 Task: Track and compare experiments with varying exploration rates in reinforcement learning.
Action: Mouse moved to (226, 173)
Screenshot: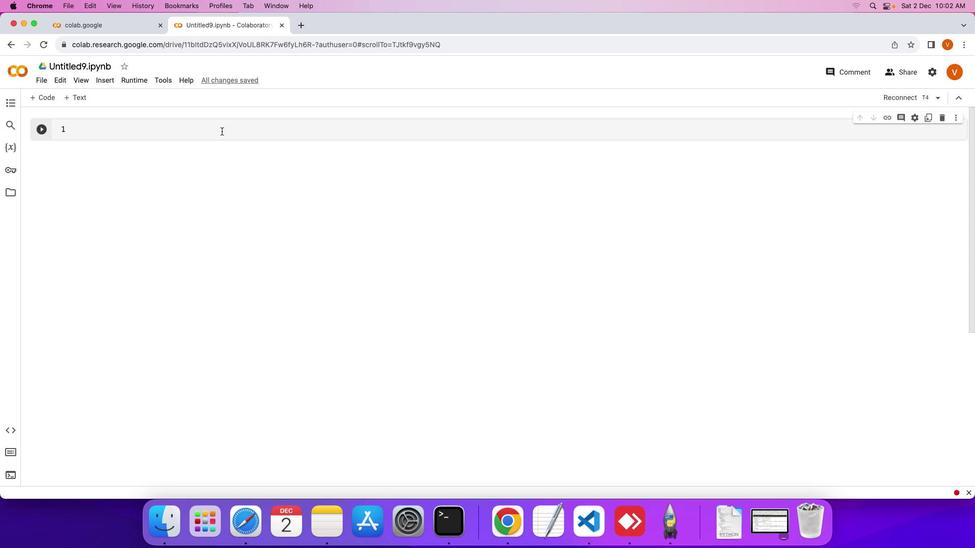 
Action: Mouse pressed left at (226, 173)
Screenshot: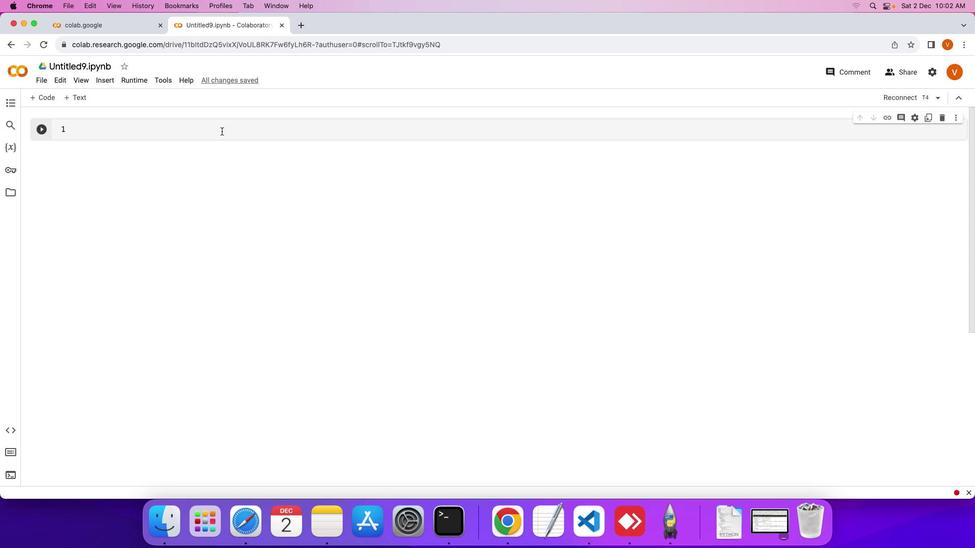 
Action: Mouse moved to (226, 173)
Screenshot: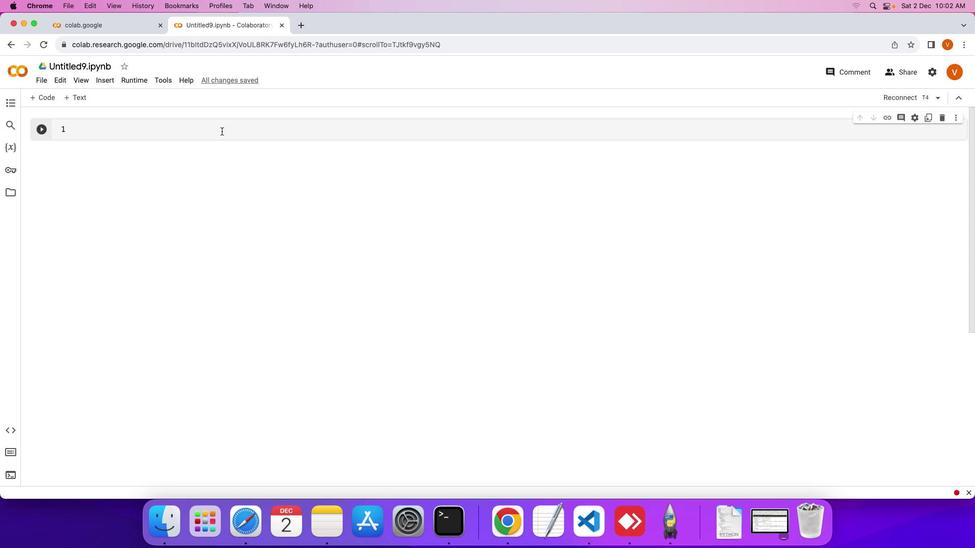 
Action: Mouse pressed left at (226, 173)
Screenshot: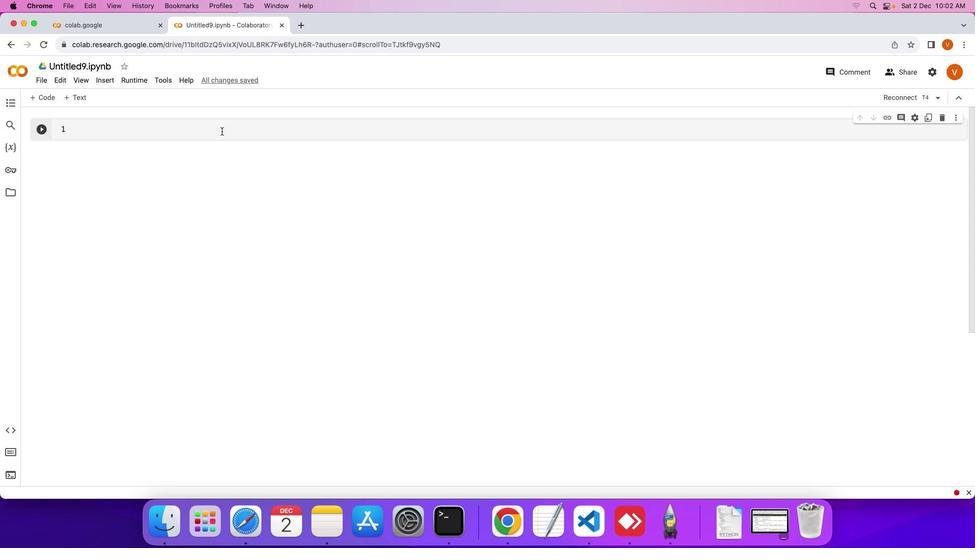 
Action: Key pressed 'p''i''p'
Screenshot: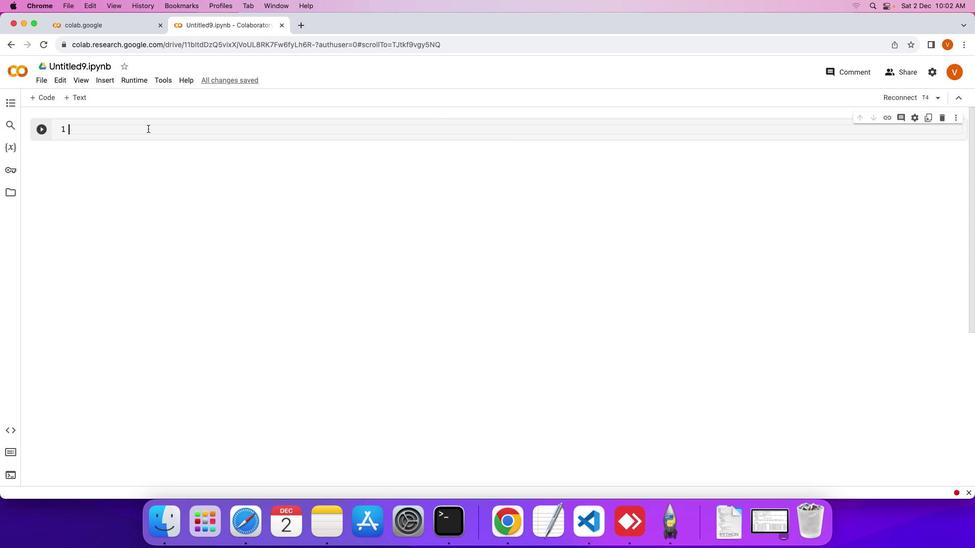 
Action: Mouse moved to (218, 172)
Screenshot: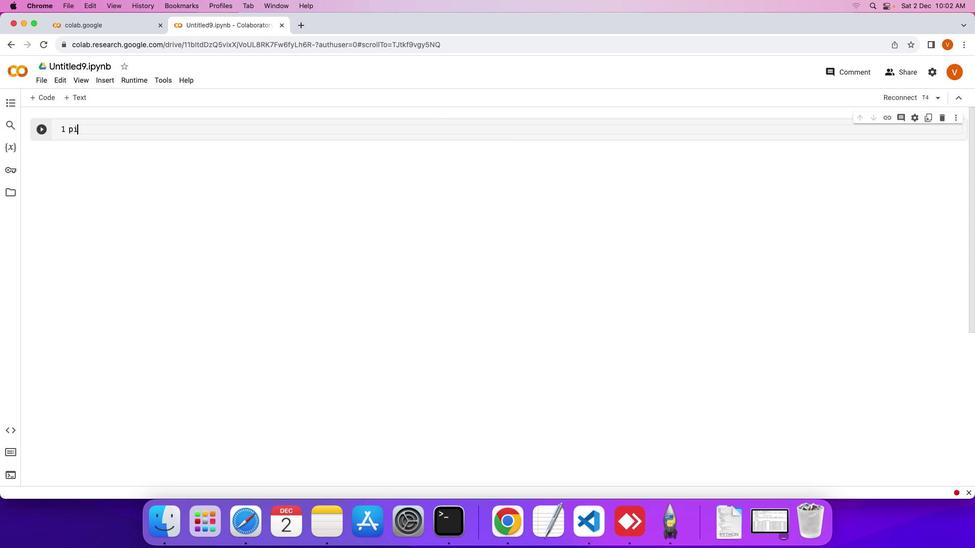 
Action: Mouse pressed left at (218, 172)
Screenshot: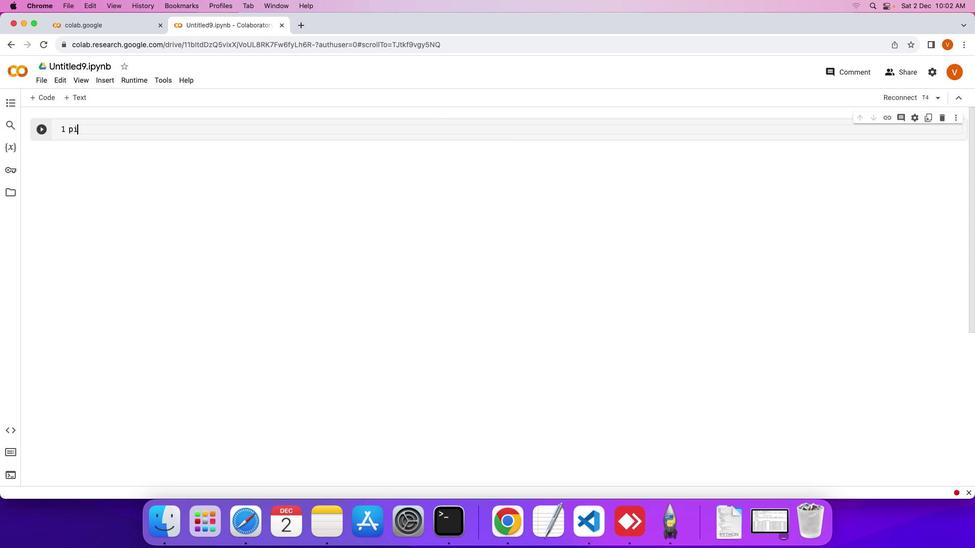 
Action: Mouse moved to (218, 172)
Screenshot: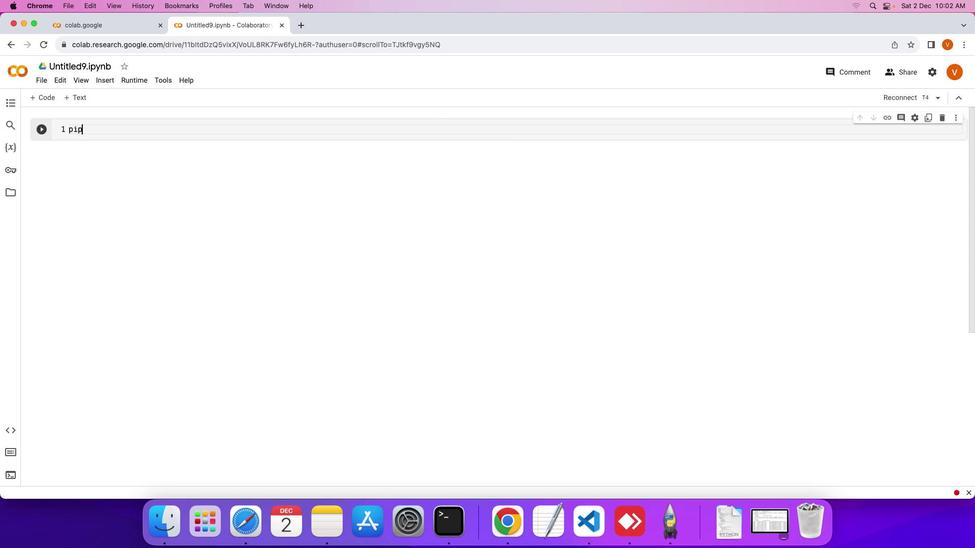 
Action: Key pressed 'p''i''p'Key.space'i''n''t''s''a''l''l'Key.space'g''y''m'Key.space'w''a''n''d''b'Key.enterKey.shift_rKey.enter'i''m''p''o''r''t'Key.space'g''y''m'Key.enter'i''m''p''o''r''t'Key.space't''o''r''c''h'Key.enter'i''m''p''o''r''t'Key.space't''o''r''c''h''.''n''n'Key.space'a''s'Key.space'n''n'Key.enter'i''m''p''o''r''t'Key.space't''o''r''c''h''.''o''p''t''i''m'Key.spaceKey.space'a''s'Key.space'o''p''t''i''m'Key.enter'i'
Screenshot: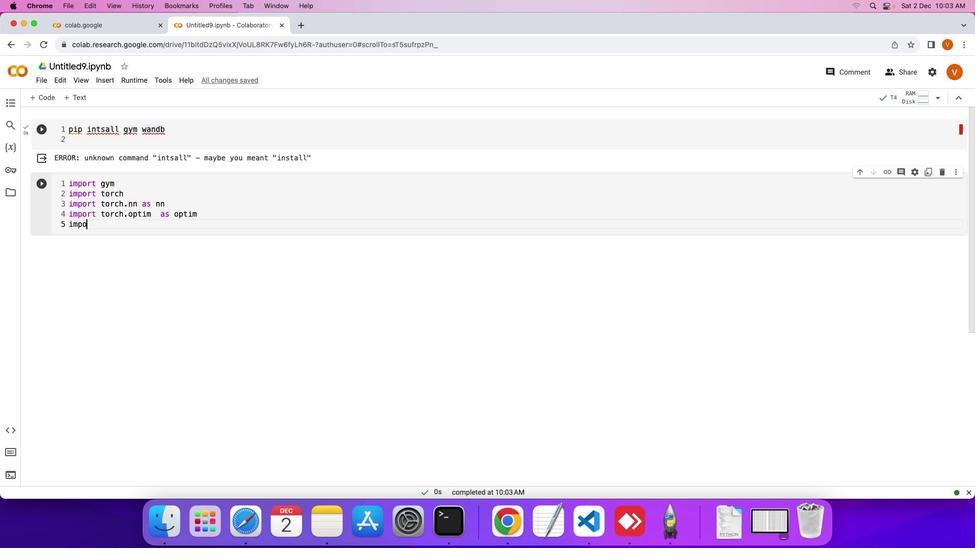 
Action: Mouse moved to (218, 172)
Screenshot: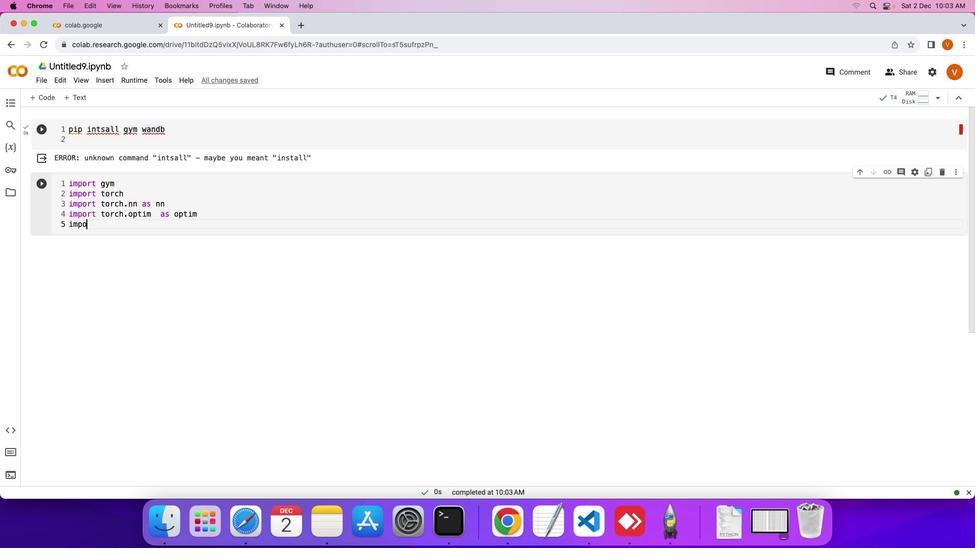 
Action: Key pressed 'm''p''o''r''t'Key.space'n''u''m''p''y'Key.space'a''s'Key.space'n''p'Key.enter'i''m''p''o''r''t'Key.spaceKey.upKey.down'n''u''m''p''y'Key.spaceKey.backspaceKey.backspaceKey.backspaceKey.backspaceKey.backspaceKey.backspace'w''a''n''d''b'Key.upKey.upKey.upKey.upKey.upKey.up
Screenshot: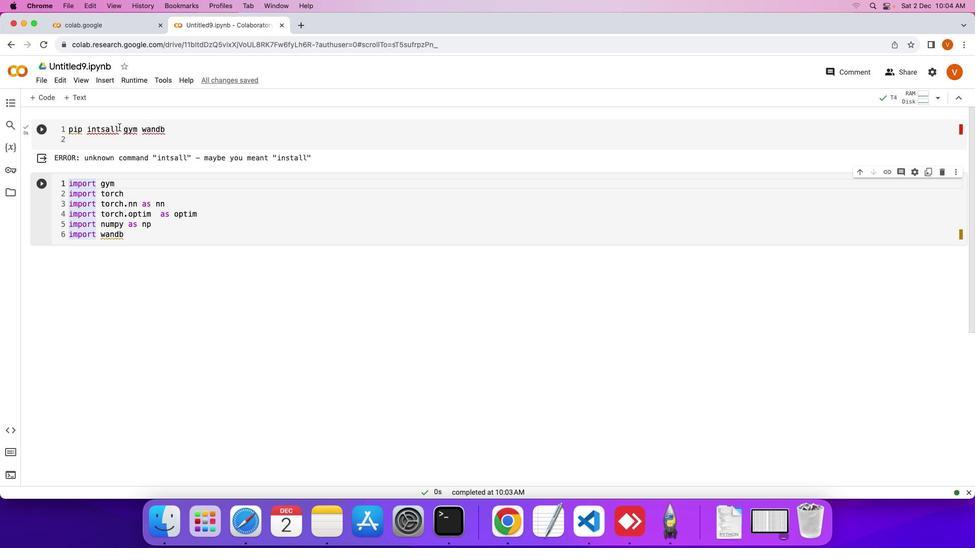 
Action: Mouse moved to (215, 172)
Screenshot: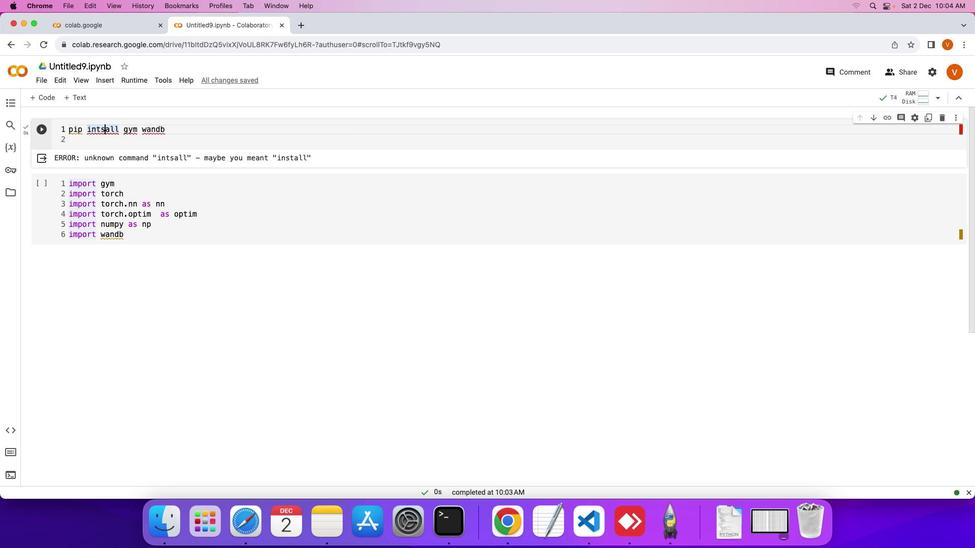 
Action: Mouse pressed left at (215, 172)
Screenshot: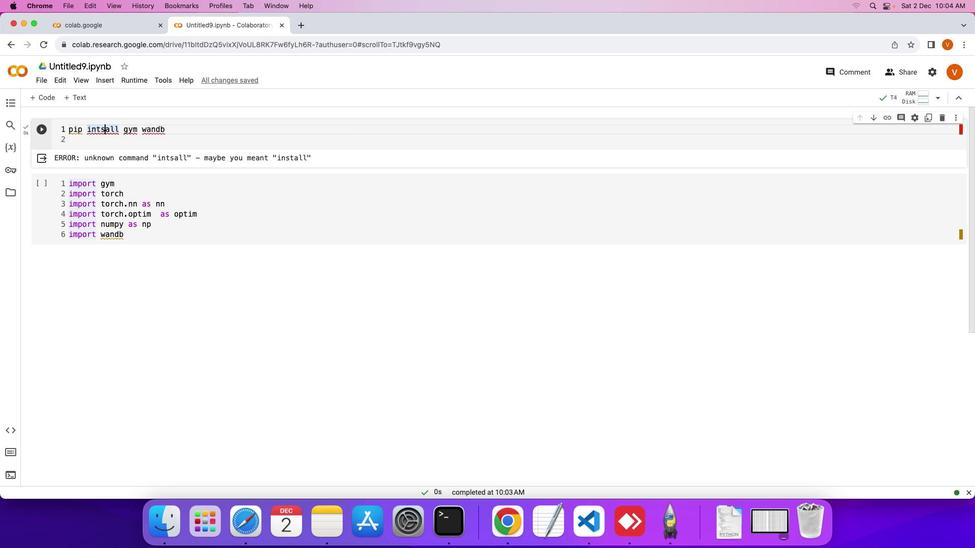 
Action: Mouse moved to (215, 172)
Screenshot: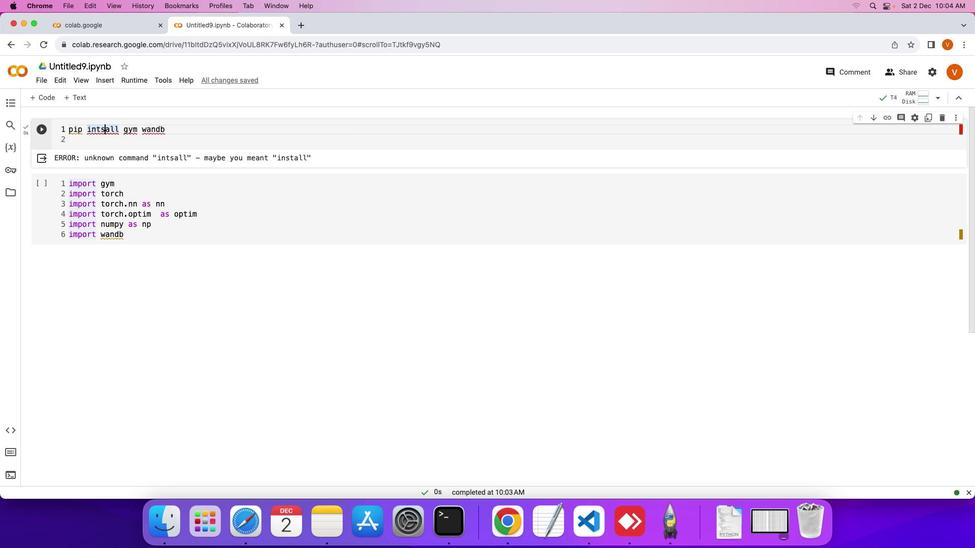 
Action: Key pressed Key.leftKey.leftKey.left'\\'Key.backspaceKey.backspaceKey.left's'Key.shift_rKey.enter
Screenshot: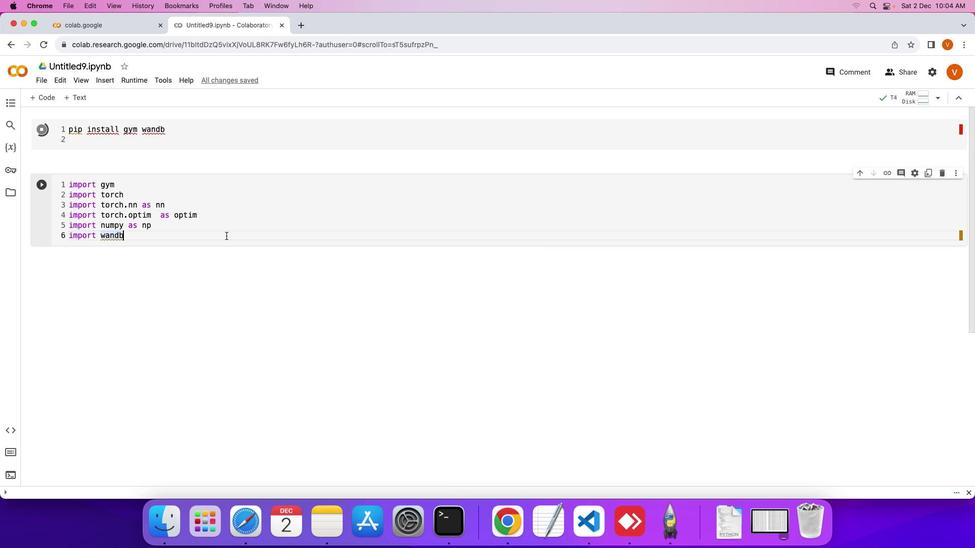 
Action: Mouse moved to (226, 181)
Screenshot: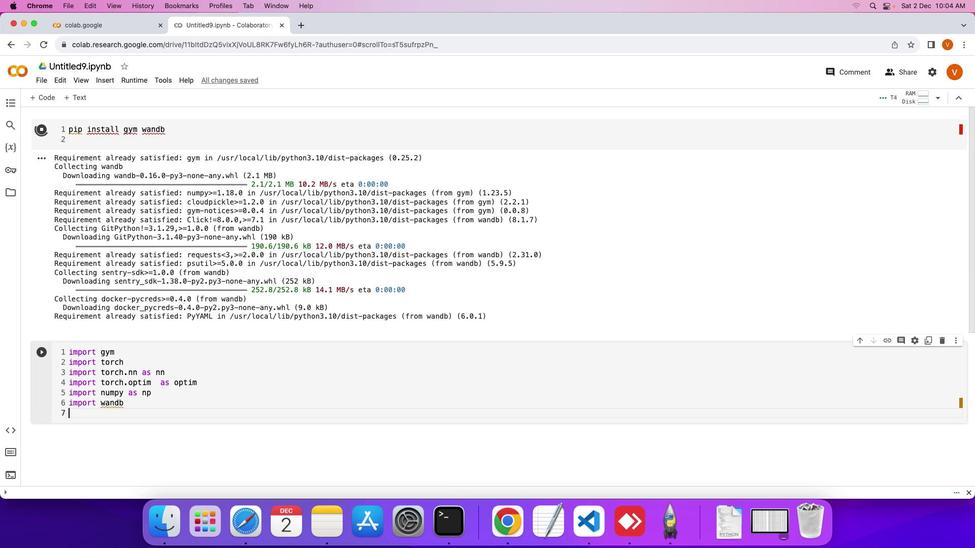 
Action: Mouse pressed left at (226, 181)
Screenshot: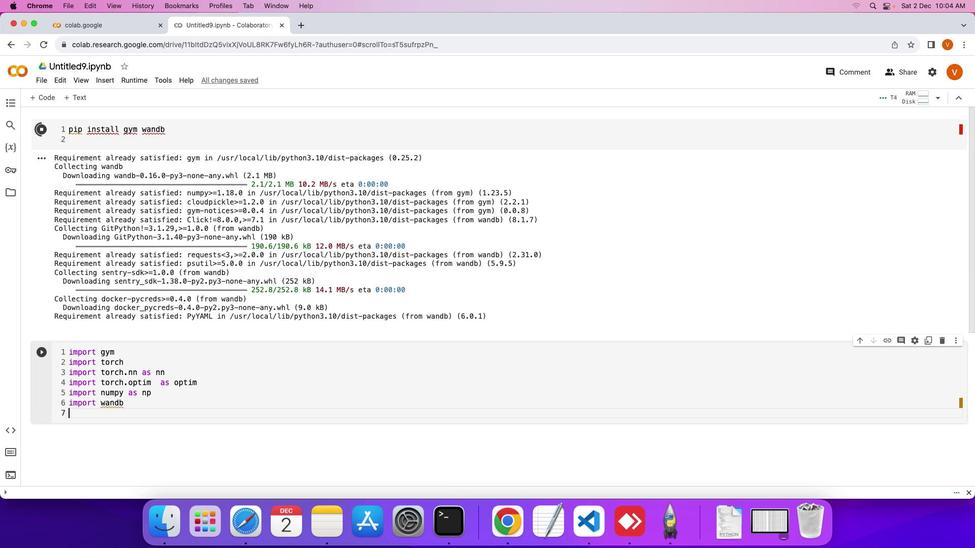 
Action: Key pressed Key.enterKey.enter
Screenshot: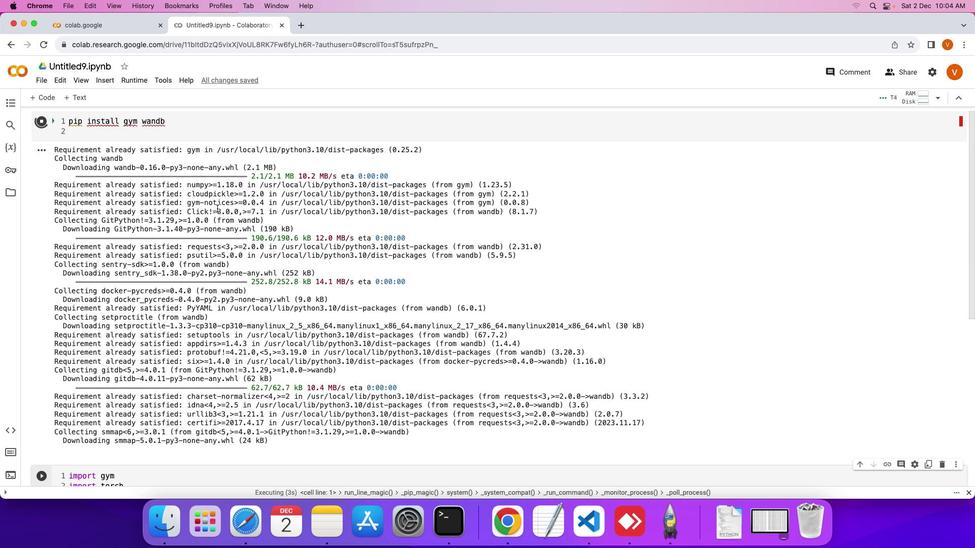 
Action: Mouse moved to (226, 178)
Screenshot: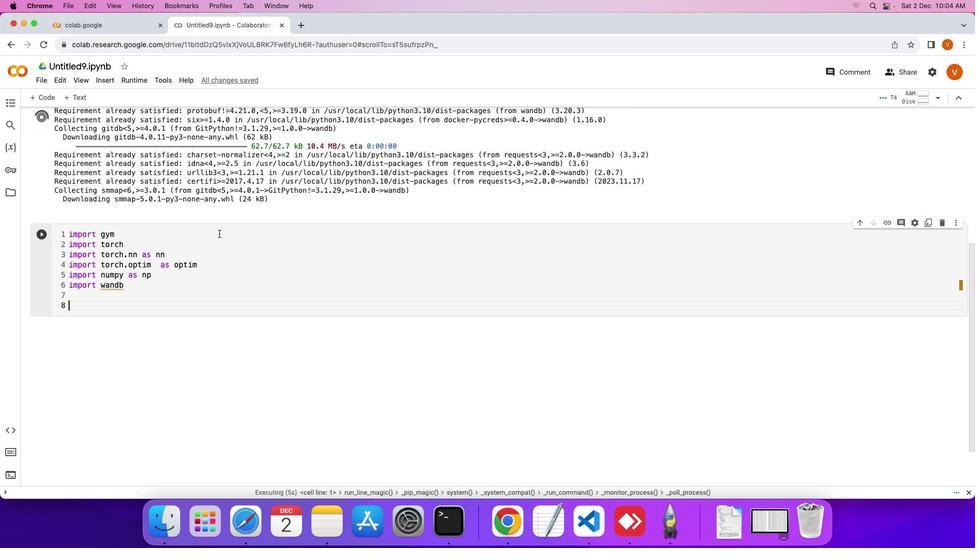 
Action: Mouse scrolled (226, 178) with delta (203, 162)
Screenshot: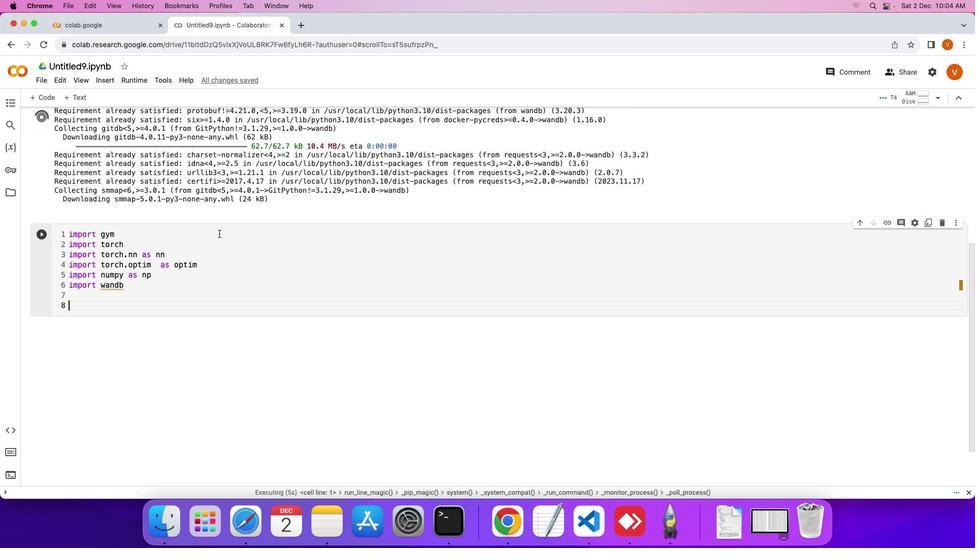 
Action: Mouse moved to (226, 178)
Screenshot: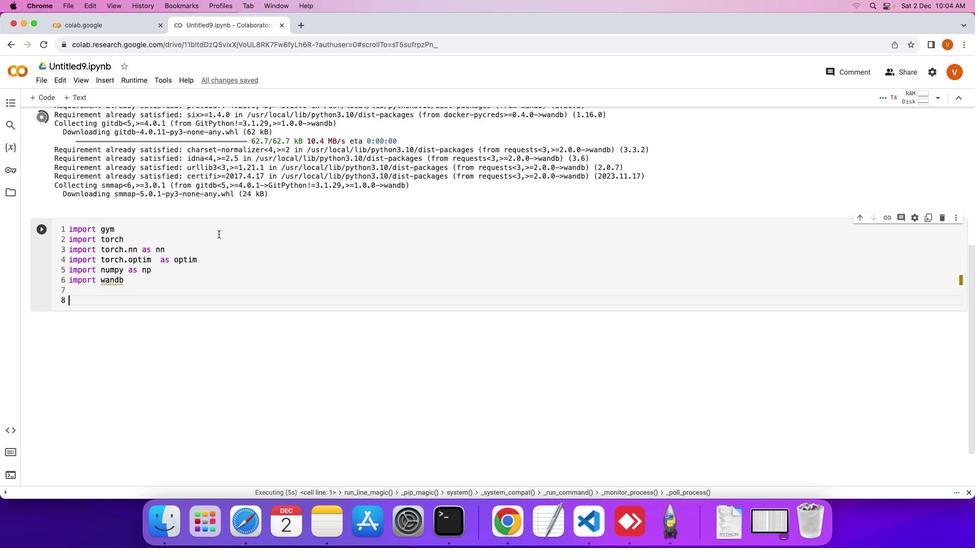 
Action: Mouse scrolled (226, 178) with delta (203, 162)
Screenshot: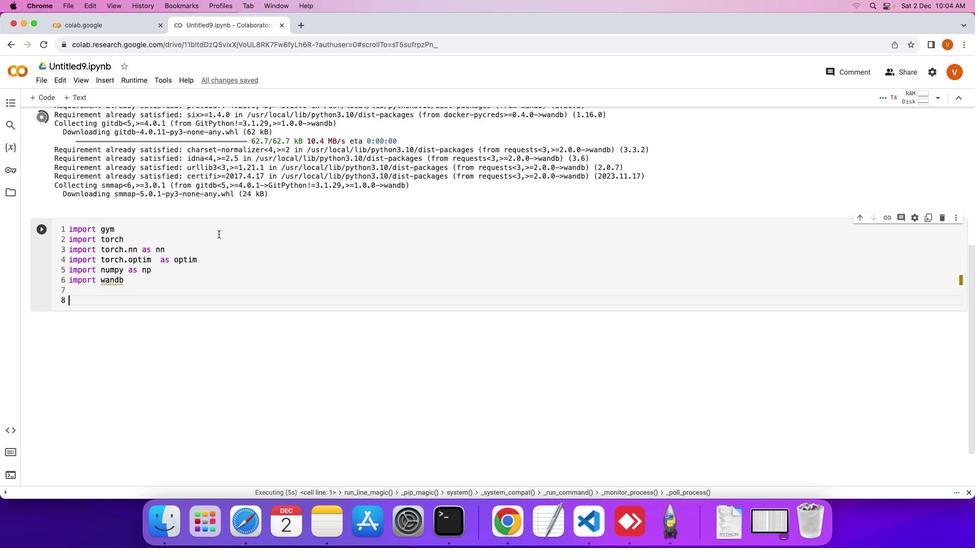 
Action: Mouse moved to (225, 179)
Screenshot: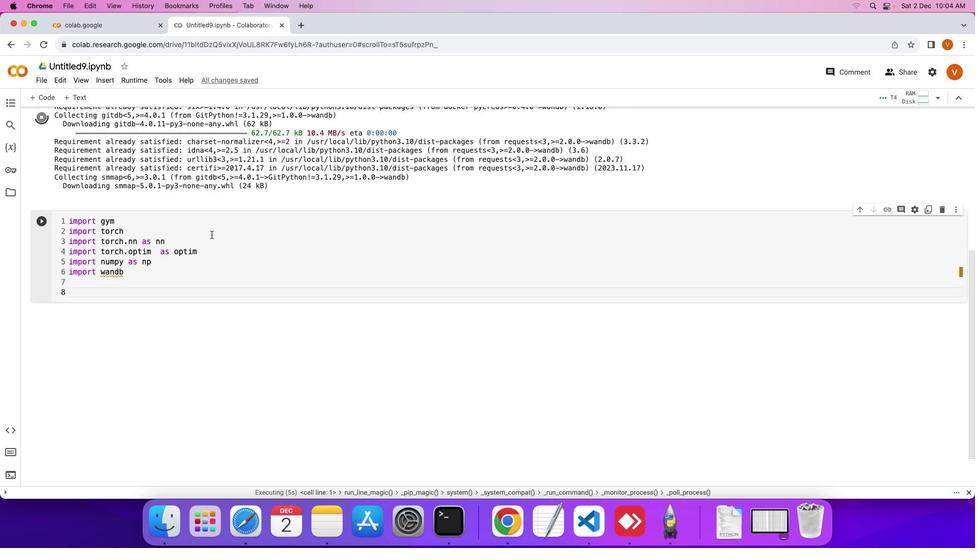 
Action: Mouse scrolled (225, 179) with delta (203, 162)
Screenshot: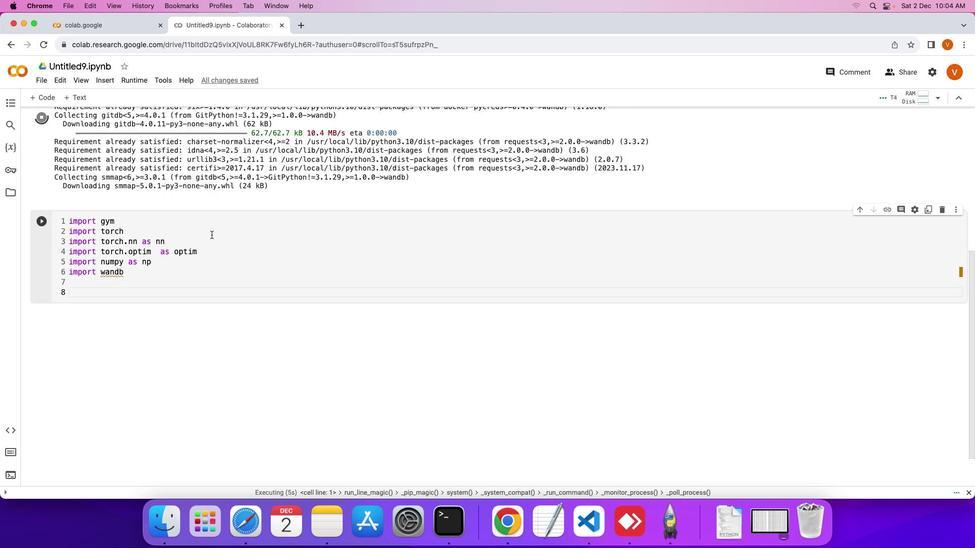 
Action: Mouse moved to (225, 179)
Screenshot: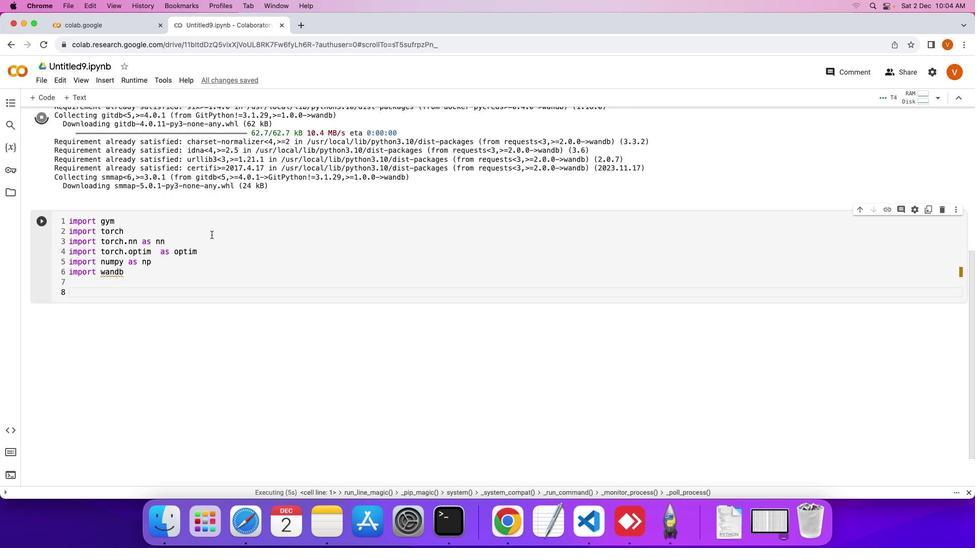 
Action: Mouse scrolled (225, 179) with delta (203, 162)
Screenshot: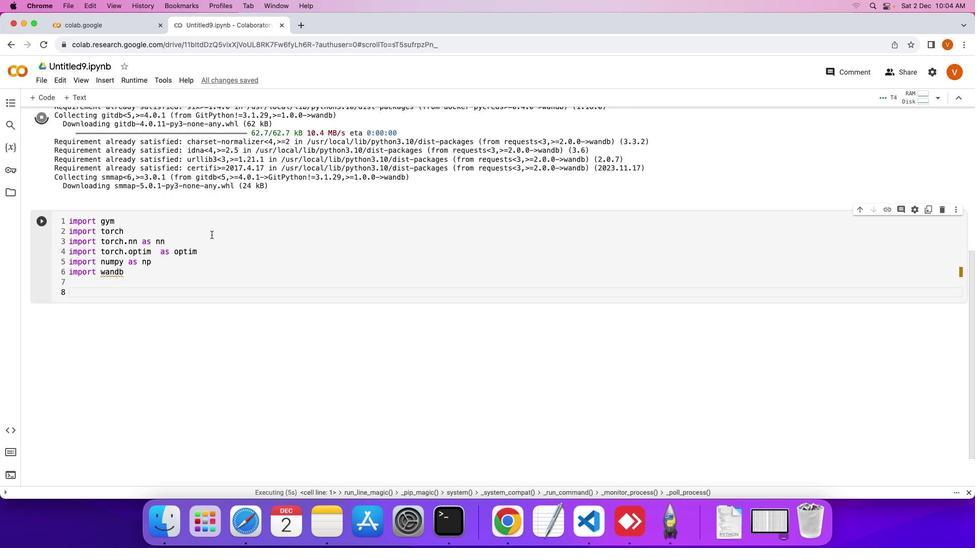 
Action: Mouse moved to (225, 179)
Screenshot: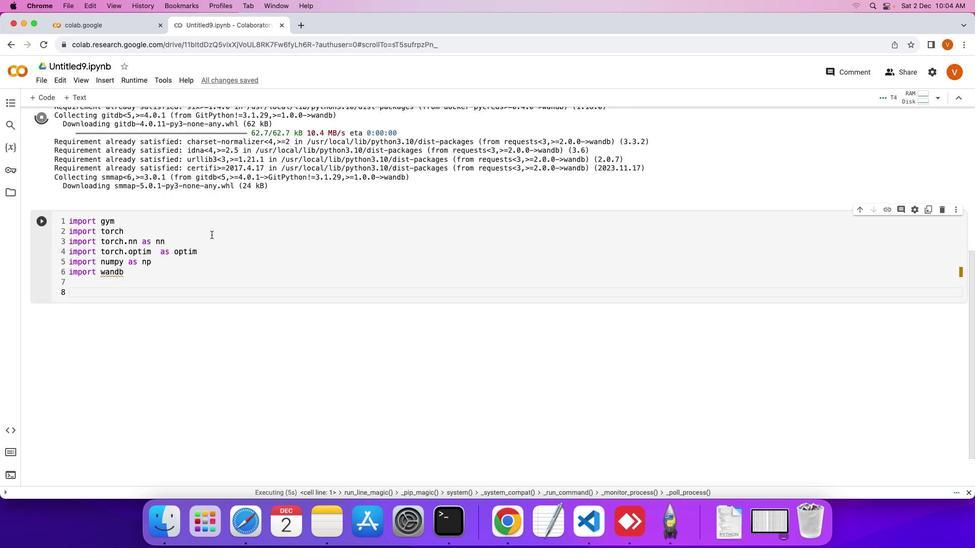
Action: Mouse scrolled (225, 179) with delta (203, 162)
Screenshot: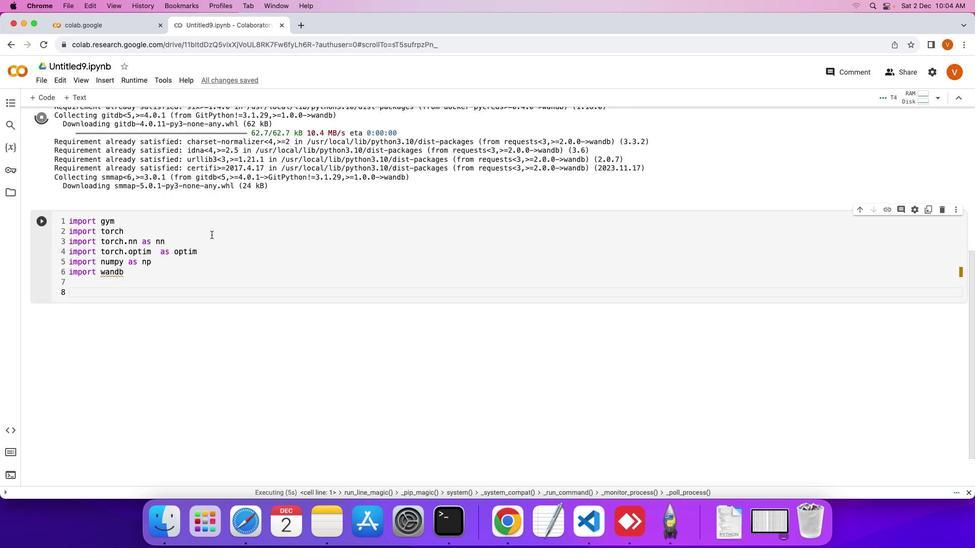 
Action: Mouse scrolled (225, 179) with delta (203, 162)
Screenshot: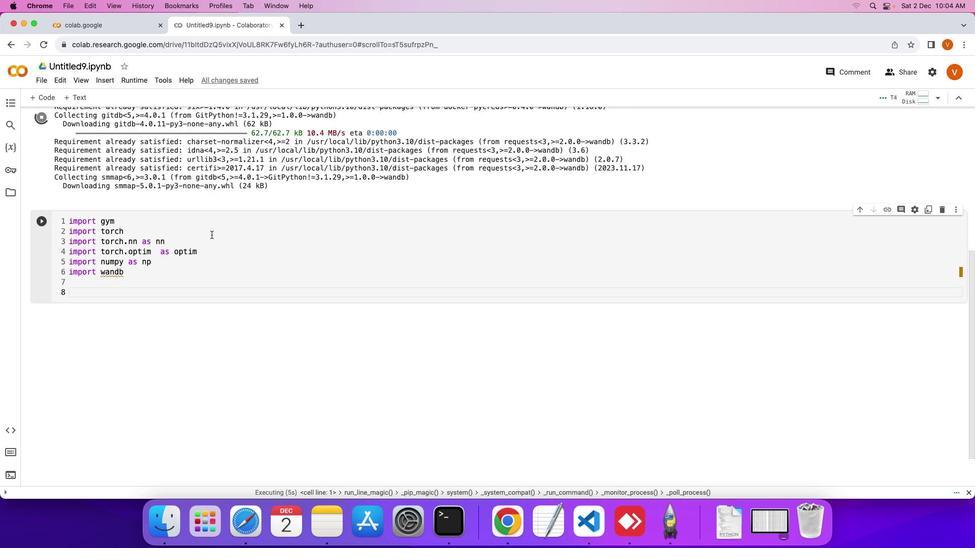 
Action: Mouse moved to (225, 180)
Screenshot: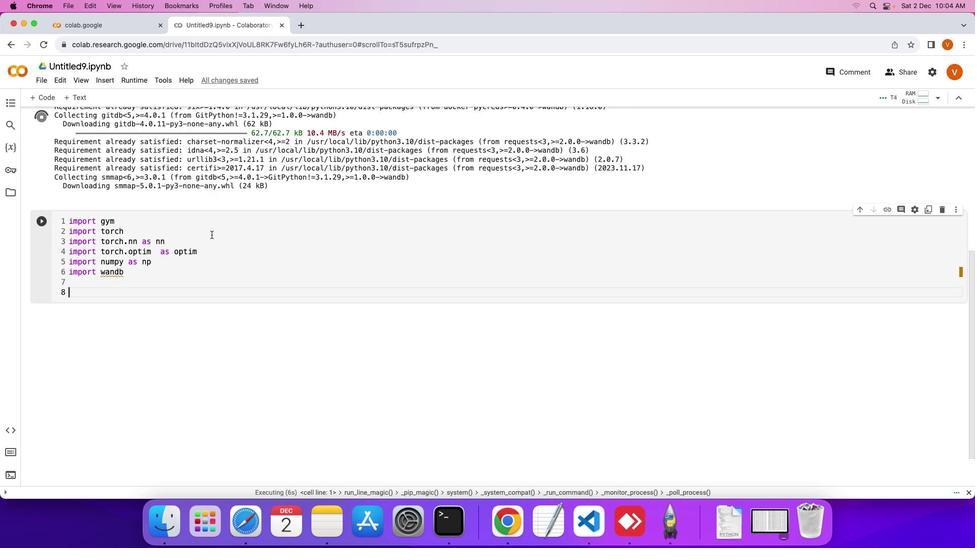 
Action: Mouse scrolled (225, 180) with delta (203, 162)
Screenshot: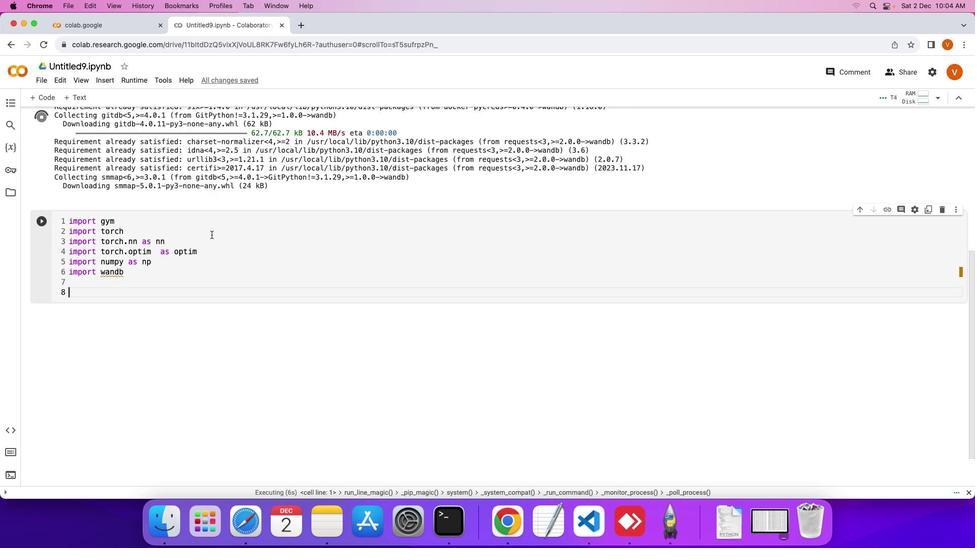 
Action: Mouse moved to (225, 180)
Screenshot: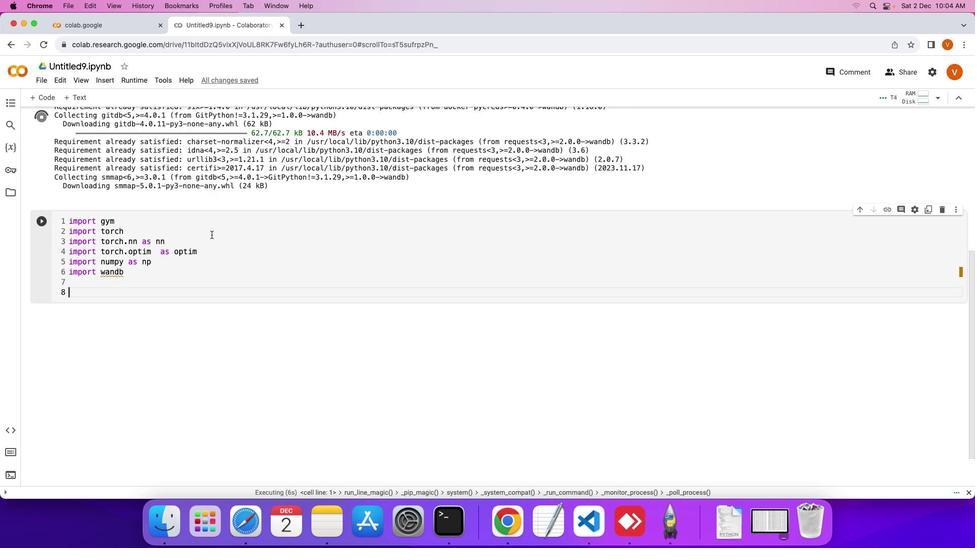 
Action: Mouse scrolled (225, 180) with delta (203, 162)
Screenshot: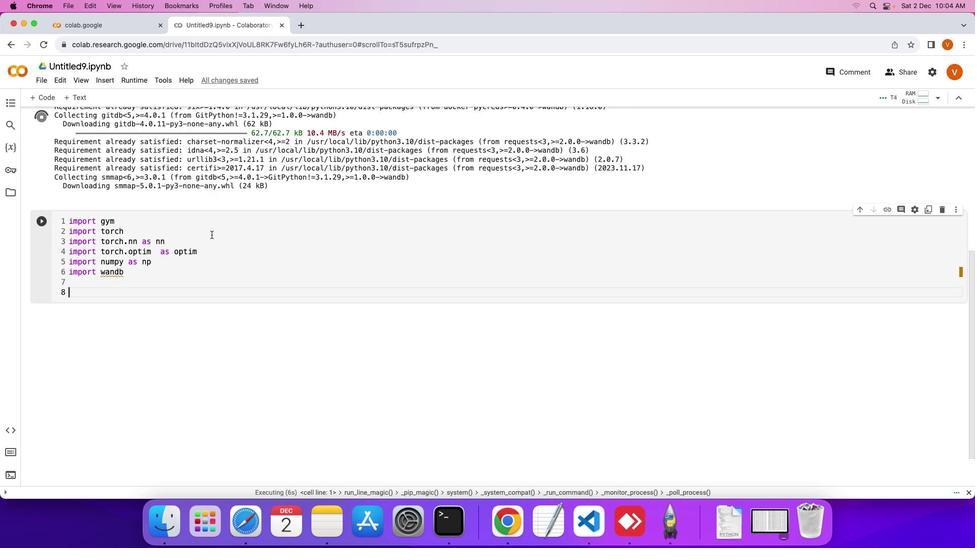 
Action: Mouse moved to (225, 180)
Screenshot: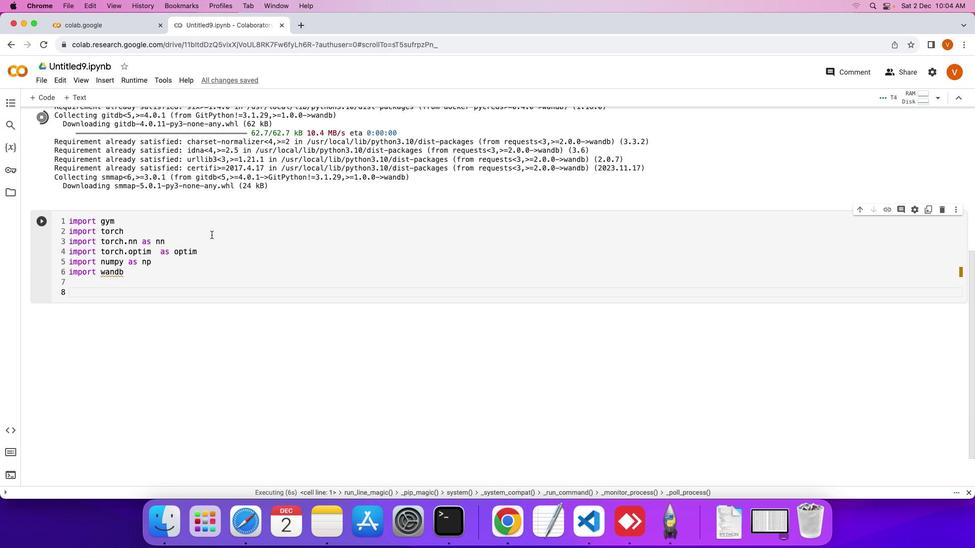 
Action: Mouse scrolled (225, 180) with delta (203, 162)
Screenshot: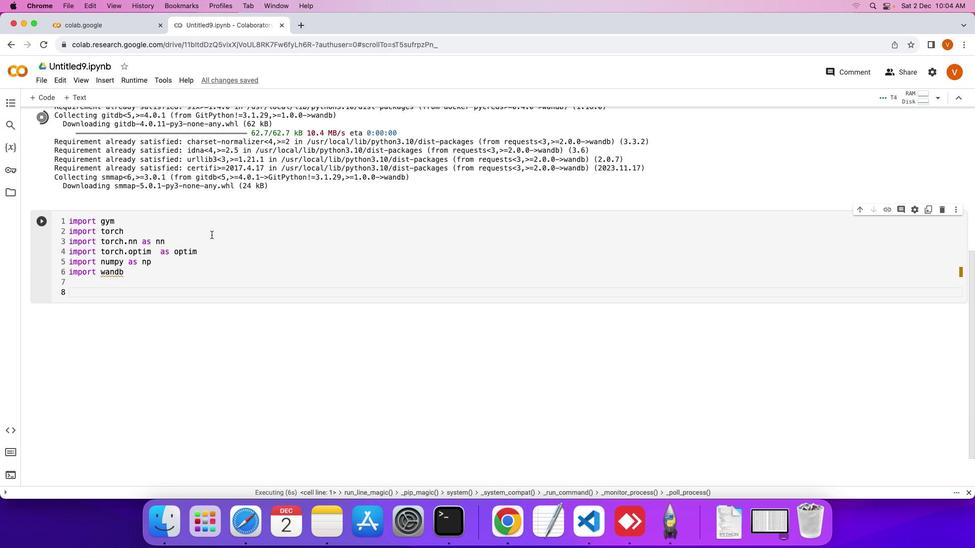 
Action: Mouse moved to (225, 180)
Screenshot: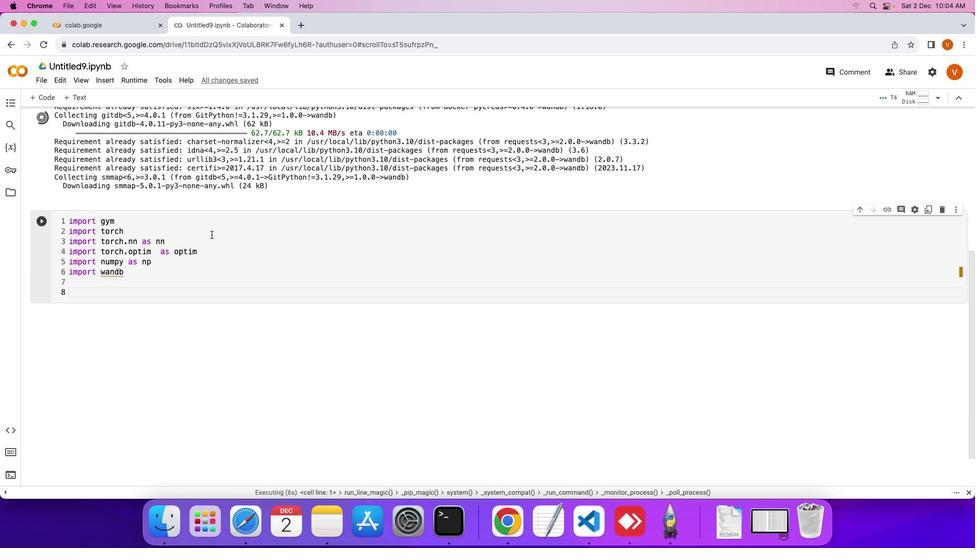 
Action: Mouse scrolled (225, 180) with delta (203, 162)
Screenshot: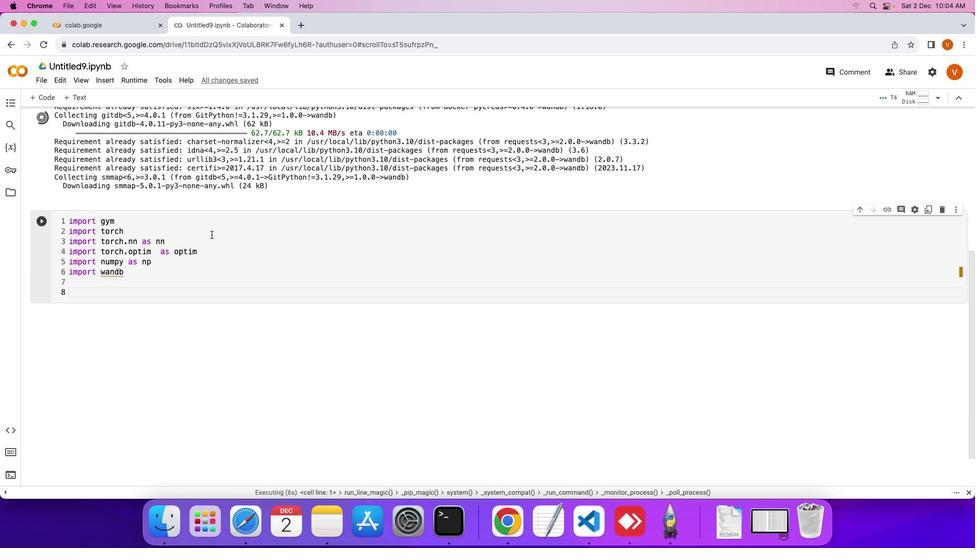 
Action: Mouse scrolled (225, 180) with delta (203, 162)
Screenshot: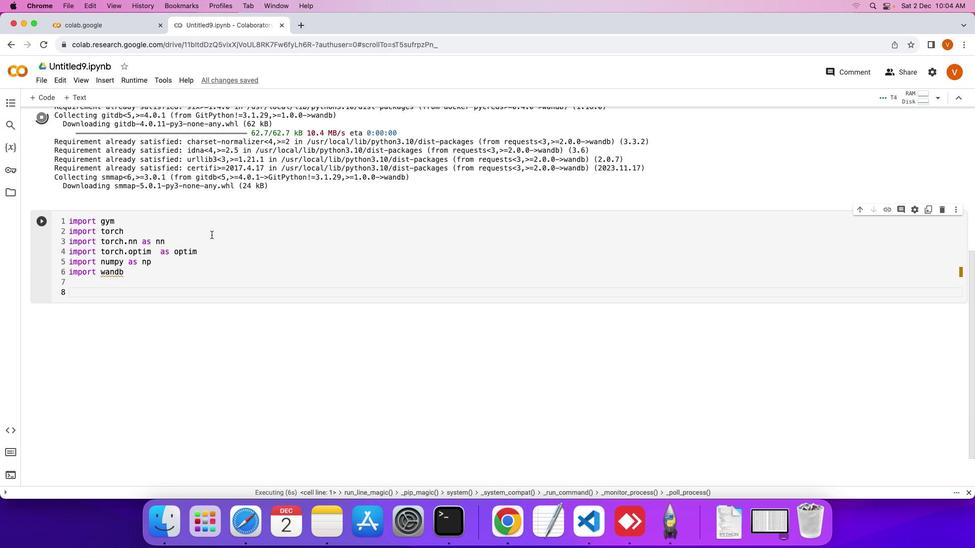 
Action: Mouse moved to (225, 181)
Screenshot: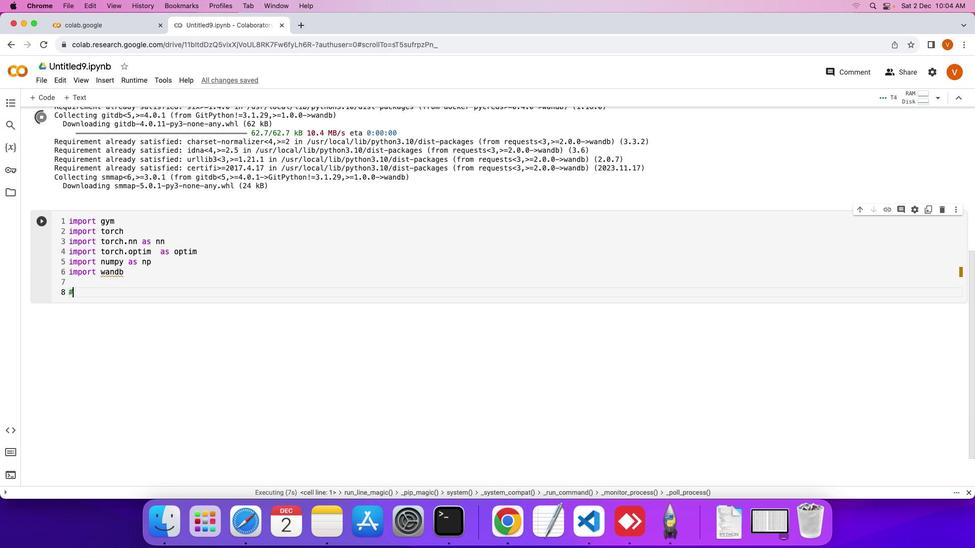 
Action: Mouse scrolled (225, 181) with delta (203, 162)
Screenshot: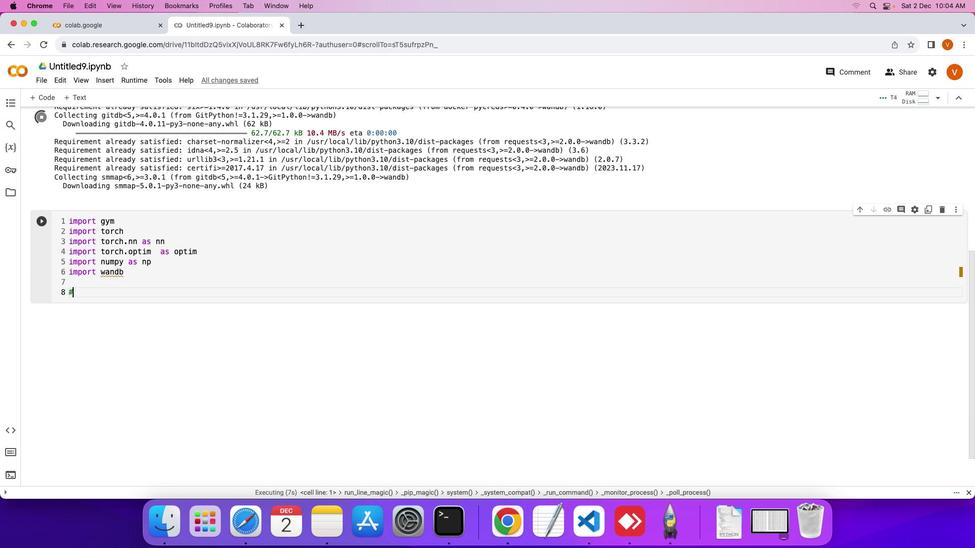 
Action: Mouse scrolled (225, 181) with delta (203, 162)
Screenshot: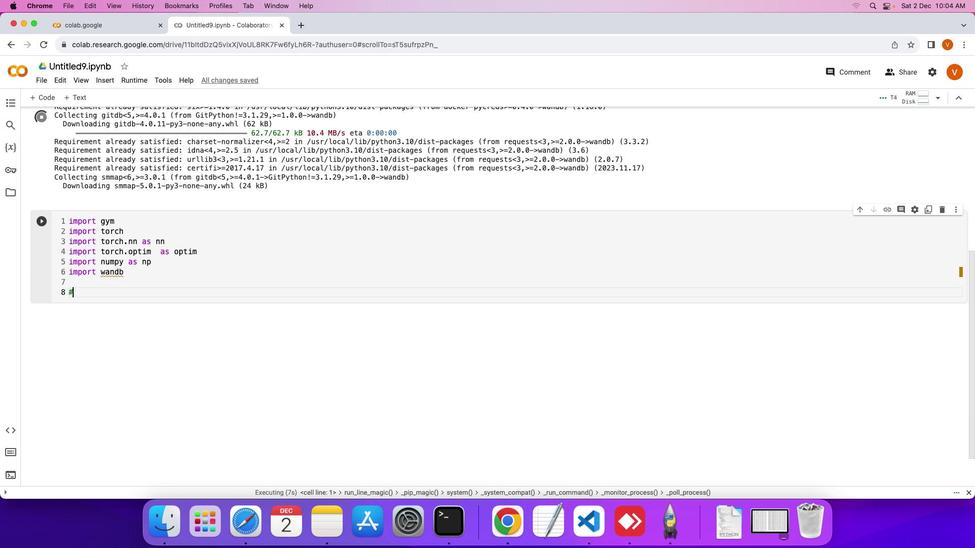 
Action: Mouse moved to (225, 181)
Screenshot: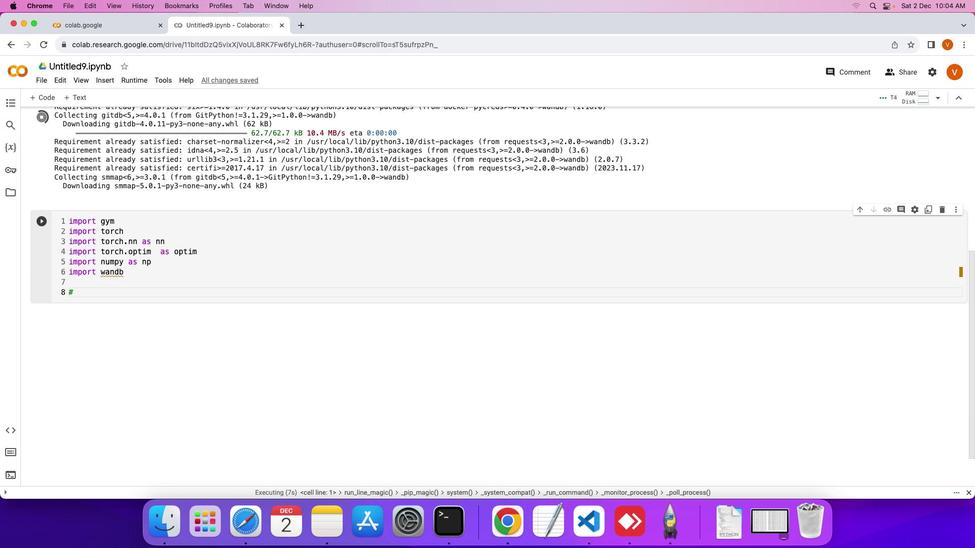 
Action: Key pressed Key.shift'#'Key.spaceKey.shift'I''n''i''t''i''a''l''i''z''e'Key.spaceKey.shift'W''&''B'Key.enter'c''l''a''s''s'Key.spaceKey.shift'Q''N''e''t''w''o''r''k'Key.shift'(''n''n''.'Key.shift'M''o''d''u''l''e'Key.rightKey.shift_r':'Key.enter'd''e''f'Key.spaceKey.shift_r'_''_''i''n''i''t'Key.shift_r'_''_'Key.shift_r'(''s''e''l''f'','Key.space's''t''a''t''e'Key.shift_r'_''s''i''z''e'','Key.space'a''c''t''i''o''n'Key.shift_r'_''s''i''z''e'Key.rightKey.shift_r':'Key.enter's''u''p''e''r'Key.shift_r'('Key.shift'Q''N''e''t''w''o''r''k'','Key.space's''e''l''f'Key.right'.'Key.shift'_''_''i''n''i''t'Key.shift'_''_'Key.shift_r'('Key.rightKey.enter's''e''l''f''.''f''c'Key.space'='Key.space'n''n''.'Key.shift'L''i''n''e''a''r'Key.shift_r'(''s''t''a''t''e'Key.shift_r'_''s''i''z''e'','Key.spaceKey.shift'a''c''t''i''o''n'Key.shift_r'_''s''i''z''e'Key.rightKey.enterKey.enterKey.backspace'd''e''g'Key.backspace'f'Key.space'f''o''r''w''a''r''d'Key.shift_r'(''s''e''l''f'','Key.space's''t''a''t''e'Key.rightKey.shift_r':'Key.enter'r''e''t''u''r''n'Key.space's''e''l''f''.''f''c'Key.shift_r'(''s''t''a''t''e'Key.rightKey.enterKey.enterKey.backspaceKey.enterKey.shift'#'Key.spaceKey.shift'E''x''p''l''o''r''a''t''i''o''n'Key.space'r''a''t''e'Key.space's''c''h''e''d''u''l''e''r'Key.enter'c''l''a''s''s'Key.spaceKey.shift'E''x''p''l''o''r''a''t''i''o''n'Key.shift'S''c''h''e''d''u''l''a'Key.backspace'e''r'Key.shift_r':'Key.enter'd''e''f'Key.spaceKey.shift_r'_''_''i''n''i''t'Key.shift_r'_''_'Key.shift_r'(''s''e''l''f'','Key.space'i''n''i''t''i''a''l'Key.shift_r'_''r''a''t''e'','Key.space'f''i''n''a''l'Key.shift_r'_''r''a''t''e'','Key.space'd''e''c''a''y'Key.shift_r'_''s''t''e''p''s'Key.rightKey.shift_r':'Key.enter's''e''l''f''.''i''n''i''t''i''a''l'Key.shift_r'_''r''a''t''e'Key.space'='Key.space'i''n''i''t''i''a''l'Key.shift_r'_''r''a''t''e'Key.enter's''e''l''f''.''f''i''n''a''l'Key.shift_r'_''r''a''t''e'Key.space'f'Key.backspace'='Key.space'f''i''n''a''l'Key.shift_r'_''r''a''t''e'Key.enter's''e''l''f''.''d''e''c''a''y'Key.shift_r'_''s''t''e''p''s'Key.space'='Key.space'd''e''c''a''y'Key.spaceKey.backspaceKey.shift_r'_'
Screenshot: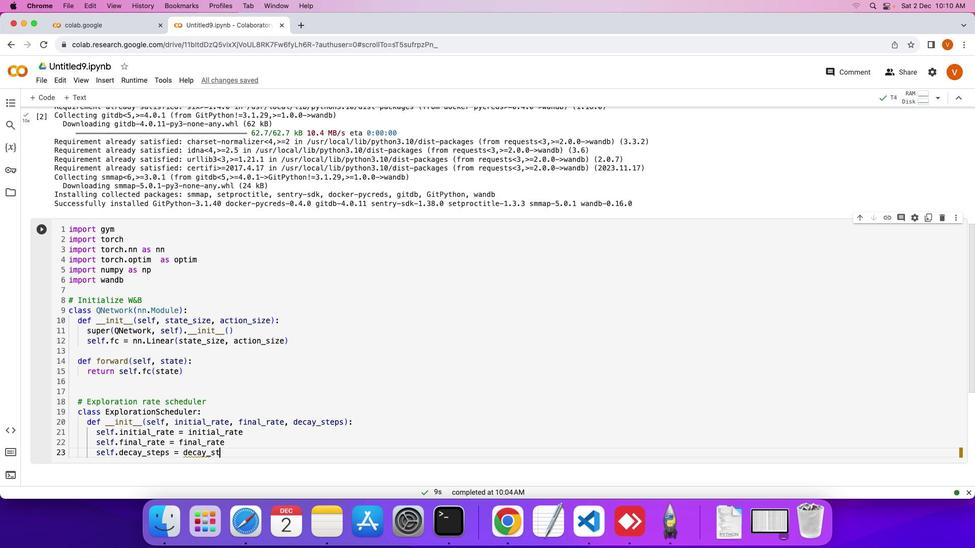 
Action: Mouse moved to (224, 181)
Screenshot: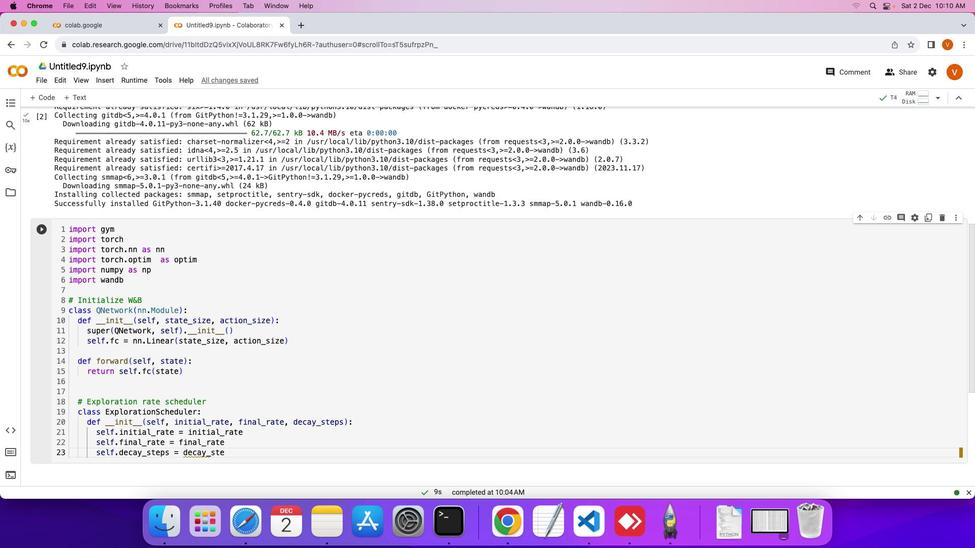 
Action: Key pressed 's''t''e''p''s'Key.enter's''e'
Screenshot: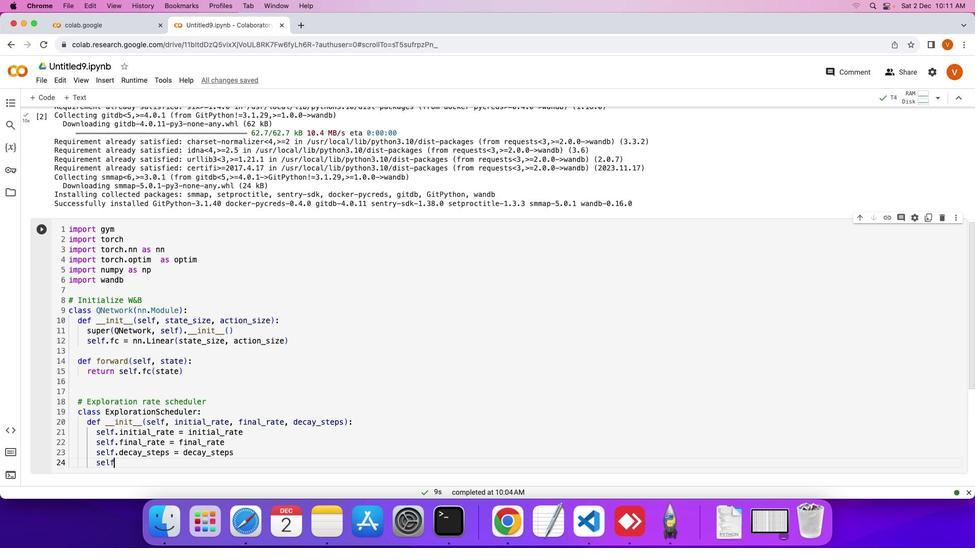 
Action: Mouse moved to (223, 181)
Screenshot: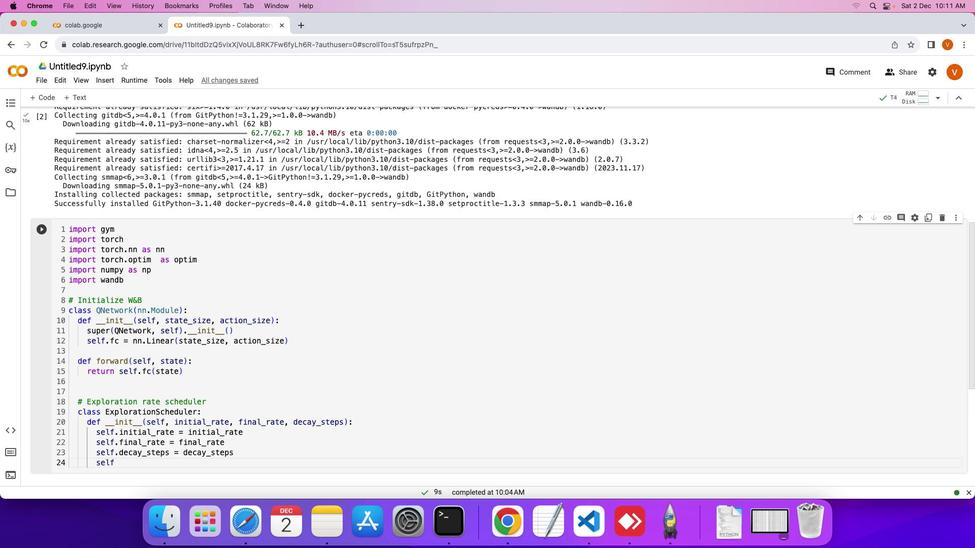 
Action: Key pressed 'l''f''.''s''t''e''p'Key.shift_r'_'
Screenshot: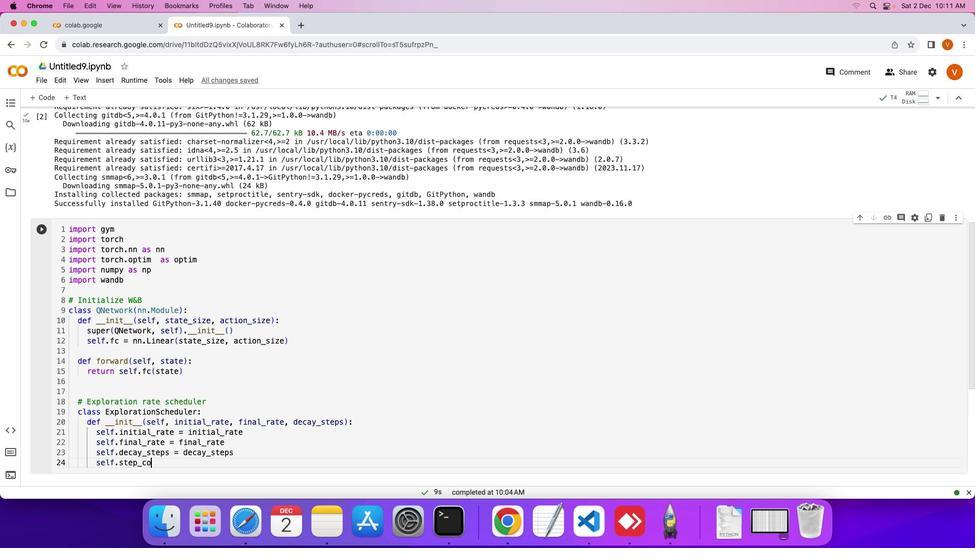 
Action: Mouse moved to (223, 181)
Screenshot: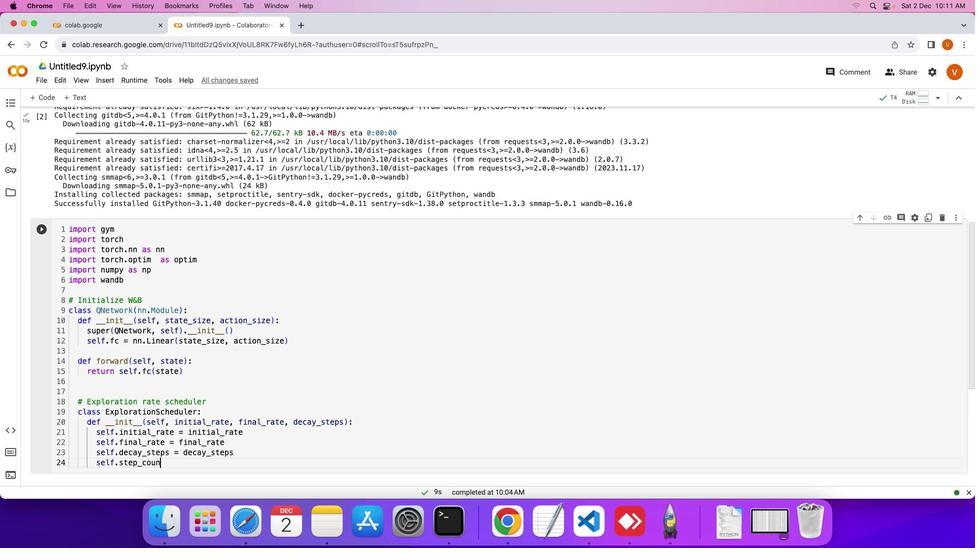 
Action: Key pressed 'c'
Screenshot: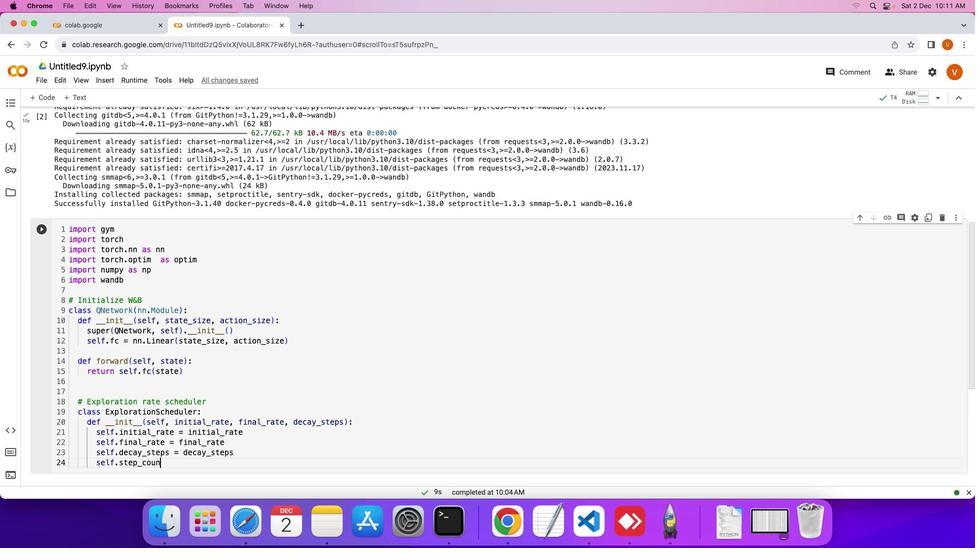 
Action: Mouse moved to (222, 181)
Screenshot: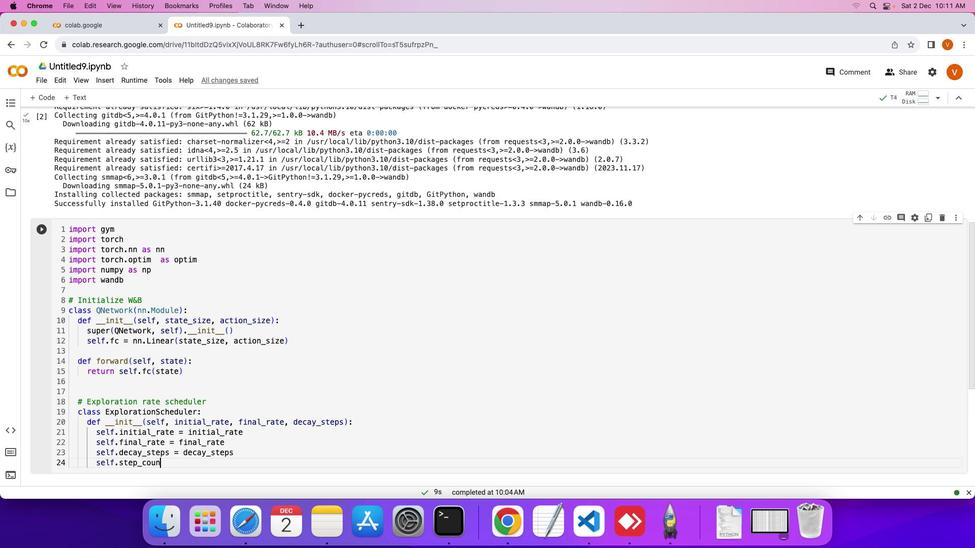 
Action: Key pressed 'o''u'
Screenshot: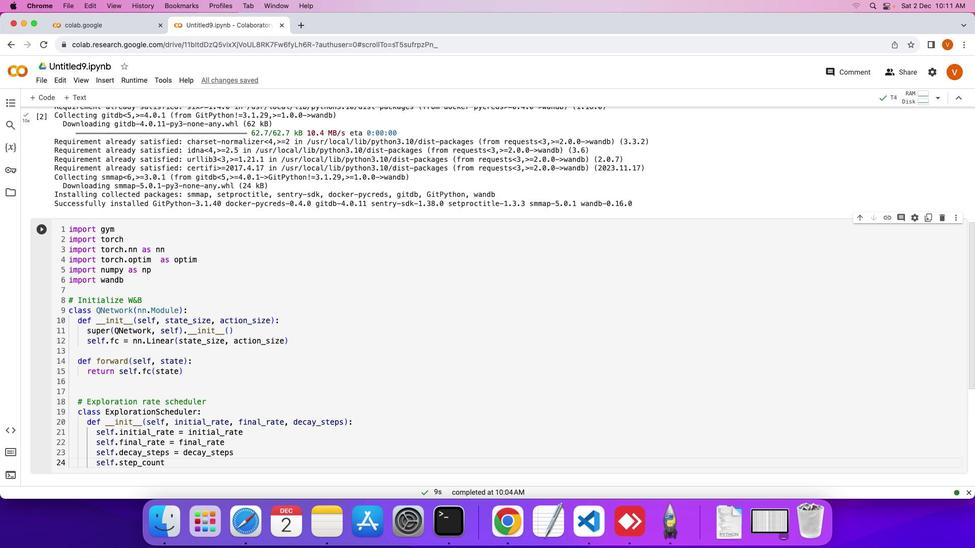 
Action: Mouse moved to (222, 181)
Screenshot: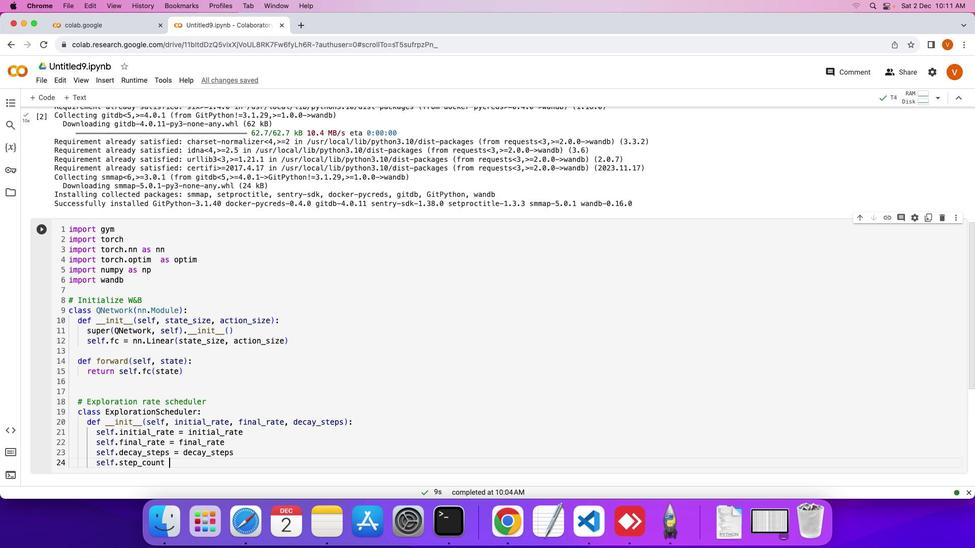 
Action: Key pressed 'n''t'Key.space'='Key.space'0'Key.enterKey.enterKey.enterKey.backspace'd''e''f'Key.space'g''e''t'Key.shift_r'_''r''a''t''e'Key.shift_r'(''s''e''l''f'Key.rightKey.shift_r':'Key.enter'r''a''t''e'Key.space'-'Key.backspace'='Key.space's''l''f''.'Key.backspaceKey.backspaceKey.backspaceKey.backspace's''e''l''f''.''f''i''n''a''l'Key.shift_r'_''r''a''t''e'Key.spaceKey.shift_r'+'Key.spaceKey.shift_r'(''s''e''l''f''.''i''n''i''t''i''a''l'Key.shift_r'_''r''a''t''e'Key.space'-'Key.space's''e''l''f''.''f''i''n''a''l'Key.shift_r'_''e'Key.backspace'r''a''t''e'Key.spaceKey.backspaceKey.rightKey.upKey.downKey.rightKey.spaceKey.shift_r'*'Key.space'n''p''.''e''x''p'Key.shift_r'('Key.enter'r'Key.backspace'-''s''e''l''f''.'
Screenshot: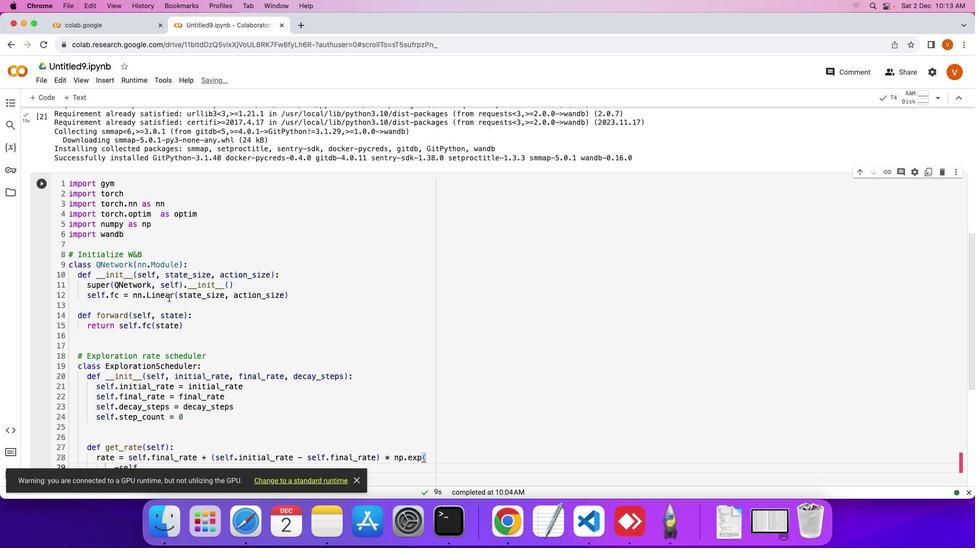 
Action: Mouse moved to (220, 186)
Screenshot: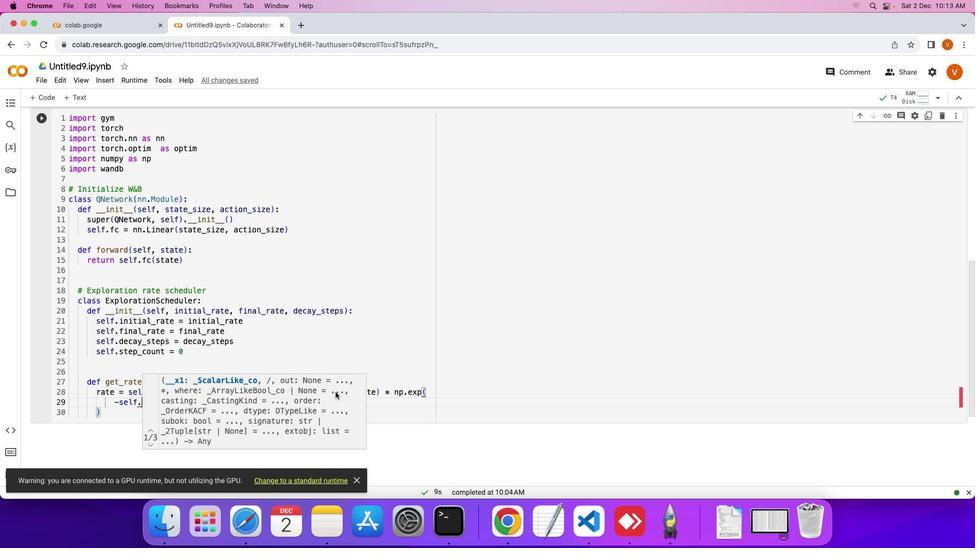 
Action: Mouse scrolled (220, 186) with delta (203, 162)
Screenshot: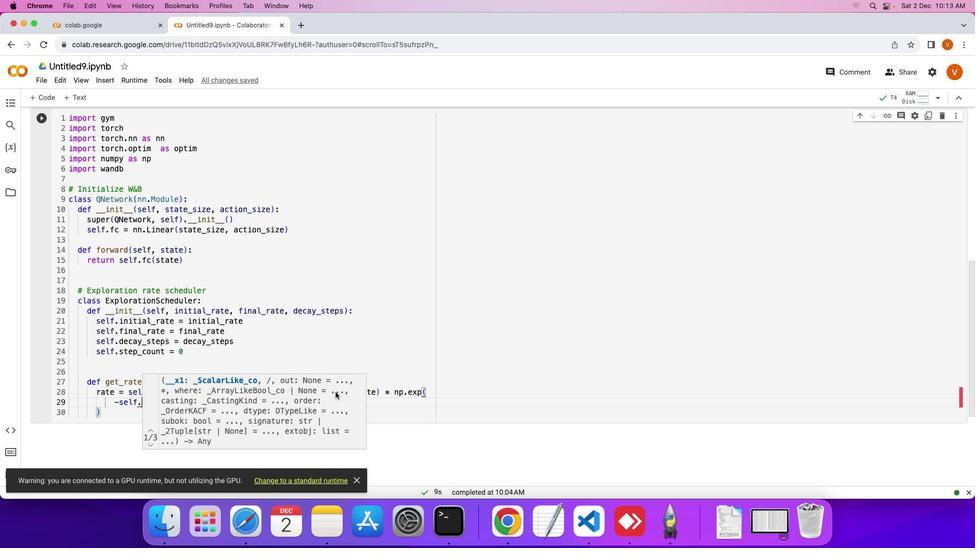 
Action: Mouse scrolled (220, 186) with delta (203, 162)
Screenshot: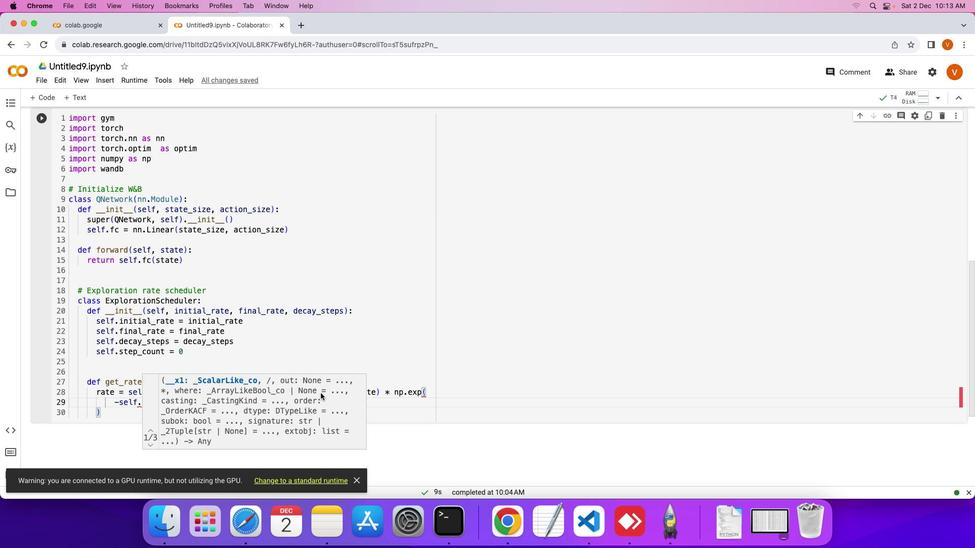 
Action: Mouse moved to (221, 186)
Screenshot: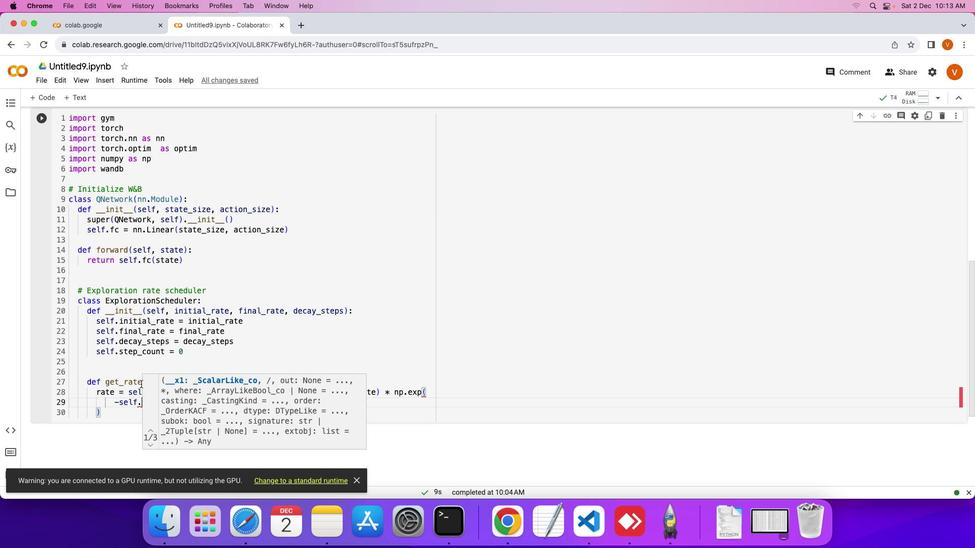 
Action: Mouse scrolled (221, 186) with delta (203, 162)
Screenshot: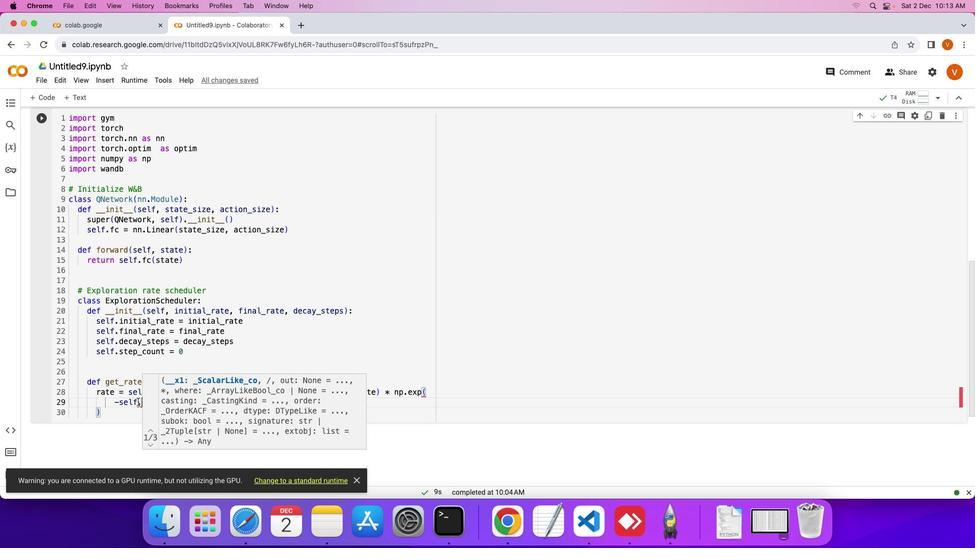 
Action: Mouse scrolled (221, 186) with delta (203, 162)
Screenshot: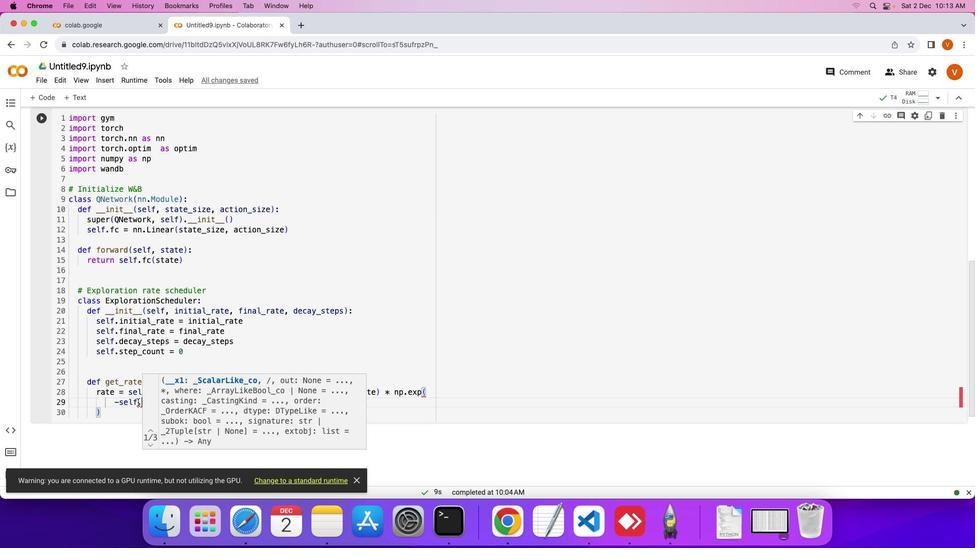 
Action: Mouse moved to (221, 187)
Screenshot: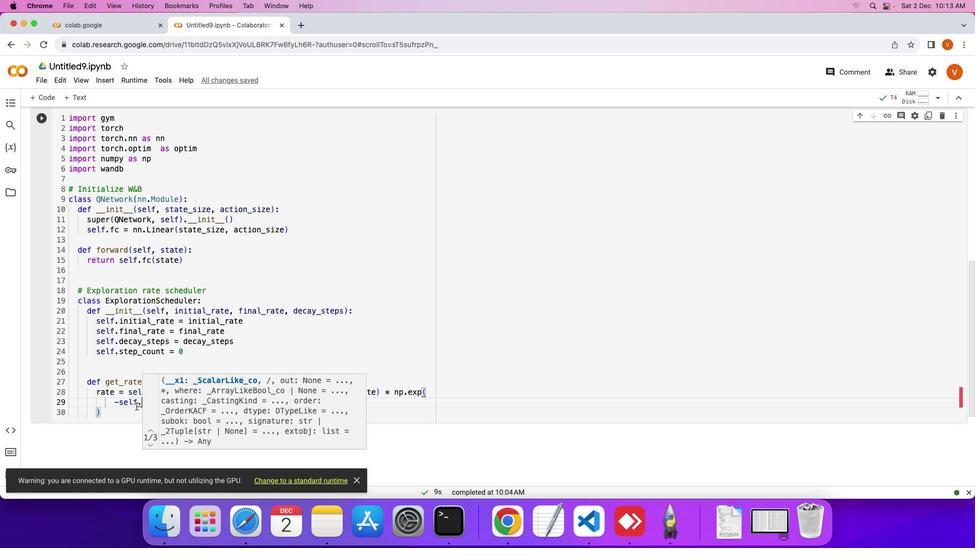 
Action: Mouse scrolled (221, 187) with delta (203, 162)
Screenshot: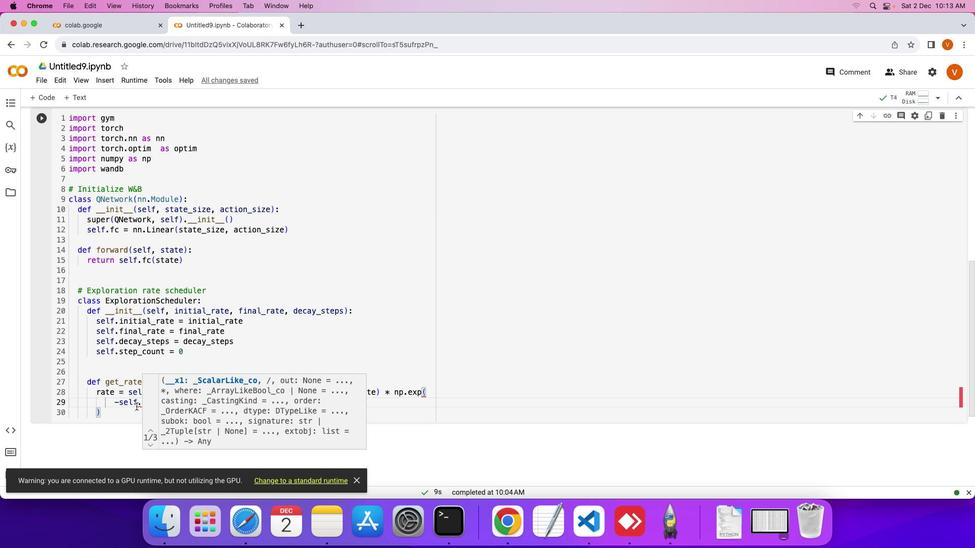 
Action: Mouse scrolled (221, 187) with delta (203, 162)
Screenshot: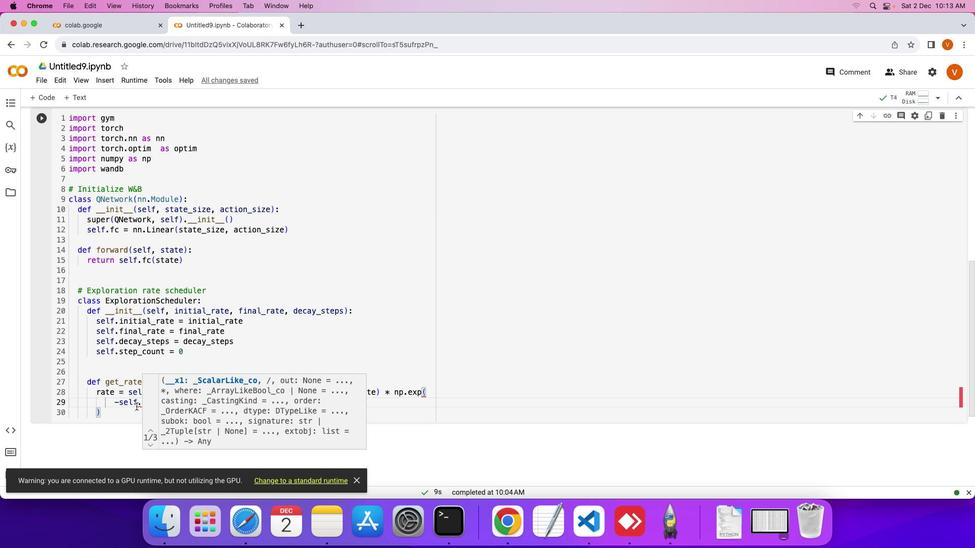 
Action: Mouse moved to (221, 187)
Screenshot: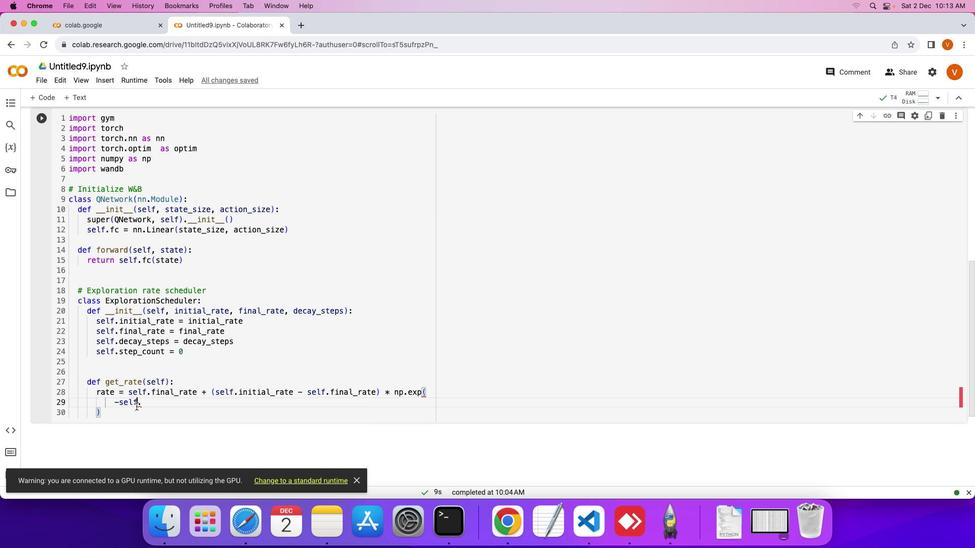 
Action: Mouse scrolled (221, 187) with delta (203, 162)
Screenshot: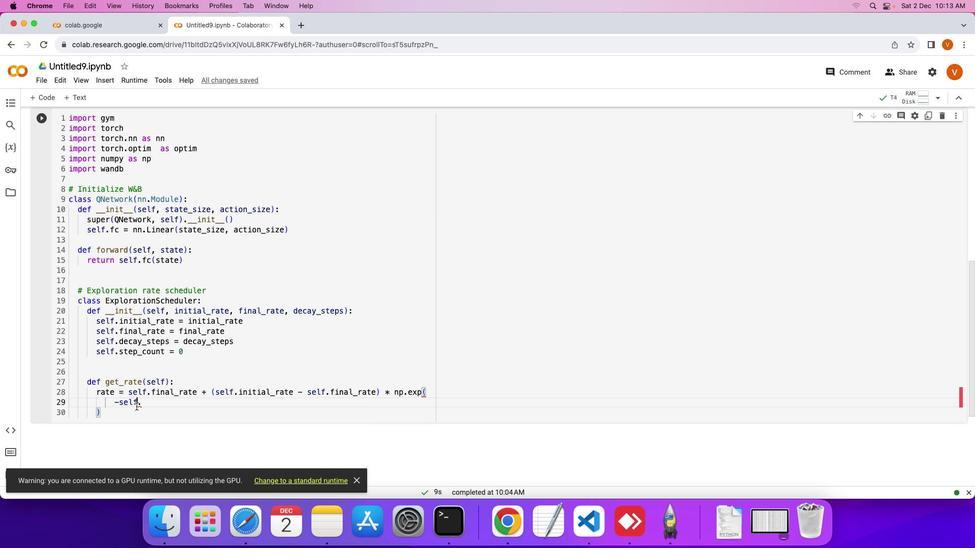 
Action: Mouse scrolled (221, 187) with delta (203, 162)
Screenshot: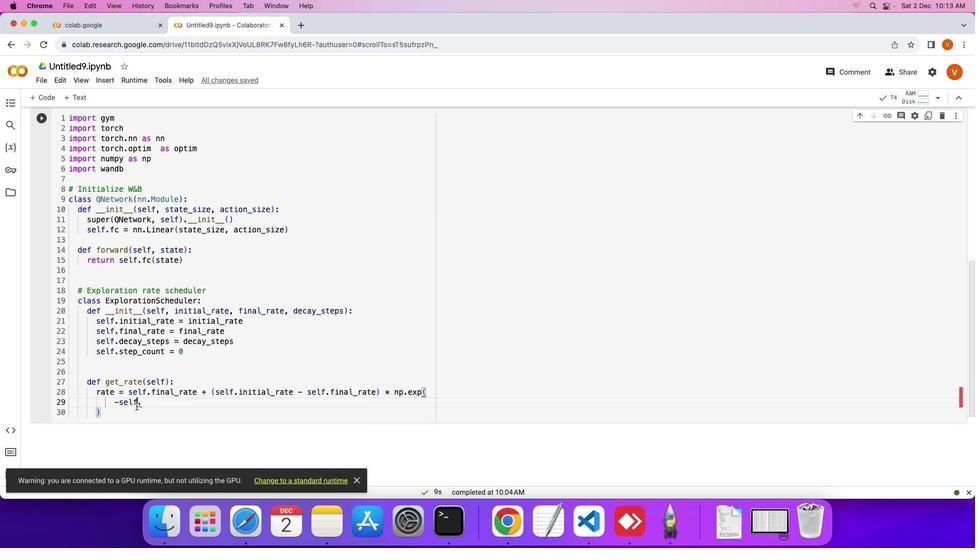 
Action: Mouse moved to (217, 196)
Screenshot: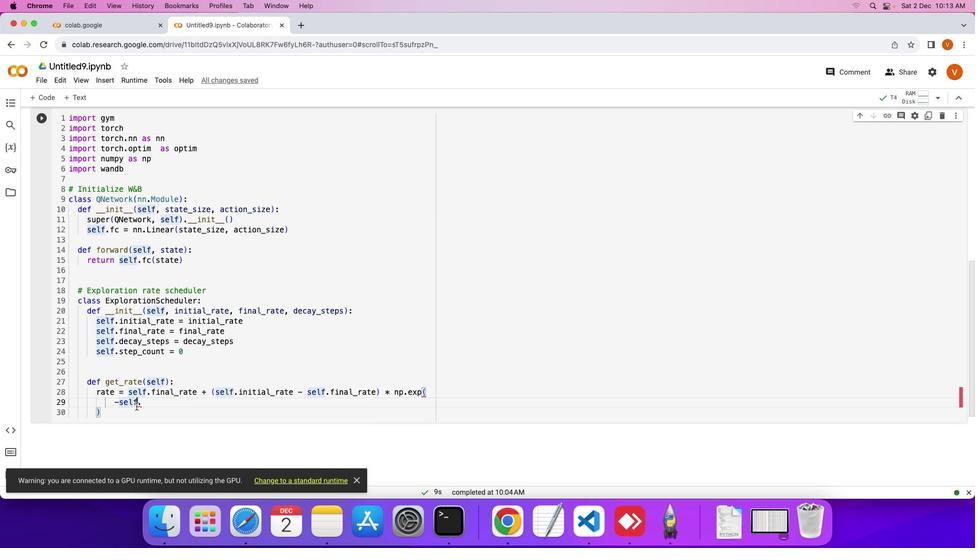 
Action: Mouse pressed left at (217, 196)
Screenshot: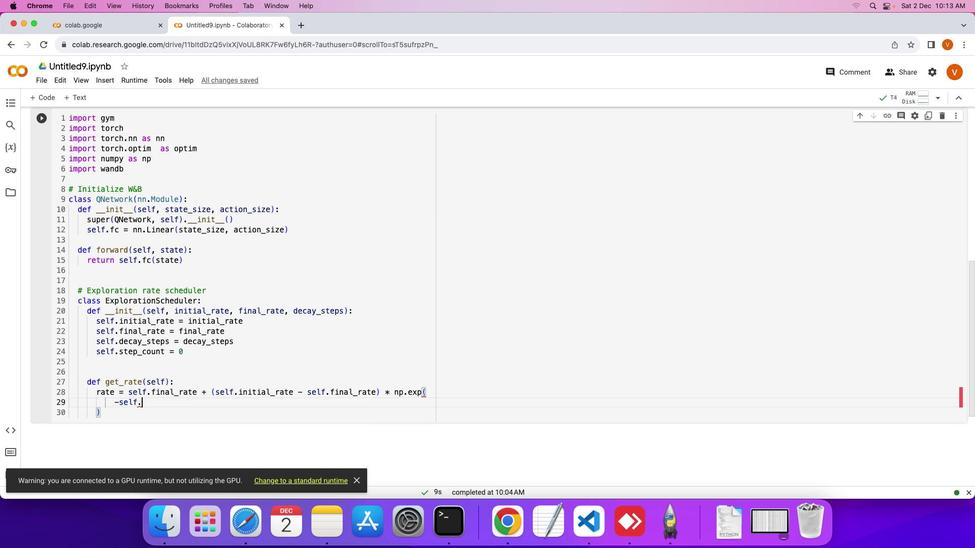 
Action: Key pressed Key.right'f''i''n''a''l'Key.shift_r'_''r''a''t''e'Key.leftKey.leftKey.leftKey.leftKey.leftKey.leftKey.leftKey.leftKey.leftKey.rightKey.rightKey.rightKey.rightKey.leftKey.leftKey.backspaceKey.leftKey.backspace'i''n''i''t'Key.rightKey.rightKey.rightKey.rightKey.rightKey.rightKey.rightKey.rightKey.space'='Key.space'i''n''i''t''i''a''l'Key.leftKey.rightKey.backspaceKey.backspaceKey.backspaceKey.backspaceKey.backspaceKey.backspaceKey.backspaceKey.backspaceKey.backspaceKey.backspaceKey.backspaceKey.backspaceKey.backspaceKey.backspaceKey.backspaceKey.backspaceKey.backspaceKey.backspaceKey.backspaceKey.backspaceKey.backspaceKey.backspace's''t''e''p'Key.shift_r'_''c''o''u''n''t'Key.space'/'Key.space's''e''l''f''.''d''e''c''a''y'Key.shift_r'_''s''t''e''p''s'Key.leftKey.leftKey.downKey.downKey.downKey.downKey.downKey.downKey.upKey.upKey.leftKey.leftKey.leftKey.leftKey.leftKey.leftKey.rightKey.rightKey.rightKey.rightKey.rightKey.rightKey.rightKey.rightKey.rightKey.rightKey.rightKey.rightKey.rightKey.rightKey.rightKey.backspaceKey.backspaceKey.backspaceKey.backspaceKey.leftKey.leftKey.leftKey.leftKey.leftKey.leftKey.leftKey.leftKey.leftKey.leftKey.leftKey.leftKey.leftKey.leftKey.leftKey.leftKey.leftKey.leftKey.leftKey.leftKey.leftKey.leftKey.leftKey.leftKey.leftKey.leftKey.leftKey.leftKey.leftKey.leftKey.leftKey.leftKey.leftKey.leftKey.leftKey.backspaceKey.backspaceKey.backspaceKey.backspaceKey.backspaceKey.backspaceKey.rightKey.rightKey.rightKey.rightKey.rightKey.rightKey.rightKey.rightKey.rightKey.rightKey.rightKey.rightKey.rightKey.rightKey.rightKey.rightKey.rightKey.rightKey.rightKey.rightKey.rightKey.rightKey.rightKey.rightKey.rightKey.rightKey.rightKey.rightKey.rightKey.rightKey.rightKey.rightKey.rightKey.rightKey.rightKey.rightKey.rightKey.enter's''e''l''f''.''s''t''e''p'Key.shift_r'_''c''o''u''n''t'Key.spaceKey.shift_r'+''='Key.space'1'Key.enter'r''e''t''u''r''n'Key.space'r''a''t''e'Key.enterKey.enterKey.enterKey.backspaceKey.backspaceKey.backspaceKey.shift'#'Key.spaceKey.shift'T''r''a''i''n''i''n''h'Key.backspace'g'Key.space'l''o''o''p'Key.enter'd''e''f'Key.space't''r''a''i''n'Key.shift_r'_''a''g''e''n''t'Key.shift_r'(''e''n''v'','Key.space'q'Key.shift_r'_''n''e''t''w''o''r''k'','Key.space'o''p''t''i''m''i''z''e''r'','Key.space'e''x''p''l''o''a''t''i''o''n'Key.shift_r'_''r''a''t''e'Key.shift_r'_''s''c''h''e''d''u''l''e''r'','Key.space'u'Key.backspace'n''u''m'Key.shift_r'_''e''p''i''s''i'Key.backspace'o''d''e''s'Key.rightKey.shift_r':'
Screenshot: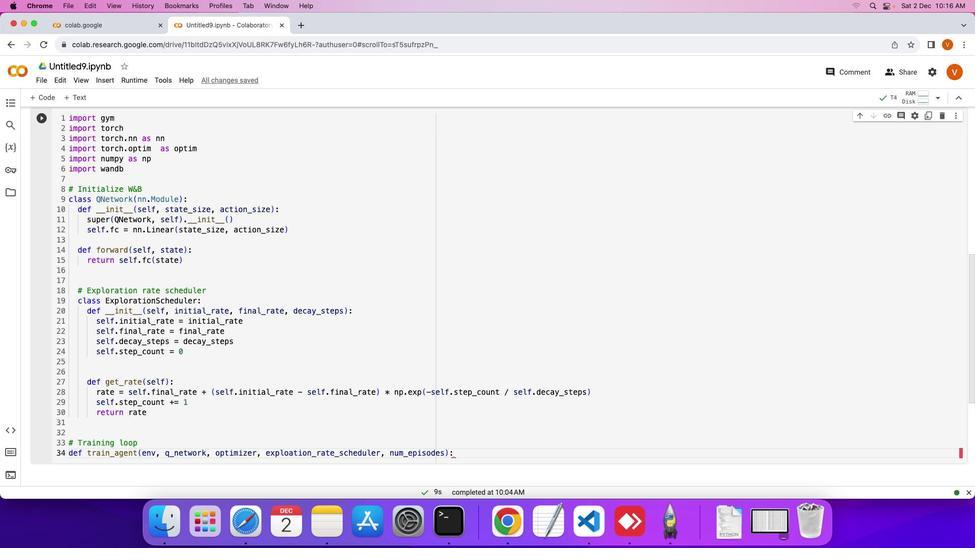 
Action: Mouse moved to (324, 188)
Screenshot: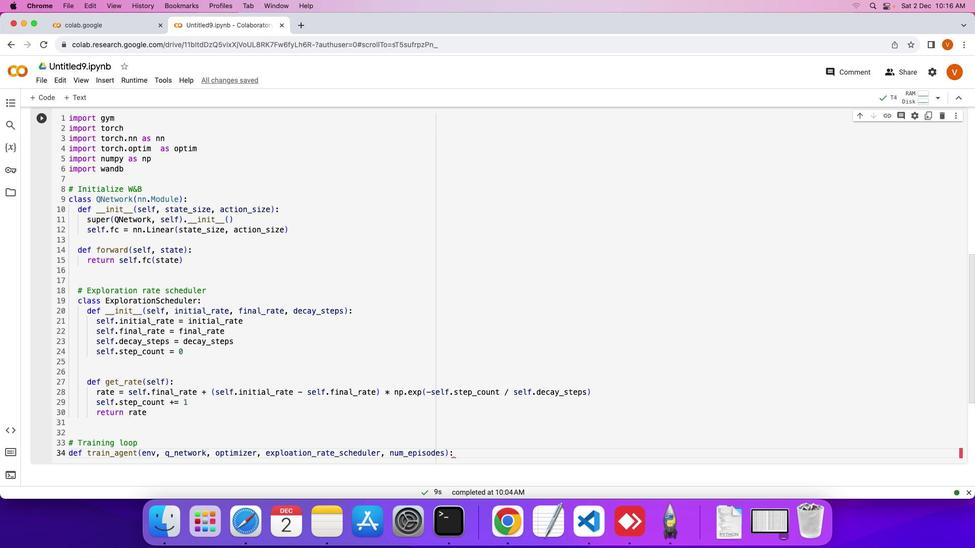 
Action: Mouse scrolled (324, 188) with delta (203, 162)
Screenshot: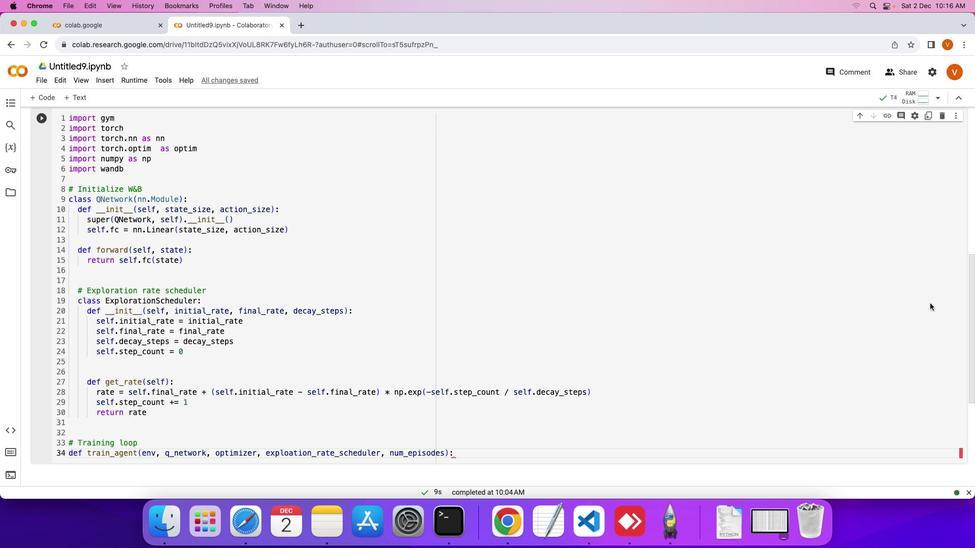 
Action: Mouse scrolled (324, 188) with delta (203, 162)
Screenshot: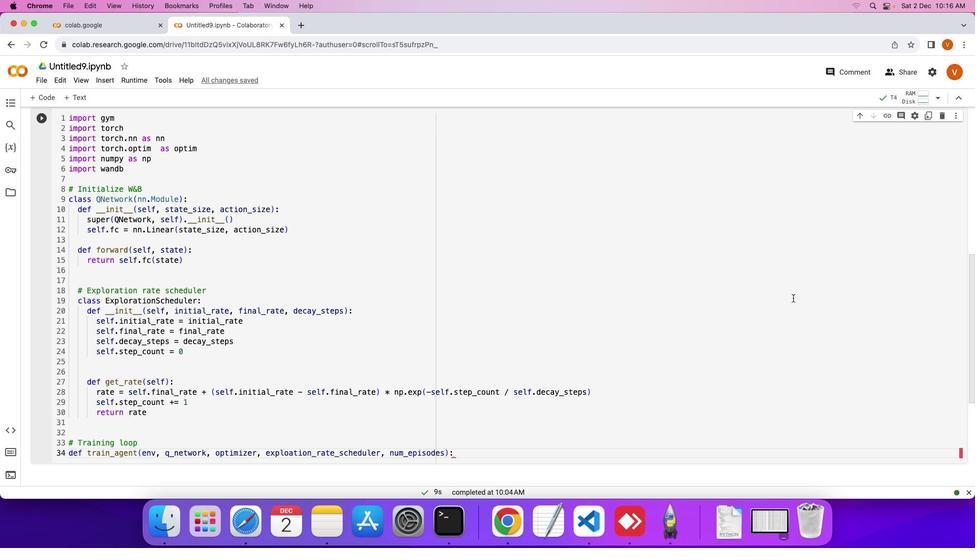 
Action: Mouse scrolled (324, 188) with delta (203, 162)
Screenshot: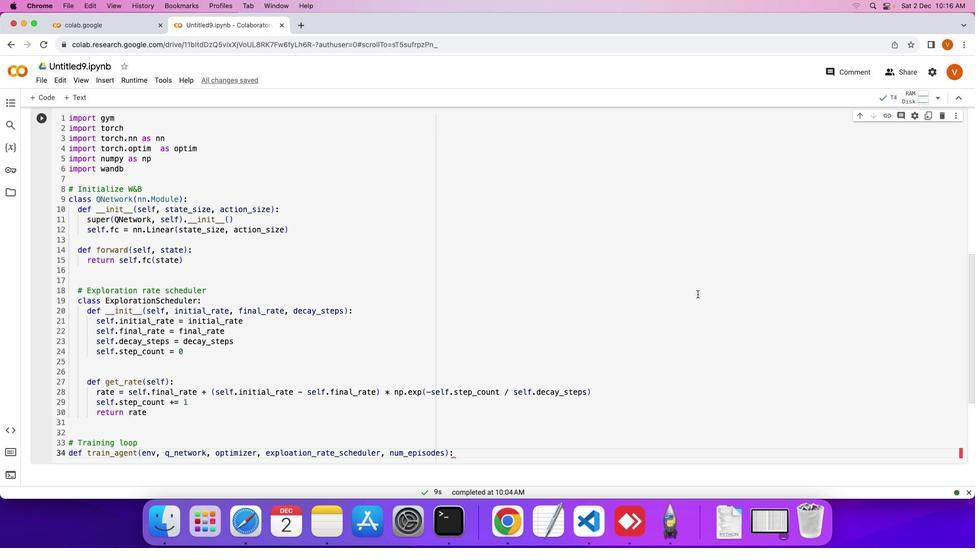 
Action: Mouse scrolled (324, 188) with delta (203, 162)
Screenshot: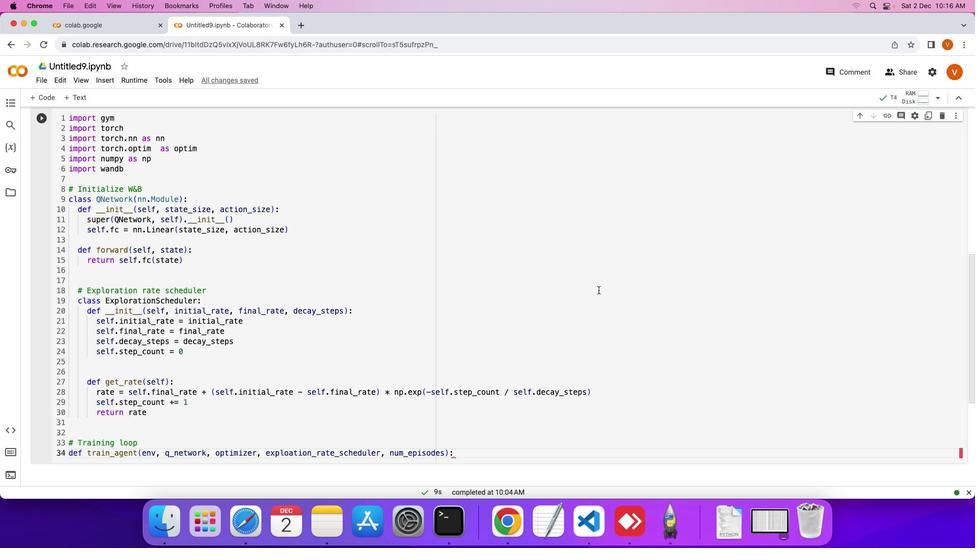 
Action: Mouse moved to (324, 188)
Screenshot: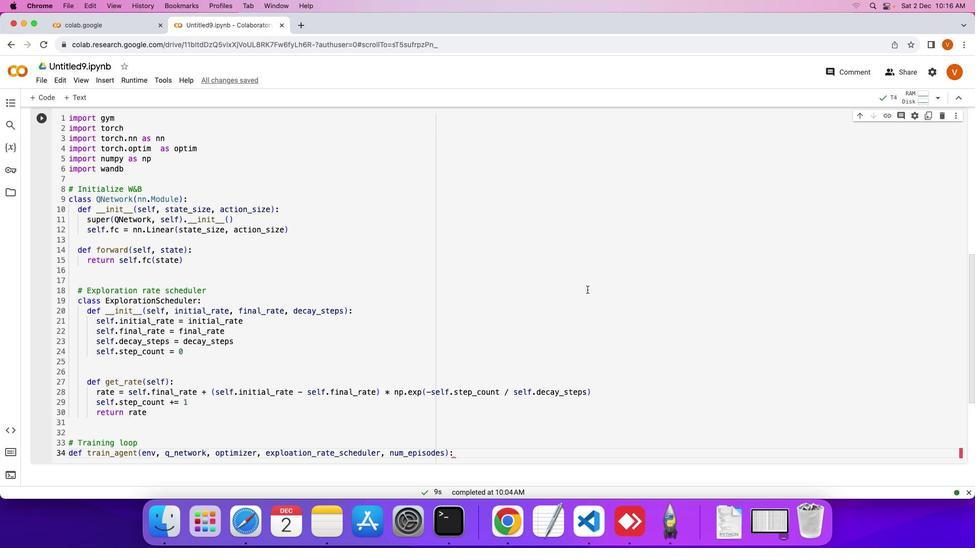
Action: Mouse scrolled (324, 188) with delta (203, 162)
Screenshot: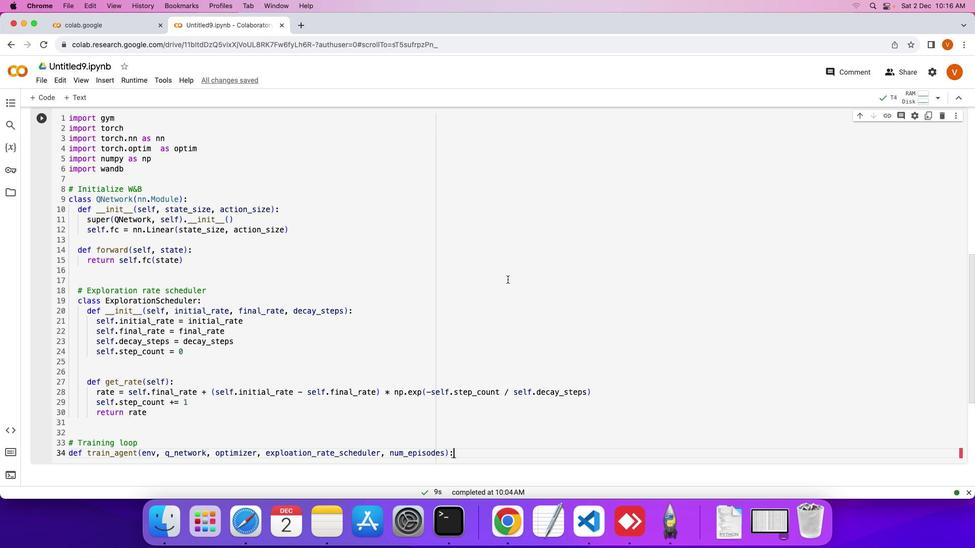 
Action: Mouse scrolled (324, 188) with delta (203, 162)
Screenshot: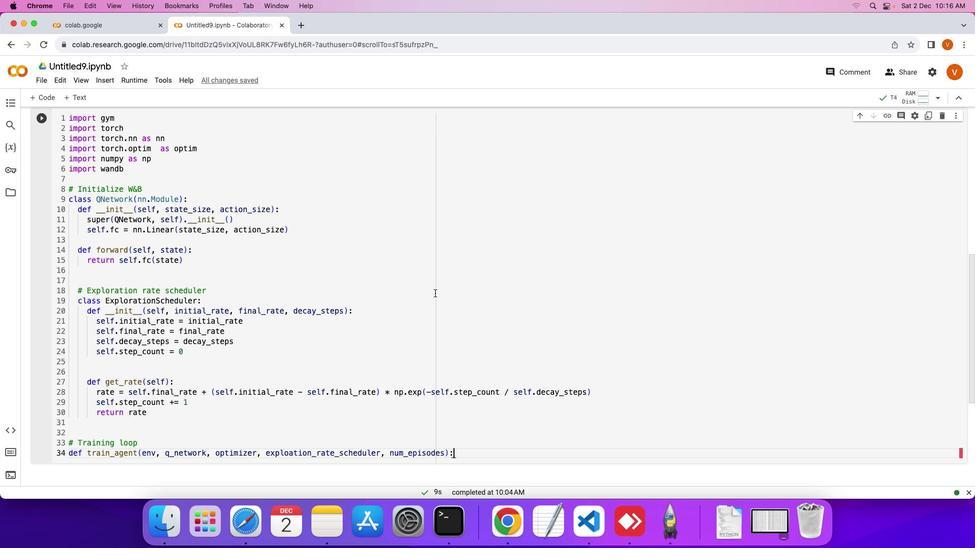 
Action: Mouse scrolled (324, 188) with delta (203, 162)
Screenshot: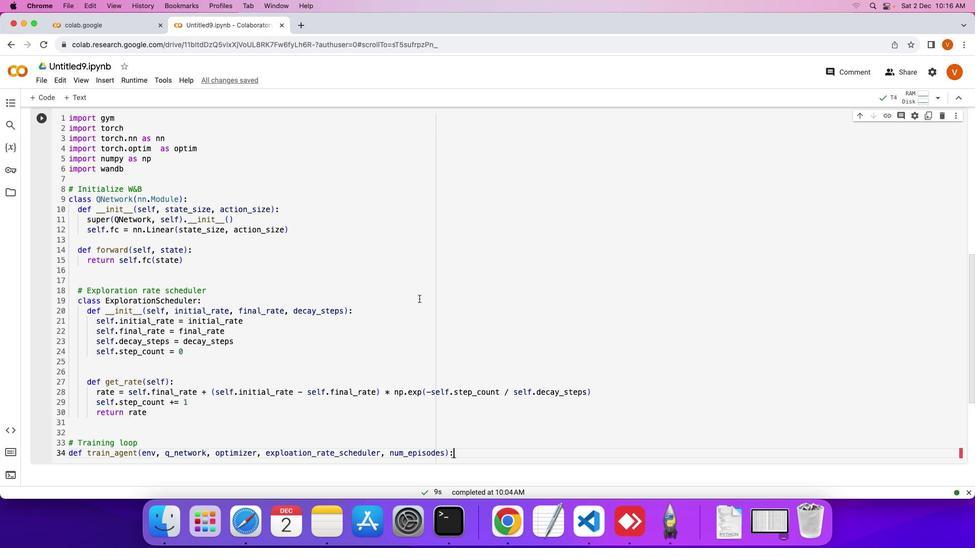 
Action: Mouse scrolled (324, 188) with delta (203, 162)
Screenshot: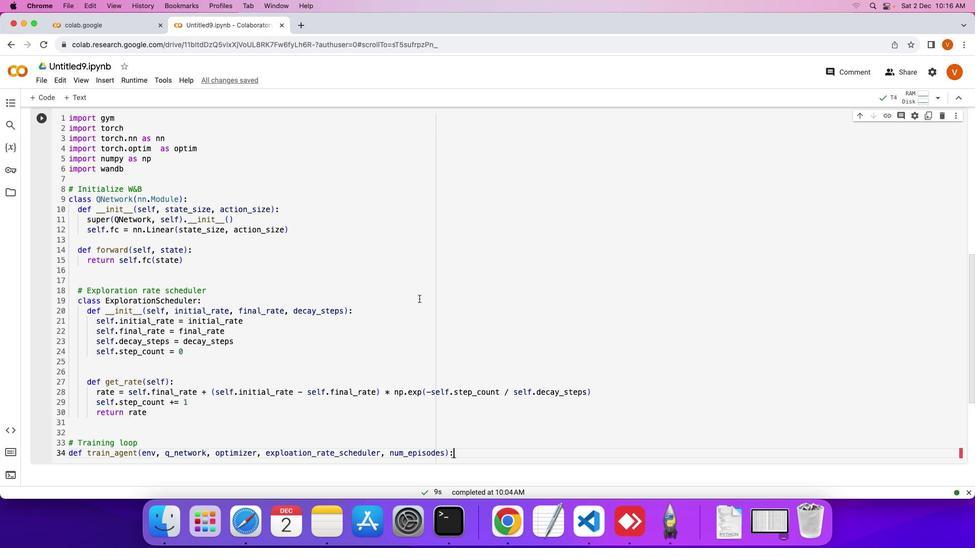 
Action: Mouse moved to (324, 188)
Screenshot: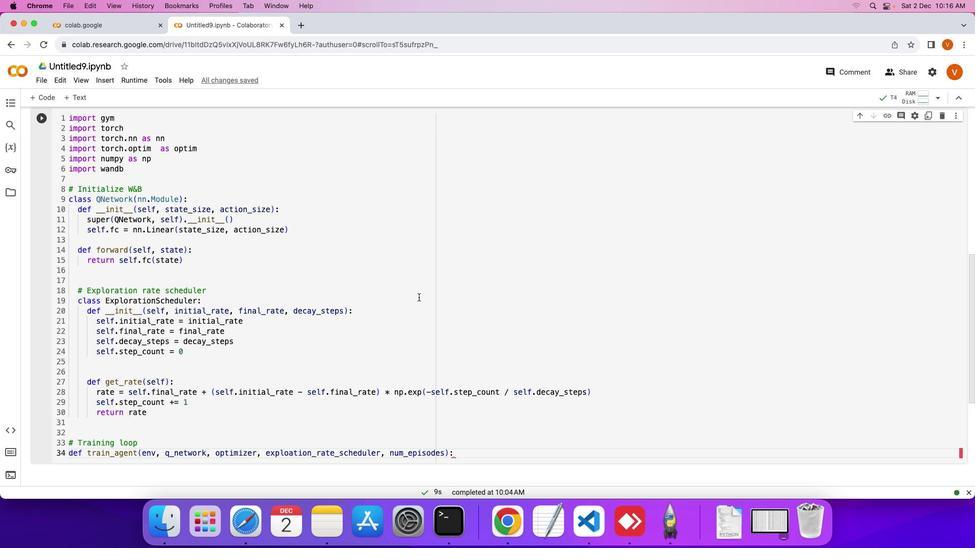 
Action: Mouse scrolled (324, 188) with delta (203, 162)
Screenshot: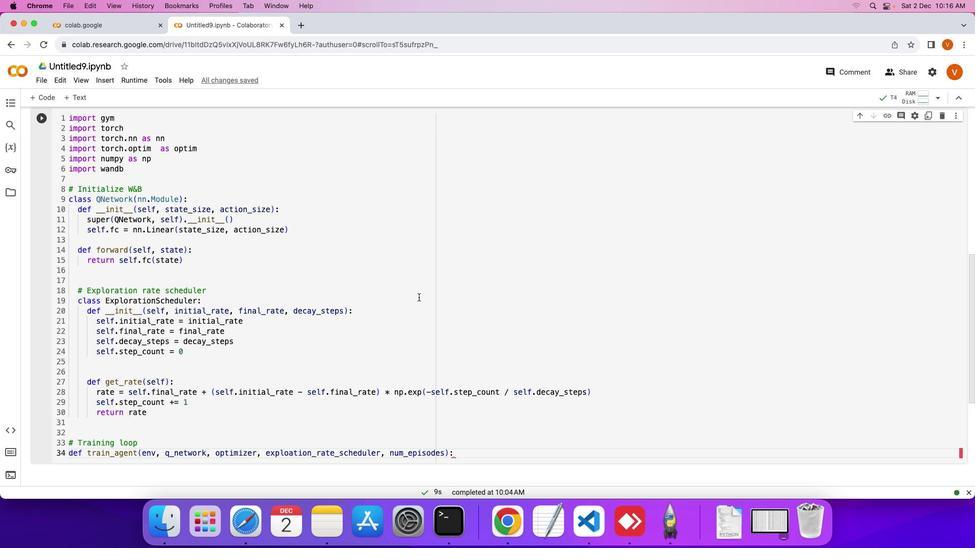 
Action: Mouse moved to (324, 188)
Screenshot: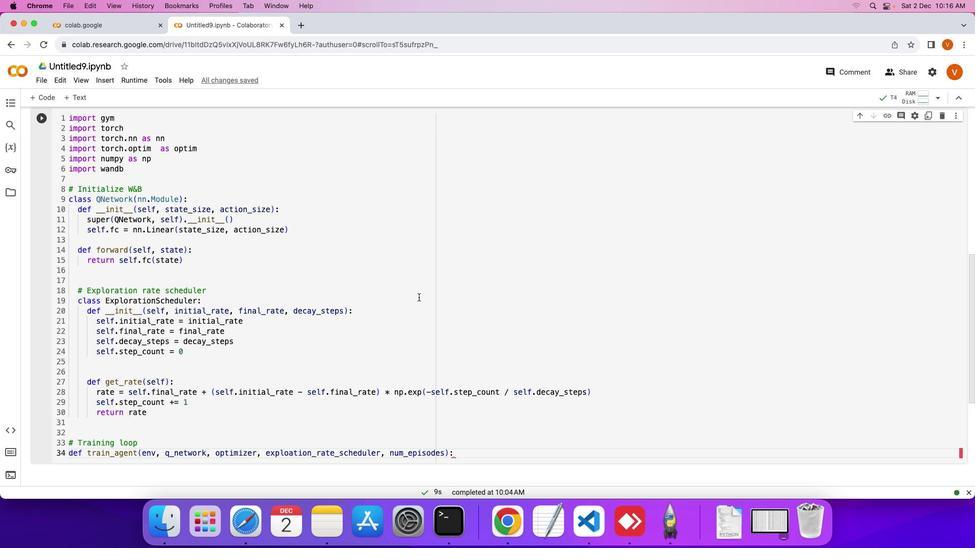 
Action: Mouse scrolled (324, 188) with delta (203, 162)
Screenshot: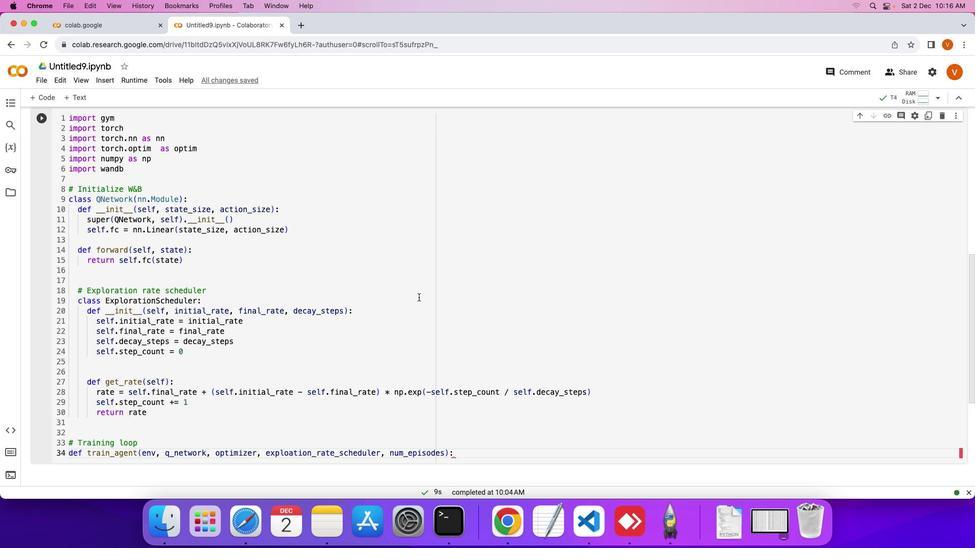 
Action: Mouse scrolled (324, 188) with delta (203, 162)
Screenshot: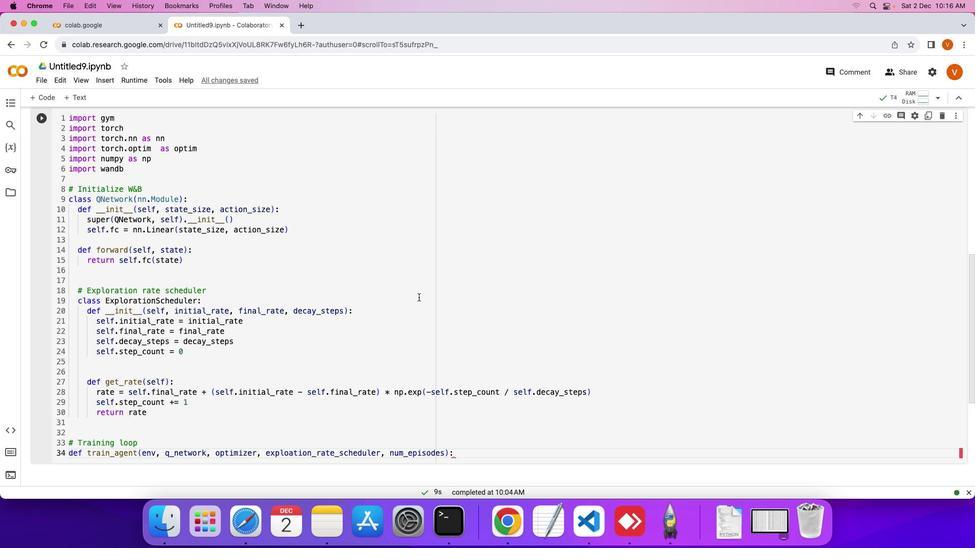 
Action: Mouse scrolled (324, 188) with delta (203, 162)
Screenshot: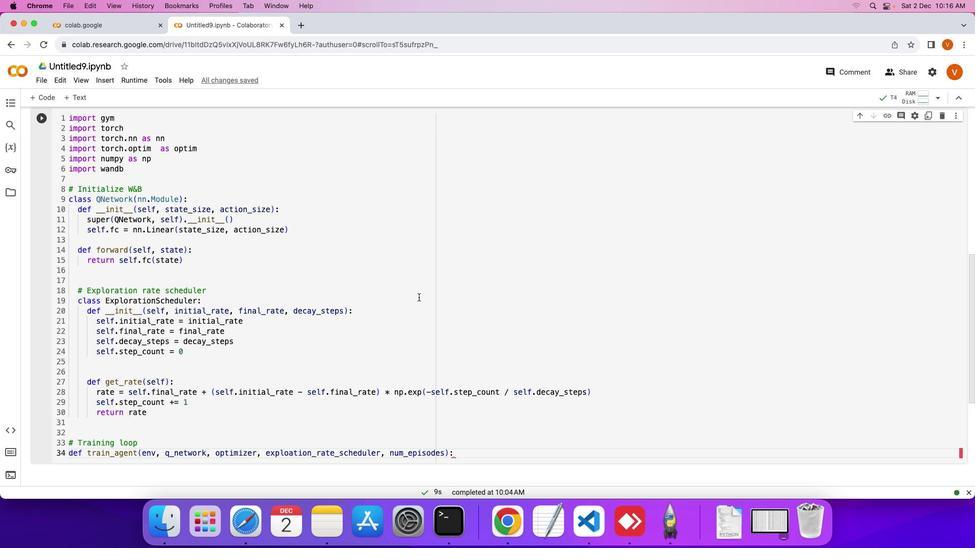 
Action: Mouse scrolled (324, 188) with delta (203, 162)
Screenshot: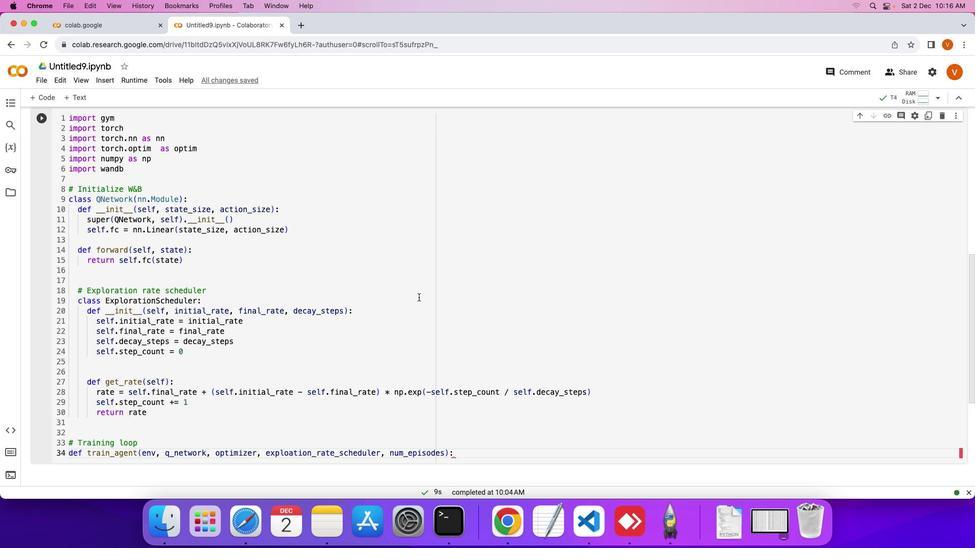 
Action: Mouse moved to (246, 186)
Screenshot: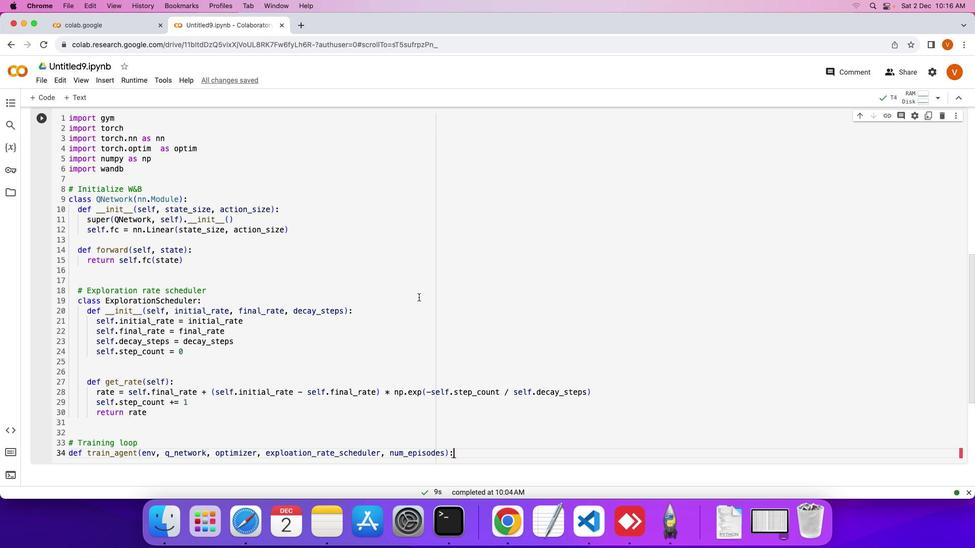 
Action: Key pressed Key.shift_rKey.enter
Screenshot: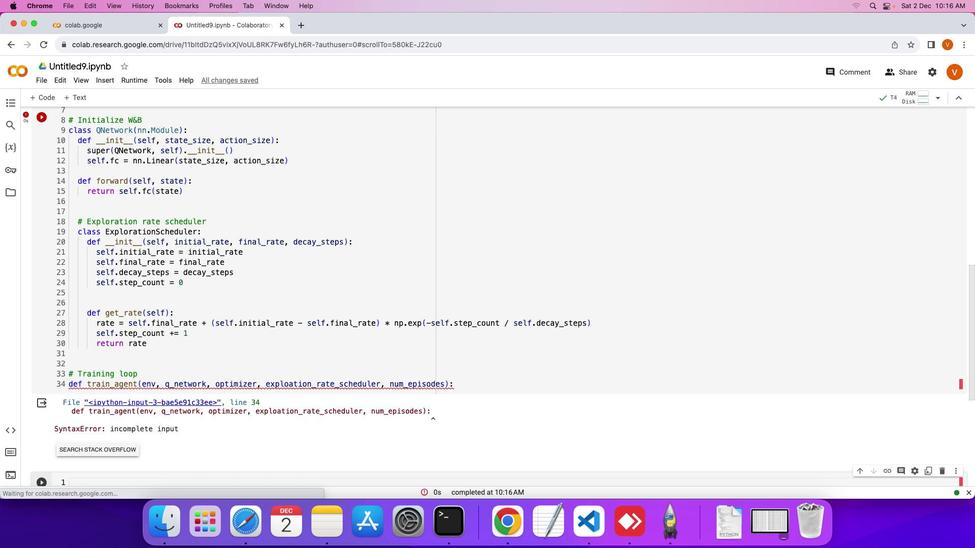
Action: Mouse moved to (252, 194)
Screenshot: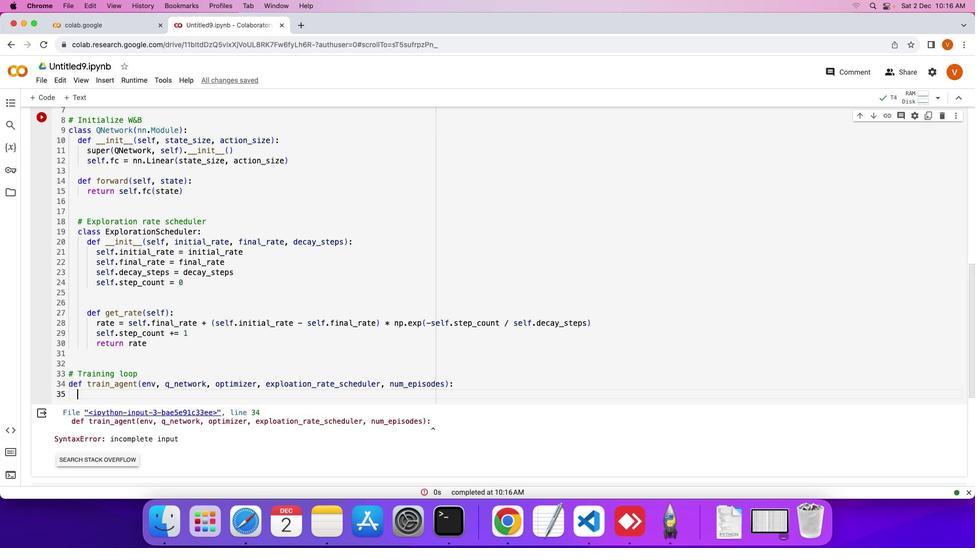 
Action: Mouse pressed left at (252, 194)
Screenshot: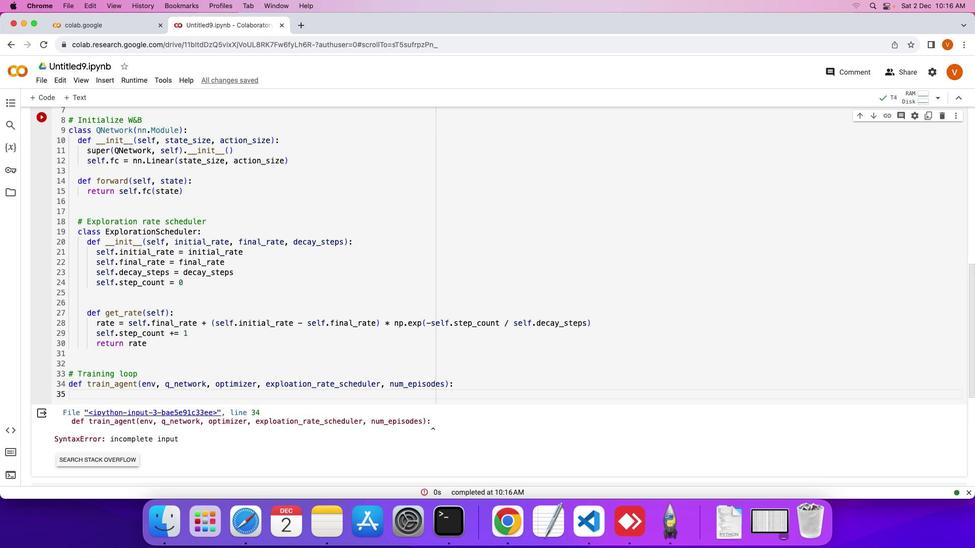 
Action: Key pressed Key.enter'f''o''r'Key.space'e''p''i''s''o''d''e'Key.space'i''n'Key.space'r''a''n''g''e'Key.shift_r'(''n''u''m'Key.shift_r'_''e''p''i''s''o''d''e''s'Key.rightKey.shift_r':'Key.enter's''t''a''t''e'Key.space'='Key.space'e''n''v''.''r''e''s''e''t'Key.shift_r'('Key.rightKey.enter't''o''t''a''l'Key.shift_r'_''r''e''w''a''r''d'Key.space'='Key.space'0'Key.enter'd''o''n''e'Key.space'='Key.space'f'Key.backspaceKey.shift'F''a''l''s''e'Key.enterKey.enterKey.enterKey.shift'W'Key.backspace'w''h''i''l''e'Key.space'n''o''t'Key.space'd''o''n''e'Key.shift_r':'Key.enterKey.shift'#'Key.spaceKey.shift'C''h''o''o''s''e'Key.space'a''c''t''i''o''n'Key.space'u''s''i''n''g'Key.space'e''p''s''i''l''o''n''-''g''r''e''e''d''y'Key.space's''t''r''a''t''e''r''g''y'Key.enter'e''x''p''l''o''r''a''r'Key.backspace't''i''o''n'
Screenshot: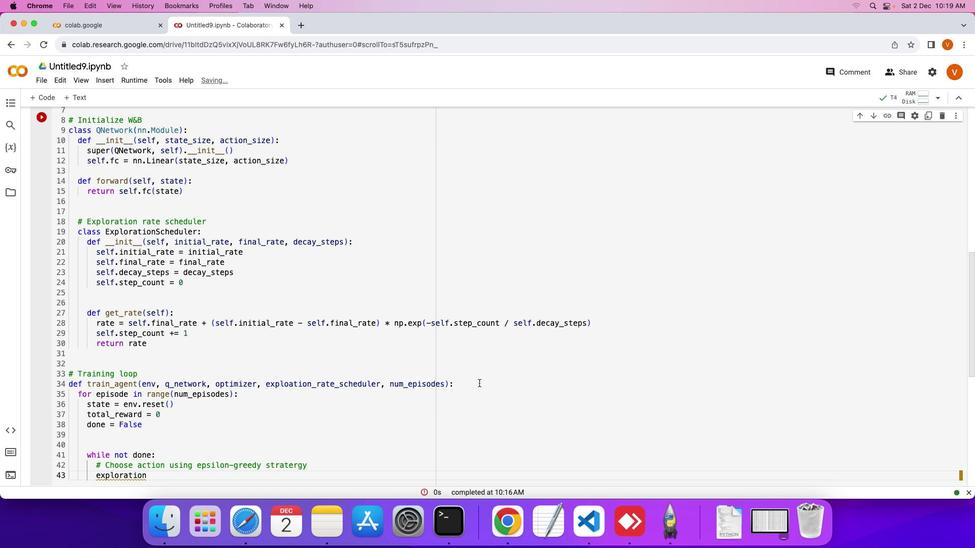 
Action: Mouse moved to (252, 194)
Screenshot: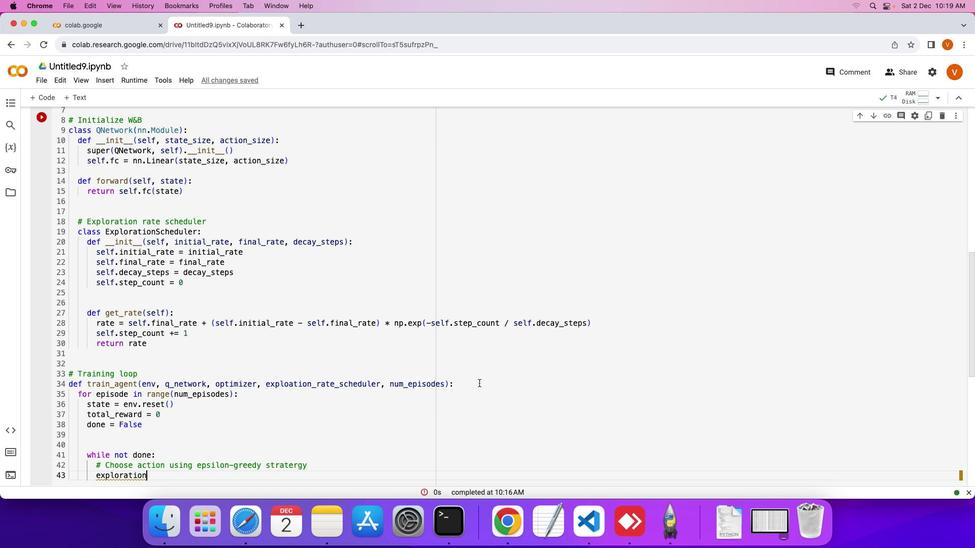 
Action: Key pressed Key.spaceKey.backspaceKey.shift_r'_''r''a''t''e'Key.space'='Key.space'e''x''p''l''o''r''a''t''i''o''n'Key.shift_r'_''r''a''t''e'Key.shift_r'_''s''c''h''e''d''u''l''e''r''.''g''e''t'Key.shift_r'_''r''a''t''e'Key.shift_r'('Key.rightKey.enter'i''f'Key.shift_rKey.space'n''p''.''r''a''n''d''o''m''.''r''a''n''d'Key.shift_r'('Key.rightKey.spaceKey.shift_r'<'Key.space'e''x''p''l''o''r''a''t''i''o''n'Key.shift_r'_''r''a''t''e'Key.shift_r':'Key.enter'a''c''t''i''o''n'Key.space'='Key.space'e''n''v''.''a''c''t''i''o''n'Key.shift_r'_''s''p''a''c''e''.''s''a''m''p''l''e'Key.shift_r'('Key.rightKey.enterKey.backspace'e''l''s''e'Key.shift_r':'Key.enter'q'Key.shift_r'_''v''a''l''u''e''s'Key.space'='Key.space'q'Key.shift_r'_''n''e''t''w''o''r''k'Key.shift_r'(''t''o''r''c''h''.''t''e''n''s''o''r'Key.shift_r'(''s''t''a''t''e'','Key.space'd''t''y''p''e''=''t''o''r''c''h''.''f''l''o''a''t''3''2'Key.rightKey.rightKey.enter'a''c''t''i''o''n'Key.space'='Key.space't''o''r''c''h'Key.spaceKey.backspace'.''a''r''g''m''a''x'Key.shift_r'(''q'Key.shift'_''v''a''l''u''e''s'Key.right'.''i''t''e''m''s'Key.rightKey.spaceKey.backspaceKey.backspaceKey.shift_r'('Key.rightKey.enterKey.enterKey.backspaceKey.shift'#'Key.spaceKey.shift'T''a''c'Key.backspace'k''e'Key.space'a''c''t''i''o''n'Key.enter'n''e''x''t'Key.shift_r'_''s''t''a''t''e'','Key.space'r''e''w''a''r''d'','Key.space'd''o''n''e'Key.spaceKey.backspace','Key.spaceKey.shift_r'_'Key.space'='Key.space'e''n''v''.''s''t''e''p'Key.shift_r'(''a''c''t''i''o''n'Key.rightKey.enter
Screenshot: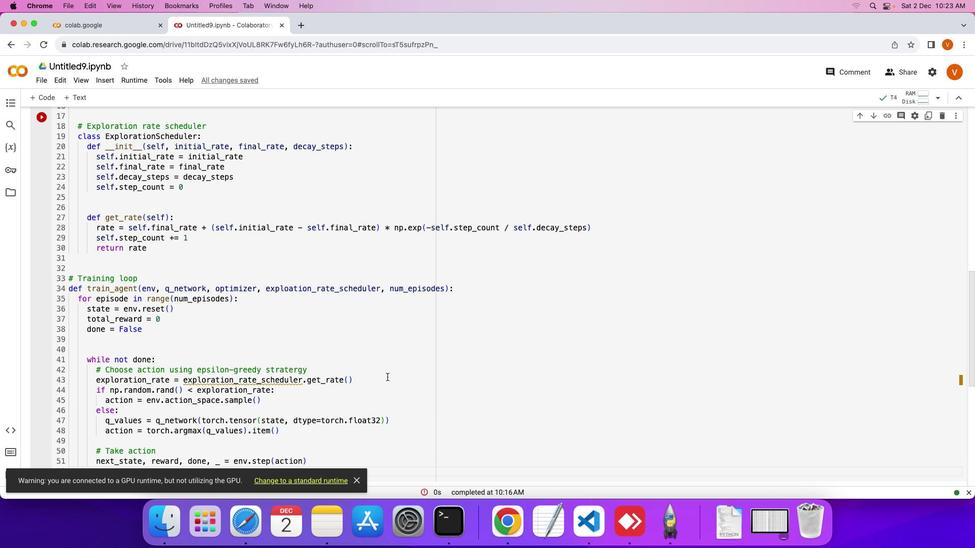 
Action: Mouse moved to (237, 185)
Screenshot: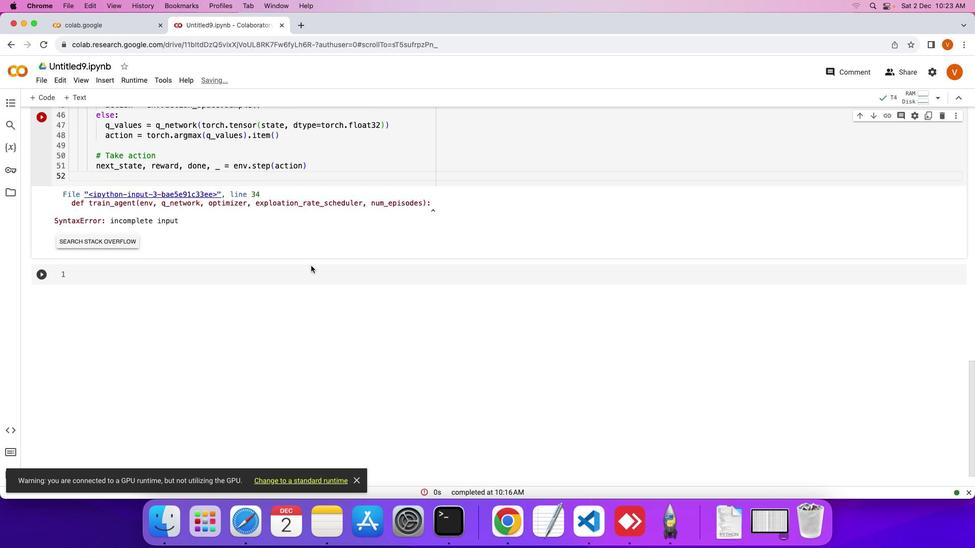 
Action: Mouse scrolled (237, 185) with delta (203, 162)
Screenshot: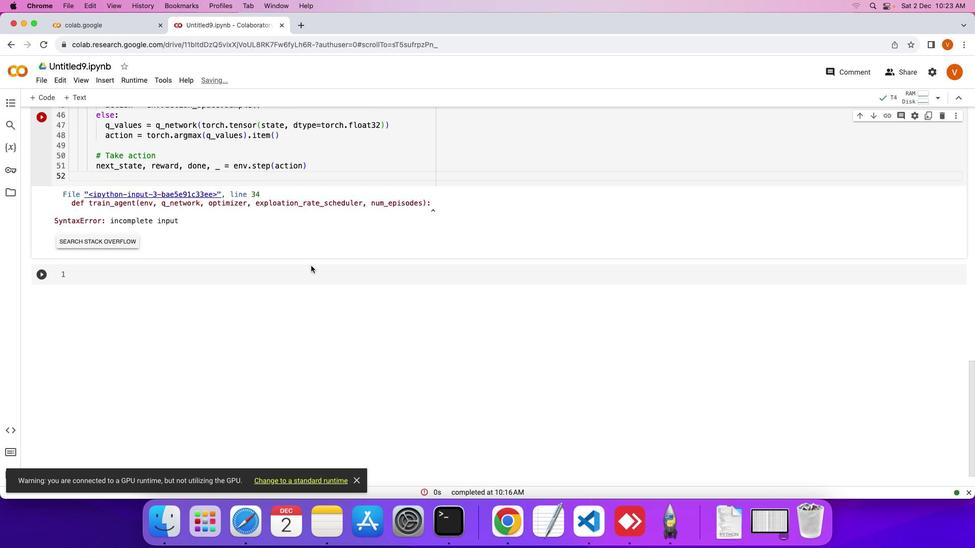 
Action: Mouse moved to (237, 187)
Screenshot: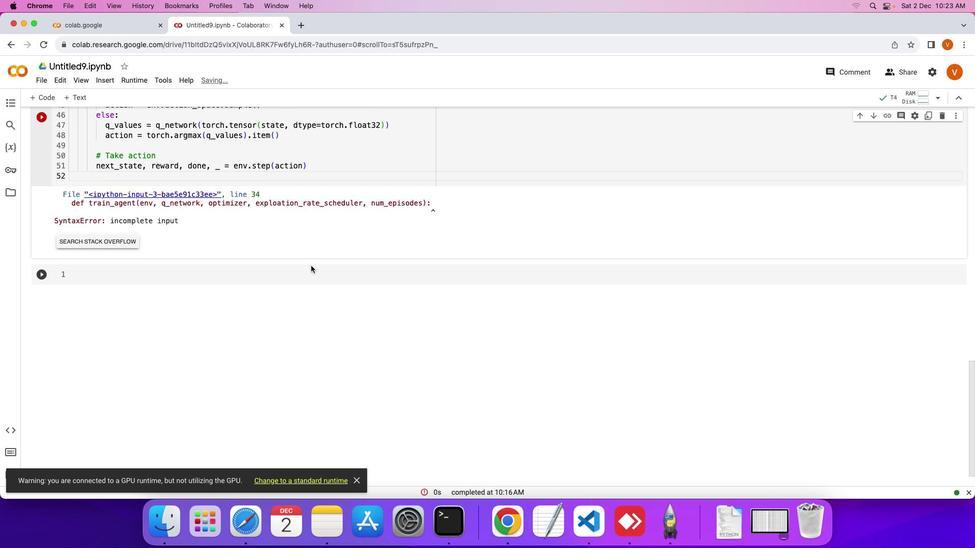 
Action: Mouse scrolled (237, 187) with delta (203, 162)
Screenshot: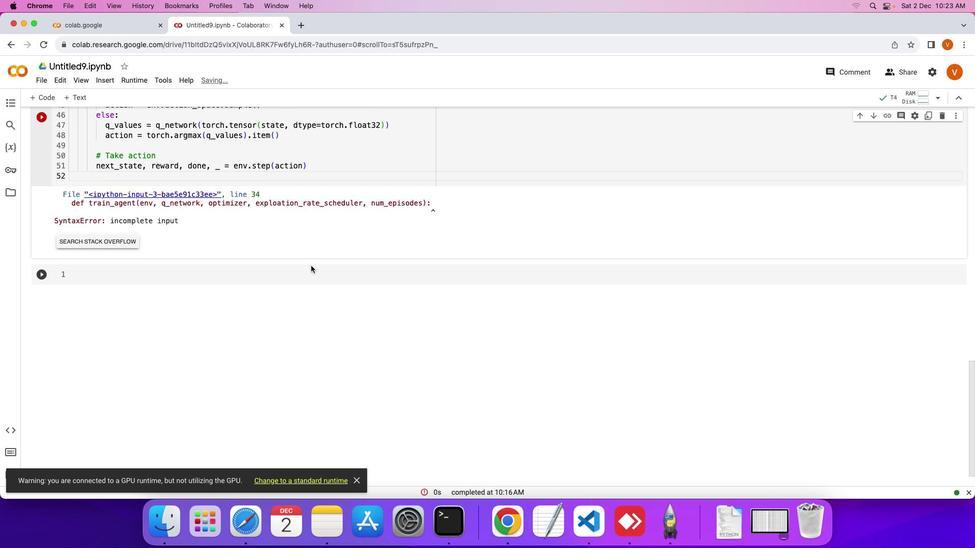 
Action: Mouse moved to (236, 188)
Screenshot: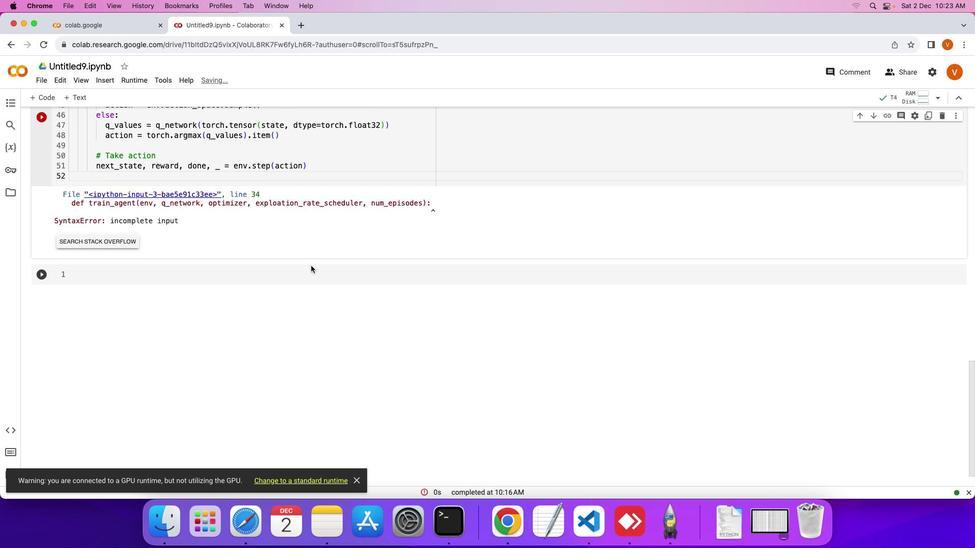 
Action: Mouse scrolled (236, 188) with delta (203, 162)
Screenshot: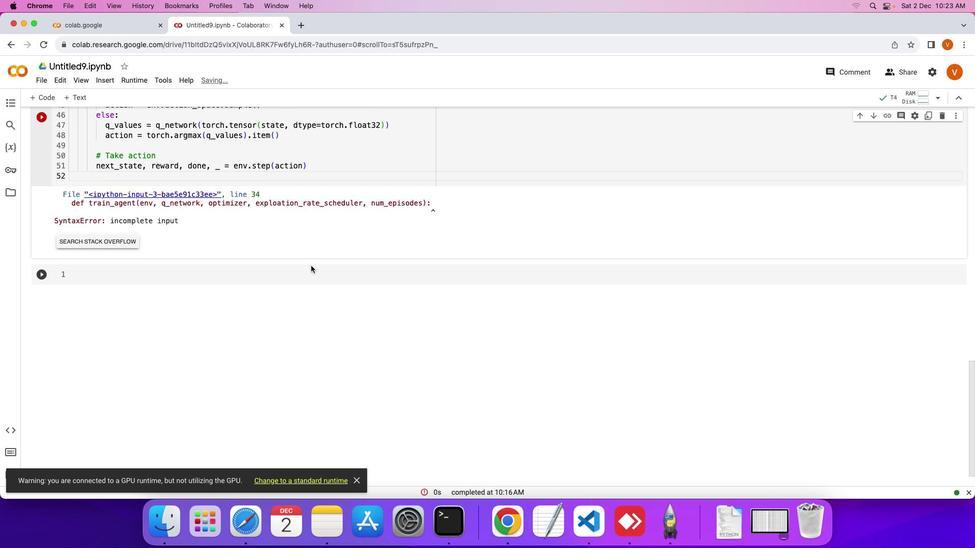
Action: Mouse moved to (236, 188)
Screenshot: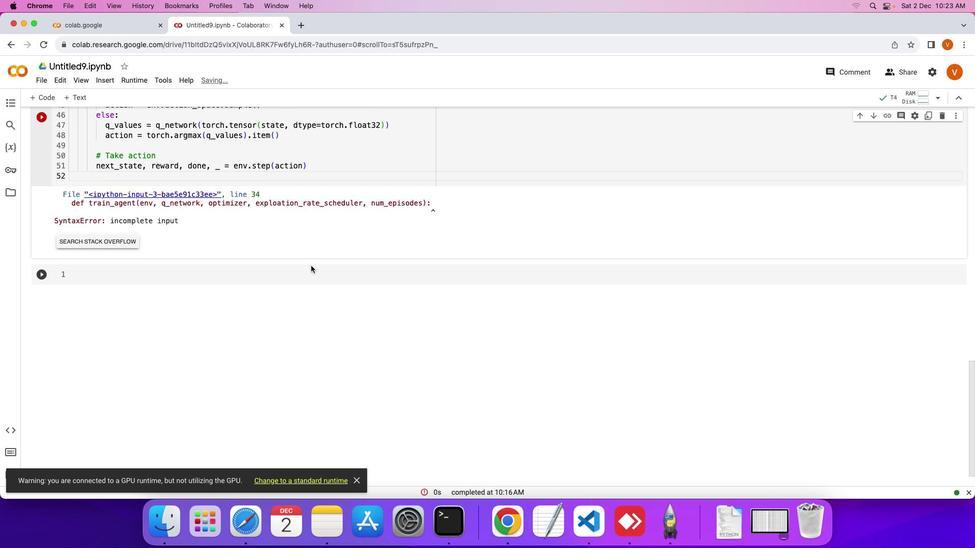 
Action: Mouse scrolled (236, 188) with delta (203, 161)
Screenshot: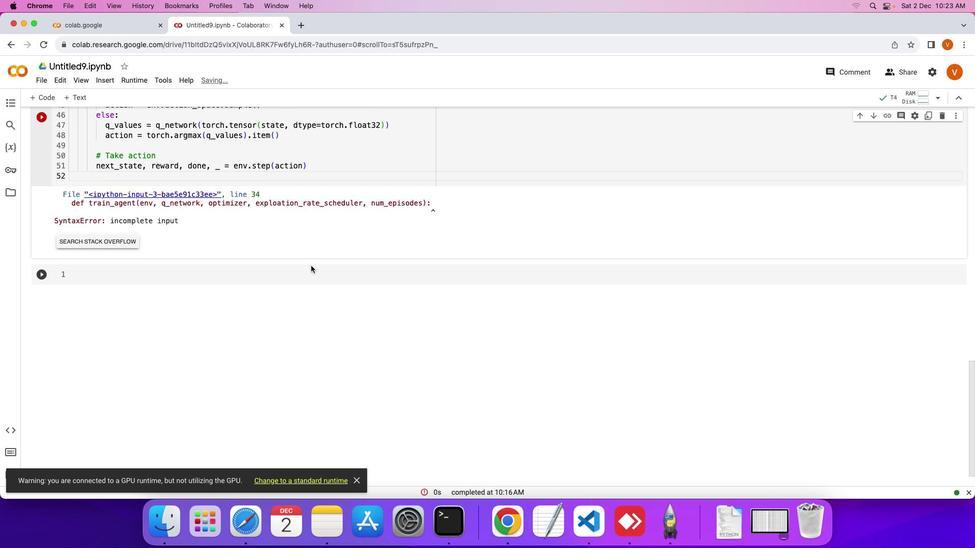 
Action: Mouse scrolled (236, 188) with delta (203, 161)
Screenshot: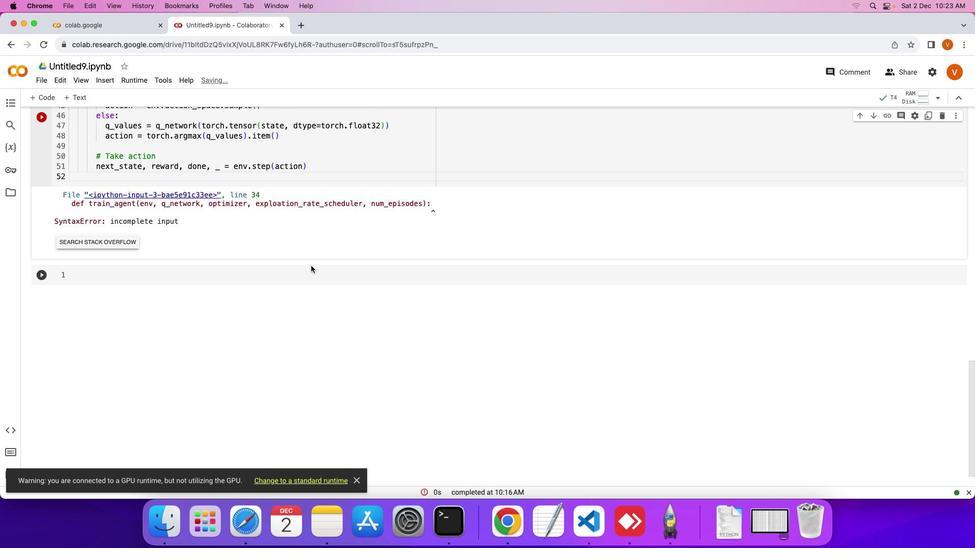 
Action: Mouse moved to (236, 188)
Screenshot: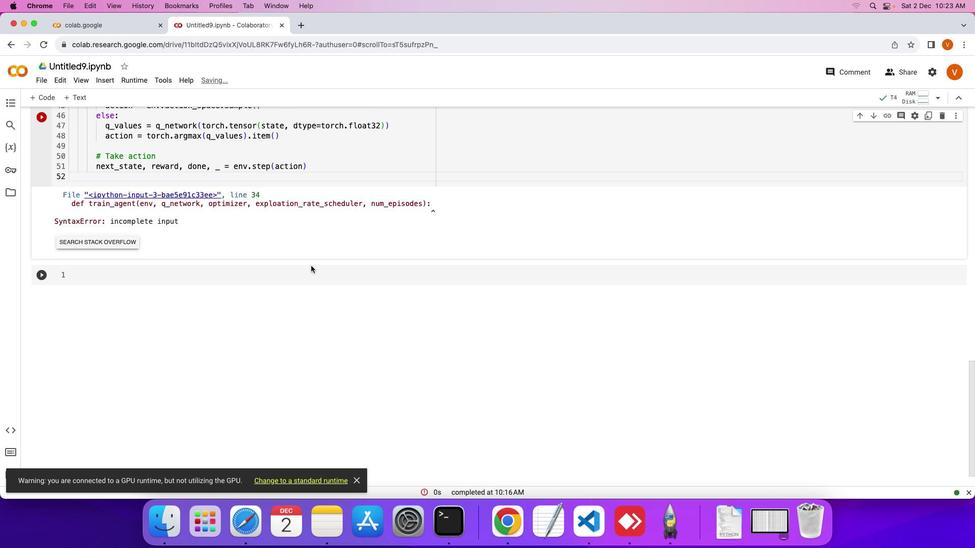 
Action: Mouse scrolled (236, 188) with delta (203, 161)
Screenshot: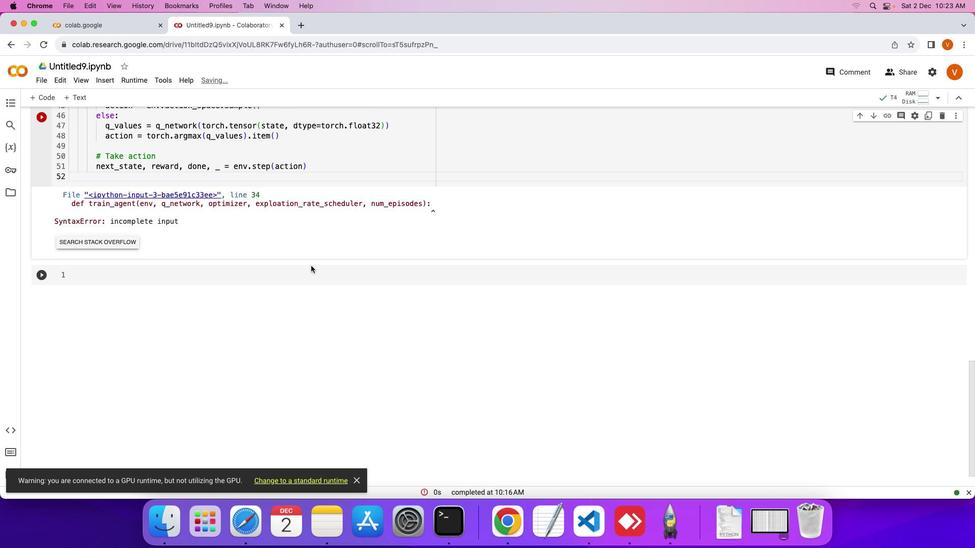 
Action: Mouse moved to (237, 186)
Screenshot: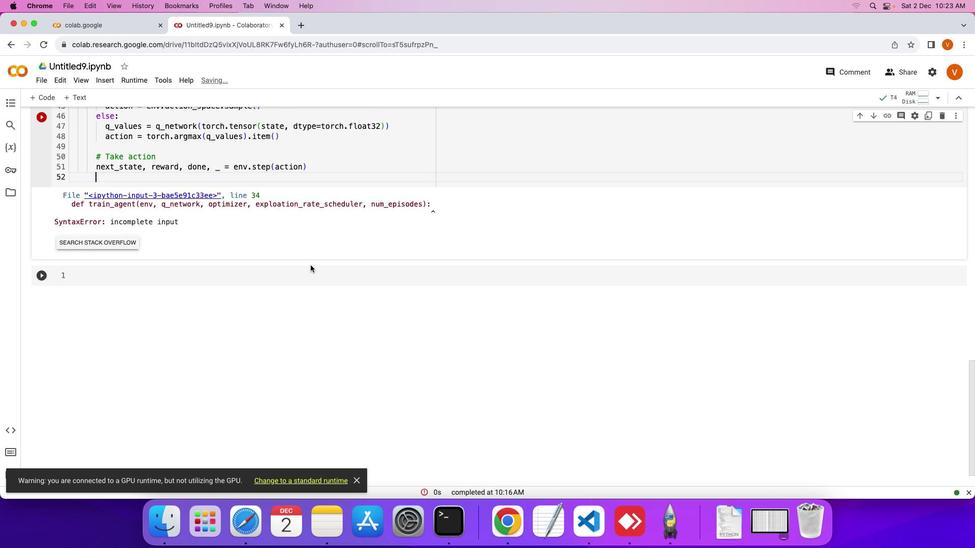 
Action: Mouse scrolled (237, 186) with delta (203, 162)
Screenshot: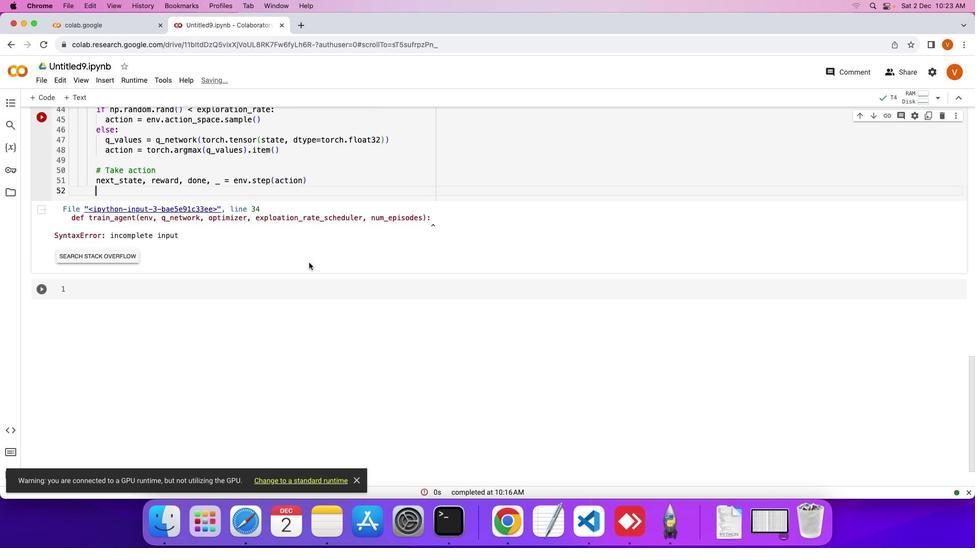 
Action: Mouse scrolled (237, 186) with delta (203, 162)
Screenshot: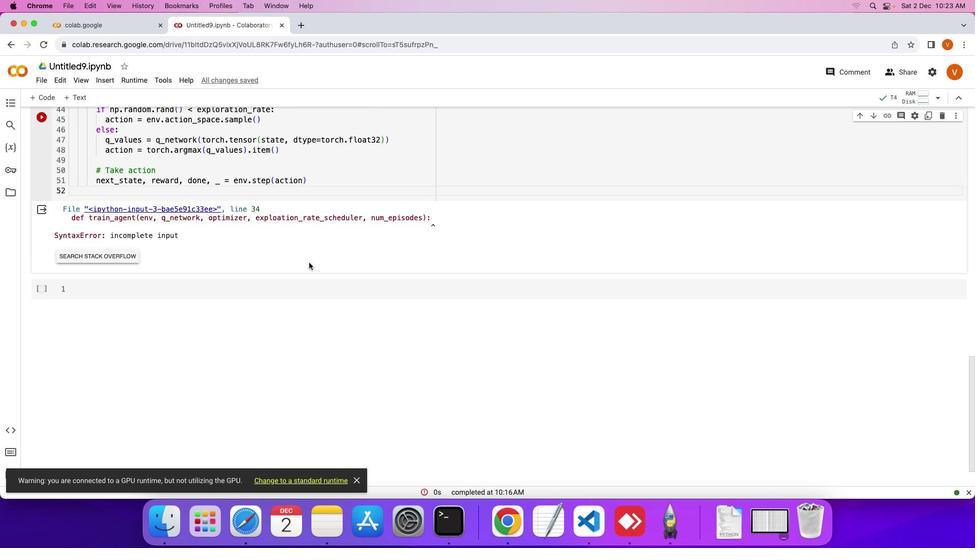 
Action: Mouse moved to (237, 186)
Screenshot: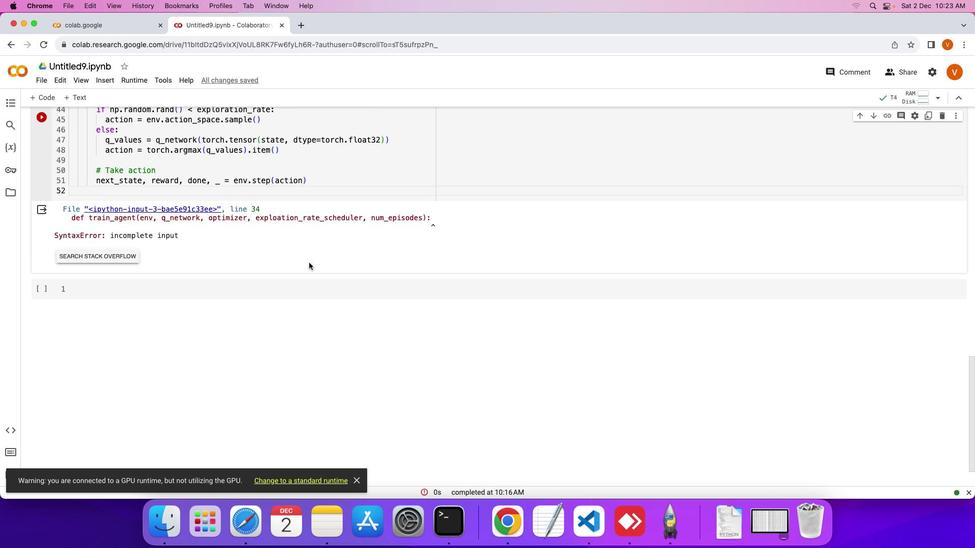 
Action: Mouse scrolled (237, 186) with delta (203, 162)
Screenshot: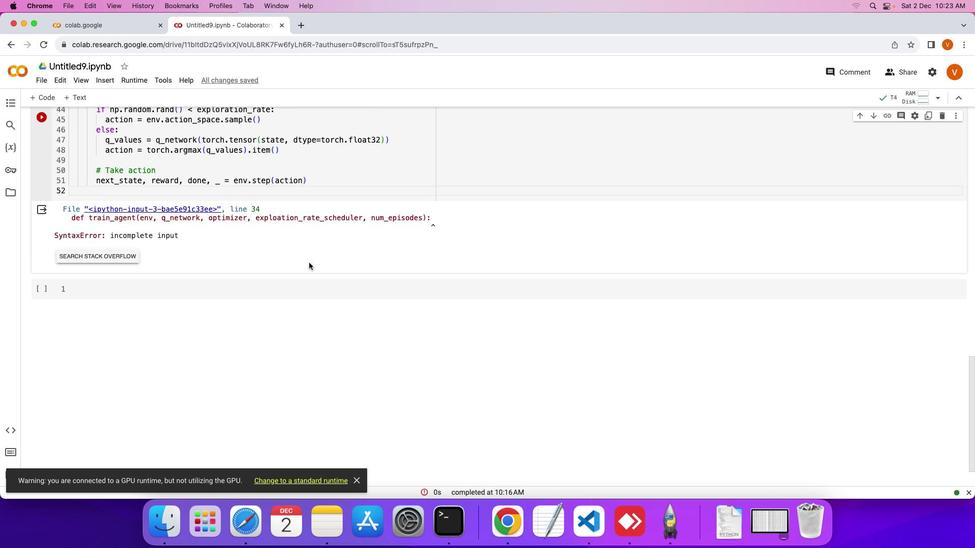 
Action: Mouse moved to (235, 184)
Screenshot: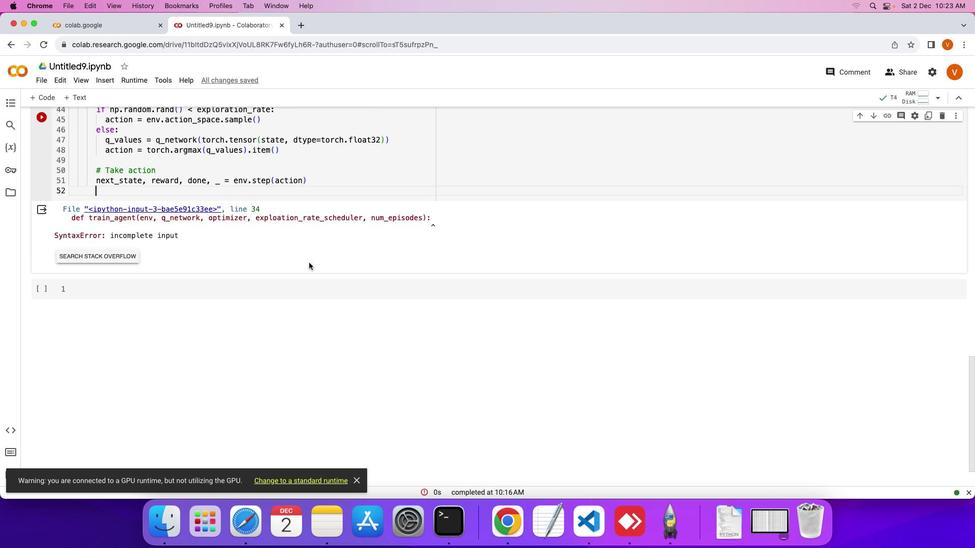 
Action: Mouse scrolled (235, 184) with delta (203, 162)
Screenshot: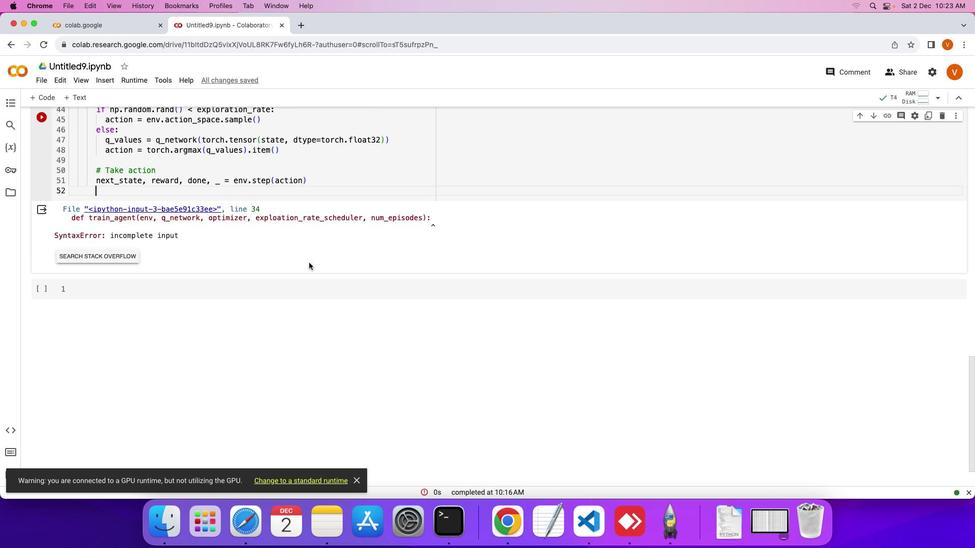 
Action: Mouse scrolled (235, 184) with delta (203, 162)
Screenshot: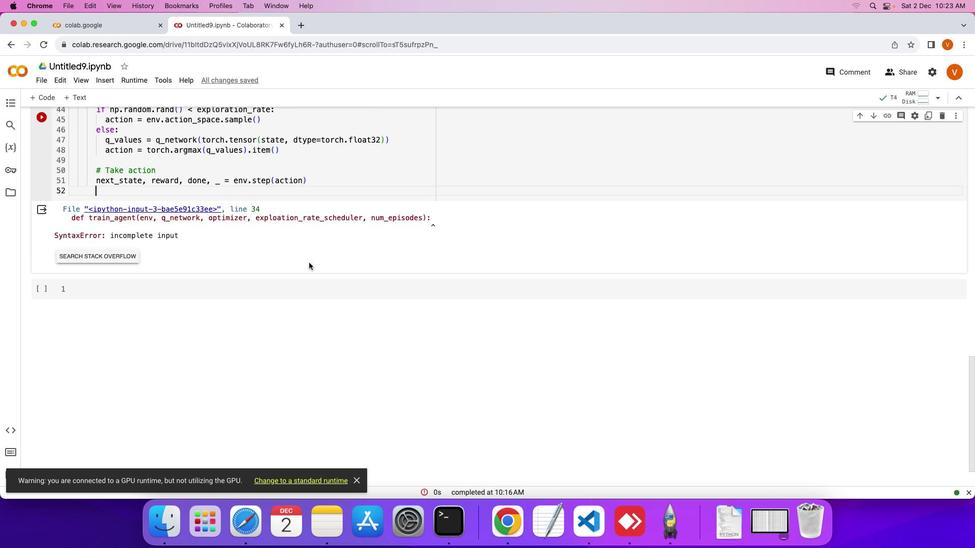 
Action: Mouse moved to (235, 184)
Screenshot: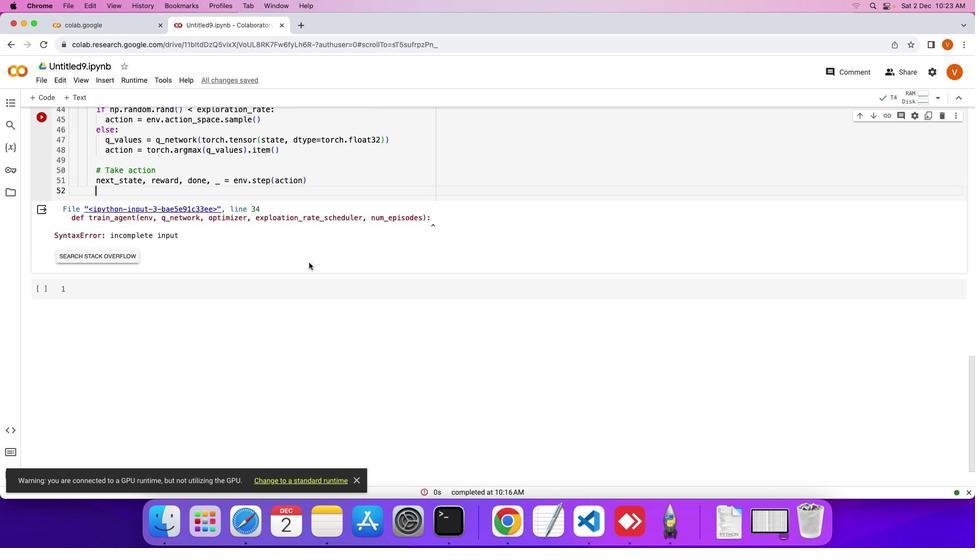 
Action: Mouse scrolled (235, 184) with delta (203, 162)
Screenshot: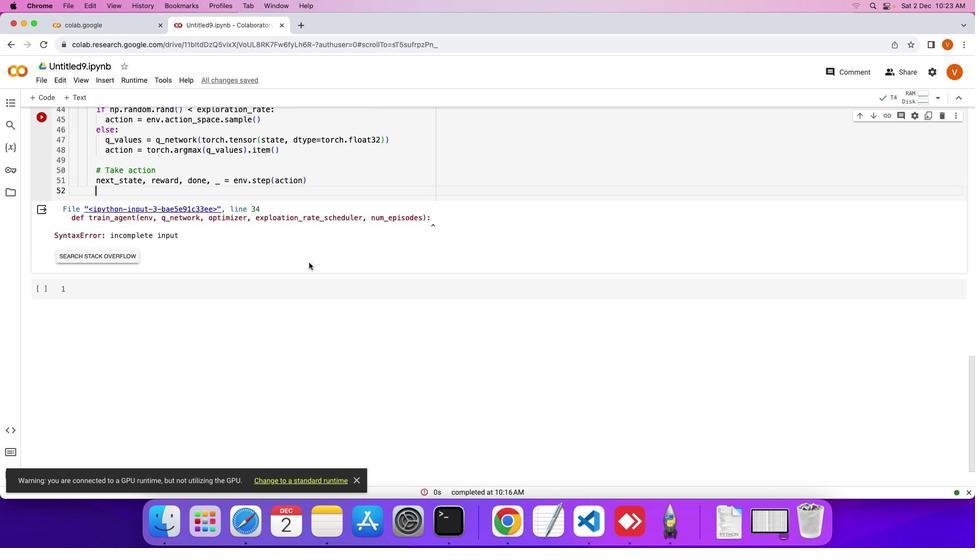 
Action: Mouse moved to (235, 184)
Screenshot: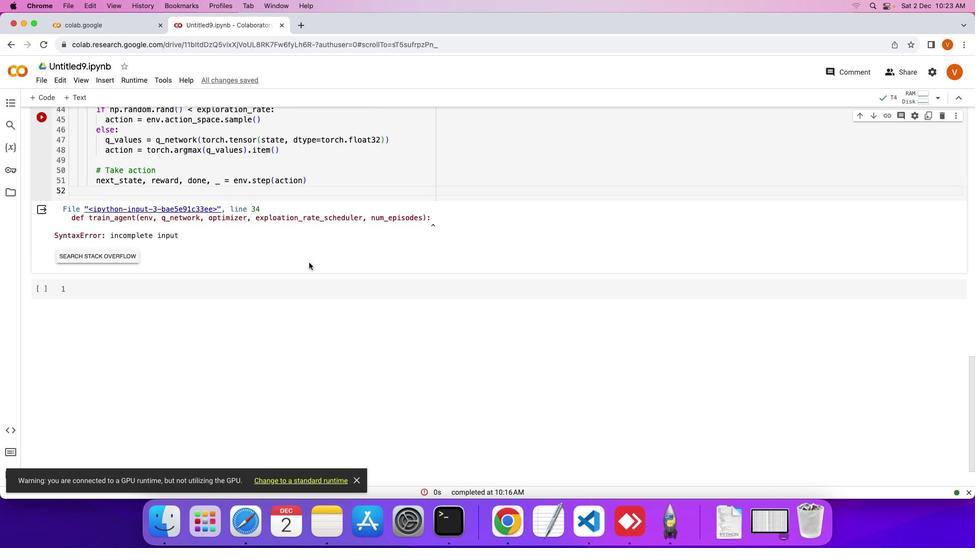 
Action: Mouse scrolled (235, 184) with delta (203, 162)
Screenshot: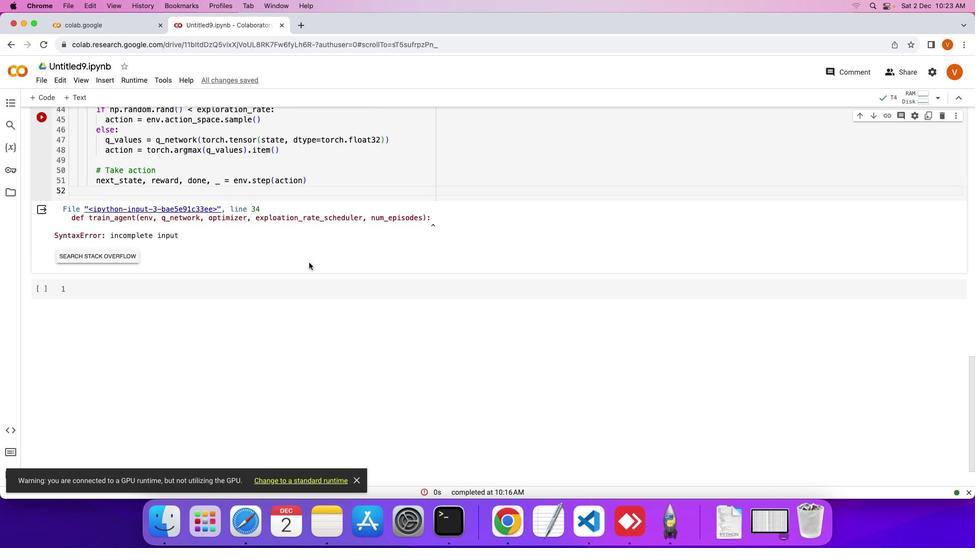 
Action: Mouse scrolled (235, 184) with delta (203, 162)
Screenshot: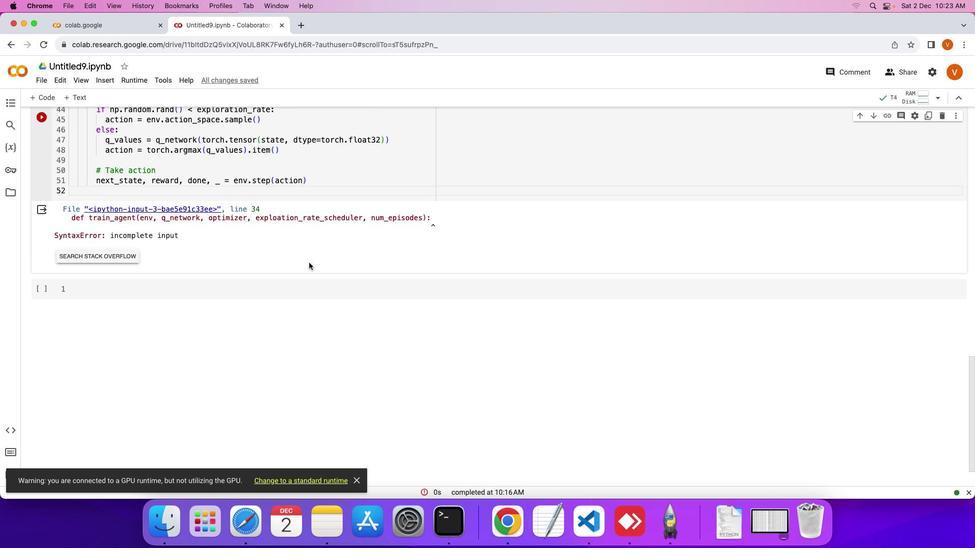 
Action: Mouse moved to (235, 183)
Screenshot: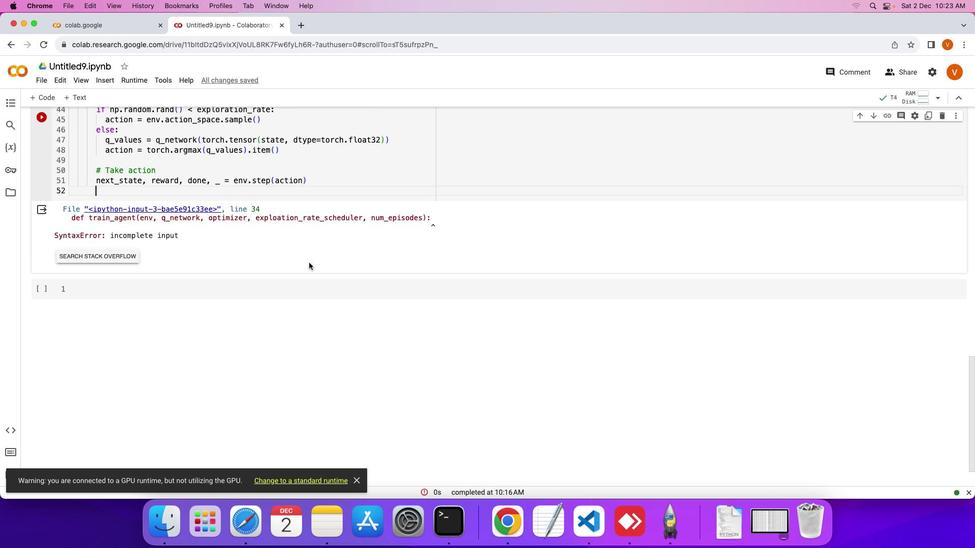
Action: Key pressed Key.enterKey.enterKey.shift'#'Key.spaceKey.shift'U''p''d''a''t''e'Key.spaceKey.shift'Q''-''n''e''t''w''o''r''k'Key.enter'o''p''t''i''m''i''z''e''r''.''z''e''r''o''-'Key.backspaceKey.shift_r'_''g''r''a''d'Key.shift_r'('Key.rightKey.shift_rKey.enterKey.shift'Q'Key.backspace'q'Key.shift_r'_''v''a''l''u''e''s'Key.space'='Key.space'q'Key.shift_r'_''n''e''t''w''o''r''k'Key.shift_r'(''t''o''r''c''h''.''t''e''n''s''o''r'Key.shift_r'(''s''t''a''t''e'Key.spaceKey.backspace','Key.space'd''t''y''p''e'Key.space'='Key.space't''o''r''c''h''.''f''l''o''a''t''3''2'Key.rightKey.rightKey.enter't''a''r''g''e''t'Key.shift_r'_''q'Key.shift_r'_''v''a''l''u''e''s'Key.space'='Key.space'q'Key.shift_r'_''v''a''l''u''e''s''.''c''o''l''n''e'Key.shift_r'('Key.leftKey.leftKey.leftKey.leftKey.backspaceKey.right'o'Key.rightKey.rightKey.rightKey.rightKey.rightKey.enter't''a''r''g''e''t'Key.shift_r'_''q'Key.shift_r'_''v''a''l''u''e''s''[''a''c''t''i''o''n'Key.rightKey.space'='Key.space'r''e''w''a''r''d'Key.spaceKey.shift_r'+'Key.space'g''a''m''m''a'Key.spaceKey.shift_r'*'Key.space't''o''r''c''h''.''m''a''x'Key.shift_r'('Key.space'q'Key.shift_r'_'Key.backspaceKey.backspaceKey.backspaceKey.enter'q'Key.shift_r'_''n''e''t''w''o''r''k'Key.spaceKey.spaceKey.backspaceKey.shift_rKey.backspaceKey.shift_r'('Key.spaceKey.backspace't''o''r''c''h''.''t''e''n''s''o''r'Key.shift_r'(''n''e''x''t'Key.shift_r'_''s''t''a''t''e'','Key.space'd''t''y''p''e''=''t''o''r''c''h''.''f''l''o''a''t''3''2'Key.rightKey.rightKey.downKey.enter'l''o''s''s'Key.space'='Key.space'n''n''.'Key.shift'M''S''E'Key.shift'l'Key.backspaceKey.shift'L''o''s''s'Key.shift_r'('Key.rightKey.shift_r'(''q'Key.shift_r'_''v''a''l''e''s'','Key.space't''a''r''g''e''t'Key.shift_r'_''q'Key.shift_r'_''v''a''l''e''s'Key.leftKey.left'u''0'Key.rightKey.leftKey.leftKey.rightKey.backspaceKey.rightKey.rightKey.rightKey.enter'l''o''s''s''.''b''a''c''k''w''a''r''d'Key.shift_r'('Key.rightKey.enter'o''p''t''m''i'Key.leftKey.left'i'Key.rightKey.right'z''e''r''.''s''t''e''p'Key.shift_r'('Key.rightKey.enterKey.enter't''o''t''a''l'Key.shift_r'_''r''e''w''a''r''d'Key.shift_rKey.shift_r')'Key.backspaceKey.spaceKey.shift_r'+''='Key.space'r''e''w''a''r''d'Key.enter's''t''a''t''e'Key.space'='Key.space'n''e''x''t'Key.shift_r'_''s''t''a''t''e'Key.enterKey.enterKey.backspaceKey.backspaceKey.backspaceKey.backspaceKey.enterKey.tabKey.shift'#'Key.shiftKey.spaceKey.shift'L''o''g'Key.space'e''p''i''s''o''d''e'Key.space'i''n''f''o''r''m''a''t''i''o''n'Key.space't''o'Key.spaceKey.shift'W''&''B'Key.enter'w''a''n''d''b''.''l''o''g'Key.shift_r'(''{'Key.shift_r'"''e''p''i''s''o''d''e'Key.rightKey.shift_r':'Key.space'e''p''i''s''o''d''e'','Key.spaceKey.shift_r'"''t''o''t''a''l'Key.shift_r'_''r''e''w''a''r''d'Key.rightKey.shift_r':'Key.space't''o''t''a''l'Key.shift_r'_''r''e''w''a''e'Key.backspace'r''d'Key.rightKey.left','Key.spaceKey.shift_r'"''e''x''p''l''o''r''a''t''i''o''n'Key.shift_r'_''r''a''t''e'Key.rightKey.shift_r':'Key.space'e''x''p''l''o''r''a''t''i''o''n'Key.shift_r'_''r''a''t''e'Key.rightKey.rightKey.enterKey.enterKey.enterKey.backspace
Screenshot: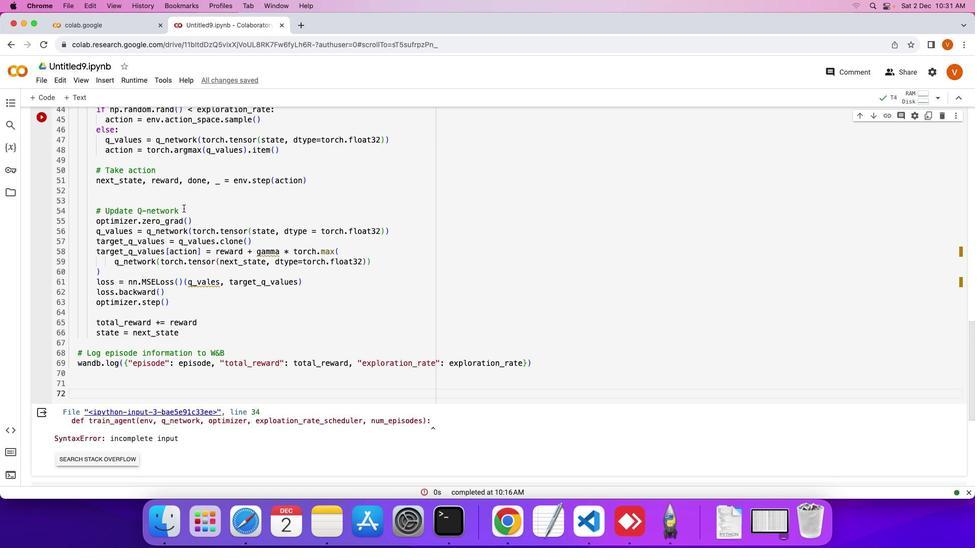 
Action: Mouse moved to (222, 179)
Screenshot: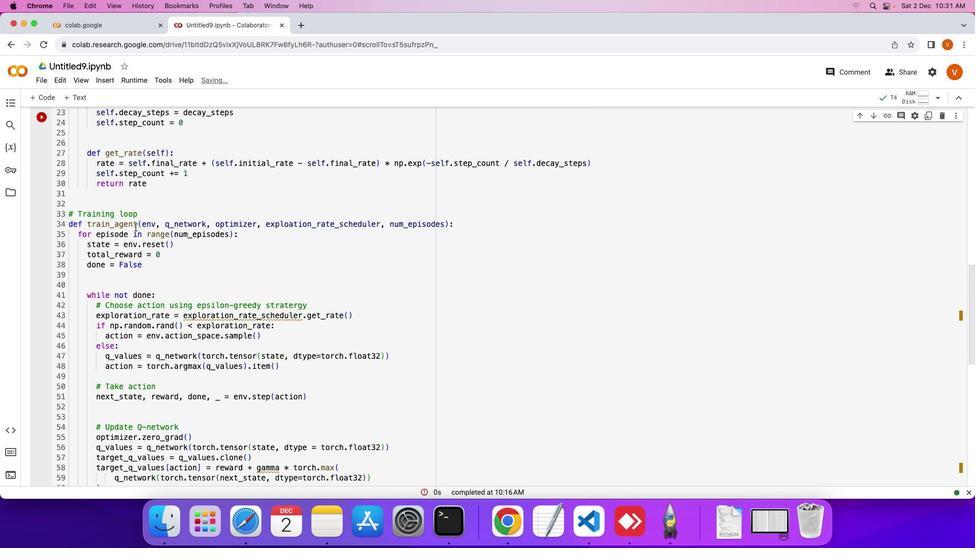 
Action: Mouse scrolled (222, 179) with delta (203, 162)
Screenshot: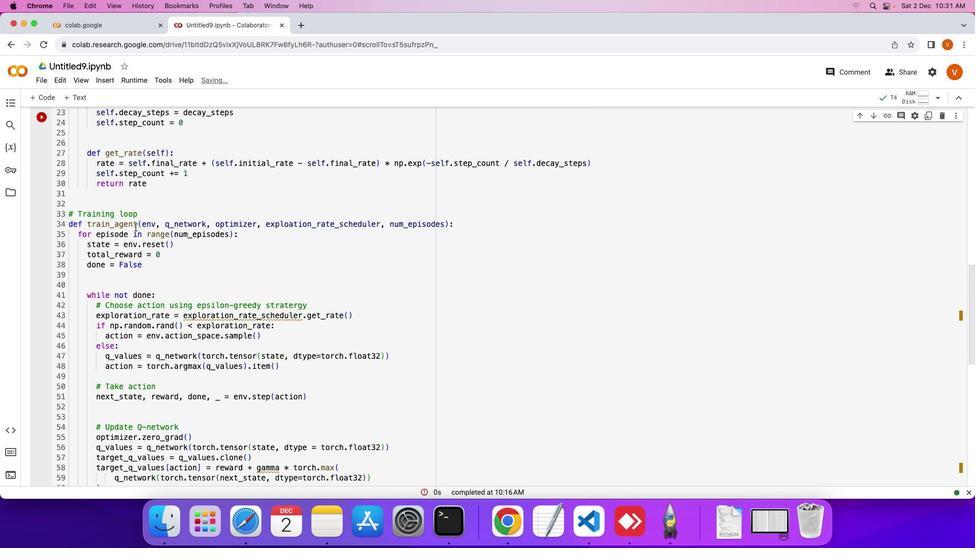 
Action: Mouse moved to (221, 179)
Screenshot: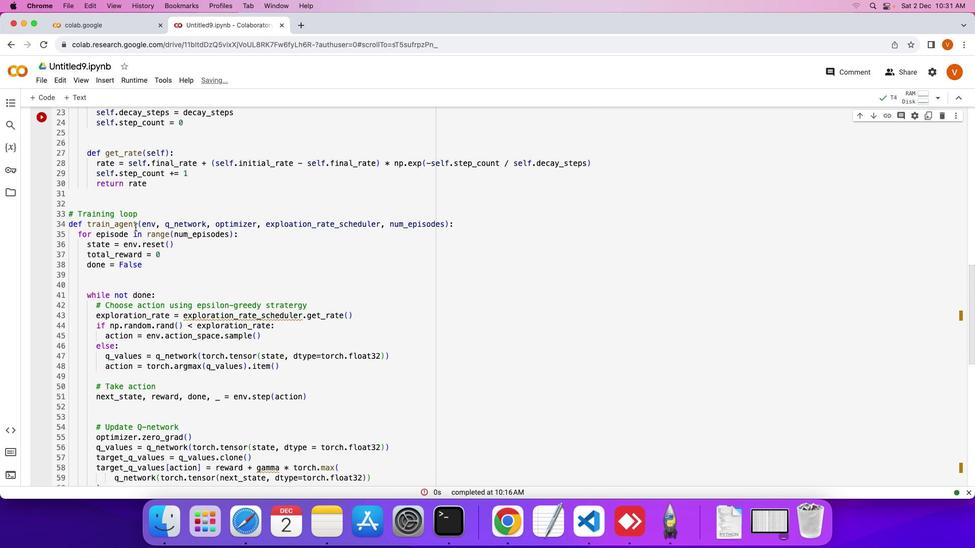 
Action: Mouse scrolled (221, 179) with delta (203, 162)
Screenshot: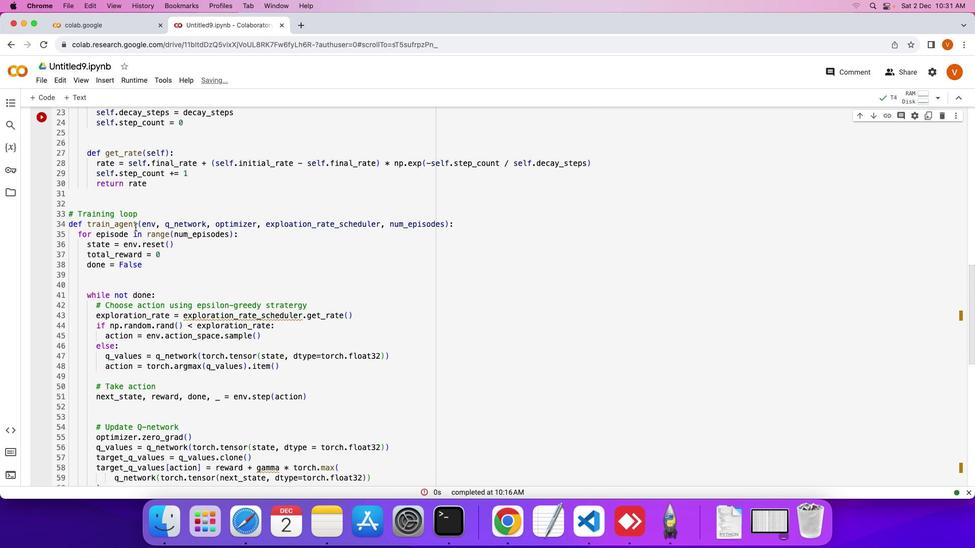 
Action: Mouse moved to (221, 179)
Screenshot: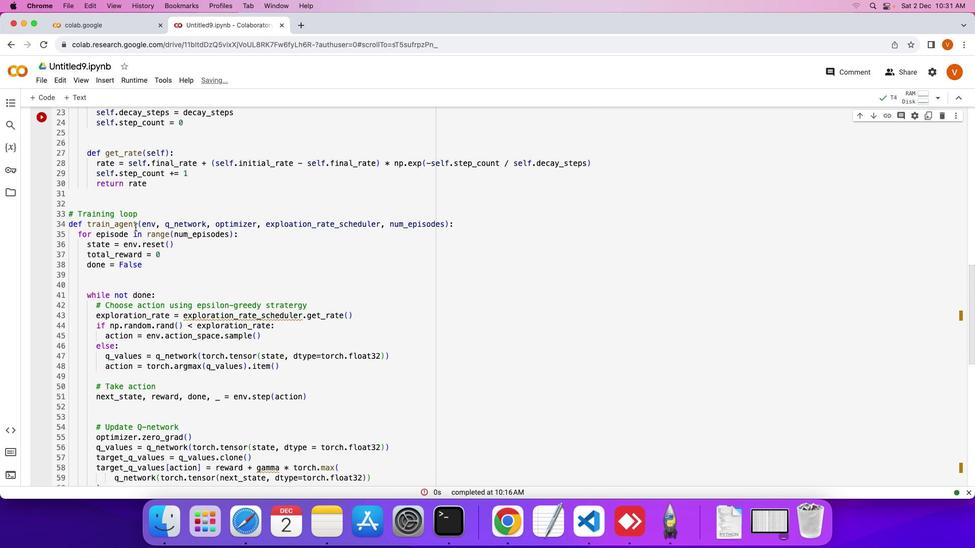 
Action: Mouse scrolled (221, 179) with delta (203, 162)
Screenshot: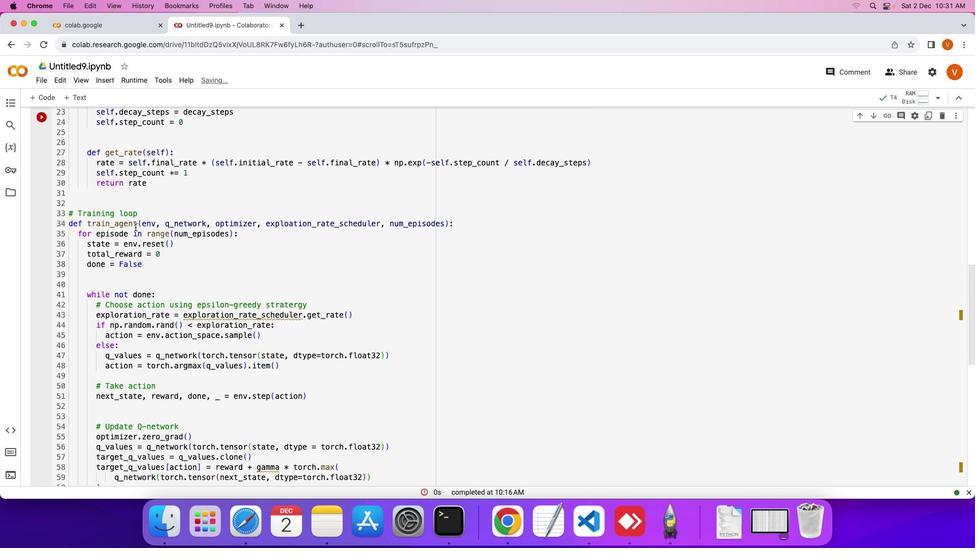 
Action: Mouse moved to (221, 179)
Screenshot: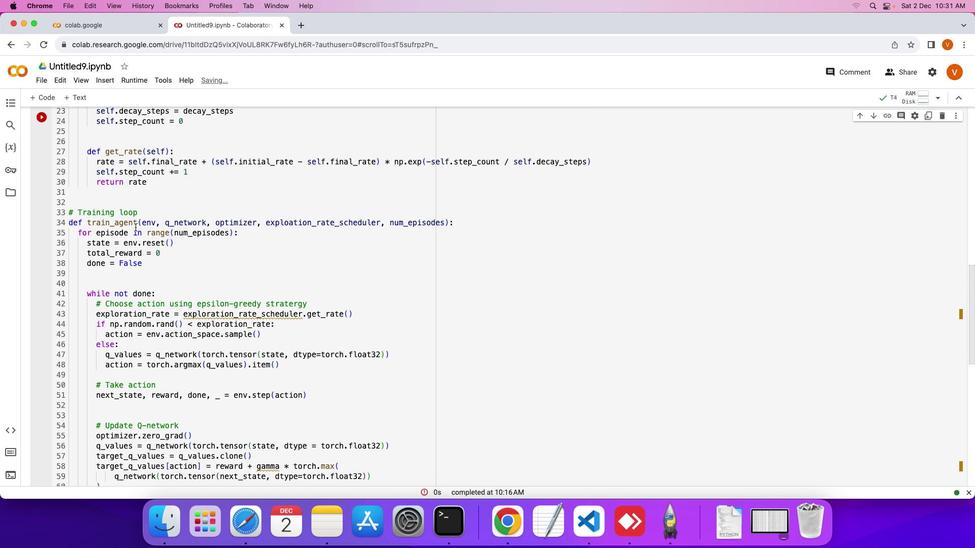 
Action: Mouse scrolled (221, 179) with delta (203, 162)
Screenshot: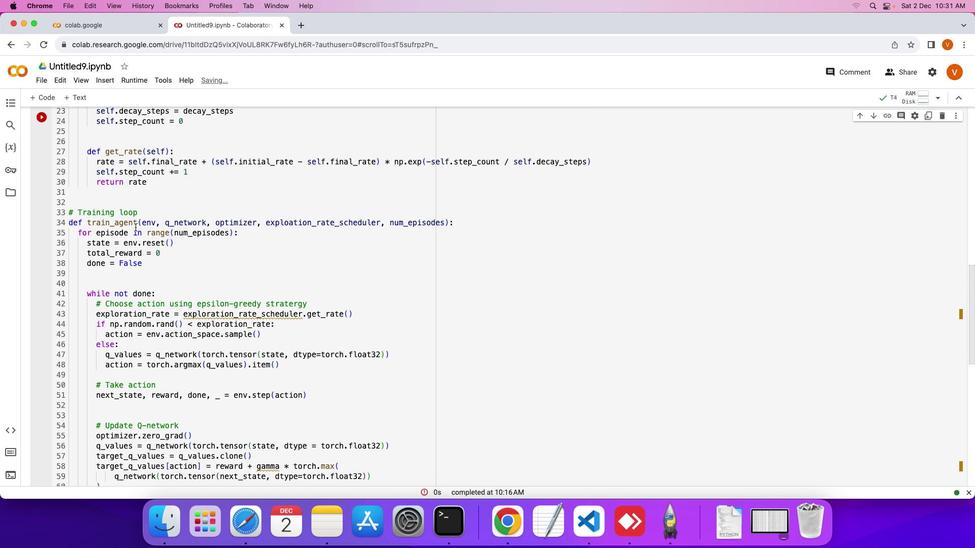 
Action: Mouse moved to (217, 180)
Screenshot: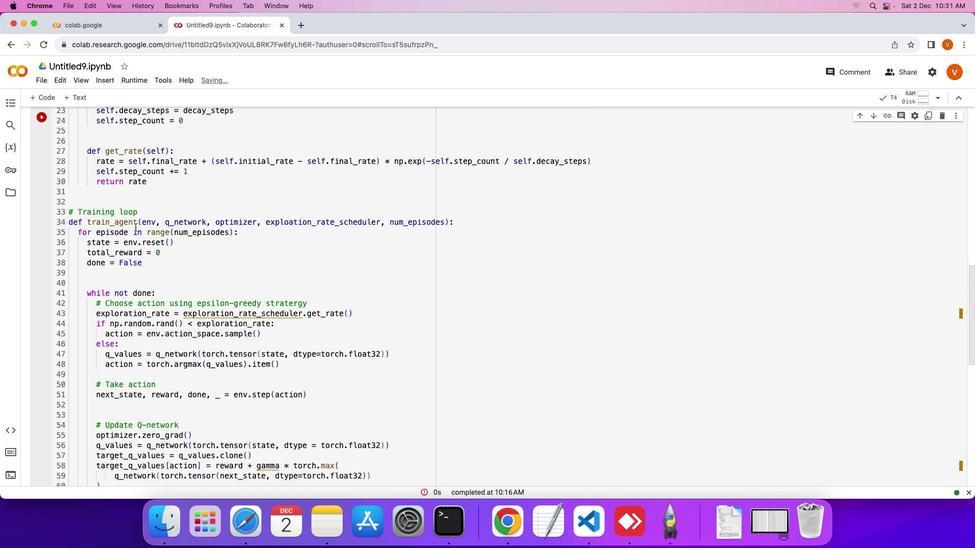 
Action: Mouse scrolled (217, 180) with delta (203, 162)
Screenshot: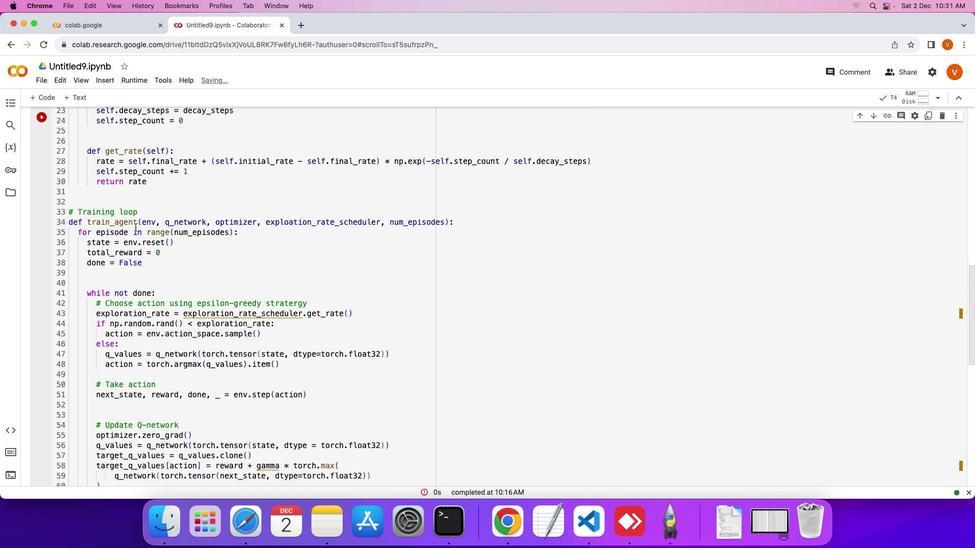 
Action: Mouse scrolled (217, 180) with delta (203, 162)
Screenshot: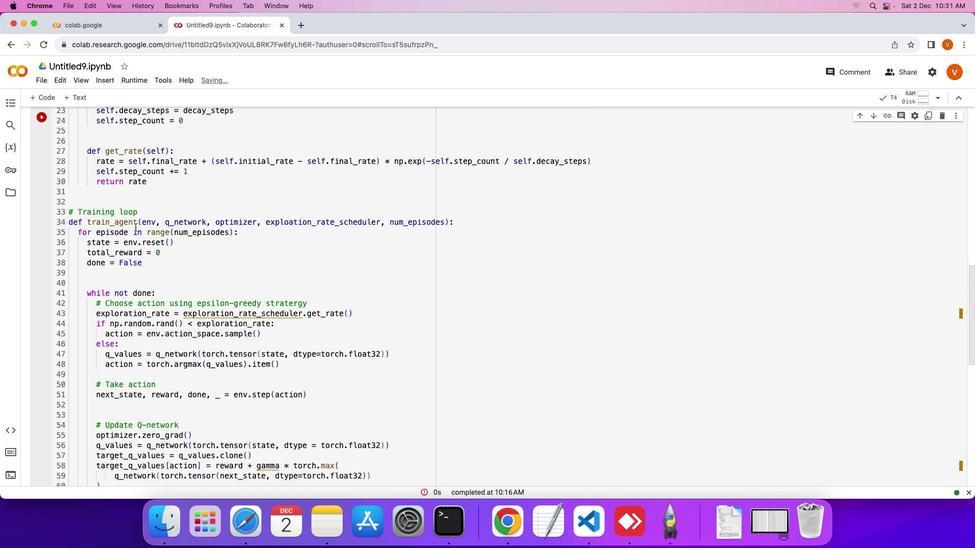 
Action: Mouse moved to (216, 180)
Screenshot: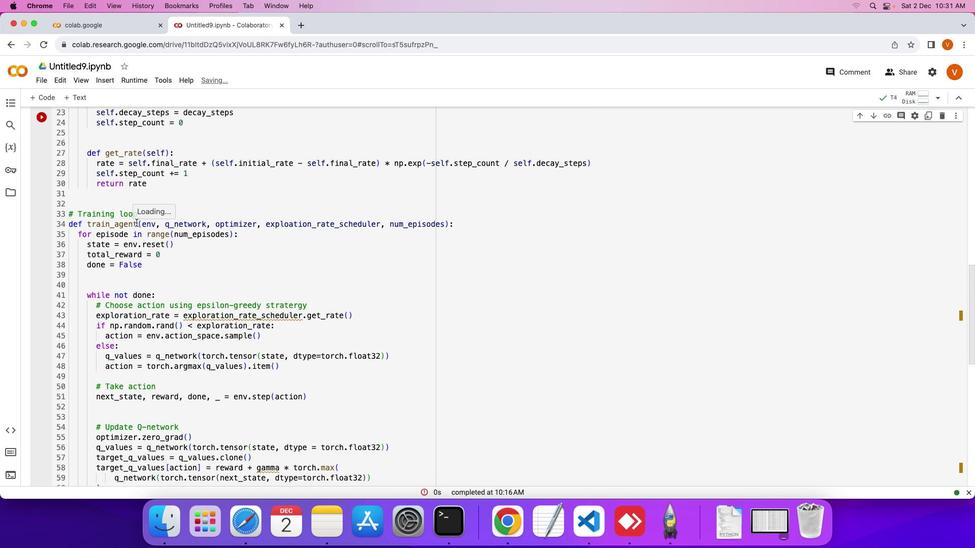 
Action: Mouse scrolled (216, 180) with delta (203, 162)
Screenshot: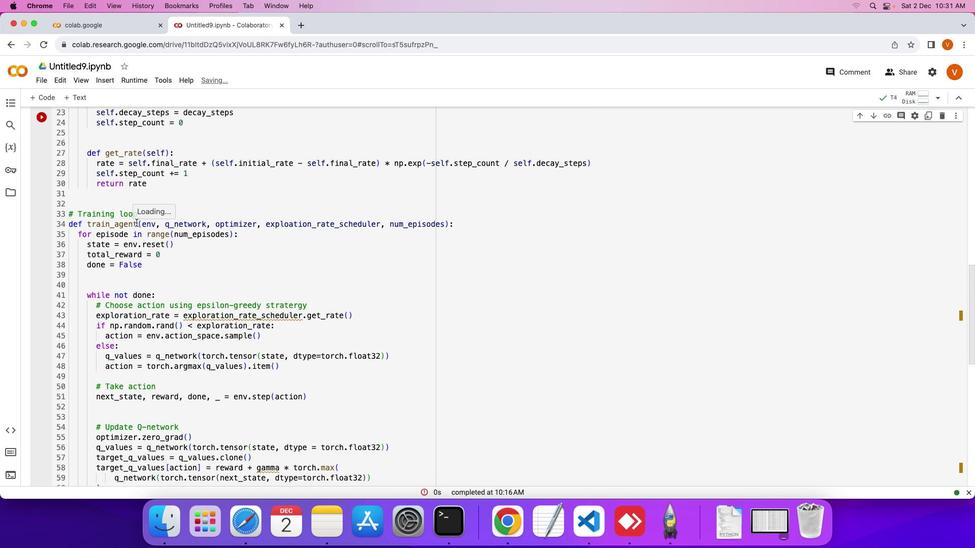 
Action: Mouse moved to (216, 180)
Screenshot: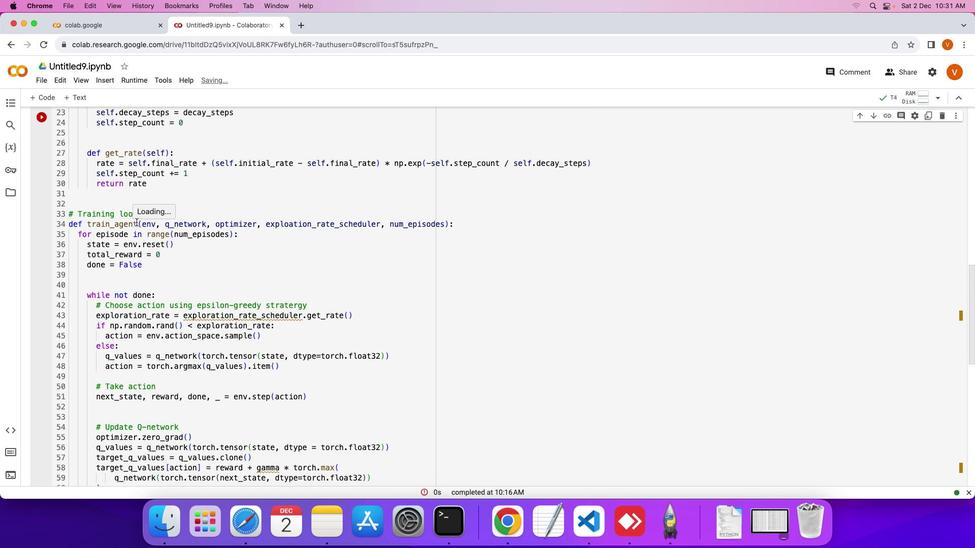 
Action: Mouse scrolled (216, 180) with delta (203, 162)
Screenshot: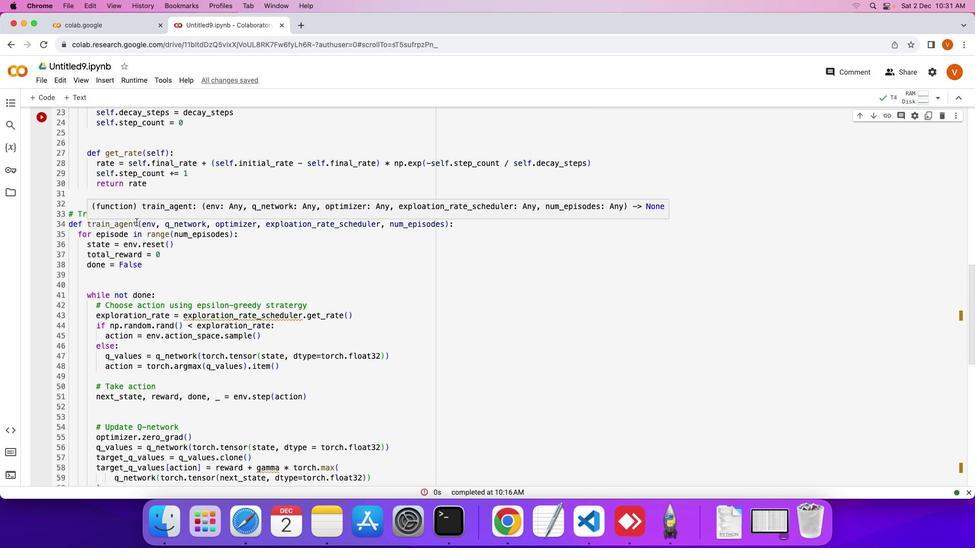 
Action: Mouse scrolled (216, 180) with delta (203, 162)
Screenshot: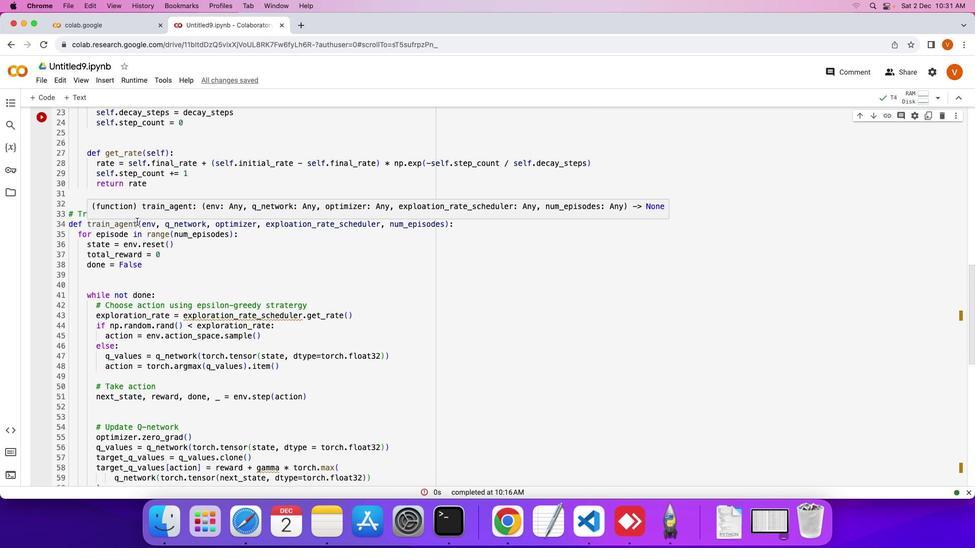 
Action: Mouse scrolled (216, 180) with delta (203, 162)
Screenshot: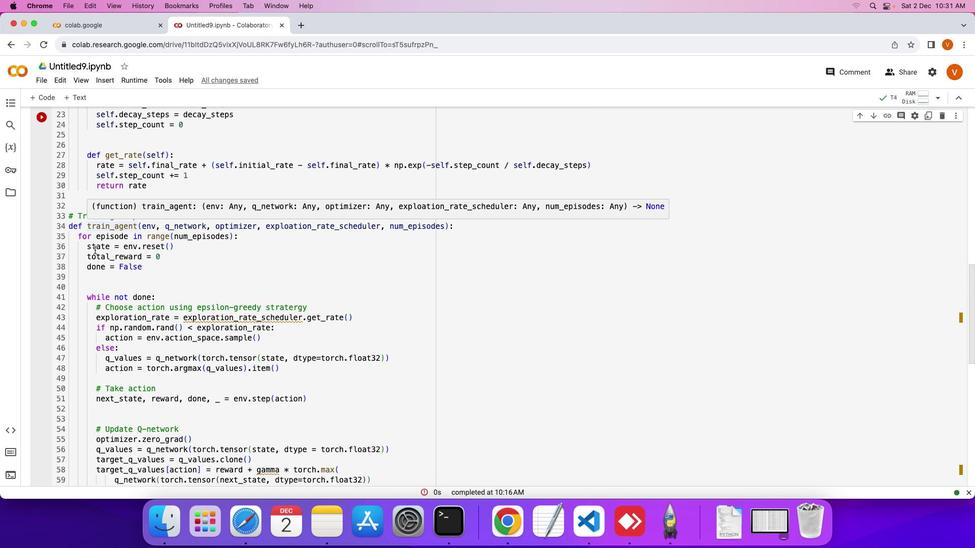 
Action: Mouse moved to (216, 180)
Screenshot: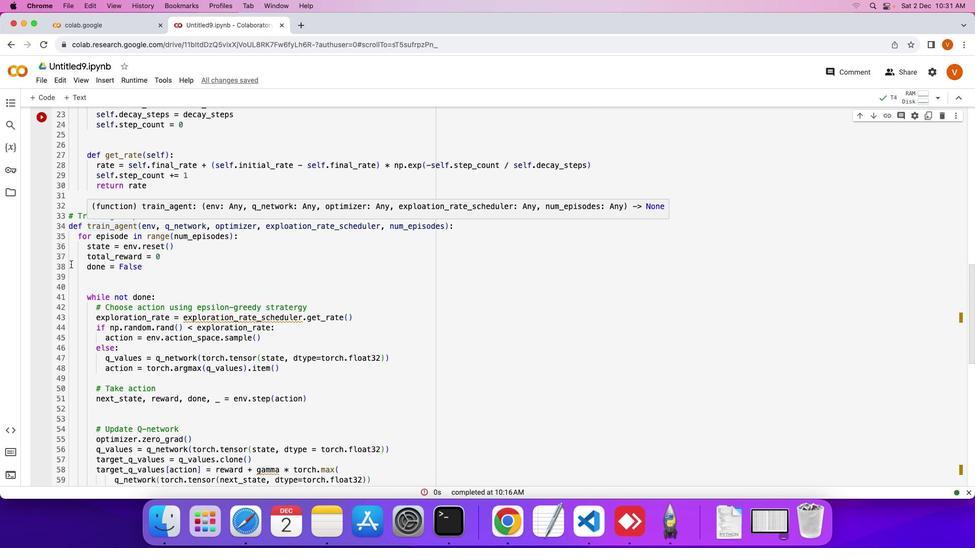 
Action: Mouse scrolled (216, 180) with delta (203, 162)
Screenshot: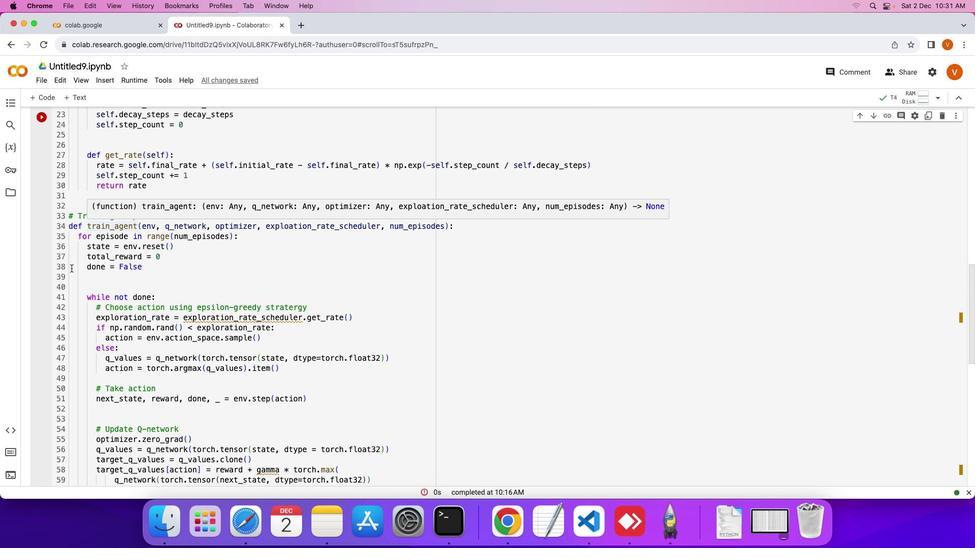
Action: Mouse moved to (216, 180)
Screenshot: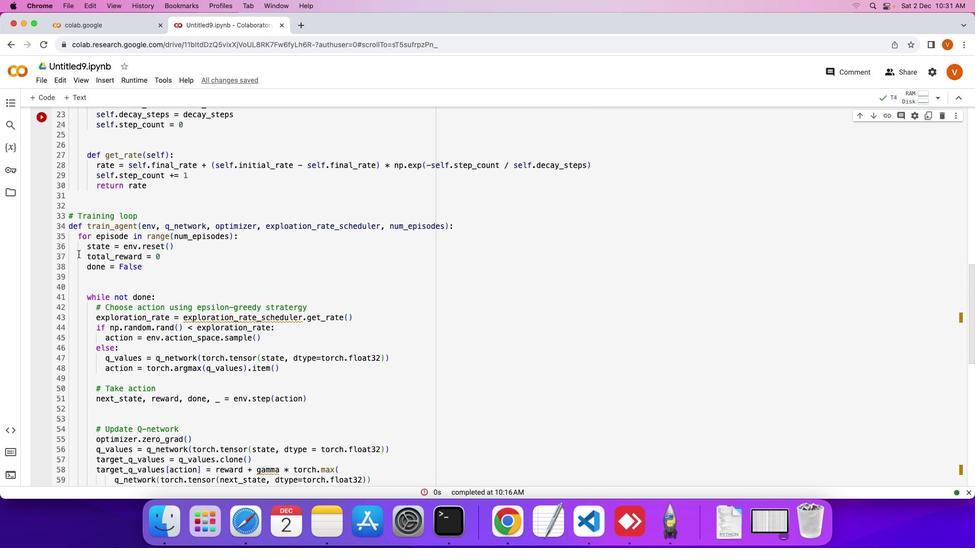 
Action: Mouse scrolled (216, 180) with delta (203, 162)
Screenshot: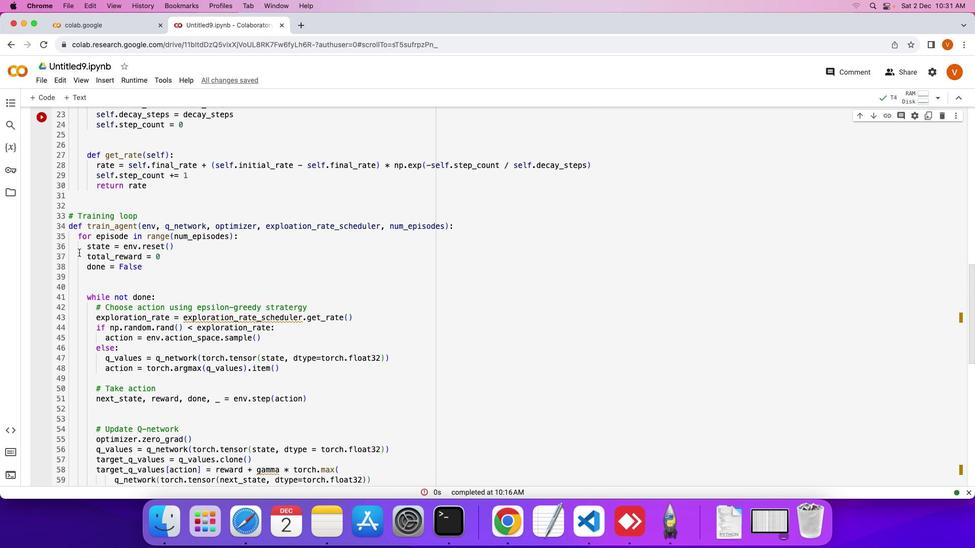 
Action: Mouse moved to (217, 180)
Screenshot: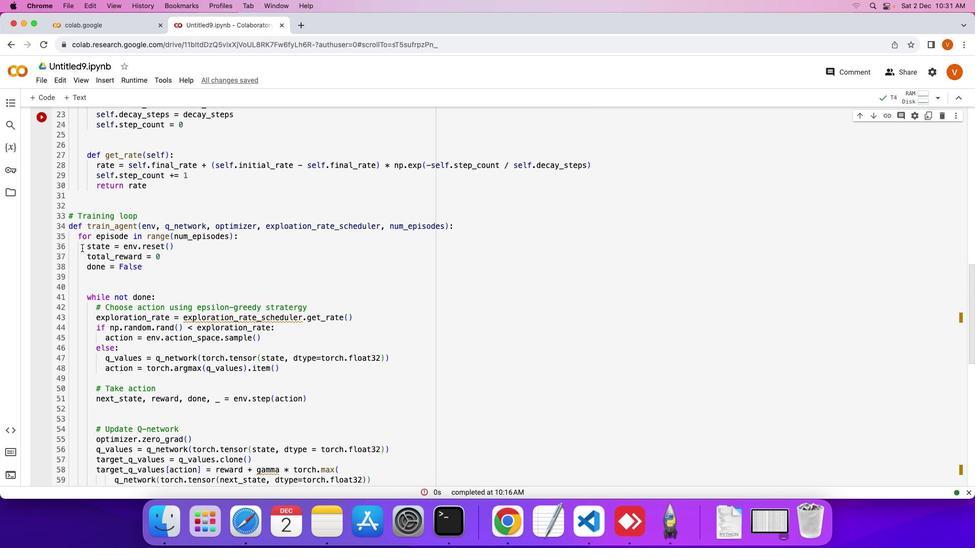 
Action: Mouse scrolled (217, 180) with delta (203, 162)
Screenshot: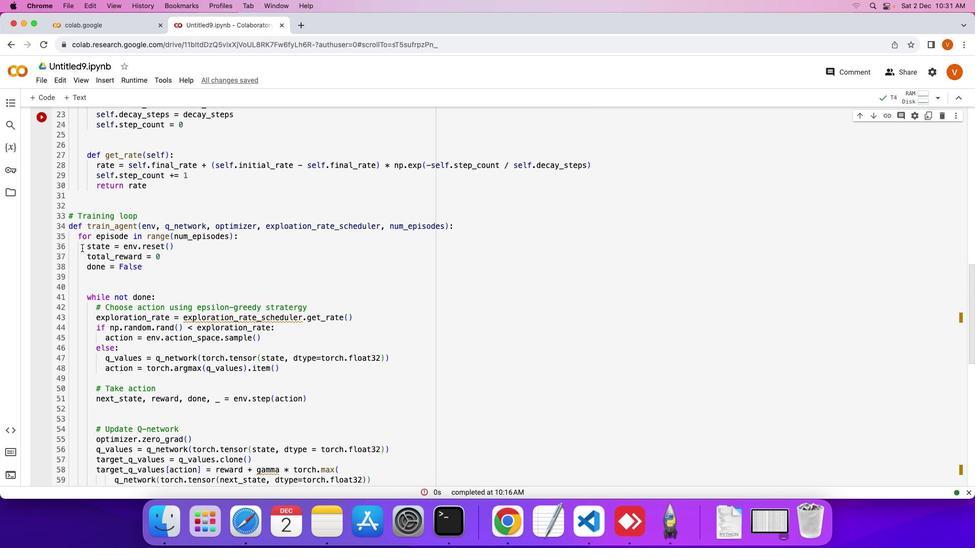 
Action: Mouse moved to (211, 182)
Screenshot: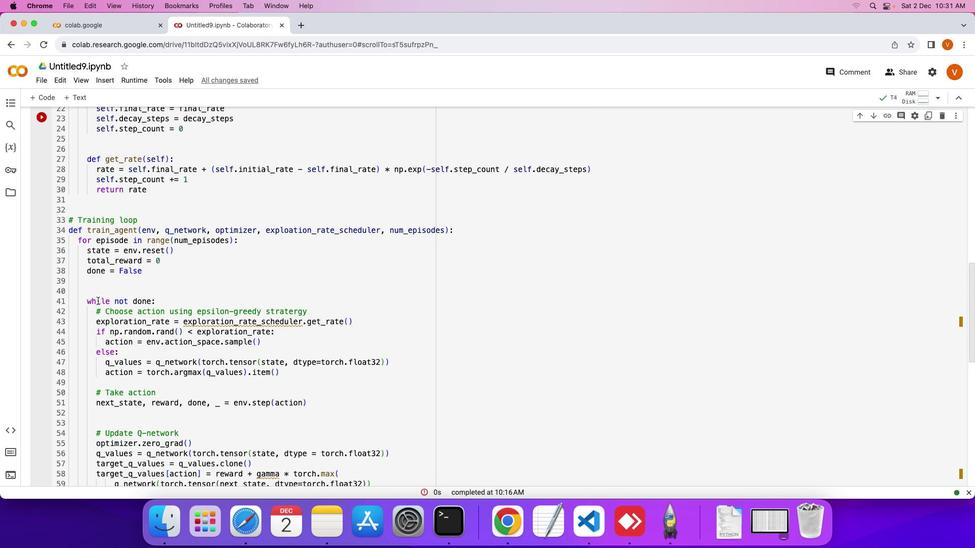 
Action: Mouse scrolled (211, 182) with delta (203, 162)
Screenshot: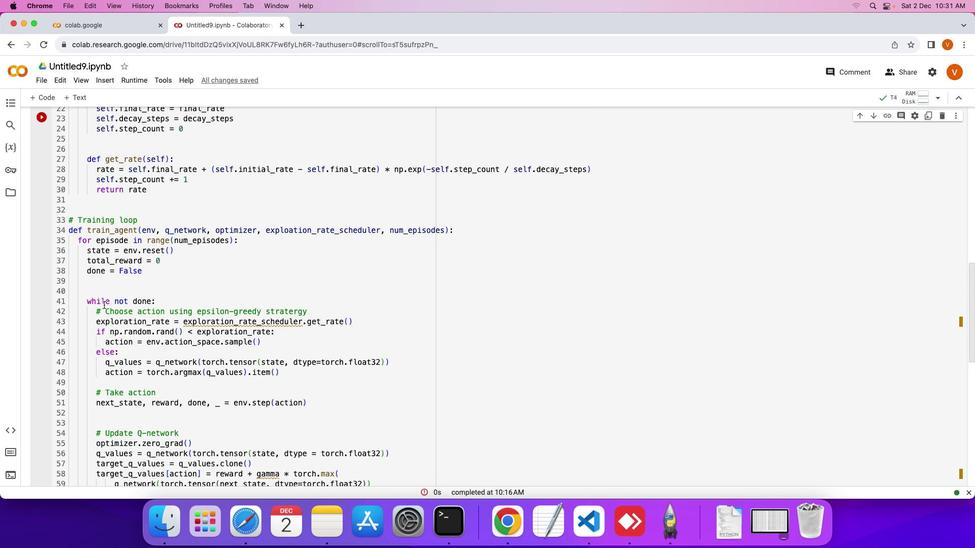 
Action: Mouse moved to (211, 182)
Screenshot: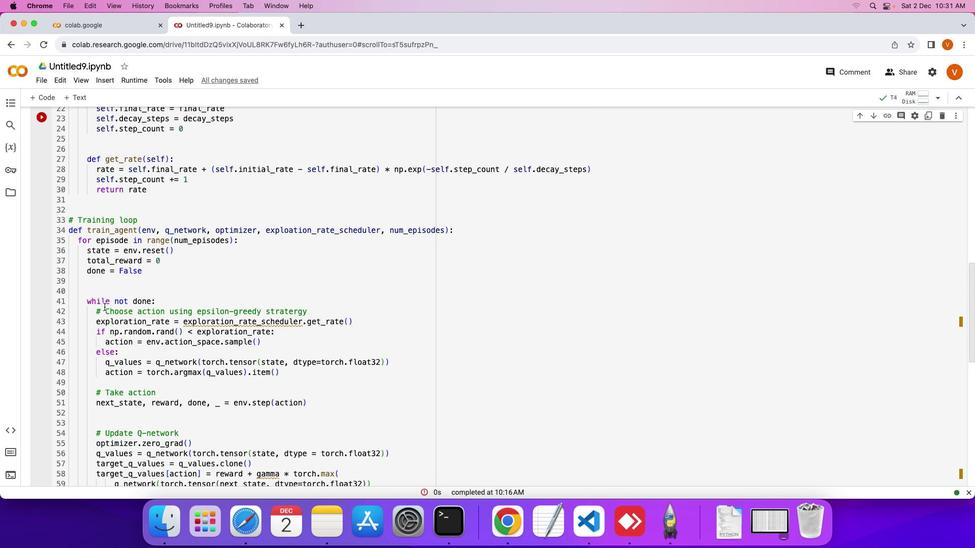 
Action: Mouse scrolled (211, 182) with delta (203, 162)
Screenshot: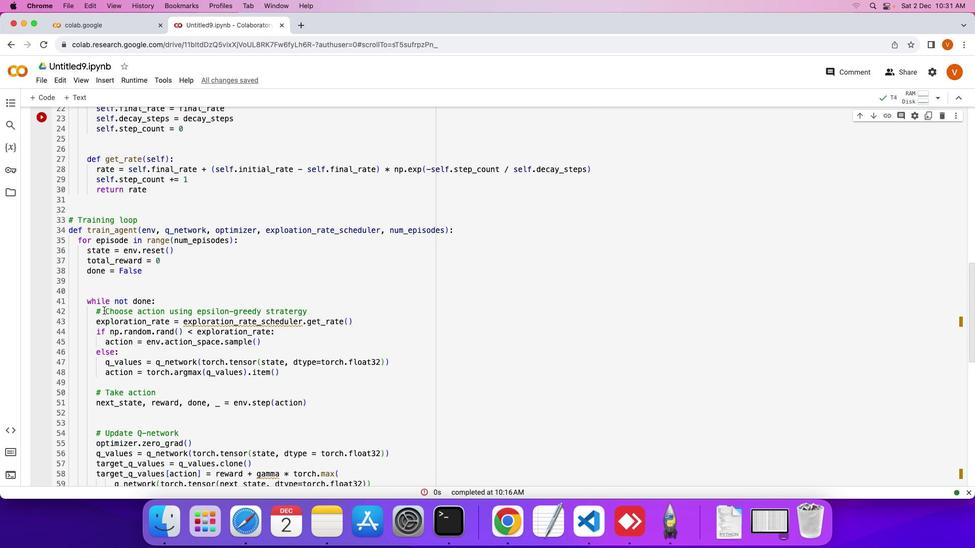 
Action: Mouse moved to (213, 193)
Screenshot: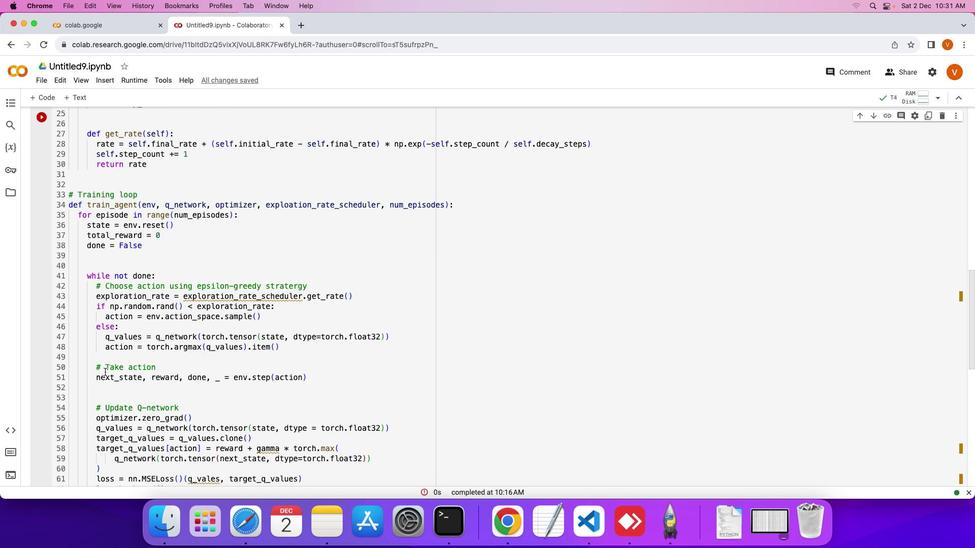 
Action: Mouse scrolled (213, 193) with delta (203, 162)
Screenshot: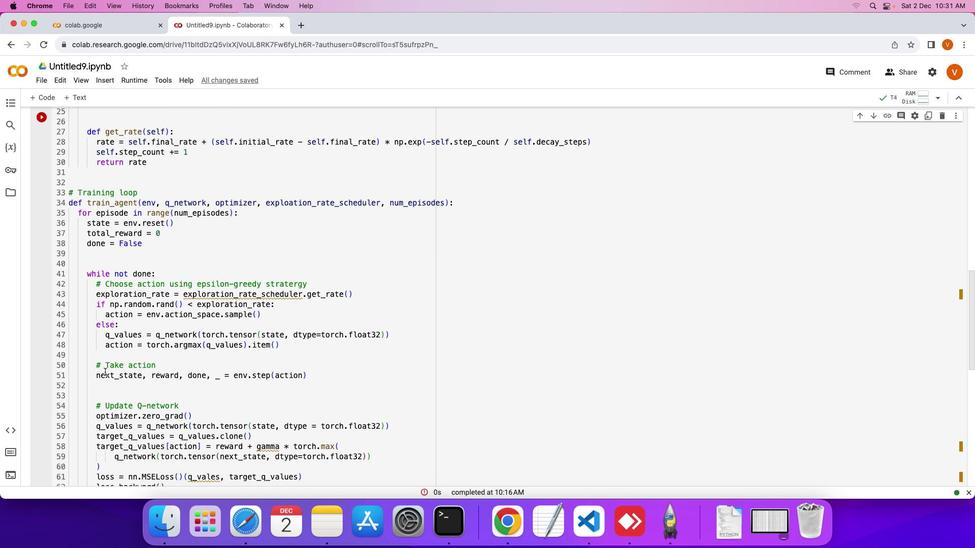 
Action: Mouse scrolled (213, 193) with delta (203, 162)
Screenshot: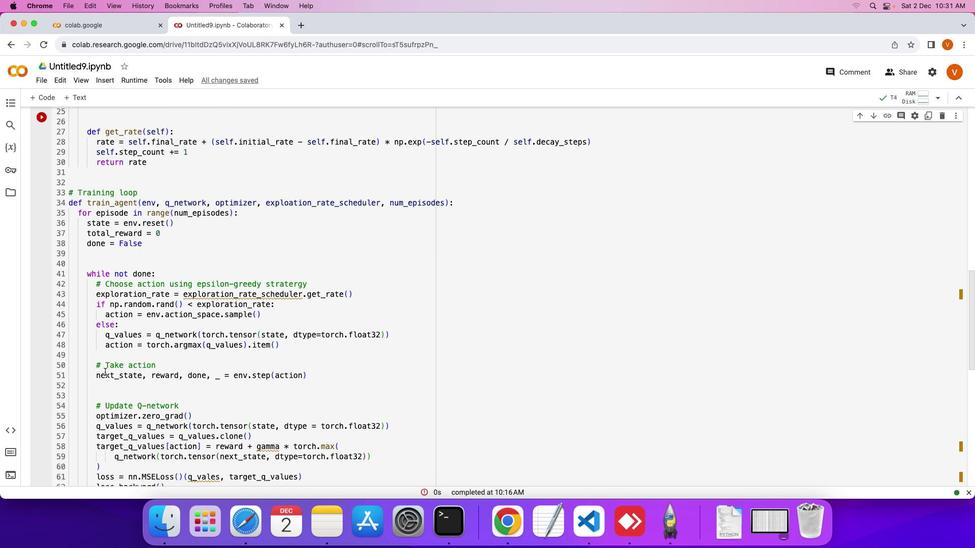 
Action: Mouse moved to (213, 193)
Screenshot: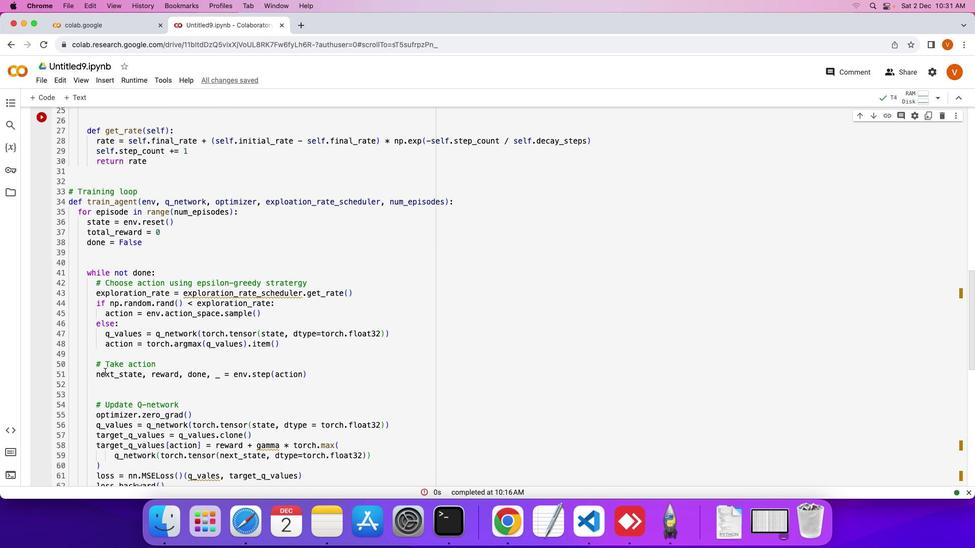 
Action: Mouse scrolled (213, 193) with delta (203, 162)
Screenshot: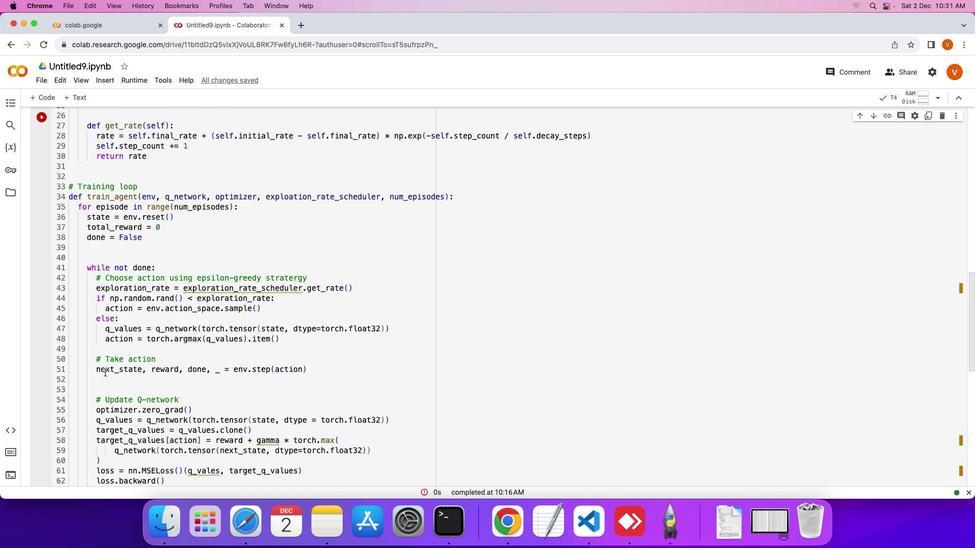 
Action: Mouse scrolled (213, 193) with delta (203, 162)
Screenshot: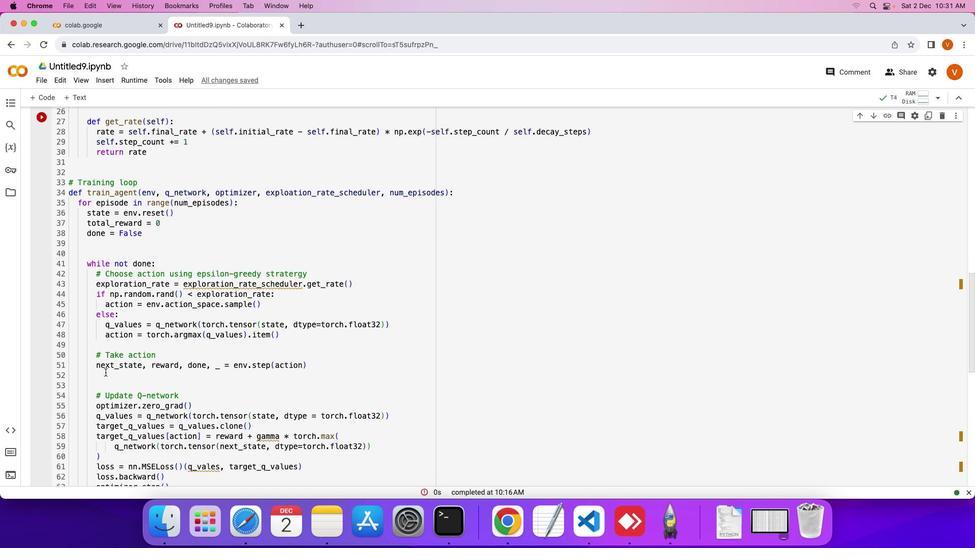 
Action: Mouse scrolled (213, 193) with delta (203, 162)
Screenshot: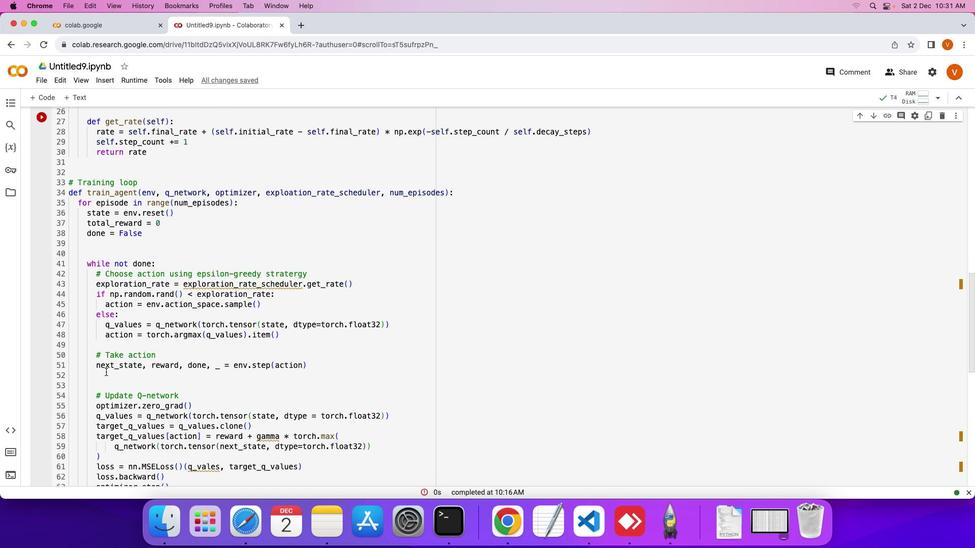 
Action: Mouse moved to (213, 193)
Screenshot: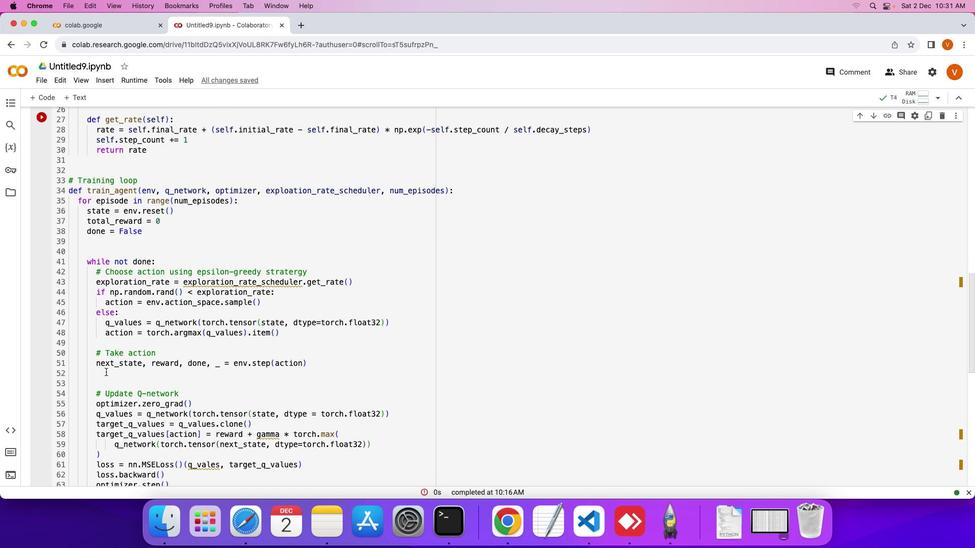 
Action: Mouse scrolled (213, 193) with delta (203, 162)
Screenshot: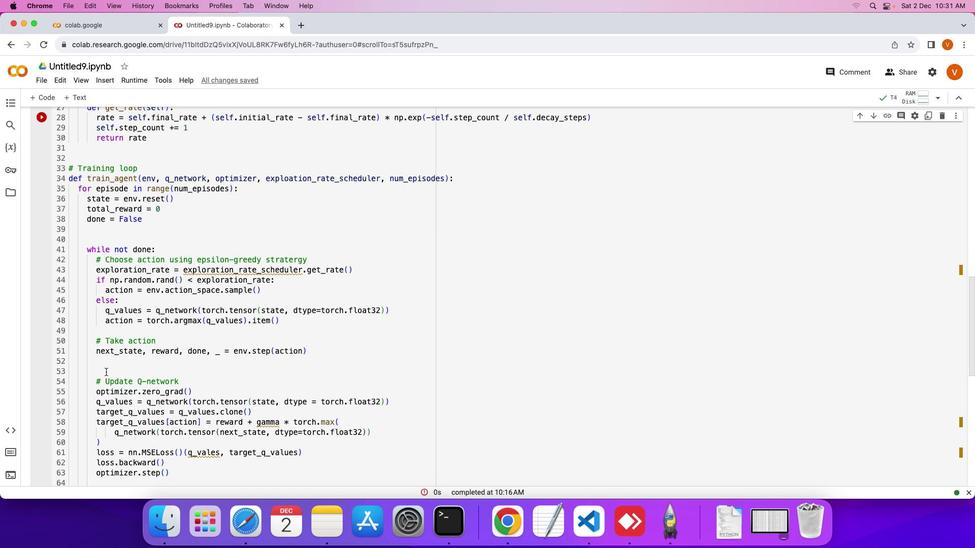 
Action: Mouse moved to (213, 193)
Screenshot: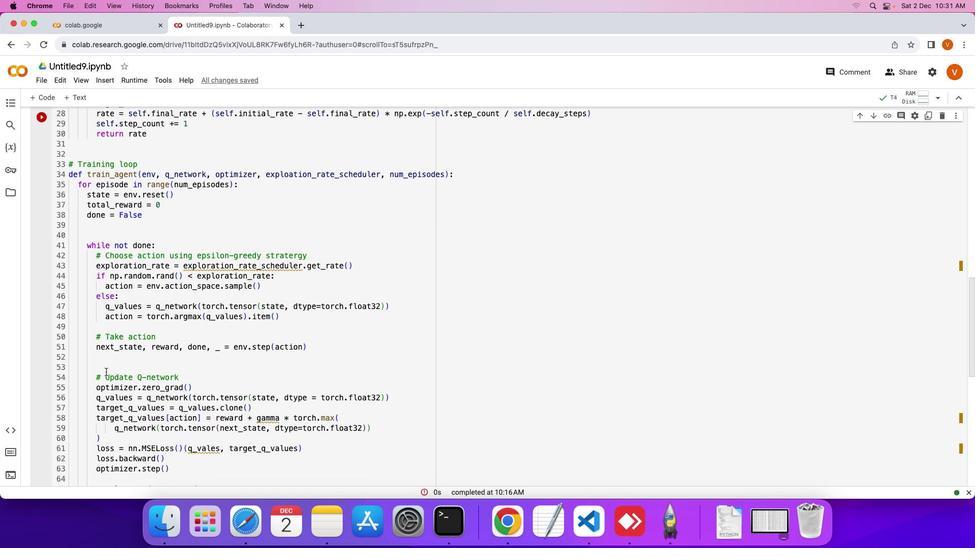 
Action: Mouse scrolled (213, 193) with delta (203, 162)
Screenshot: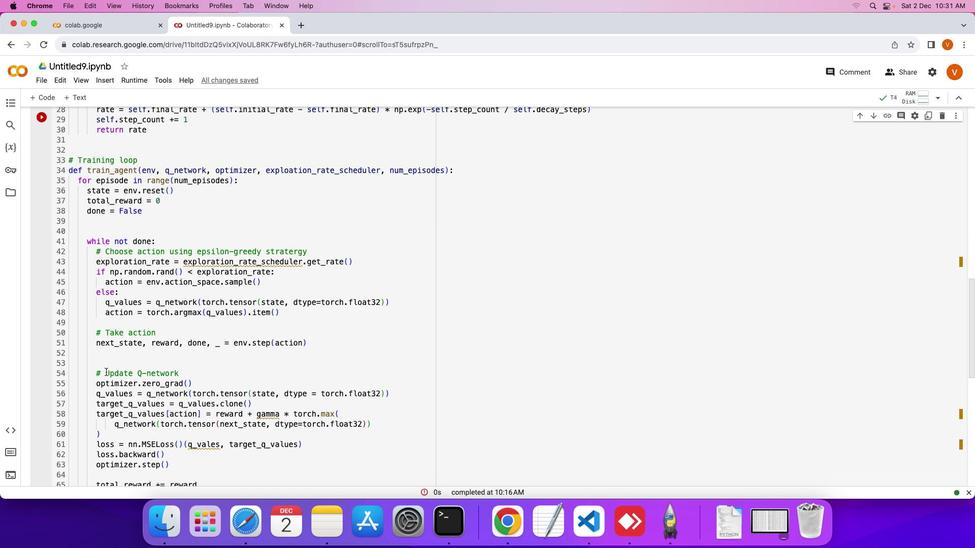 
Action: Mouse scrolled (213, 193) with delta (203, 162)
Screenshot: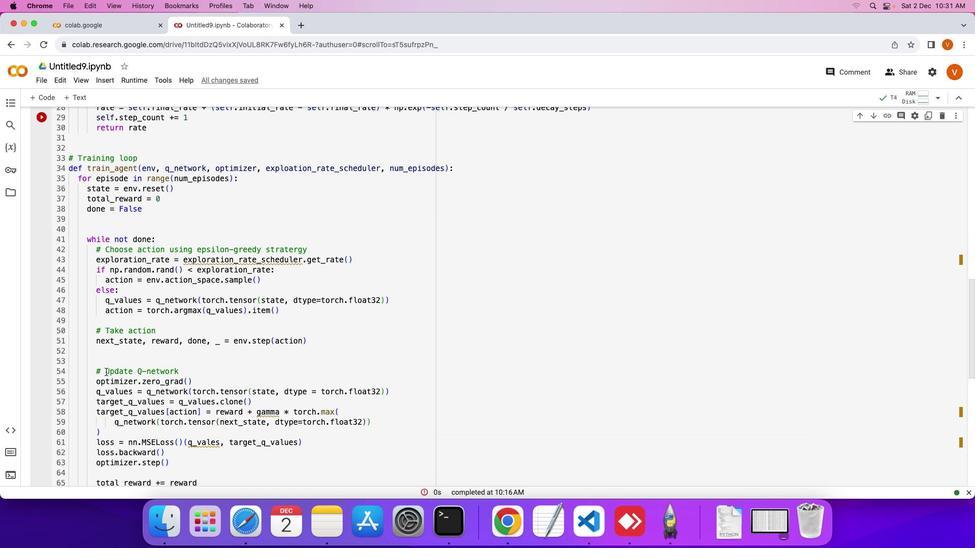 
Action: Mouse scrolled (213, 193) with delta (203, 162)
Screenshot: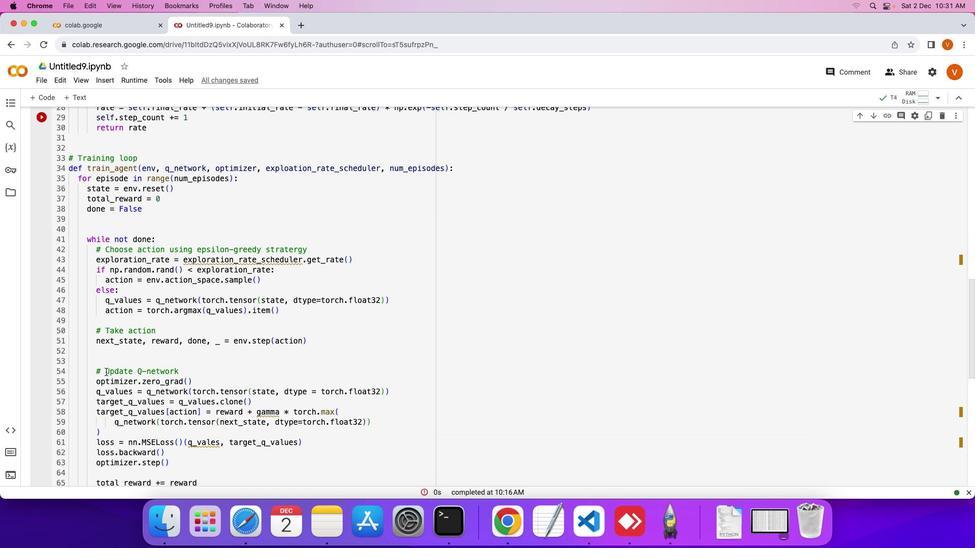 
Action: Mouse moved to (213, 193)
Screenshot: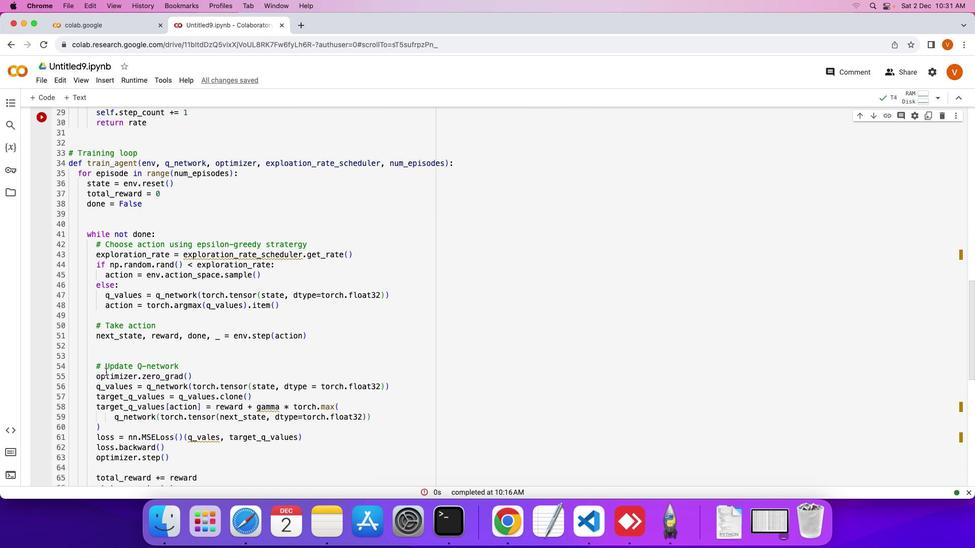 
Action: Mouse scrolled (213, 193) with delta (203, 162)
Screenshot: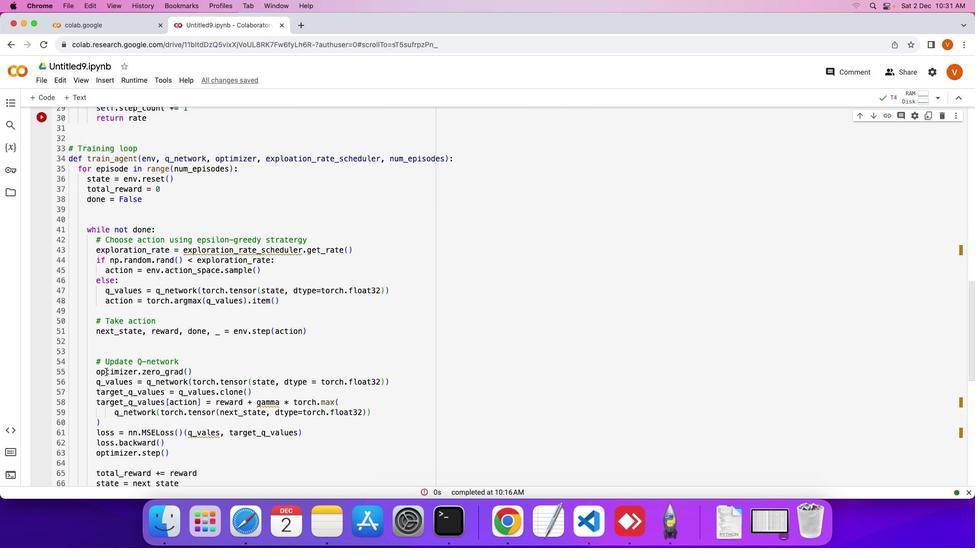 
Action: Mouse moved to (213, 193)
Screenshot: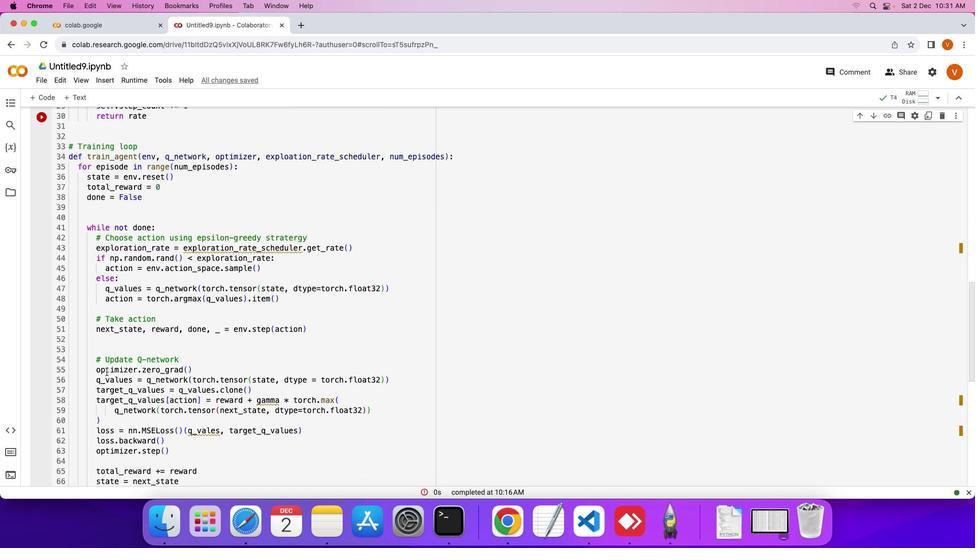 
Action: Mouse scrolled (213, 193) with delta (203, 162)
Screenshot: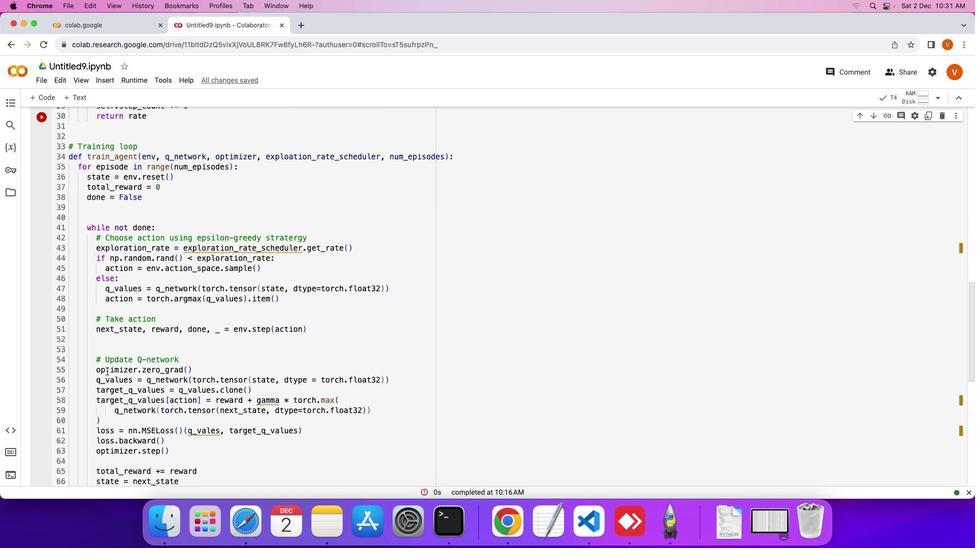 
Action: Mouse scrolled (213, 193) with delta (203, 162)
Screenshot: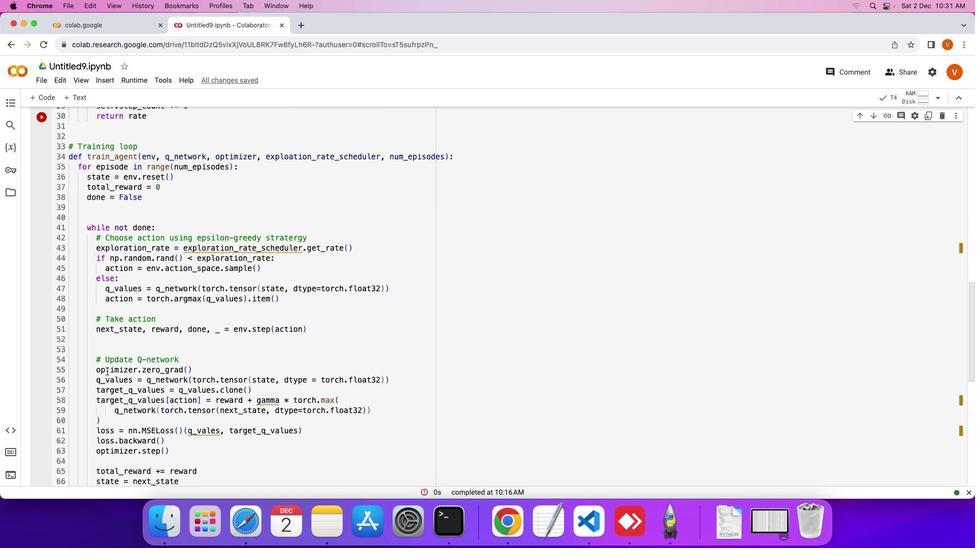 
Action: Mouse moved to (213, 193)
Screenshot: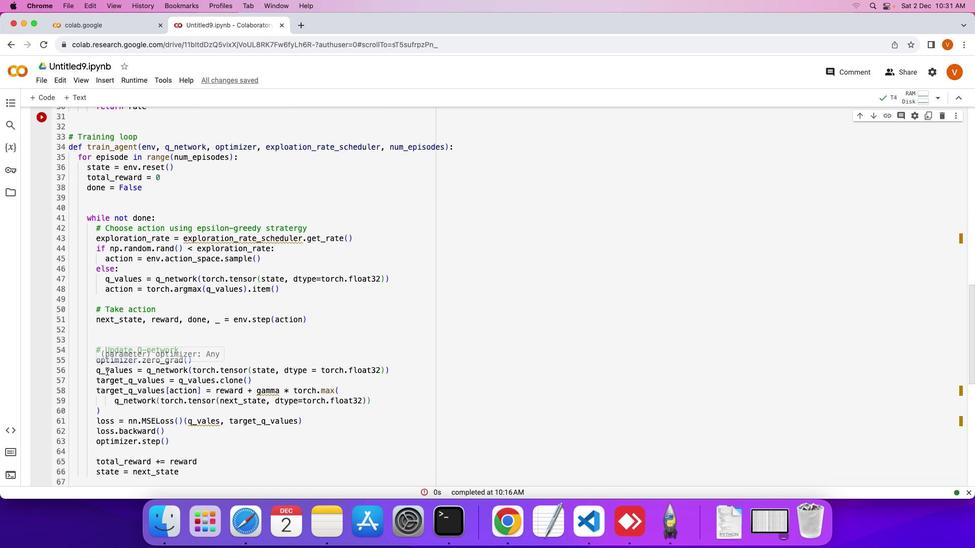 
Action: Mouse scrolled (213, 193) with delta (203, 162)
Screenshot: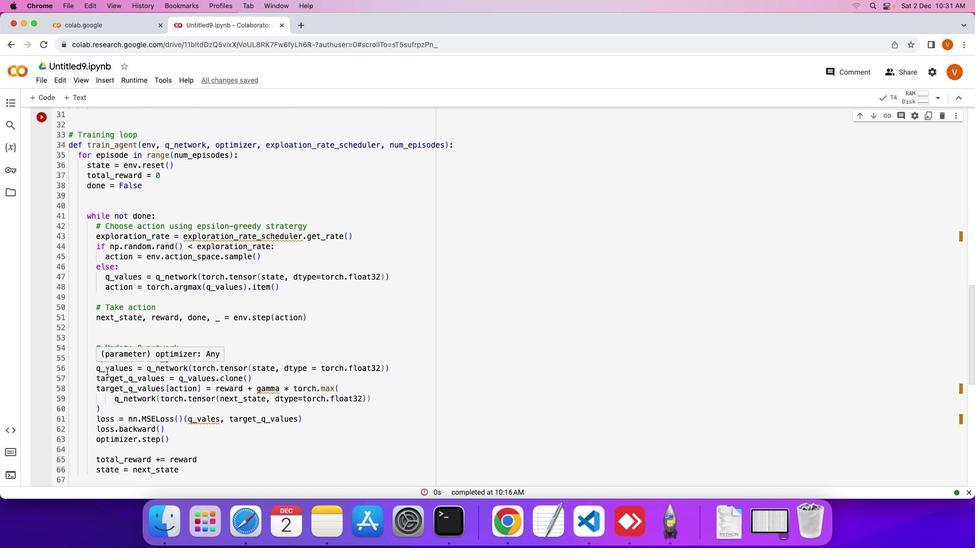
Action: Mouse scrolled (213, 193) with delta (203, 162)
Screenshot: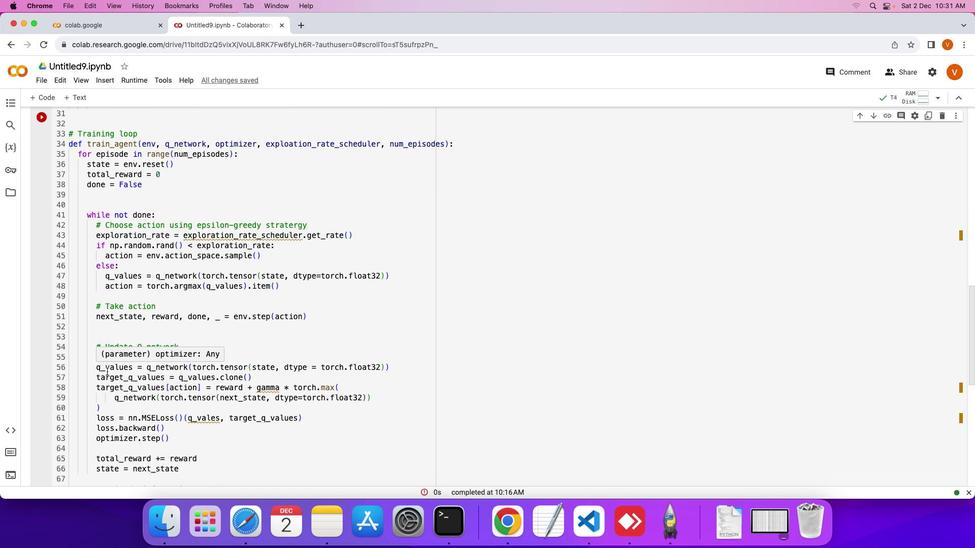 
Action: Mouse scrolled (213, 193) with delta (203, 162)
Screenshot: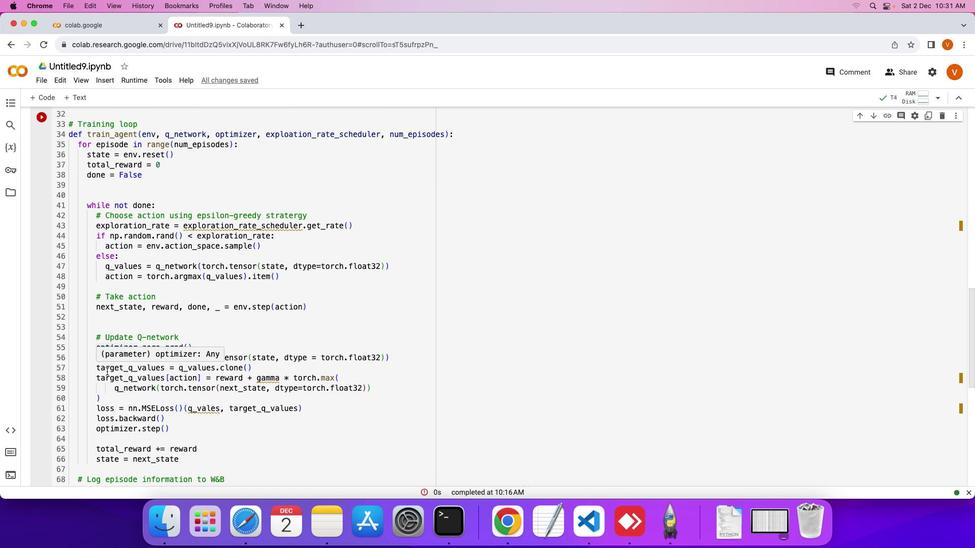 
Action: Mouse scrolled (213, 193) with delta (203, 162)
Screenshot: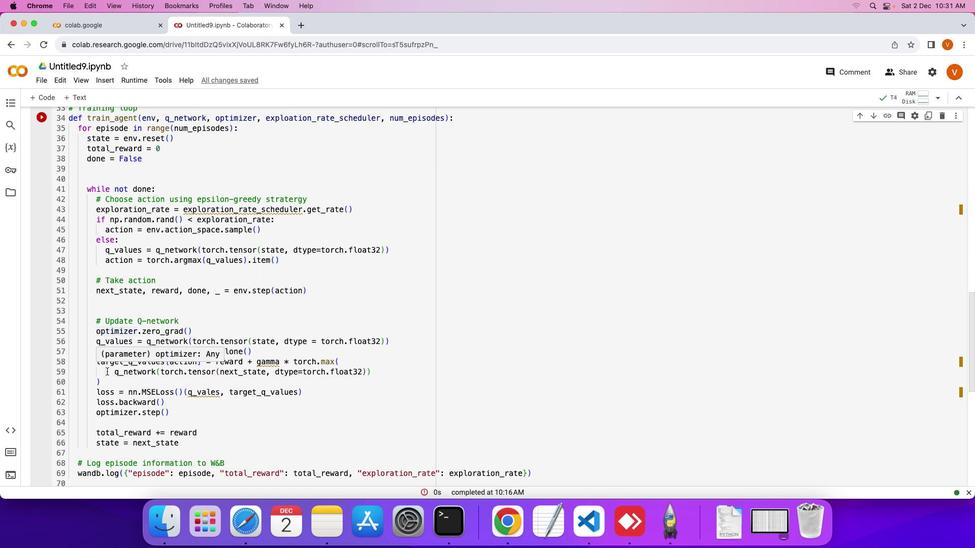 
Action: Mouse scrolled (213, 193) with delta (203, 162)
Screenshot: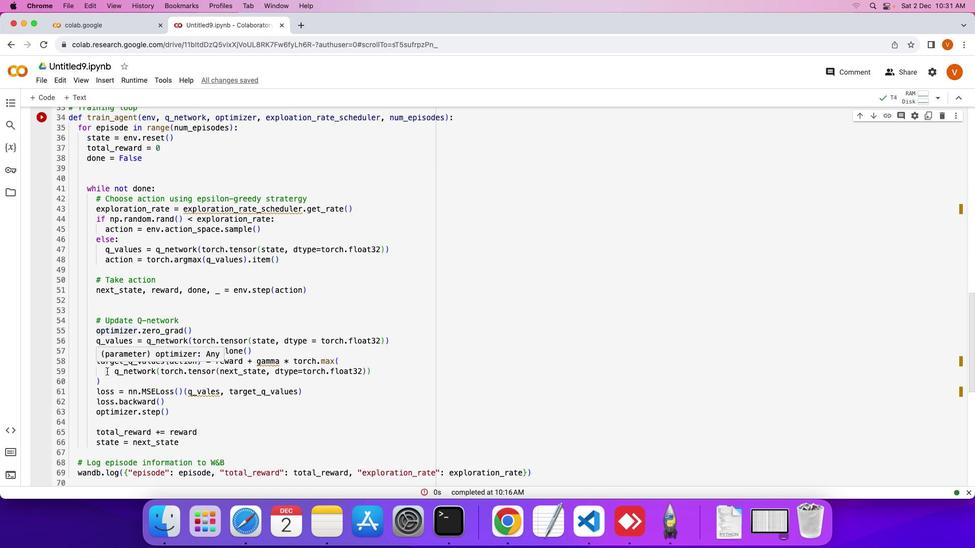
Action: Mouse moved to (213, 193)
Screenshot: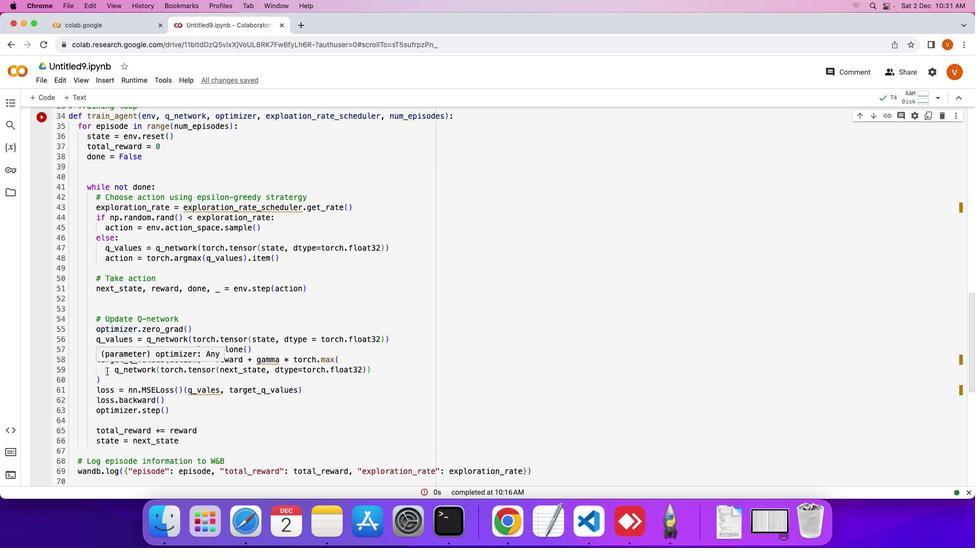 
Action: Mouse scrolled (213, 193) with delta (203, 162)
Screenshot: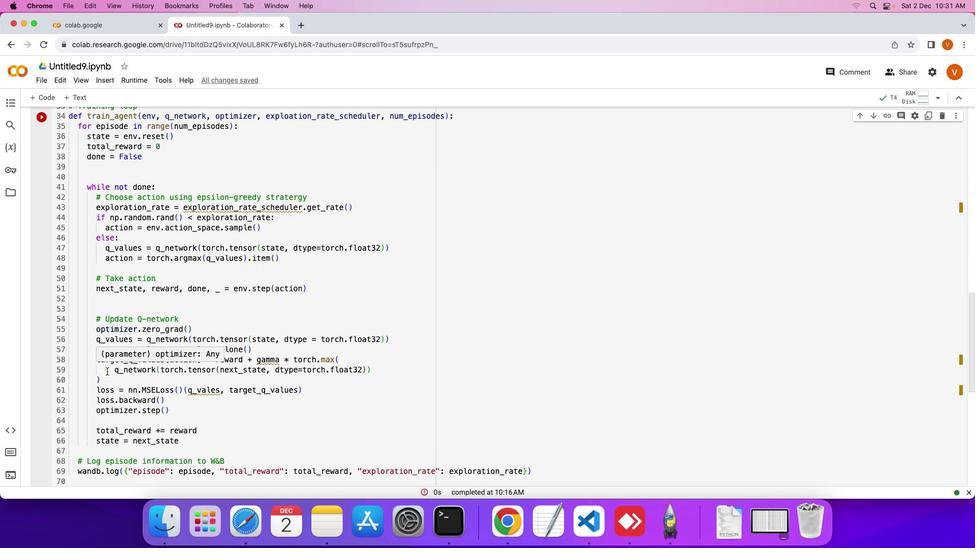 
Action: Mouse moved to (213, 193)
Screenshot: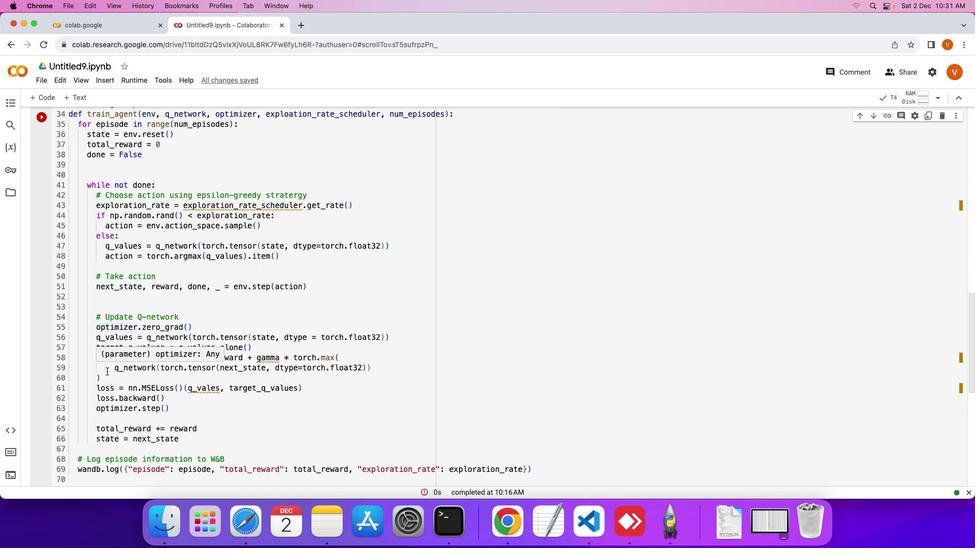 
Action: Mouse scrolled (213, 193) with delta (203, 162)
Screenshot: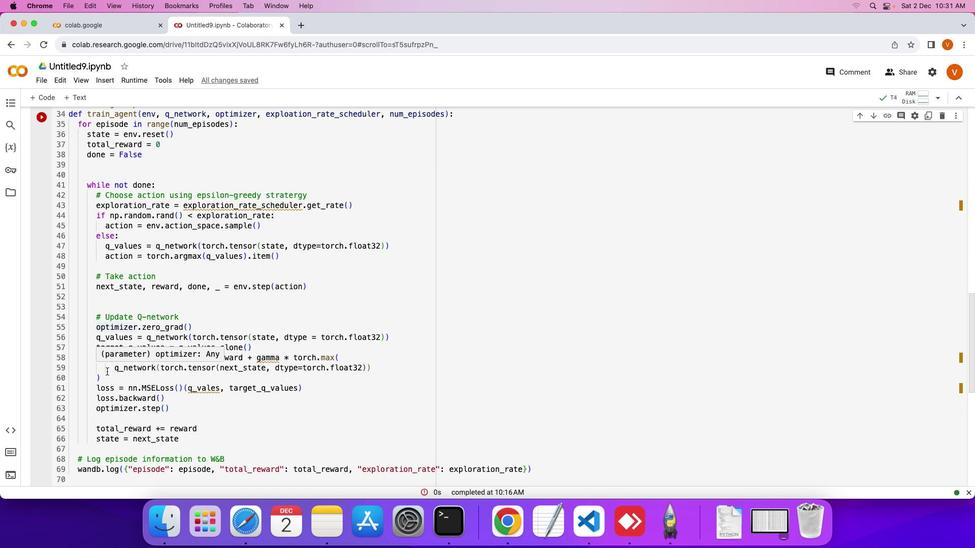 
Action: Mouse scrolled (213, 193) with delta (203, 162)
Screenshot: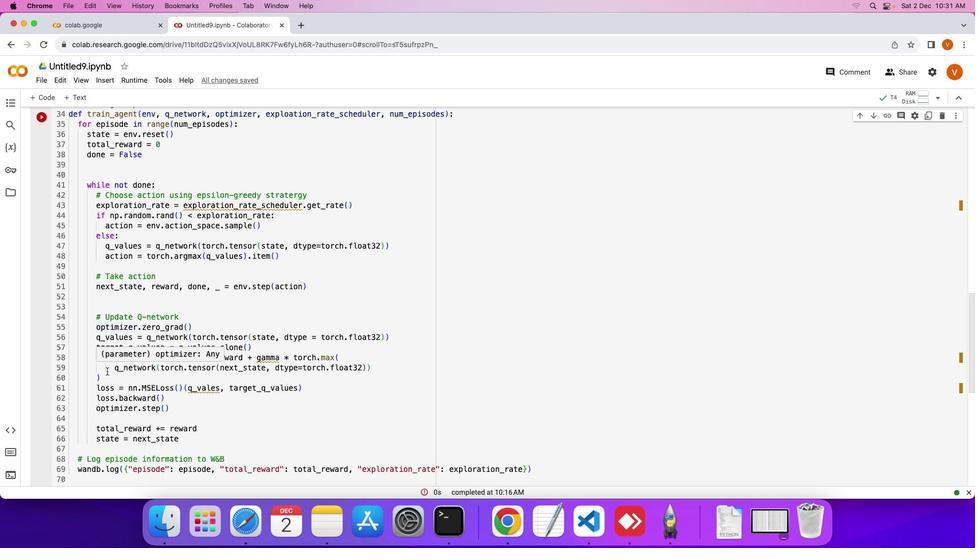 
Action: Mouse scrolled (213, 193) with delta (203, 162)
Screenshot: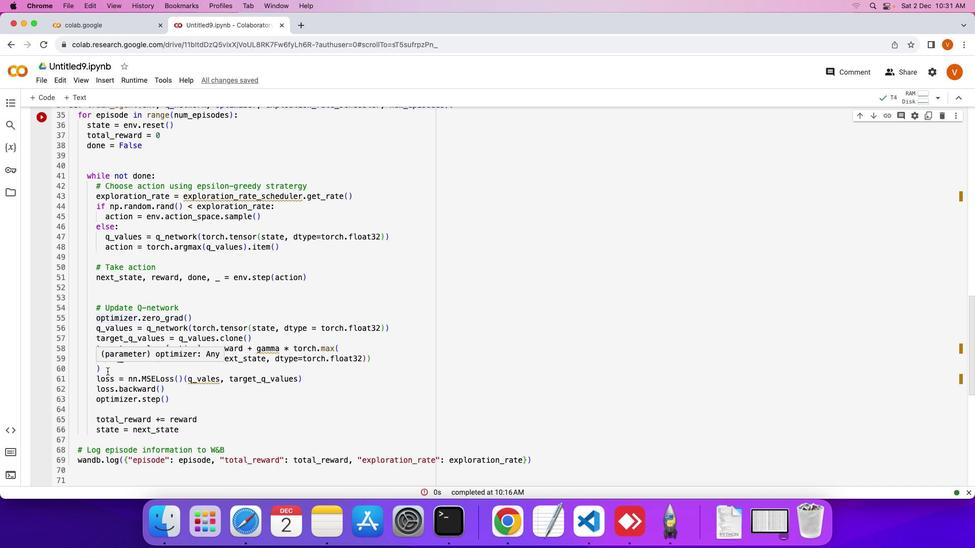 
Action: Mouse scrolled (213, 193) with delta (203, 162)
Screenshot: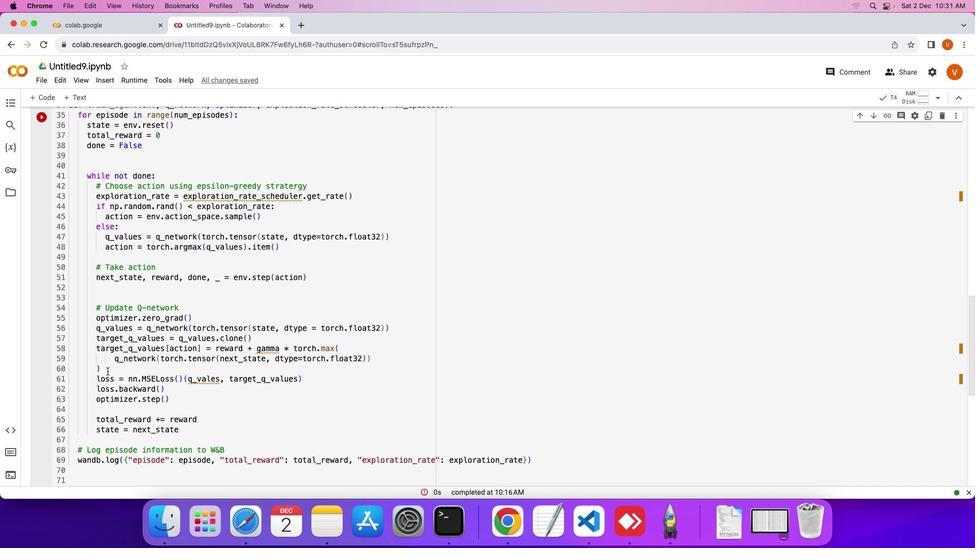 
Action: Mouse scrolled (213, 193) with delta (203, 162)
Screenshot: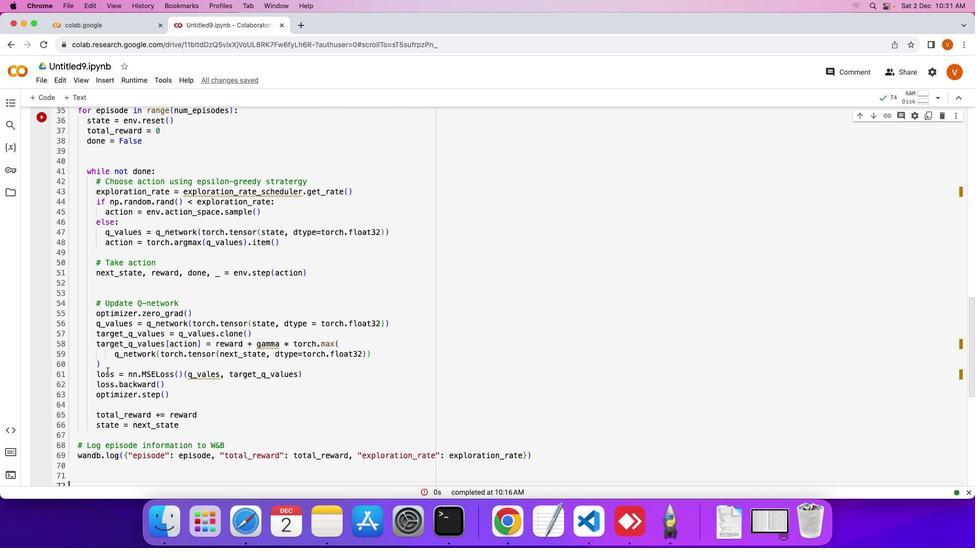 
Action: Mouse scrolled (213, 193) with delta (203, 162)
Screenshot: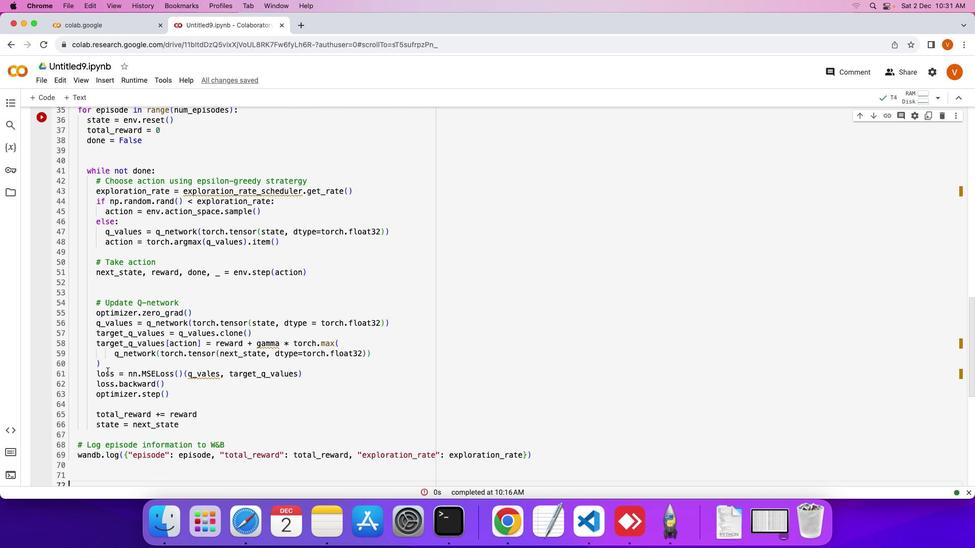 
Action: Mouse scrolled (213, 193) with delta (203, 162)
Screenshot: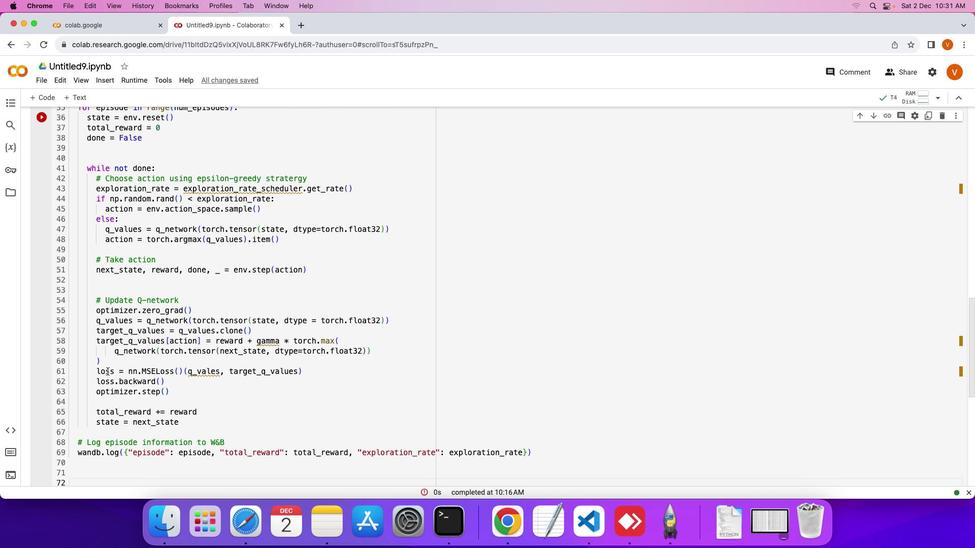 
Action: Mouse scrolled (213, 193) with delta (203, 162)
Screenshot: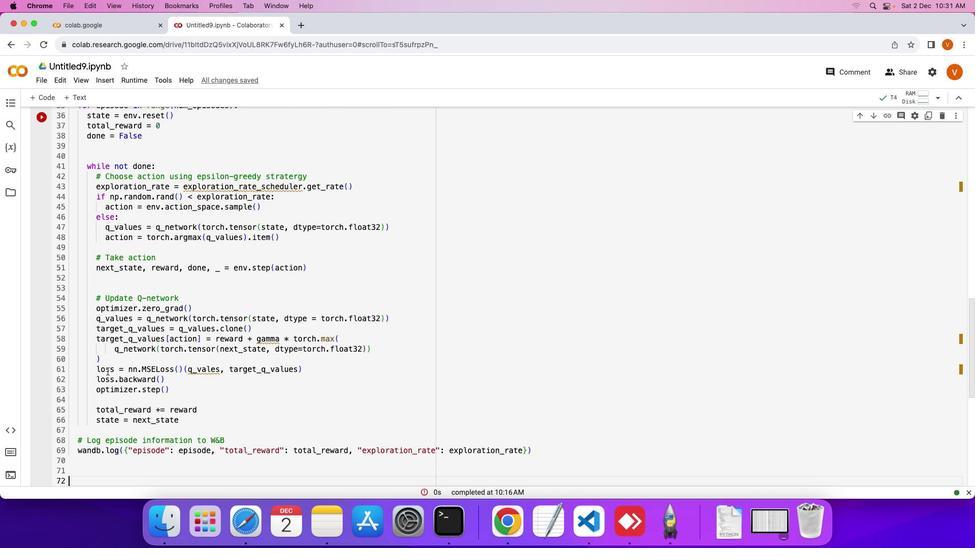 
Action: Mouse scrolled (213, 193) with delta (203, 162)
Screenshot: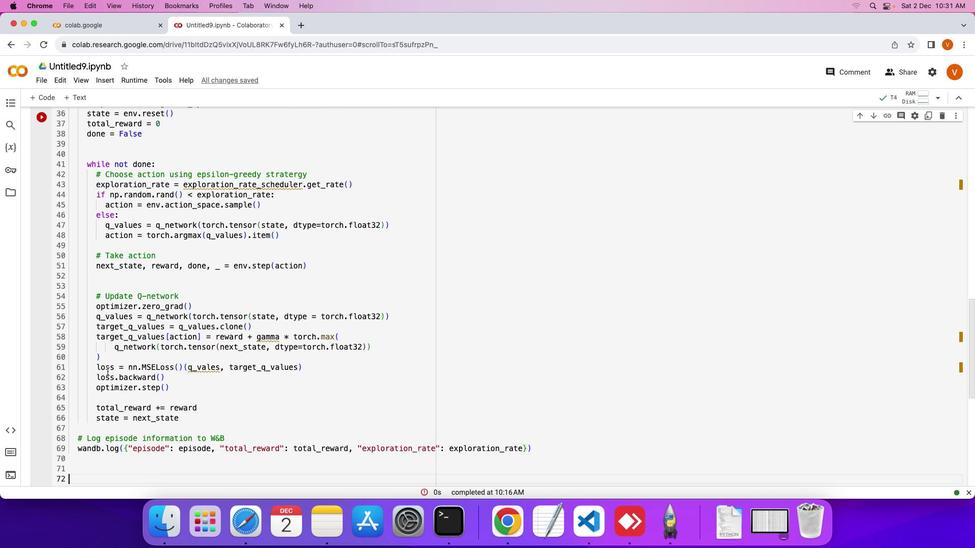 
Action: Mouse scrolled (213, 193) with delta (203, 162)
Screenshot: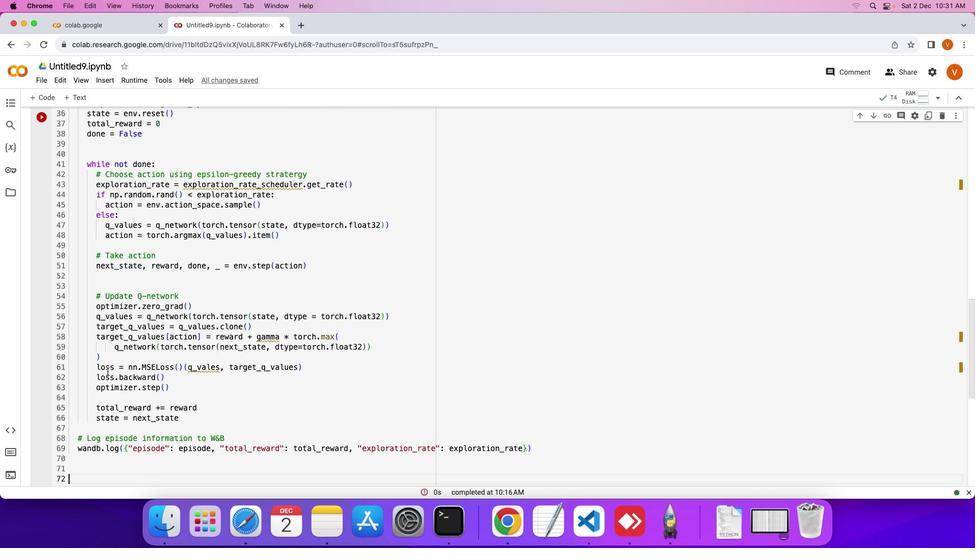 
Action: Mouse moved to (214, 193)
Screenshot: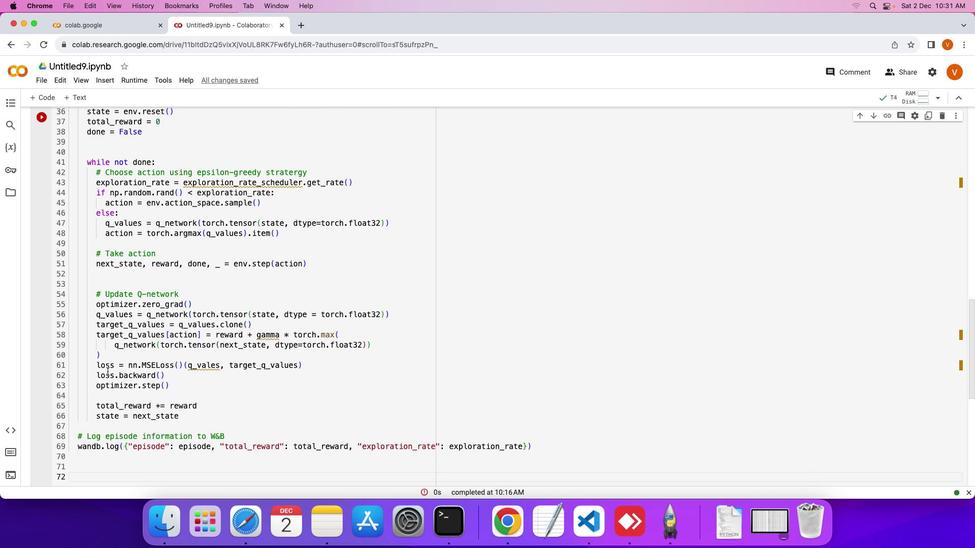 
Action: Mouse scrolled (214, 193) with delta (203, 162)
Screenshot: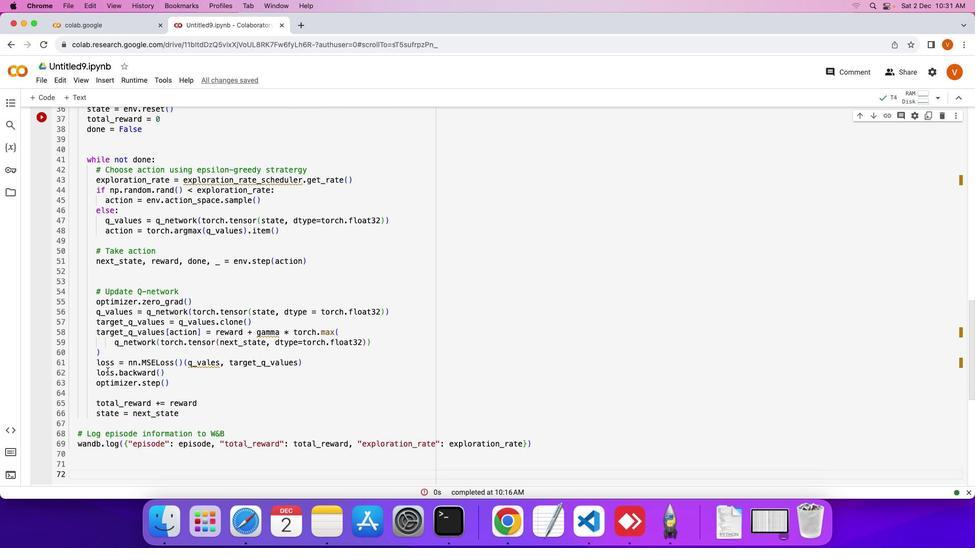 
Action: Mouse scrolled (214, 193) with delta (203, 162)
Screenshot: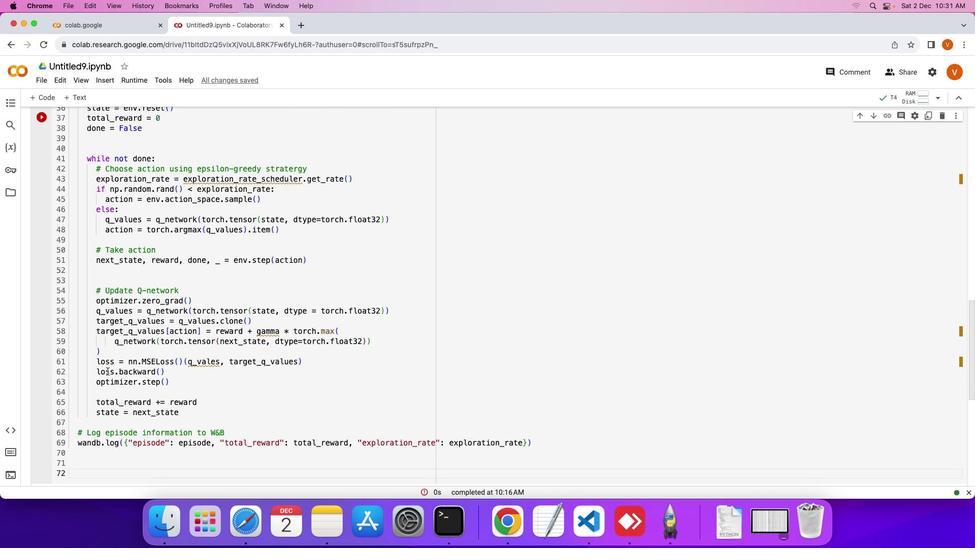 
Action: Mouse scrolled (214, 193) with delta (203, 162)
Screenshot: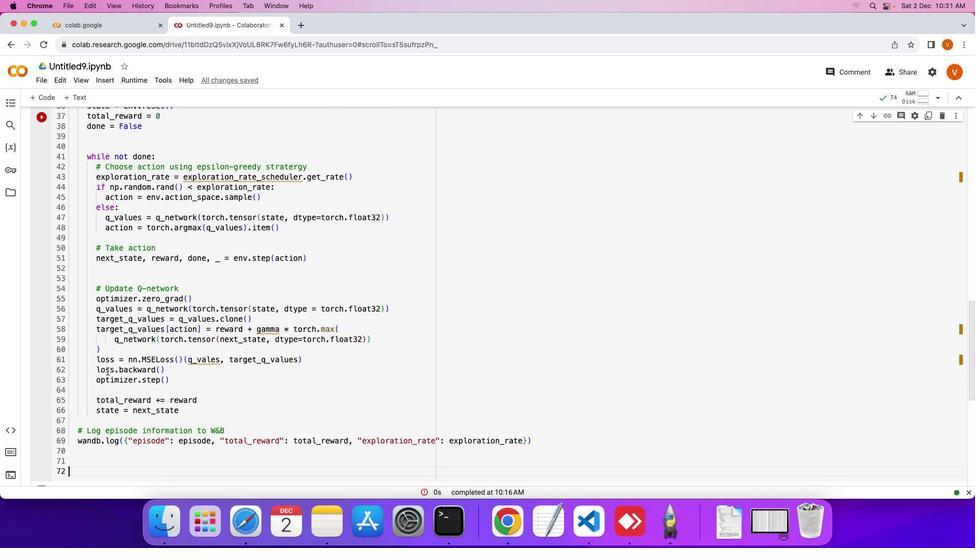 
Action: Mouse scrolled (214, 193) with delta (203, 162)
Screenshot: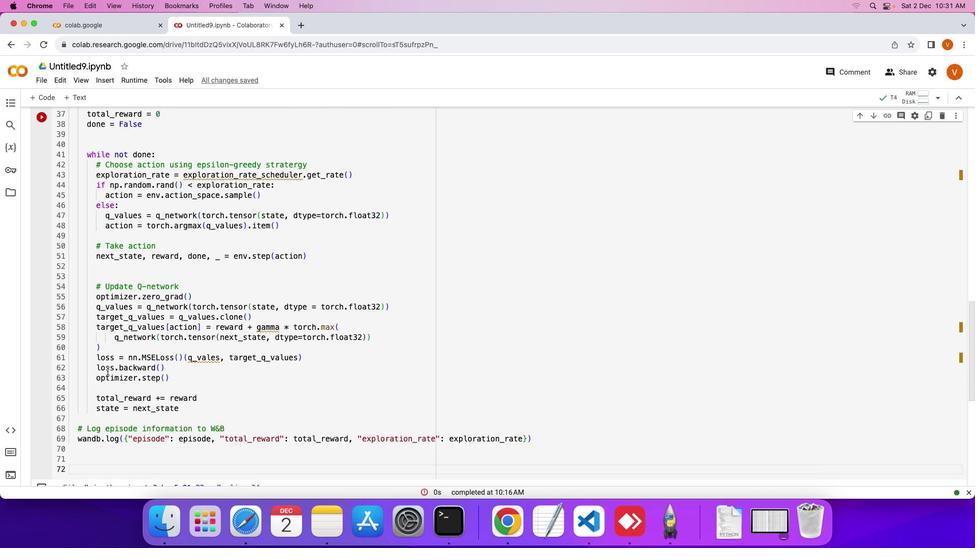 
Action: Mouse scrolled (214, 193) with delta (203, 162)
Screenshot: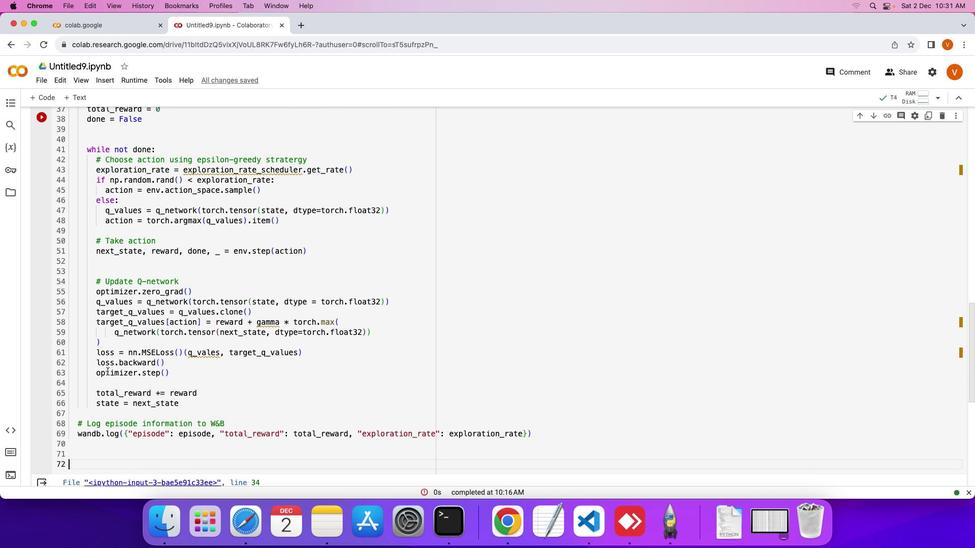 
Action: Mouse scrolled (214, 193) with delta (203, 162)
Screenshot: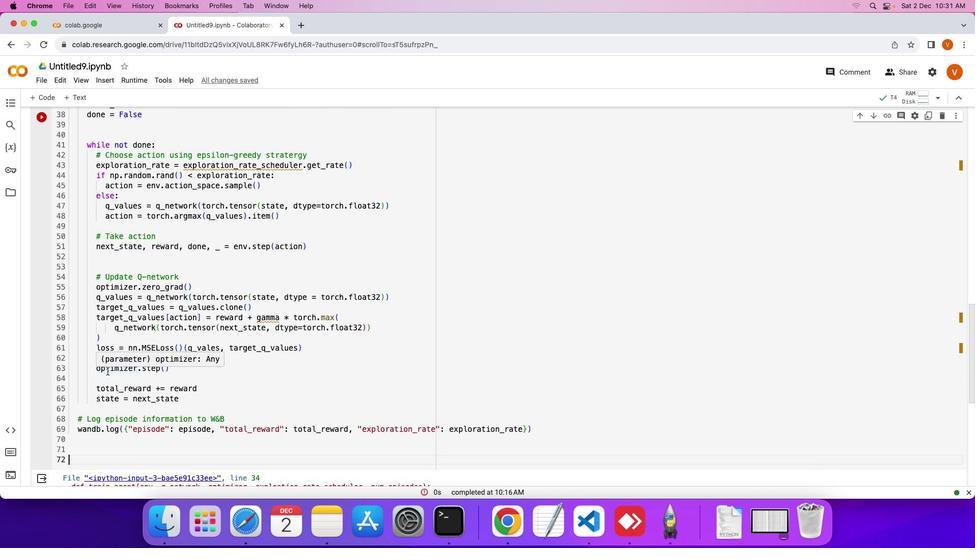 
Action: Mouse scrolled (214, 193) with delta (203, 162)
Screenshot: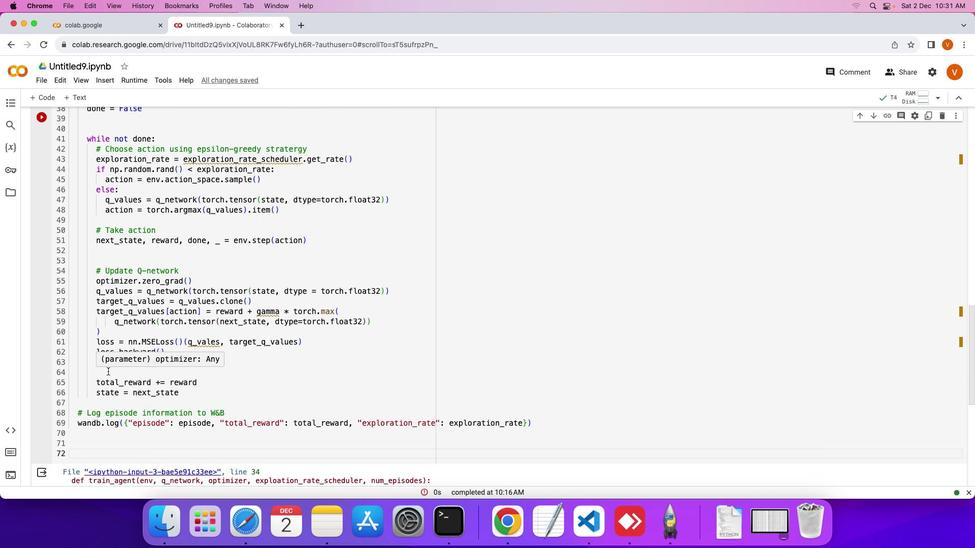 
Action: Mouse scrolled (214, 193) with delta (203, 162)
Screenshot: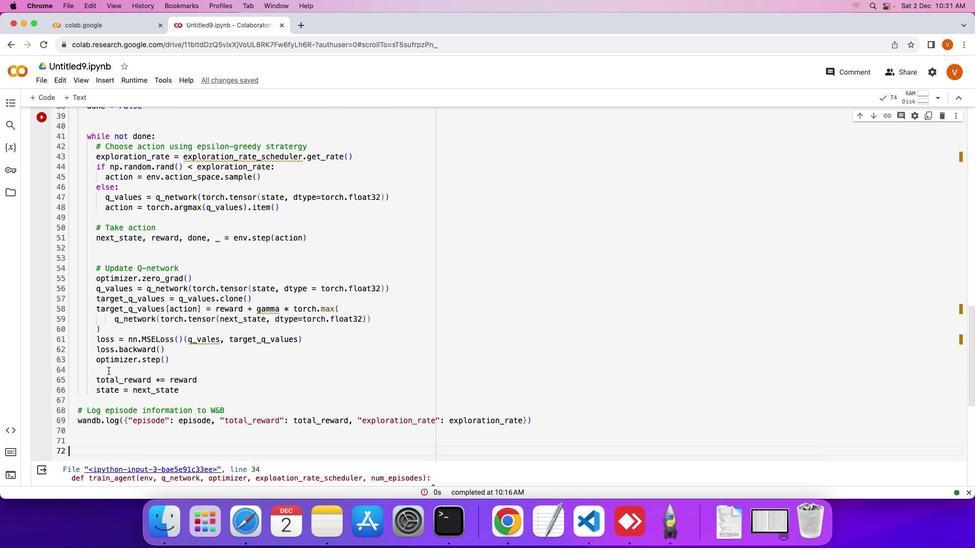 
Action: Mouse scrolled (214, 193) with delta (203, 162)
Screenshot: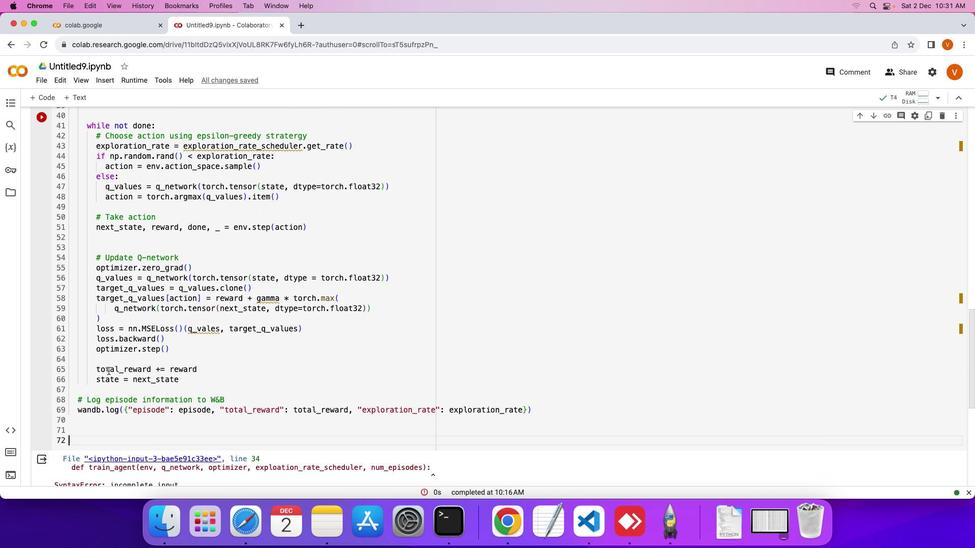 
Action: Mouse scrolled (214, 193) with delta (203, 162)
Screenshot: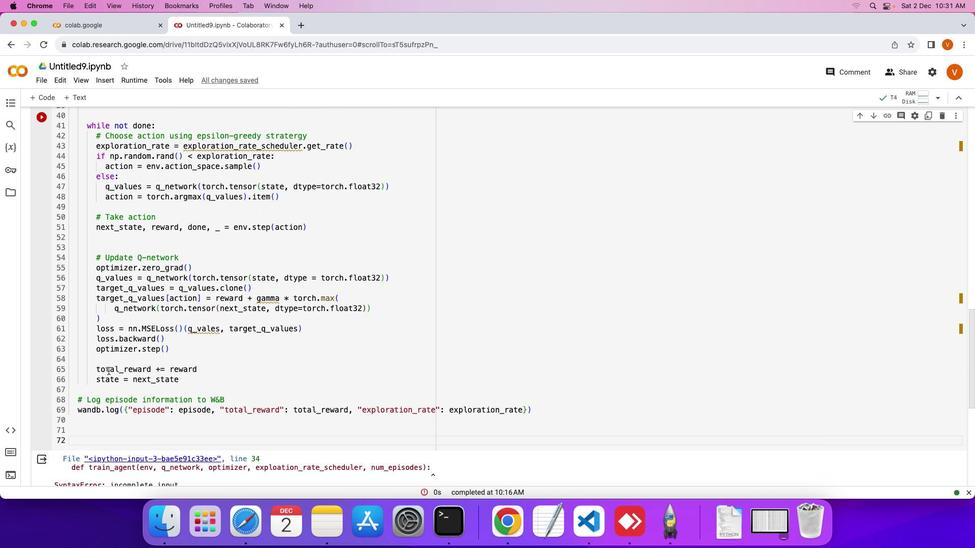 
Action: Mouse moved to (214, 193)
Screenshot: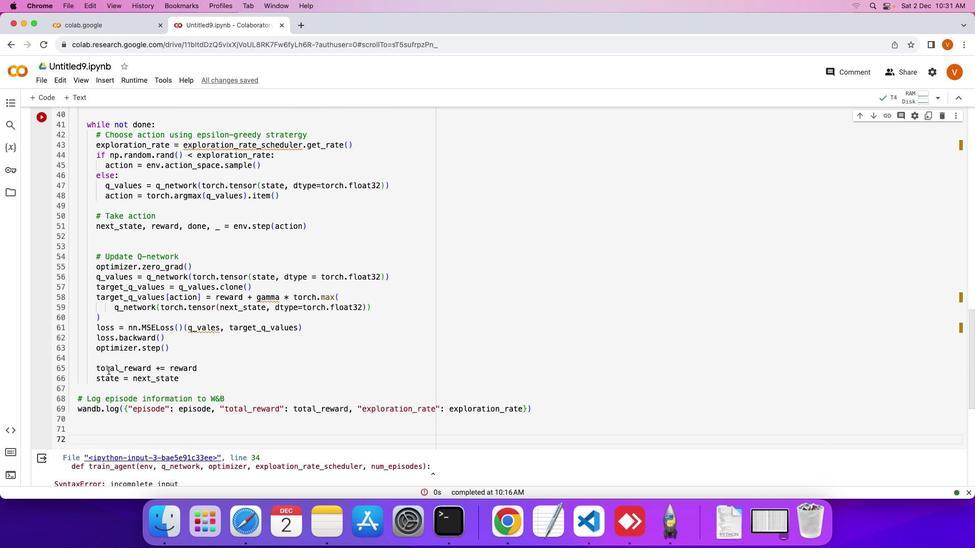 
Action: Mouse scrolled (214, 193) with delta (203, 162)
Screenshot: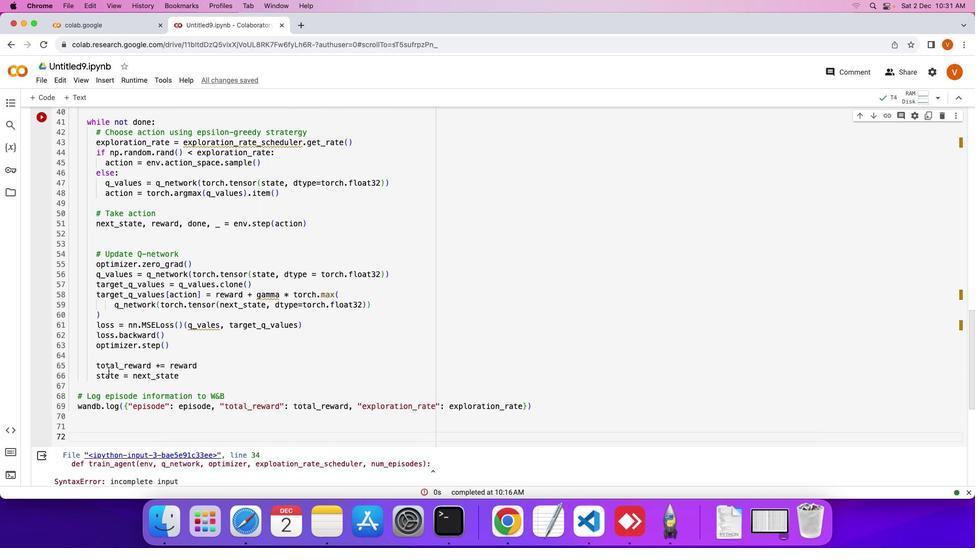 
Action: Mouse moved to (214, 193)
Screenshot: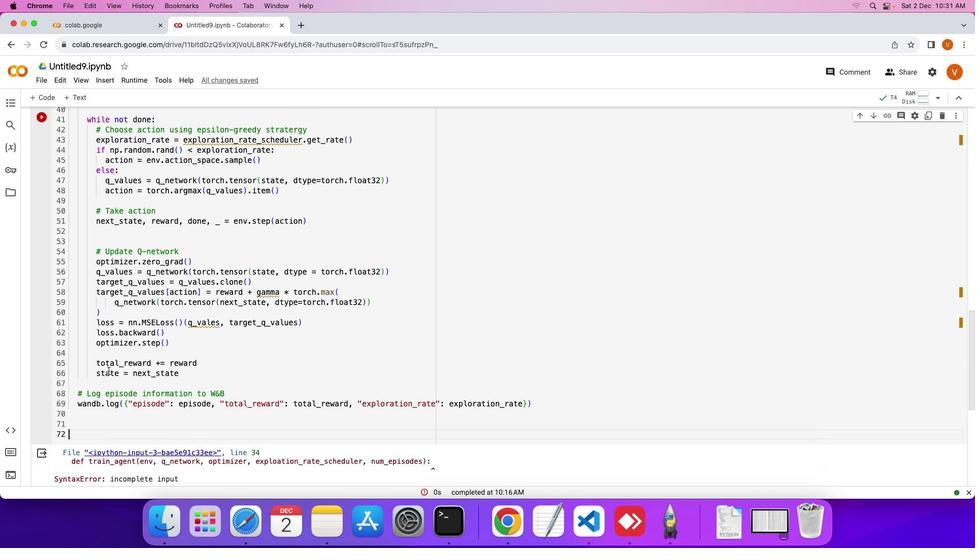 
Action: Mouse scrolled (214, 193) with delta (203, 162)
Screenshot: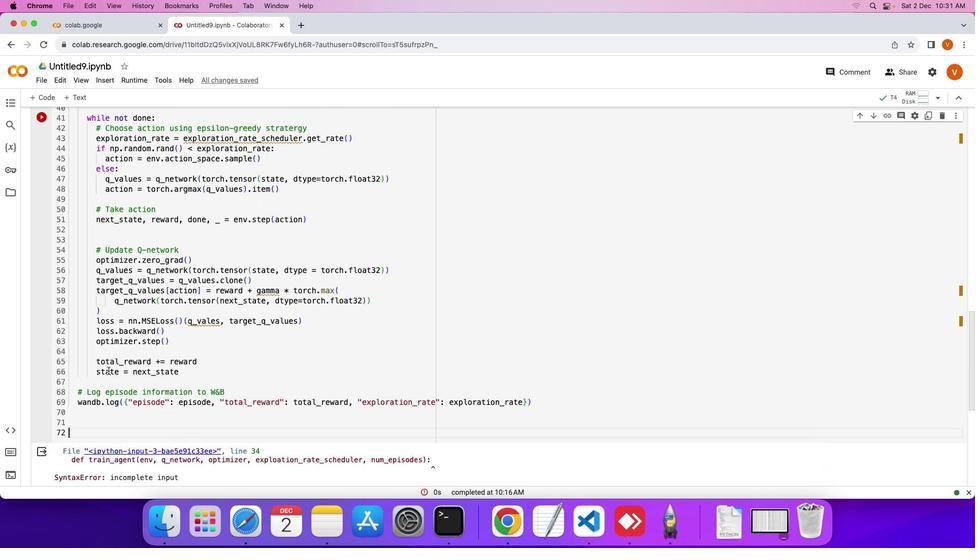 
Action: Mouse scrolled (214, 193) with delta (203, 162)
Screenshot: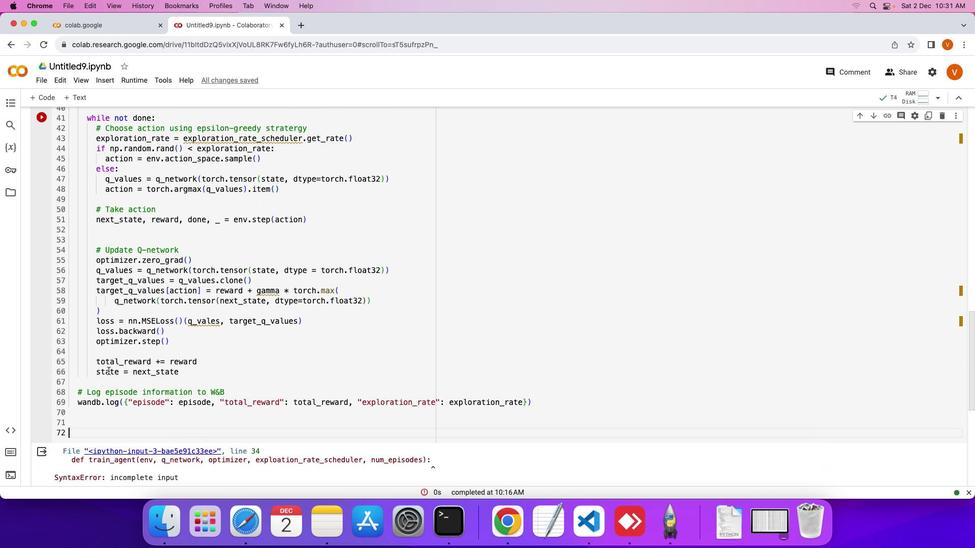 
Action: Mouse moved to (214, 193)
Screenshot: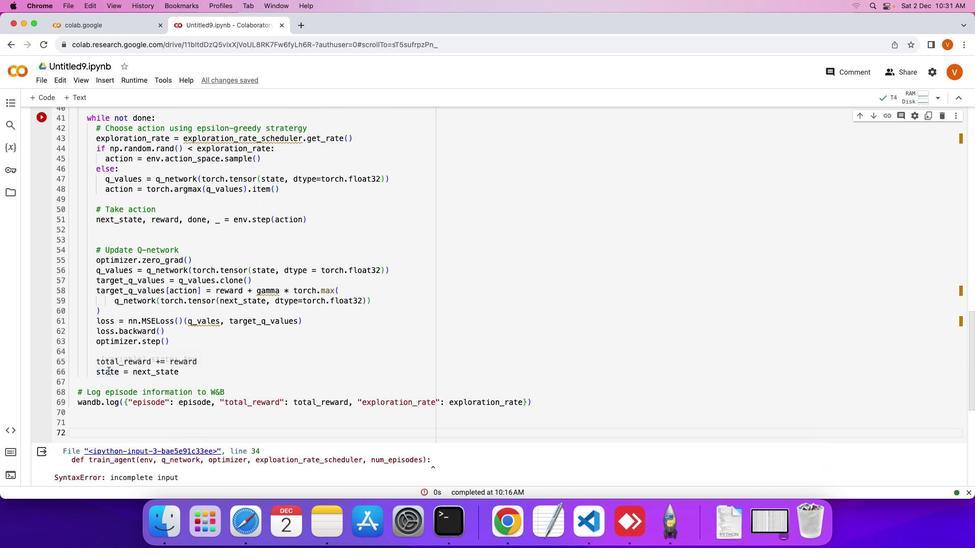 
Action: Mouse scrolled (214, 193) with delta (203, 162)
Screenshot: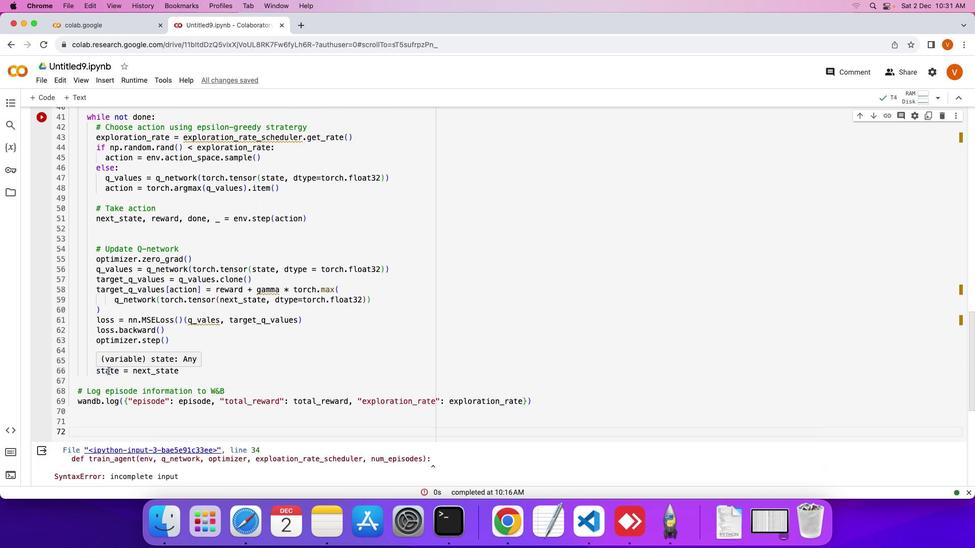 
Action: Mouse moved to (214, 193)
Screenshot: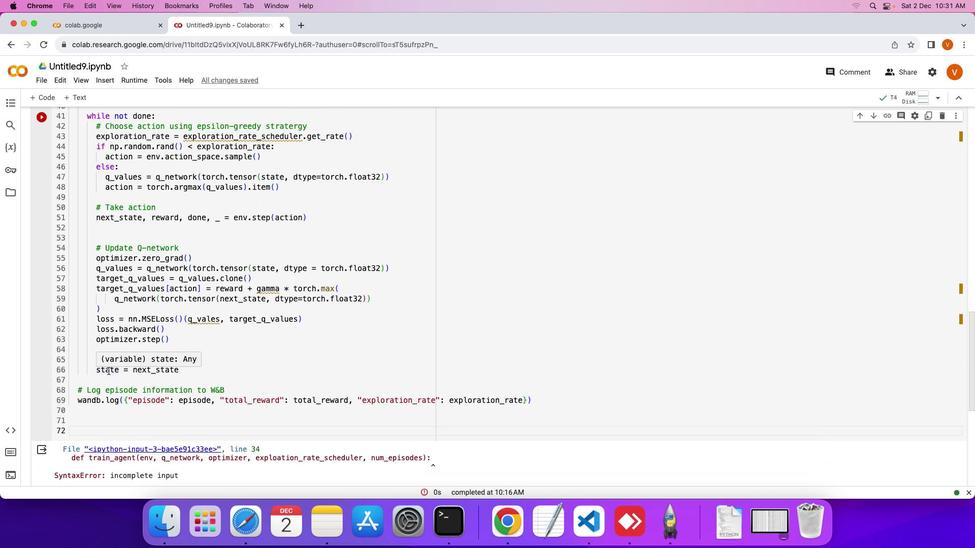 
Action: Mouse scrolled (214, 193) with delta (203, 162)
Screenshot: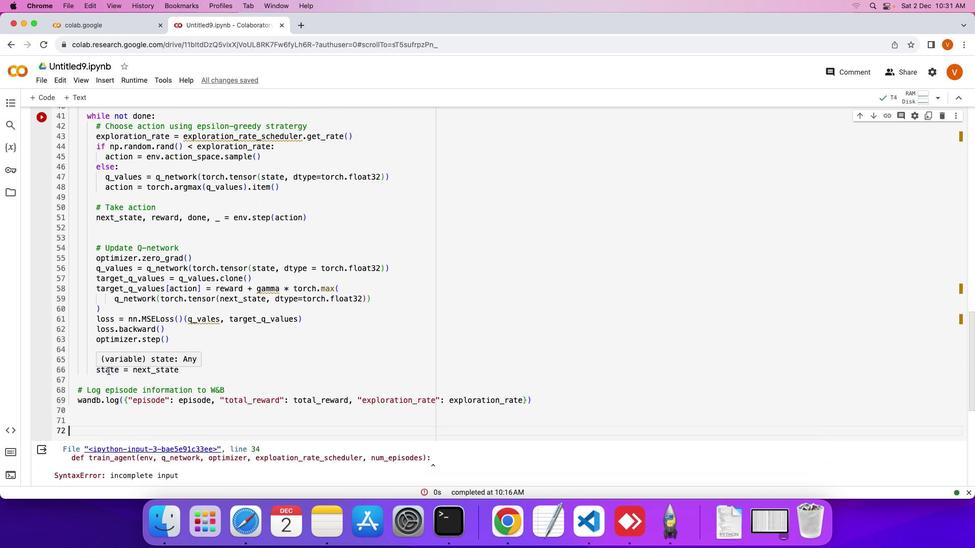 
Action: Mouse scrolled (214, 193) with delta (203, 162)
Screenshot: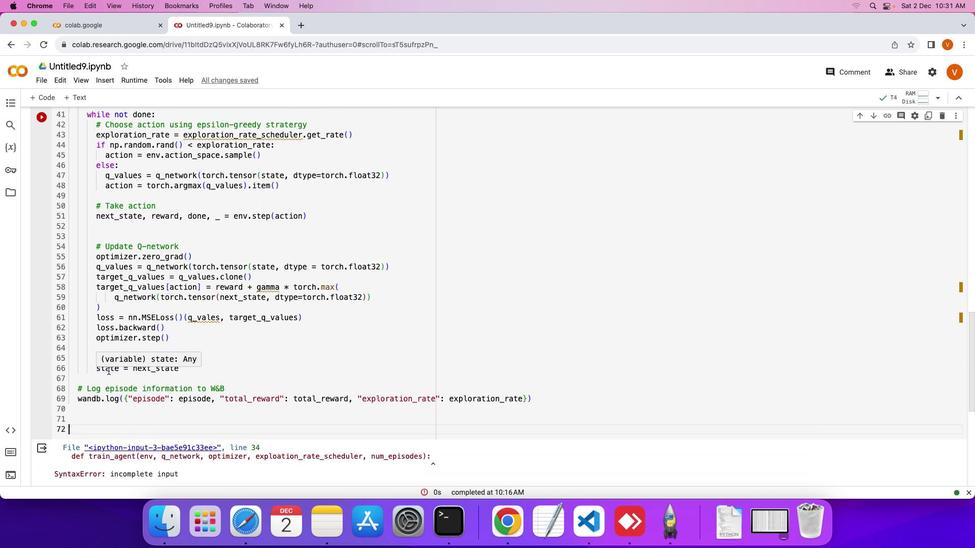 
Action: Mouse scrolled (214, 193) with delta (203, 162)
Screenshot: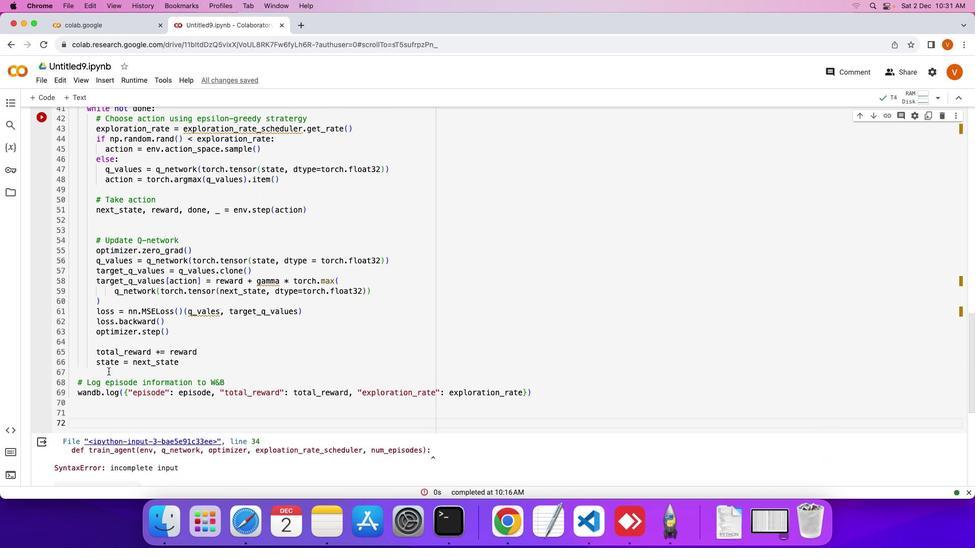 
Action: Mouse scrolled (214, 193) with delta (203, 162)
Screenshot: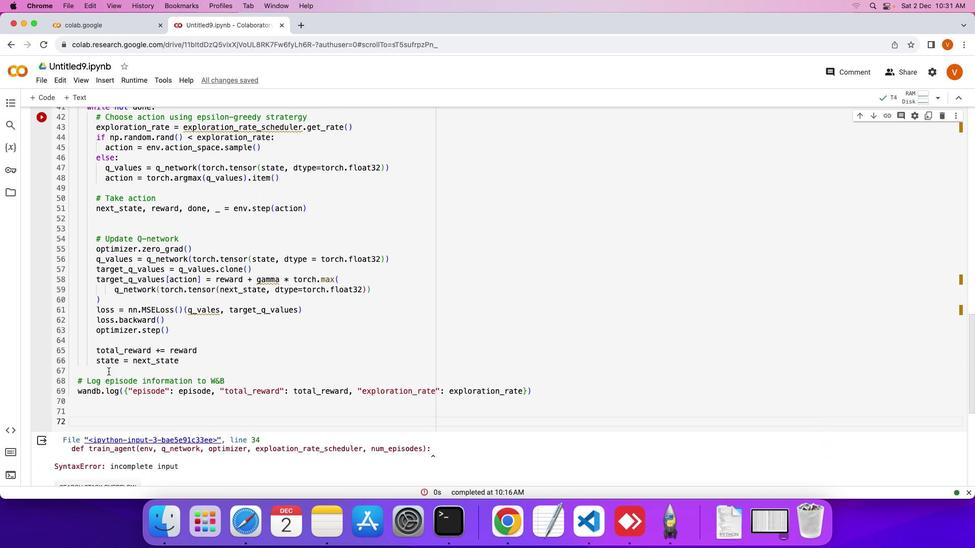 
Action: Mouse moved to (214, 193)
Screenshot: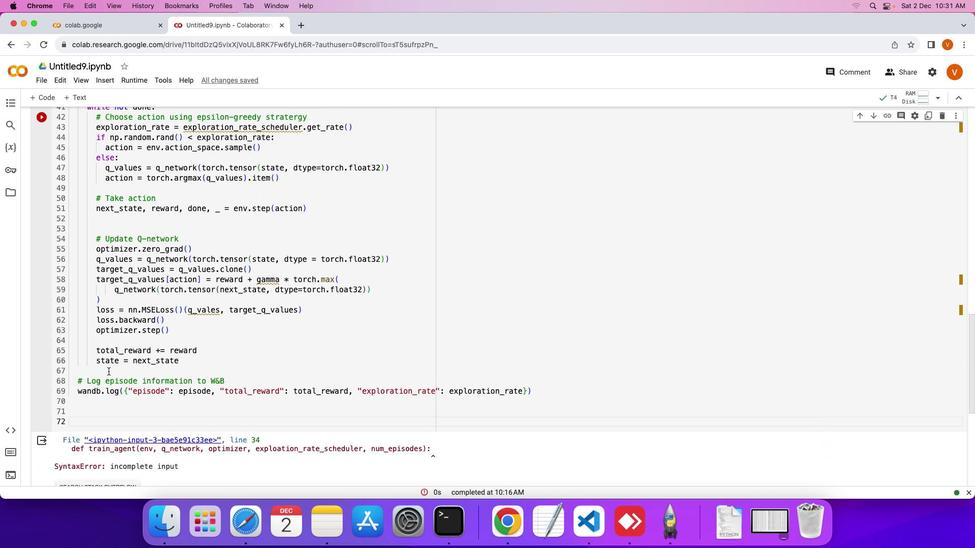 
Action: Mouse scrolled (214, 193) with delta (203, 162)
Screenshot: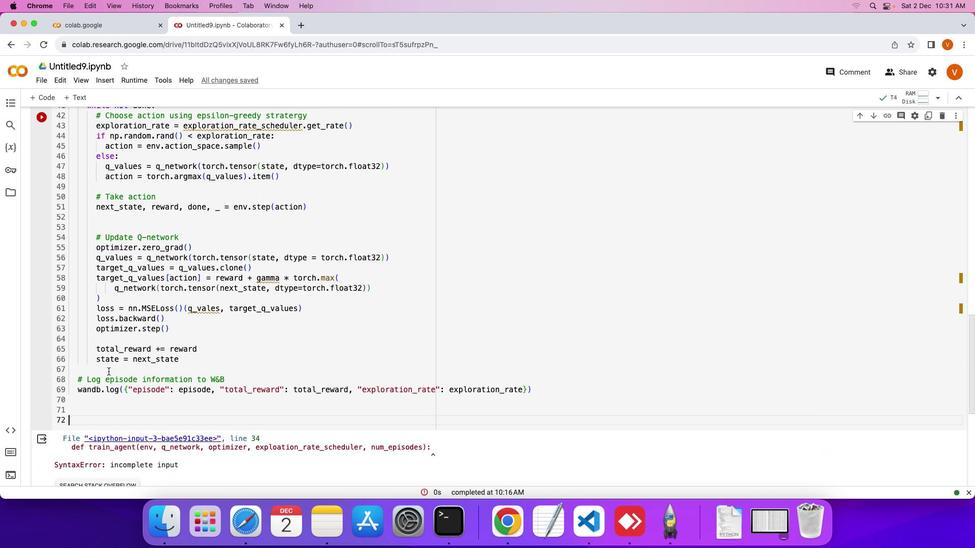 
Action: Mouse scrolled (214, 193) with delta (203, 162)
Screenshot: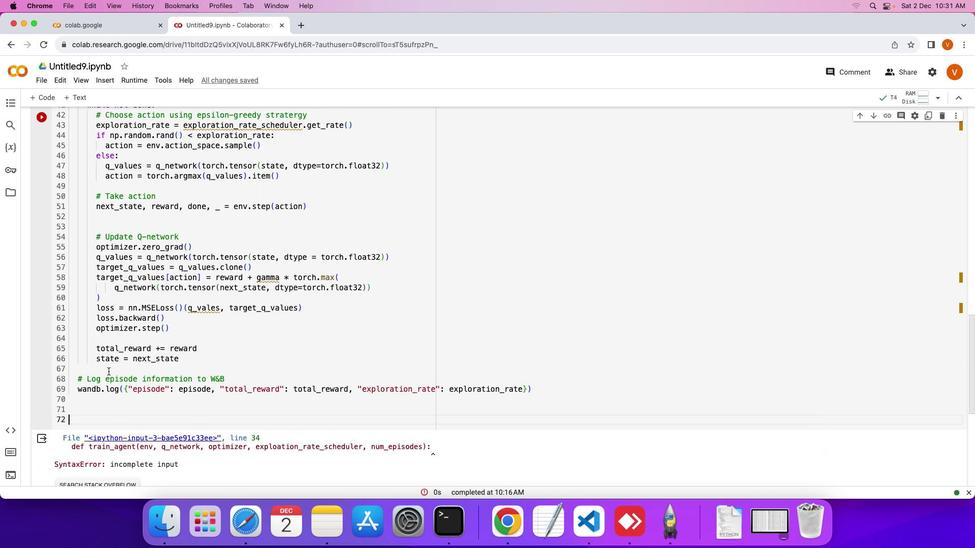 
Action: Mouse scrolled (214, 193) with delta (203, 162)
Screenshot: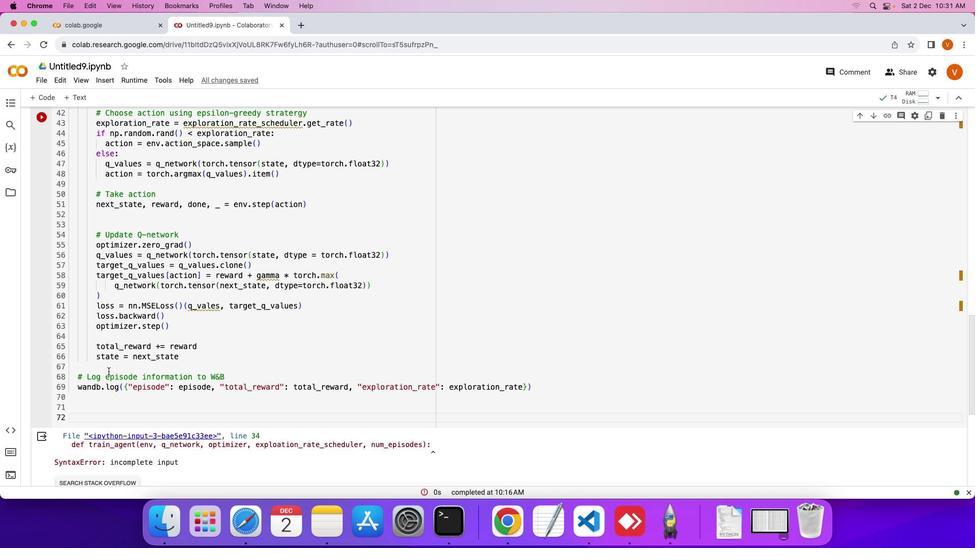 
Action: Mouse scrolled (214, 193) with delta (203, 162)
Screenshot: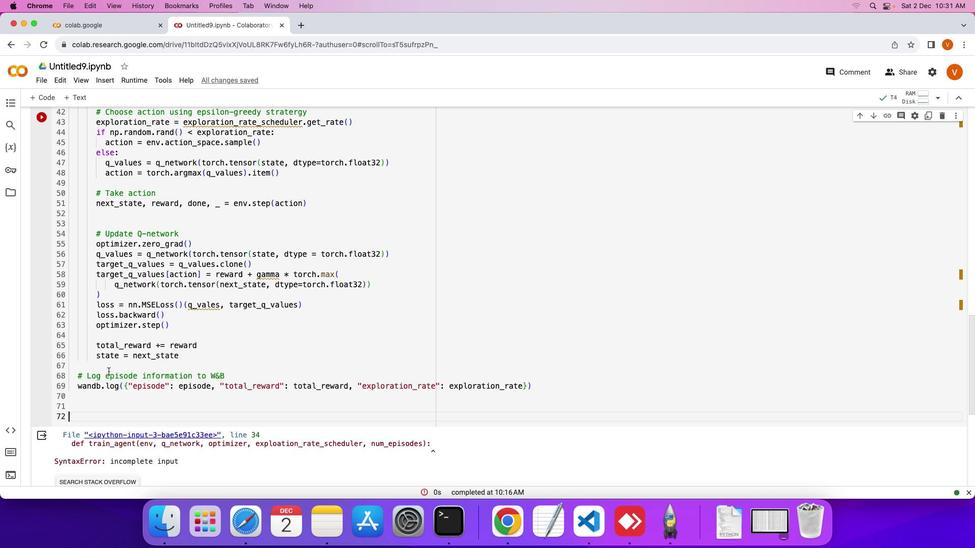 
Action: Mouse moved to (214, 193)
Screenshot: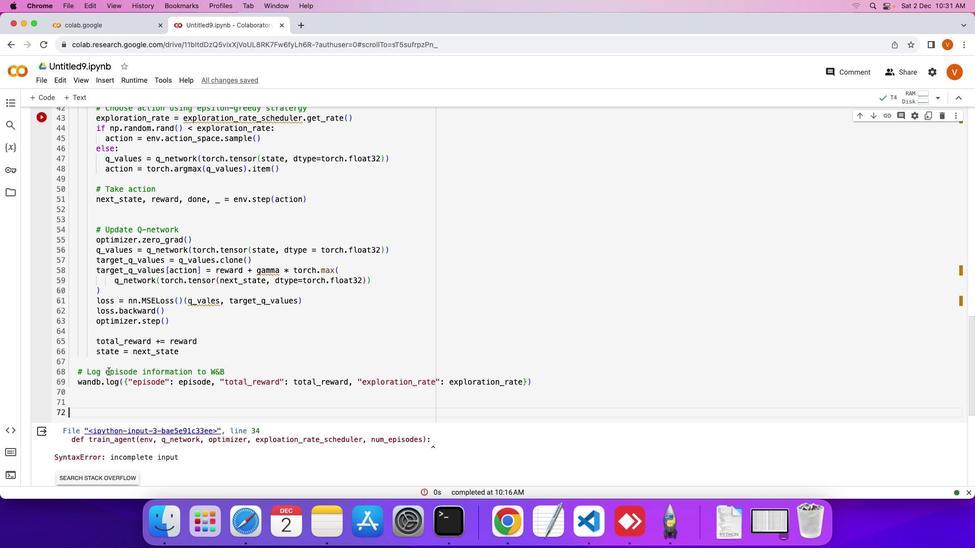 
Action: Mouse scrolled (214, 193) with delta (203, 162)
Screenshot: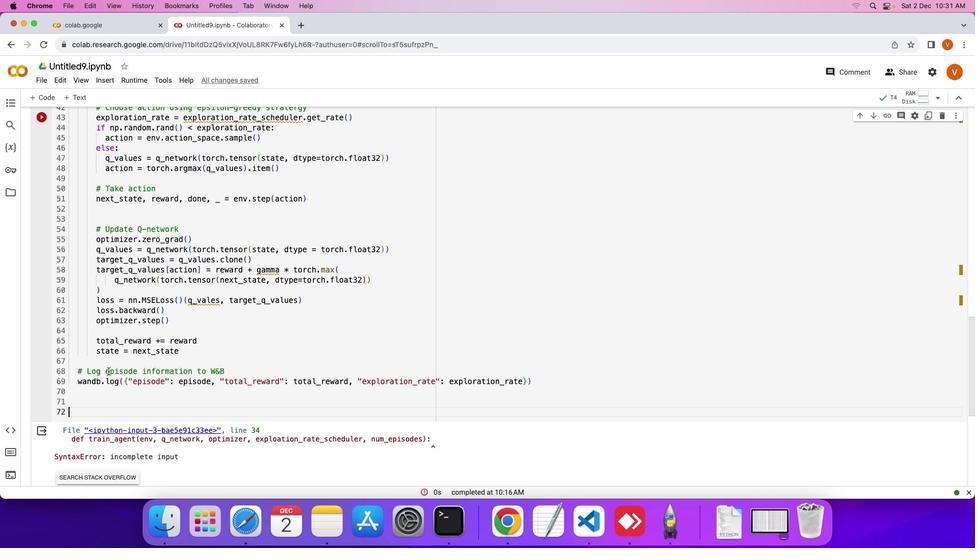 
Action: Mouse scrolled (214, 193) with delta (203, 162)
Screenshot: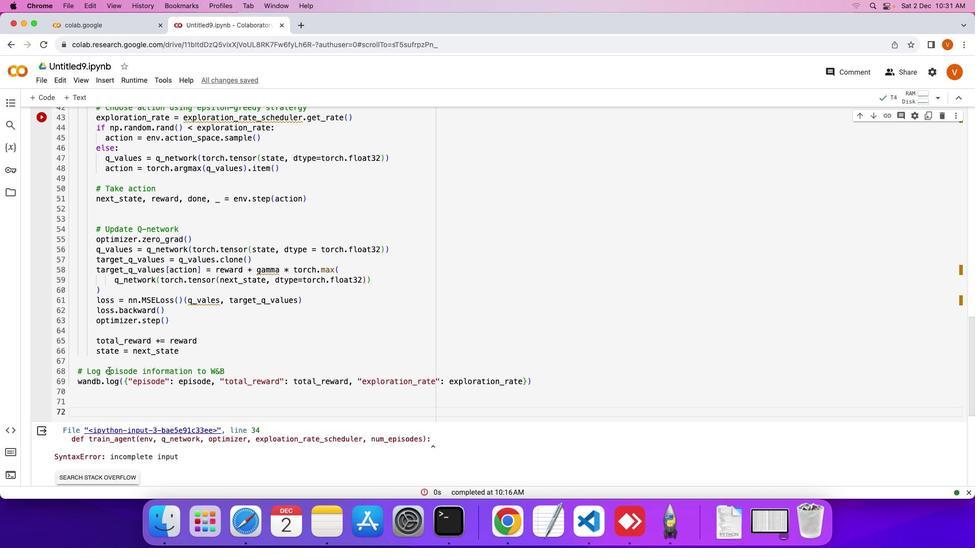 
Action: Mouse scrolled (214, 193) with delta (203, 162)
Screenshot: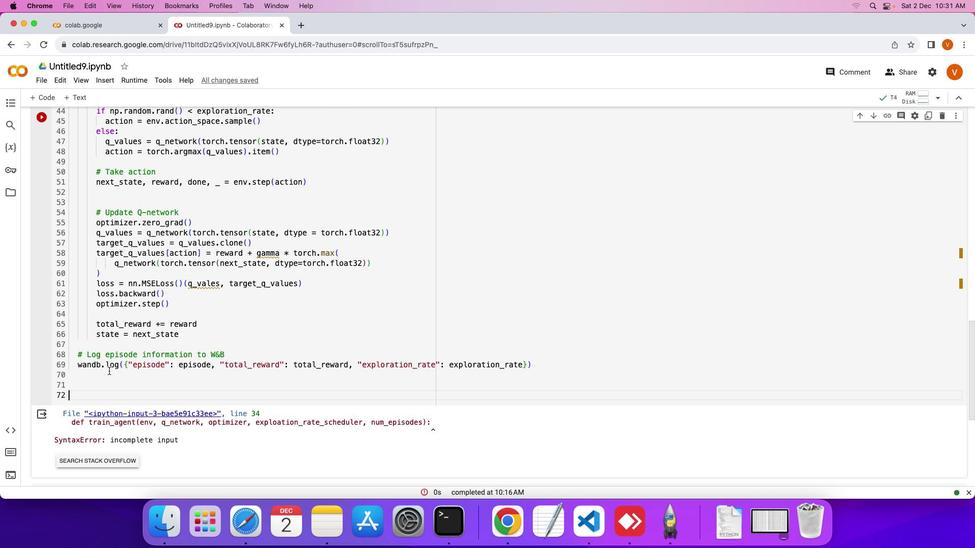 
Action: Mouse scrolled (214, 193) with delta (203, 162)
Screenshot: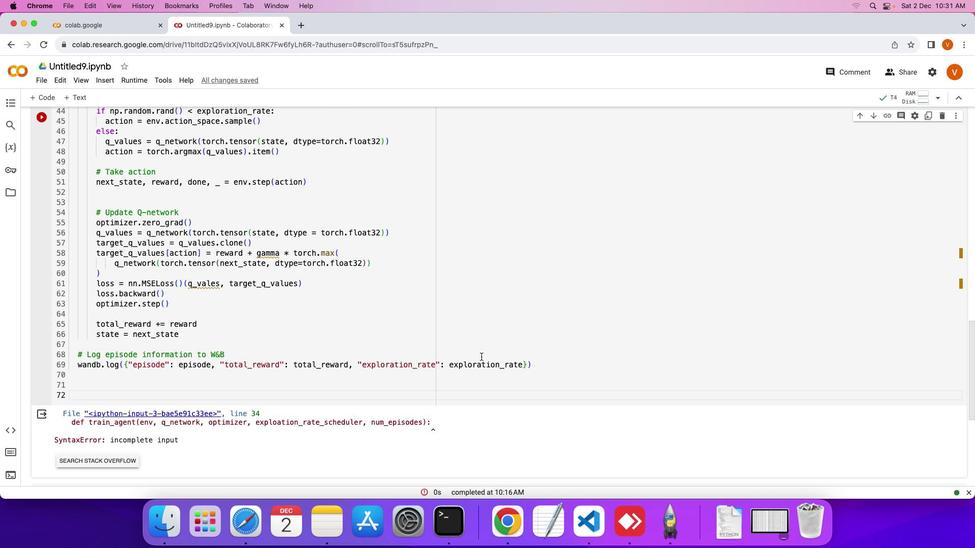
Action: Mouse scrolled (214, 193) with delta (203, 162)
Screenshot: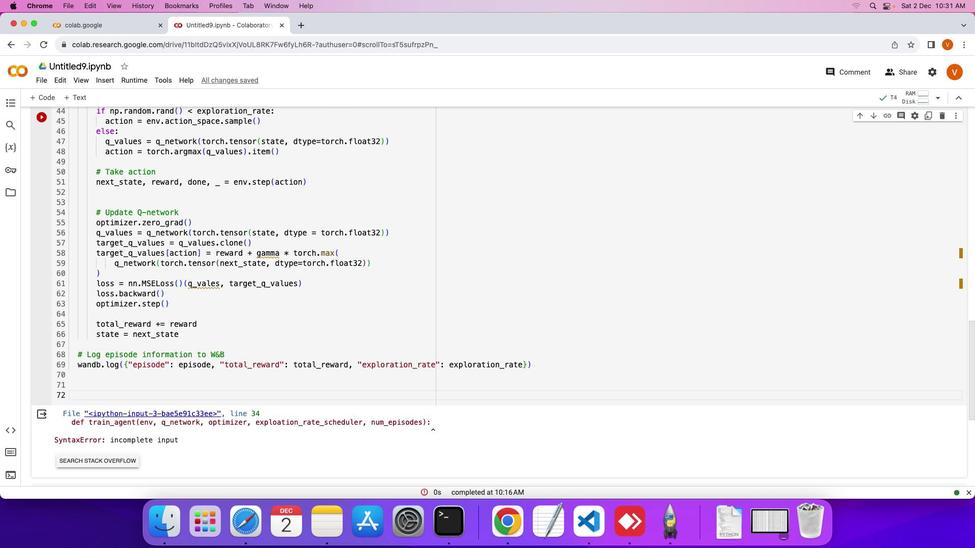 
Action: Mouse moved to (214, 193)
Screenshot: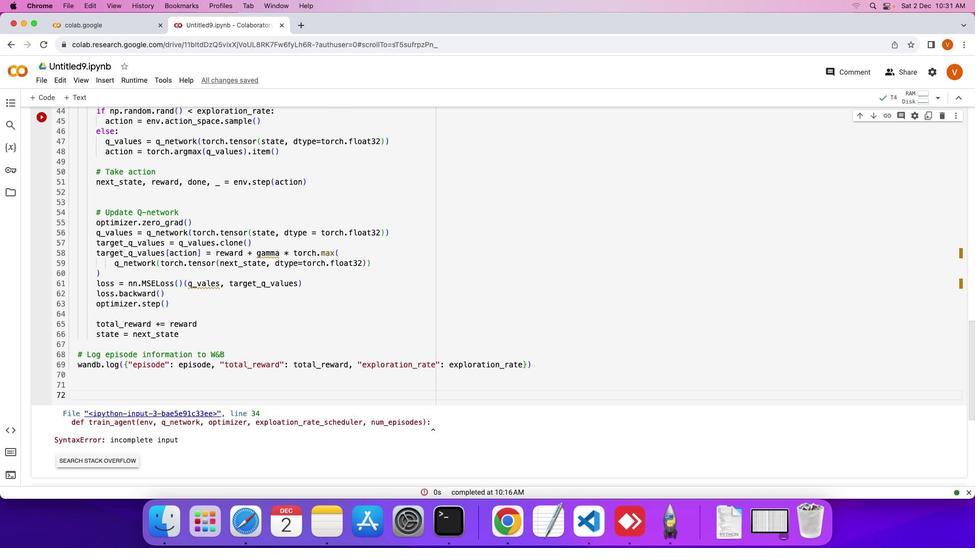 
Action: Mouse scrolled (214, 193) with delta (203, 162)
Screenshot: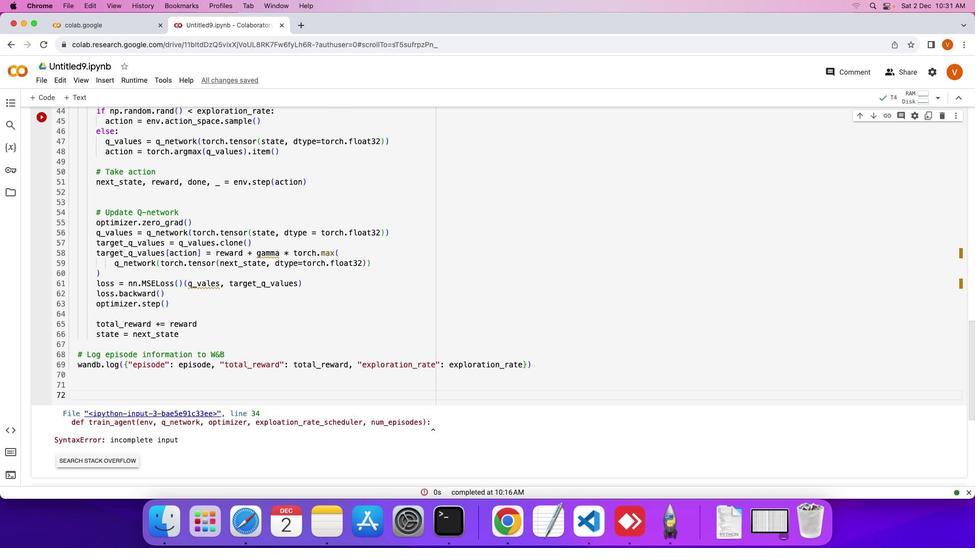 
Action: Mouse scrolled (214, 193) with delta (203, 162)
Screenshot: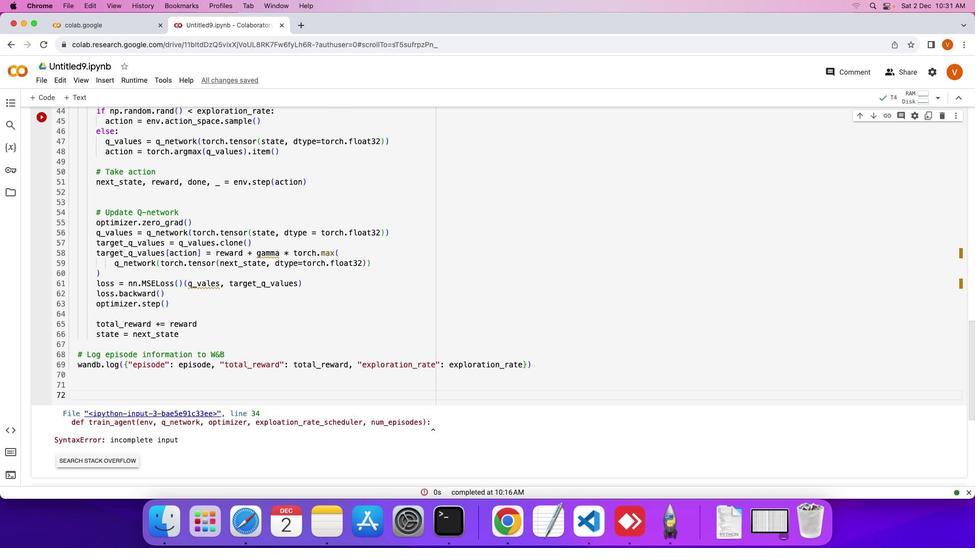 
Action: Mouse scrolled (214, 193) with delta (203, 162)
Screenshot: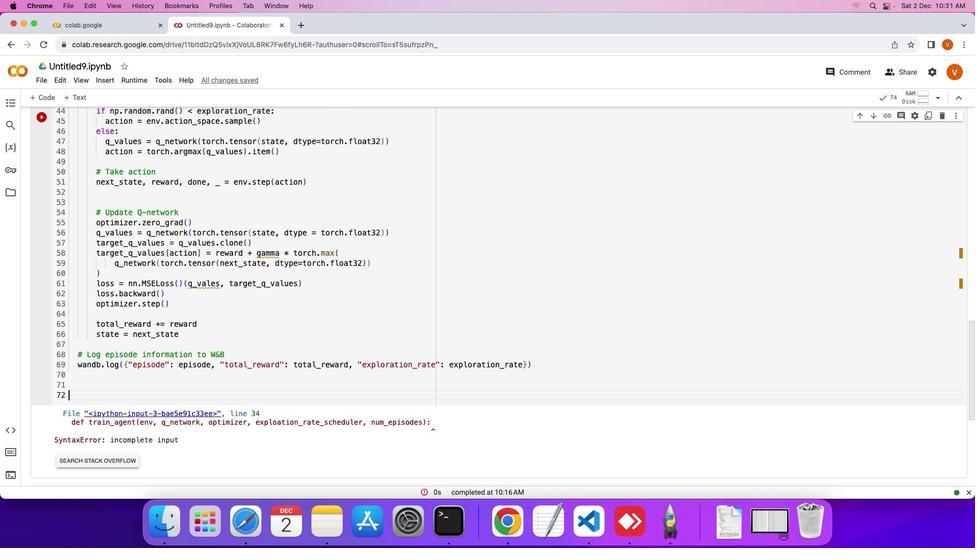 
Action: Mouse moved to (310, 190)
Screenshot: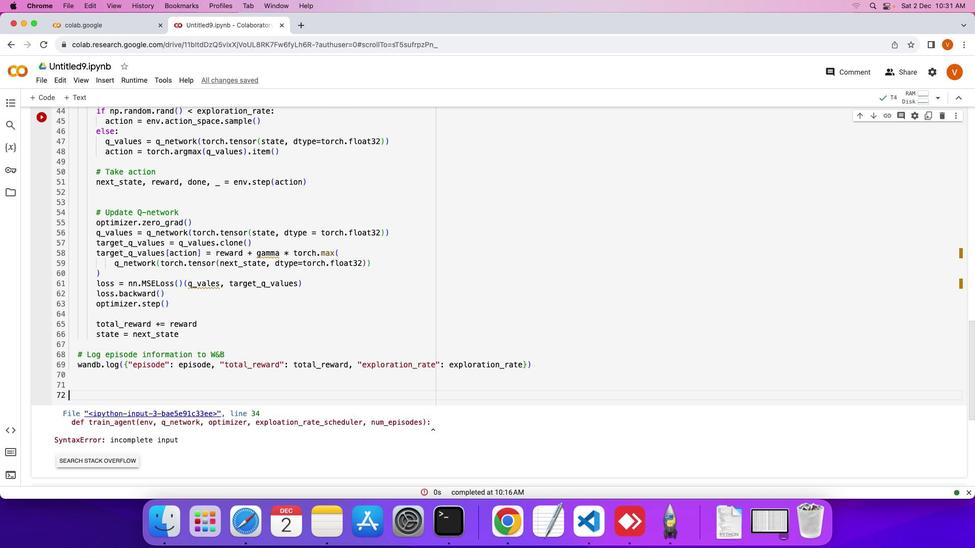 
Action: Mouse scrolled (310, 190) with delta (203, 162)
Screenshot: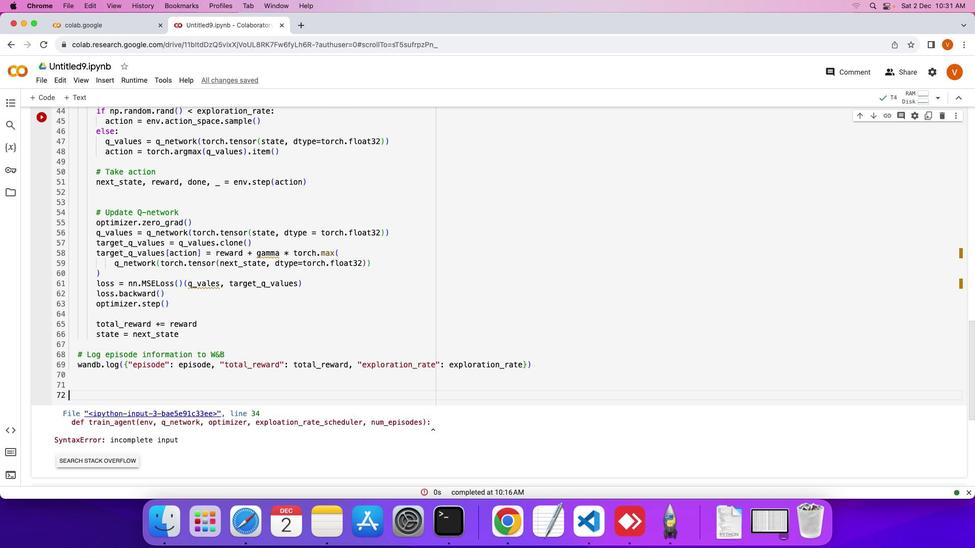
Action: Mouse scrolled (310, 190) with delta (203, 162)
Screenshot: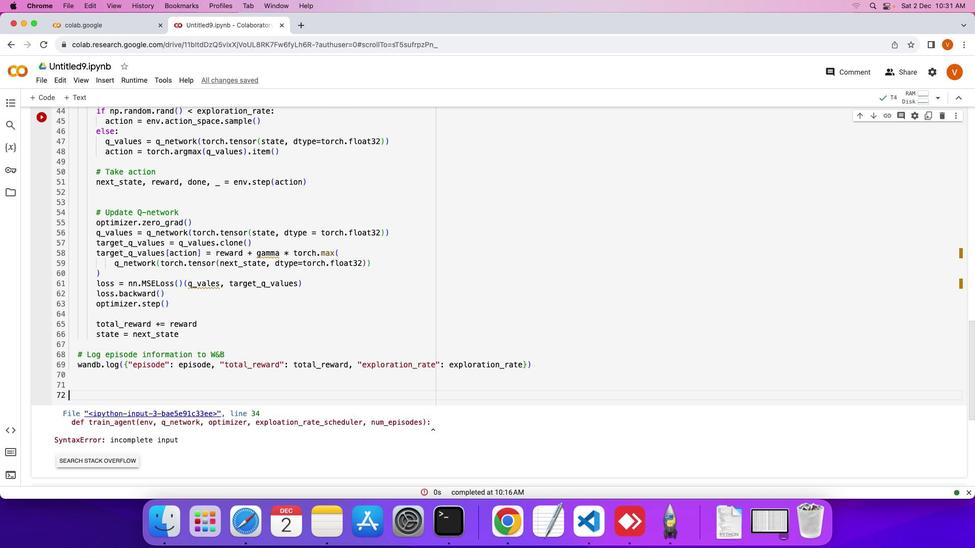 
Action: Mouse moved to (310, 190)
Screenshot: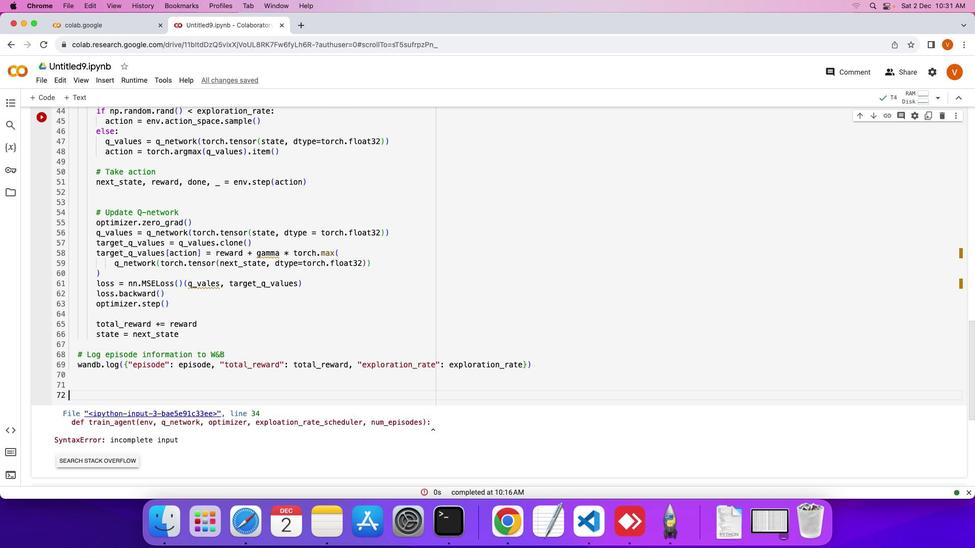 
Action: Mouse scrolled (310, 190) with delta (203, 162)
Screenshot: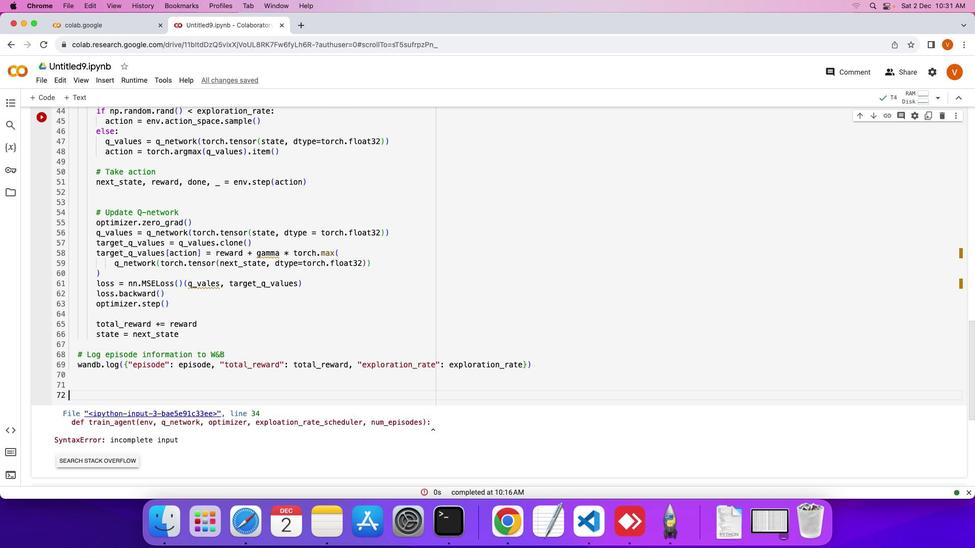 
Action: Mouse moved to (310, 190)
Screenshot: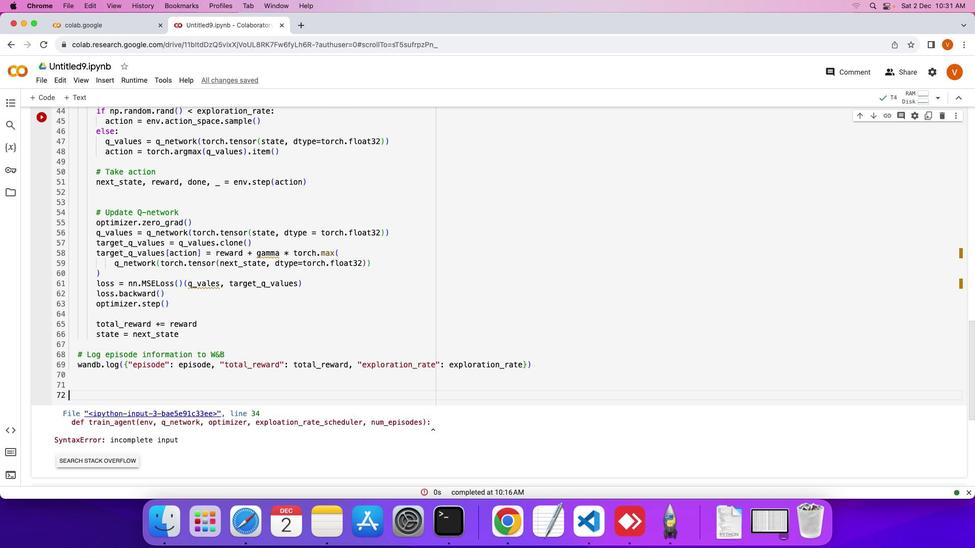 
Action: Mouse scrolled (310, 190) with delta (203, 162)
Screenshot: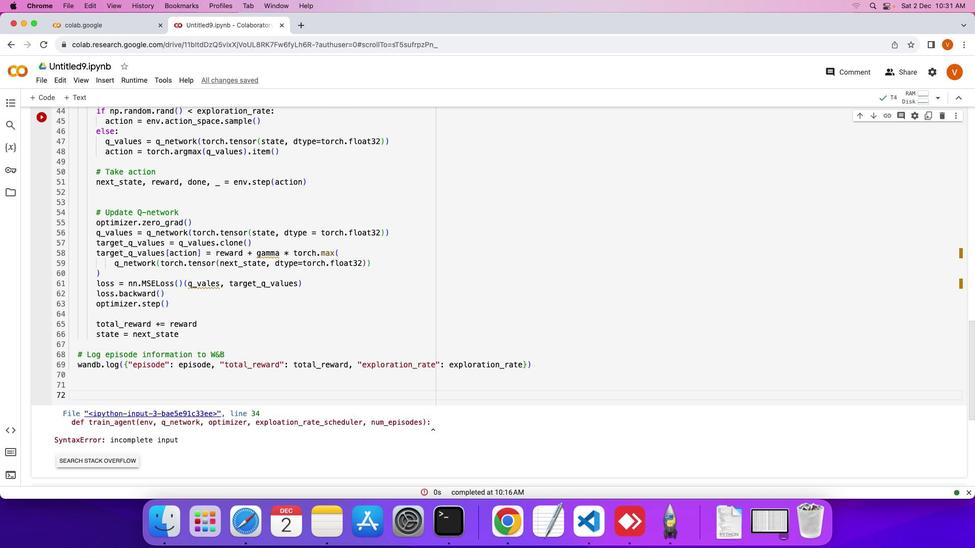 
Action: Mouse scrolled (310, 190) with delta (203, 162)
Screenshot: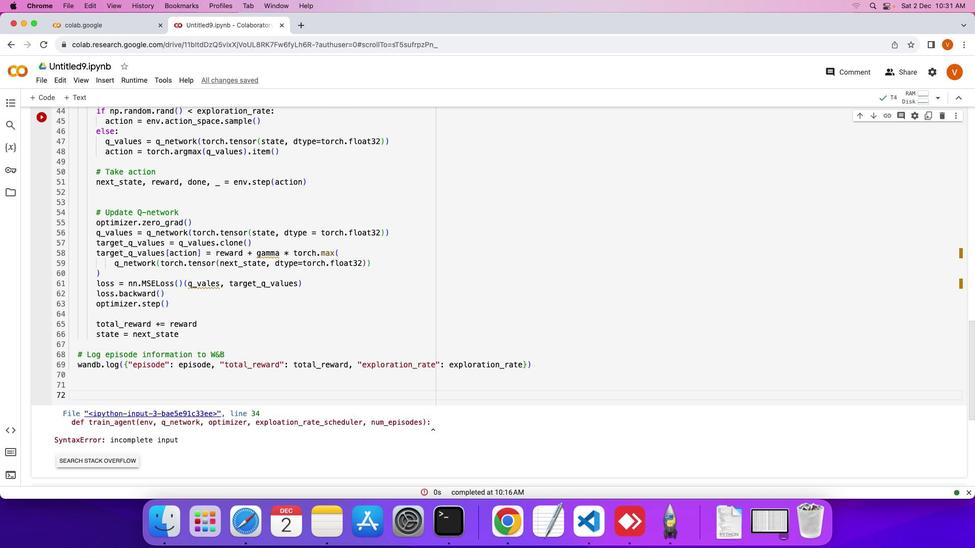 
Action: Mouse scrolled (310, 190) with delta (203, 162)
Screenshot: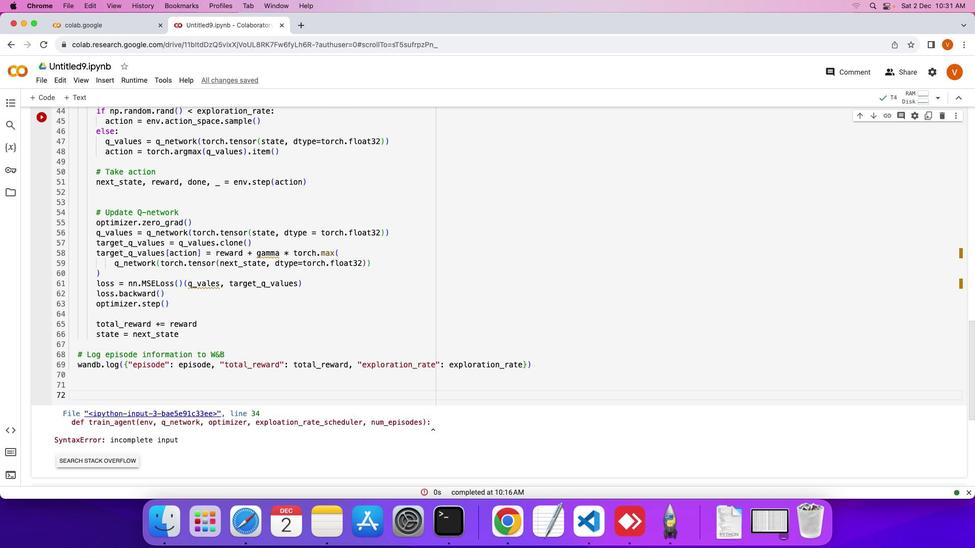 
Action: Mouse moved to (310, 190)
Screenshot: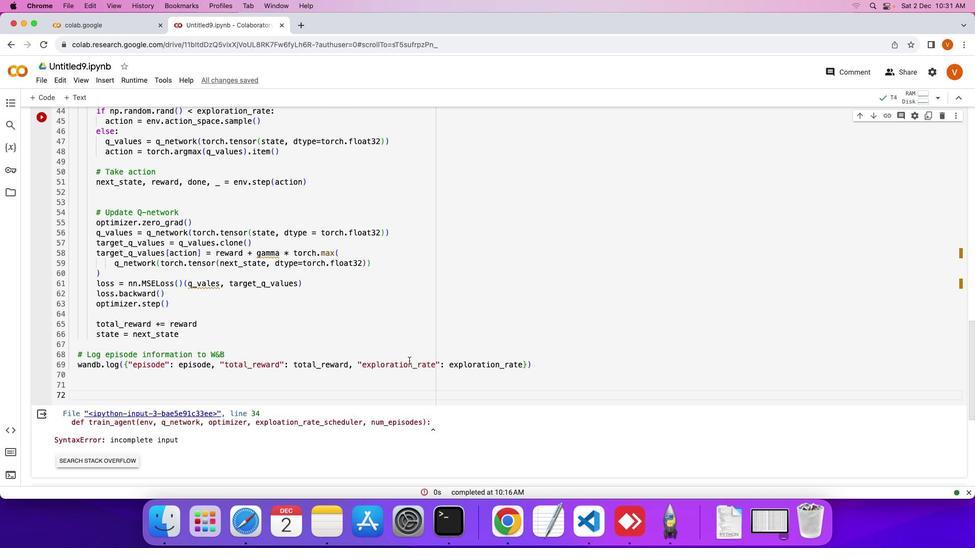 
Action: Mouse scrolled (310, 190) with delta (203, 162)
Screenshot: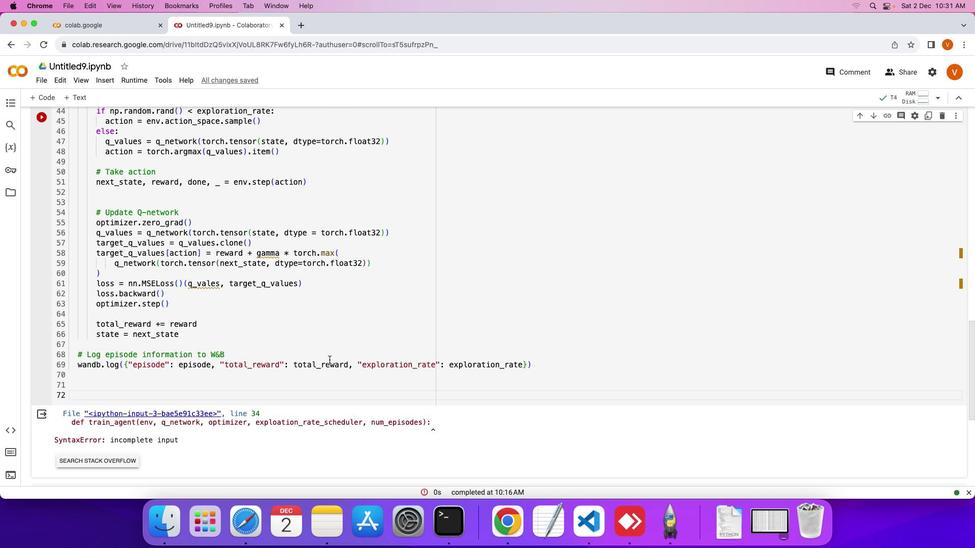 
Action: Mouse scrolled (310, 190) with delta (203, 162)
Screenshot: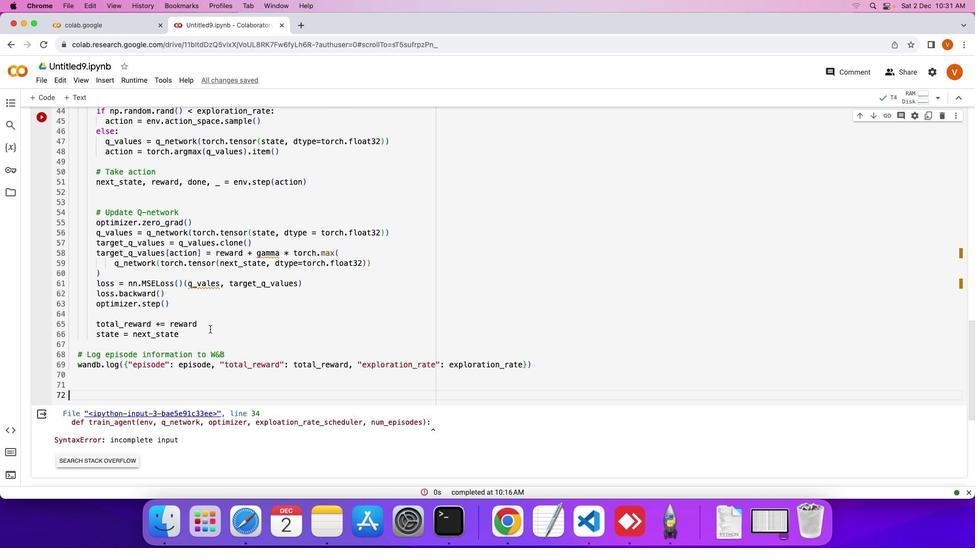 
Action: Mouse moved to (310, 190)
Screenshot: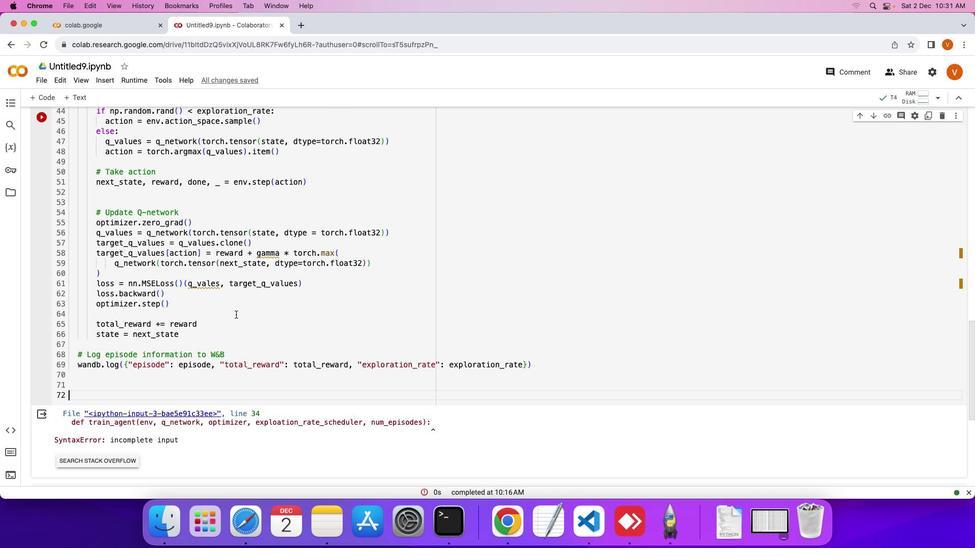 
Action: Mouse scrolled (310, 190) with delta (203, 162)
Screenshot: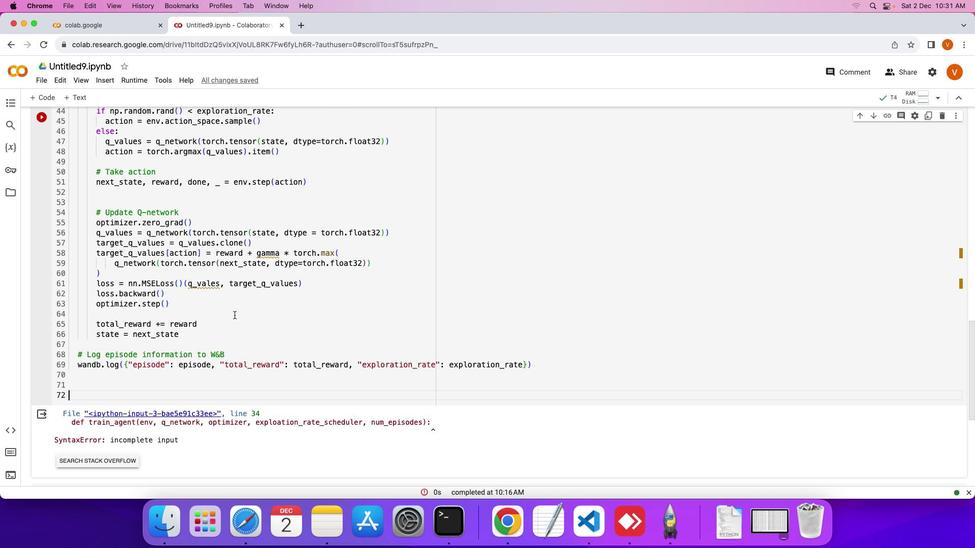 
Action: Mouse scrolled (310, 190) with delta (203, 162)
Screenshot: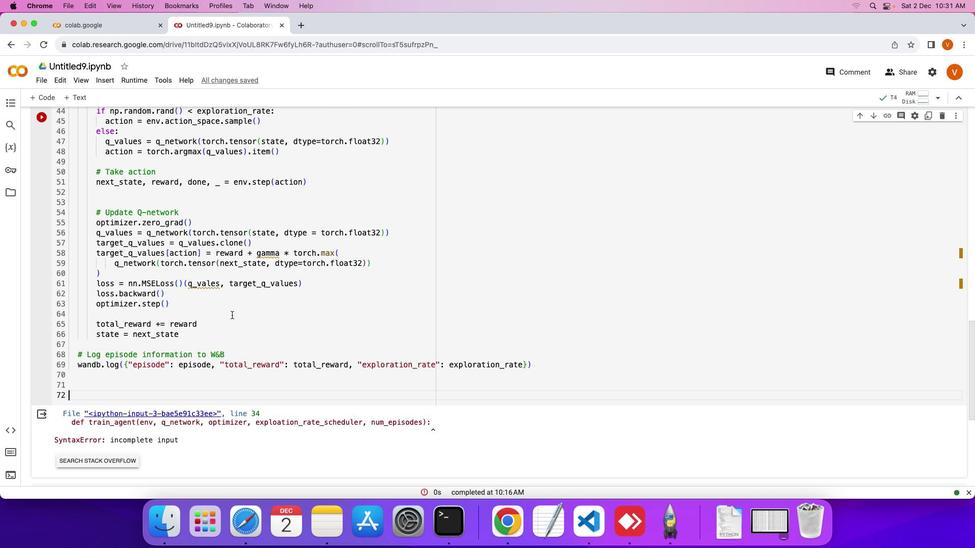 
Action: Mouse scrolled (310, 190) with delta (203, 162)
Screenshot: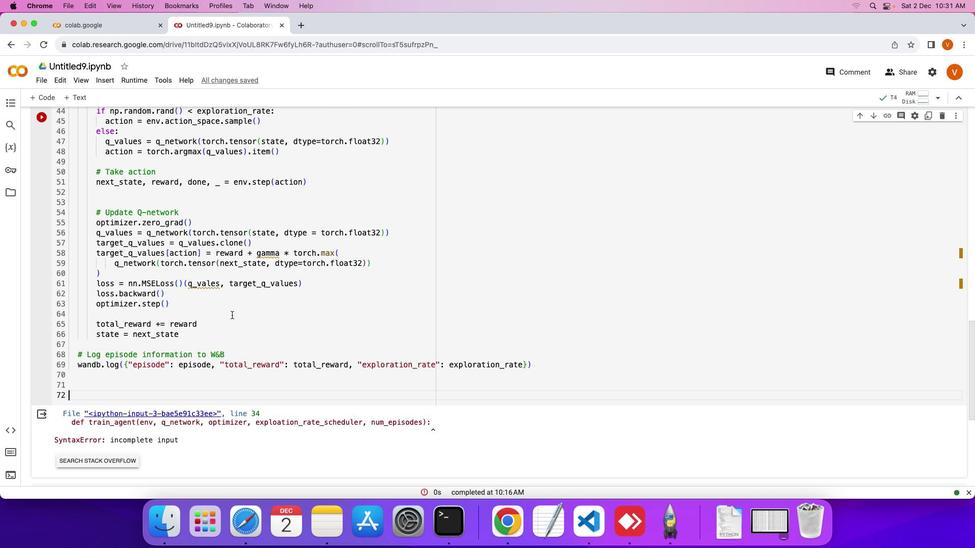 
Action: Mouse moved to (310, 190)
Screenshot: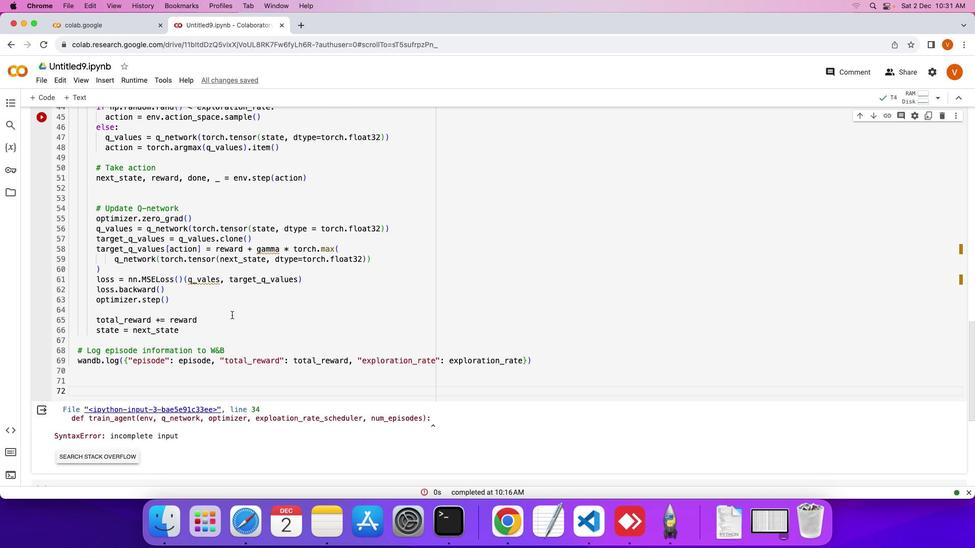 
Action: Mouse scrolled (310, 190) with delta (203, 162)
Screenshot: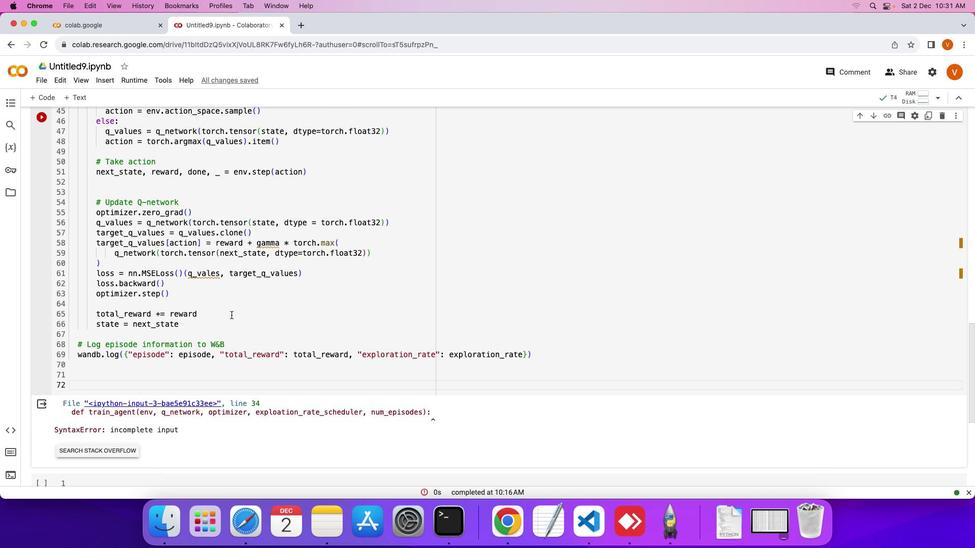 
Action: Mouse scrolled (310, 190) with delta (203, 162)
Screenshot: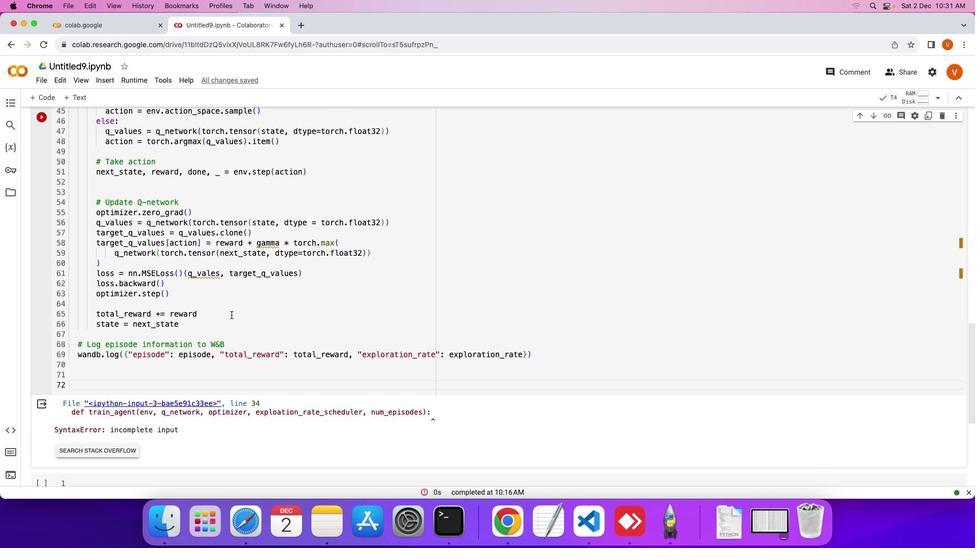 
Action: Mouse moved to (310, 190)
Screenshot: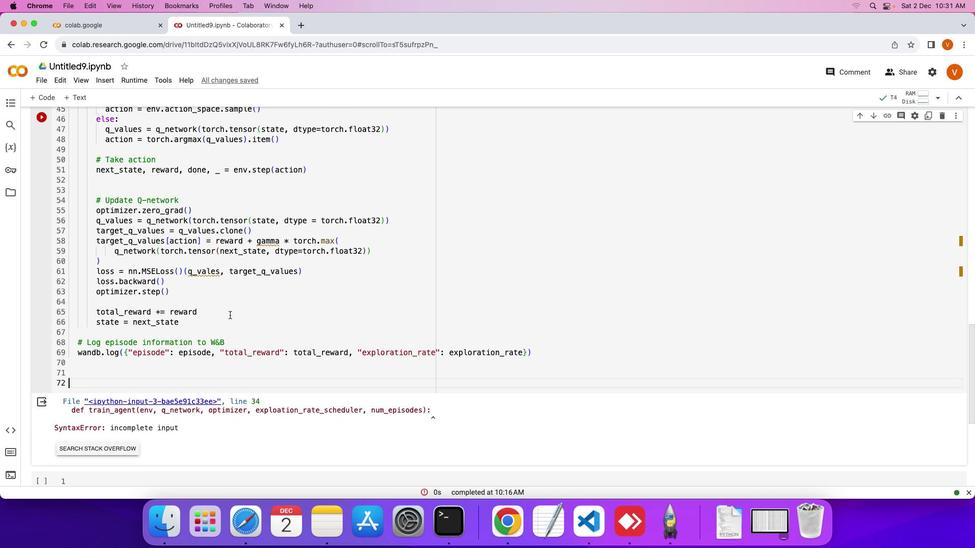 
Action: Mouse scrolled (310, 190) with delta (203, 162)
Screenshot: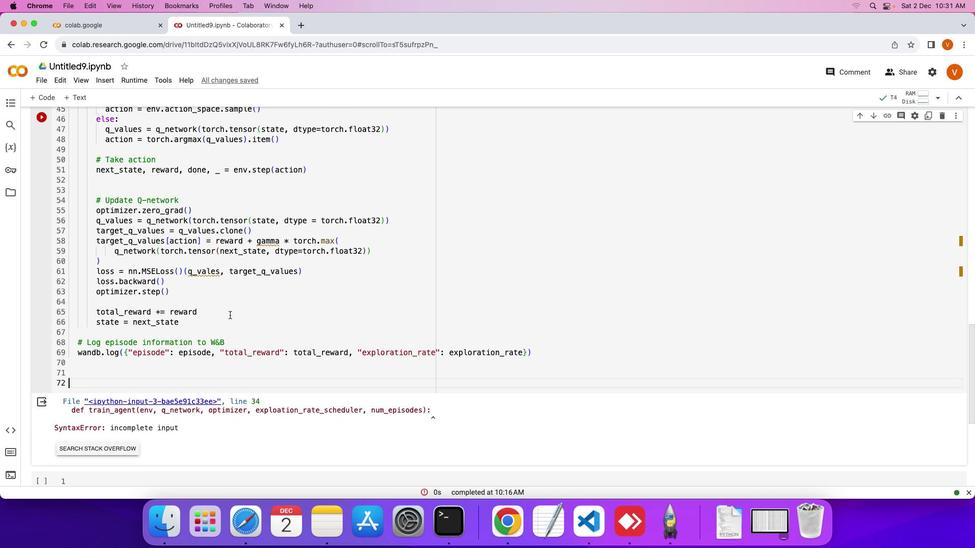 
Action: Mouse scrolled (310, 190) with delta (203, 162)
Screenshot: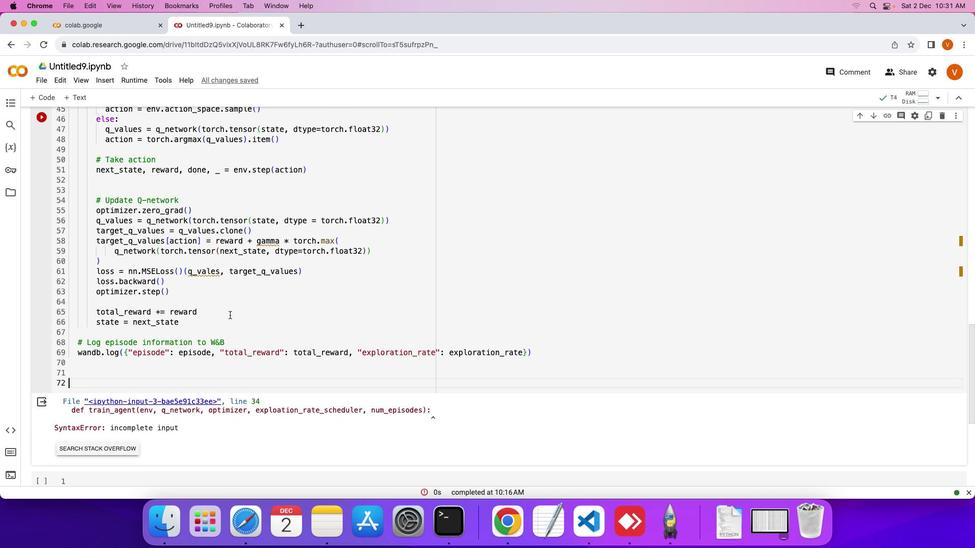 
Action: Mouse moved to (227, 188)
Screenshot: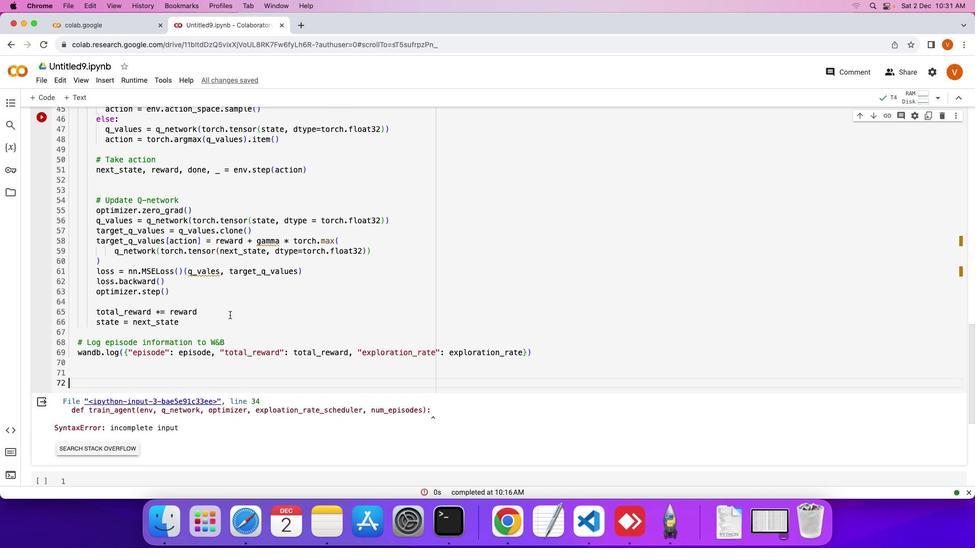 
Action: Mouse scrolled (227, 188) with delta (203, 162)
Screenshot: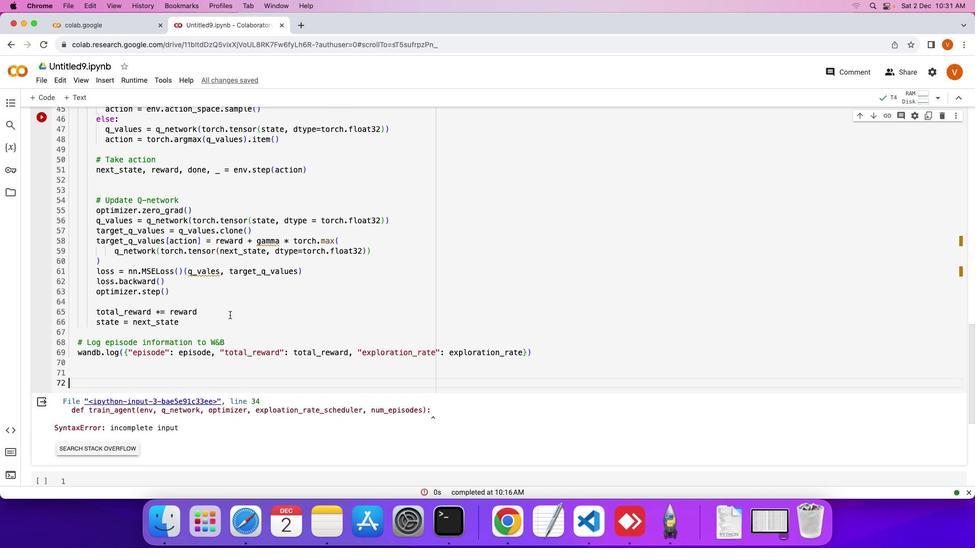 
Action: Mouse scrolled (227, 188) with delta (203, 162)
Screenshot: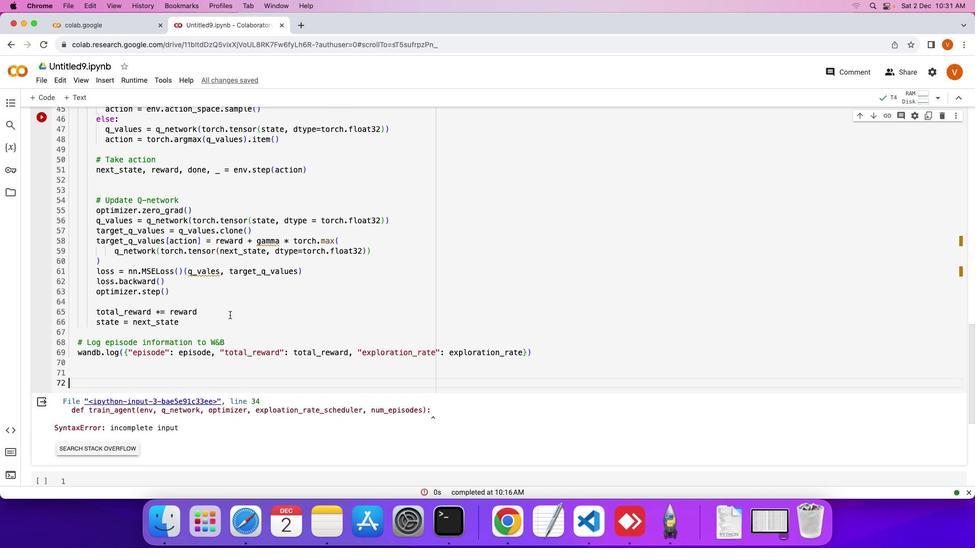 
Action: Mouse moved to (227, 188)
Screenshot: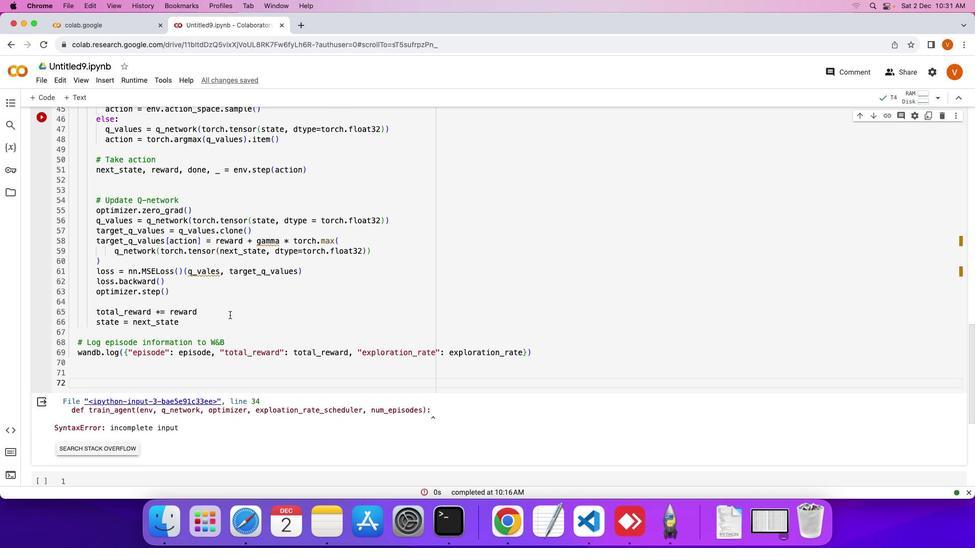 
Action: Mouse scrolled (227, 188) with delta (203, 162)
Screenshot: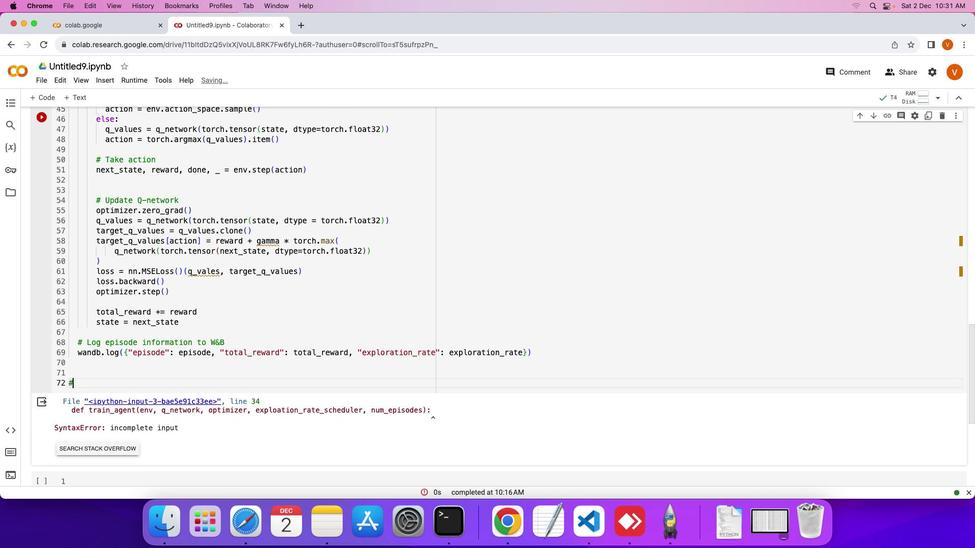 
Action: Mouse moved to (226, 188)
Screenshot: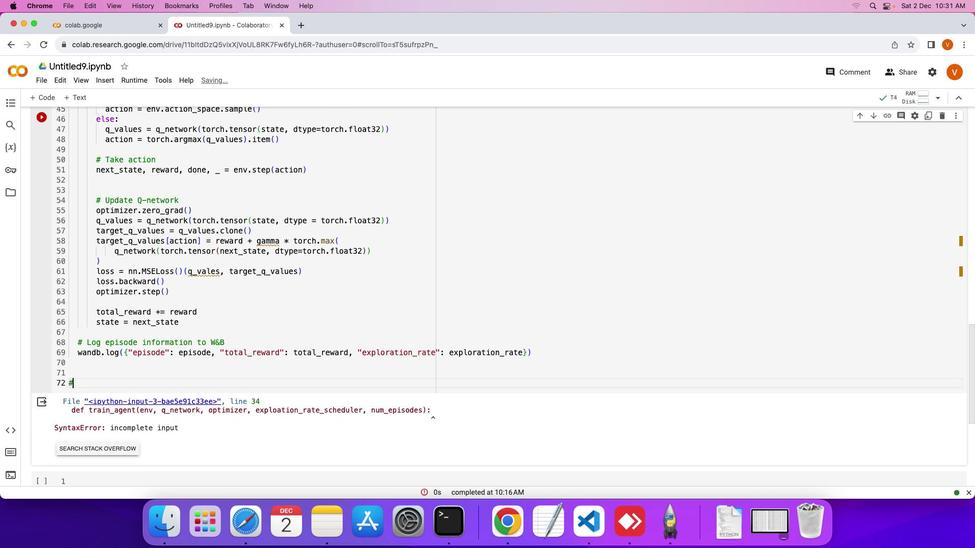 
Action: Key pressed Key.shift'#'Key.spaceKey.shift'H''y''p''e''r''p''a''r''a''m''e''t''e''r''s'Key.enter'e''n''v'Key.space'='Key.space'g''y''m''.''m''a''k''e'Key.shift_r'(''"'Key.shift'C''a''r''t'Key.shift'P''o''l''e''-''v''1'Key.rightKey.rightKey.enter's''t''a''t''e'Key.shift_r'_''s''i''z''e'Key.space'='Key.space'e''n''v''.''o''b''s''e''r''v''a''t''i''o''n'Key.shift_r'_''s''p''a''c''e''.''s''h''a''p''e'Key.shift_r'.'Key.backspaceKey.backspaceKey.backspace'p''e''[''0'Key.rightKey.enter'a''c''t''i''o''n'Key.shift_r'_''s''i''z''e'Key.space'='Key.space'e''n''v''.''a''c''t''i''o''n'Key.shift_r'_''s''p''a''c''e''.''n'Key.enter'l''e''a''r''n''i''n''g'Key.shift_r'_''r''a''t''e'Key.space'='Key.space'0''.''0''0''1'Key.enter'g''a''m''m''a'Key.space'='Key.space'0''.''9''9'Key.enter'e''x''p''l''o''r''t''i''o'Key.leftKey.leftKey.left'a'Key.rightKey.rightKey.right'n'Key.shift_r'_''r''a''t''e'Key.shift_r'_''s''c''h''e''d''u''l''e''r'Key.space'='Key.spaceKey.shift'E''x''p''l''o''r''a''t''i''o''n'Key.shift_r'S''c''h''e''d''u''l''e''r'Key.shift_r'(''i''n''i''t''i''a''l'Key.shift_r'_''r''a''t''e''=''0''.''1''.'Key.backspace','Key.space'f''i''n''a''l'Key.shift_r'_''r''a''t''e''=''0''.''0''1'','Key.space'd''e''c''a''y'Key.shift_r'_''s''t''e''p''s''=''1''0''0''0'Key.rightKey.enter'n''u''m'Key.shift_r'_''e''p''i''s''o''d''e''s'Key.space'='Key.space'1''0''0''0'Key.enterKey.enterKey.enterKey.shift'#'Key.spaceKey.shift_r'I''n''i''t''i''a''l''i''z''e'Key.spaceKey.shift'@''-'Key.shift_r'n''e''t''w''o''r''k'Key.enterKey.upKey.upKey.rightKey.rightKey.rightKey.rightKey.rightKey.rightKey.rightKey.rightKey.rightKey.rightKey.rightKey.rightKey.rightKey.rightKey.rightKey.rightKey.leftKey.backspace'q'Key.backspaceKey.shift'Q'Key.down'q'Key.shift_r'_''n''e''t''w''o''r''k'Key.space'='Key.spaceKey.shift'Q'Key.shift_r'N''e''t''w''o''r''k'Key.shift_r'(''s''t''a''t''e'Key.shift_r'_''s''i''z''e'','Key.space'a''c''t''i''o''n'Key.shift_r'_''s''i''z''e'Key.rightKey.enter'o''p''t''i''m''i''z''e''r'Key.space'='Key.space'o''p''t''i''m''.'Key.shift'A''d''a''m'Key.shift_r'(''q'Key.shift_r'_''n''e''t''w''o''r''k'','Key.space'o''p''t''i''m''i''z''e''r'','Key.space'e''x''p''l''o''r''a''t''i''o''n'Key.shift_r'_''r''a''t''e'Key.shift_r')'Key.shift_r'_'Key.backspaceKey.leftKey.shift_r'_''s''c''h''e''d''u''l''e''r'Key.rightKey.enterKey.upKey.downKey.upKey.upKey.downKey.rightKey.rightKey.rightKey.rightKey.rightKey.rightKey.rightKey.rightKey.rightKey.rightKey.rightKey.rightKey.rightKey.rightKey.rightKey.rightKey.rightKey.rightKey.rightKey.rightKey.rightKey.rightKey.rightKey.rightKey.rightKey.rightKey.rightKey.rightKey.rightKey.rightKey.rightKey.rightKey.rightKey.rightKey.rightKey.rightKey.rightKey.rightKey.rightKey.rightKey.rightKey.rightKey.rightKey.backspaceKey.backspaceKey.backspaceKey.backspaceKey.backspaceKey.backspaceKey.backspaceKey.backspaceKey.backspaceKey.backspaceKey.backspace'.''p''a''r''a''m''e''t''e''r''s'Key.shift_r'('Key.rightKey.rightKey.rightKey.rightKey.rightKey.rightKey.rightKey.rightKey.rightKey.rightKey.rightKey.rightKey.rightKey.rightKey.rightKey.backspaceKey.backspaceKey.backspaceKey.backspaceKey.backspaceKey.backspaceKey.backspaceKey.backspaceKey.backspaceKey.backspaceKey.backspaceKey.backspace'l''r''=''l''r'Key.backspace'e''a''r''n''i''n''g'Key.shift_r'_'Key.rightKey.rightKey.rightKey.rightKey.rightKey.rightKey.rightKey.rightKey.rightKey.rightKey.rightKey.rightKey.rightKey.rightKey.backspaceKey.backspaceKey.backspaceKey.backspaceKey.backspaceKey.backspaceKey.backspaceKey.backspaceKey.backspaceKey.backspaceKey.rightKey.enterKey.enterKey.enterKey.shift'#'Key.spaceKey.shift'T''r''a''i''n'Key.space't''h''e'Key.space'a''g''e''n''t'Key.enter't''r''a''i''n'Key.shift_r'_''a''g''e''n''t'Key.shift_r'(''e''n''v'','Key.space'q'Key.shift_r'_''n''e''t''w''o''r''k'Key.shift_r','Key.space'o''p''t''i''m''i''c'Key.backspace'z''e''r'','Key.space'e''x''p''l''o''r''a''t''i''o''n'Key.shift_r'_''r''a''t''e'Key.shift_r'_''s''c''h''e''d''u''l''e''r'','Key.space'n''u''m'Key.shift_r'_''e''p''i''s''o''d''e''s'Key.rightKey.enterKey.enterKey.enterKey.shift'#'Key.spaceKey.shift'F''i''n''i''s''h'Key.spaceKey.shift'W'Key.shift'&'Key.shift'B'Key.space'r''u''n'Key.enter'w''a''n''d''b''.''f''i''n''i''s''h'Key.shift_r'('Key.rightKey.rightKey.leftKey.shift_rKey.enter
Screenshot: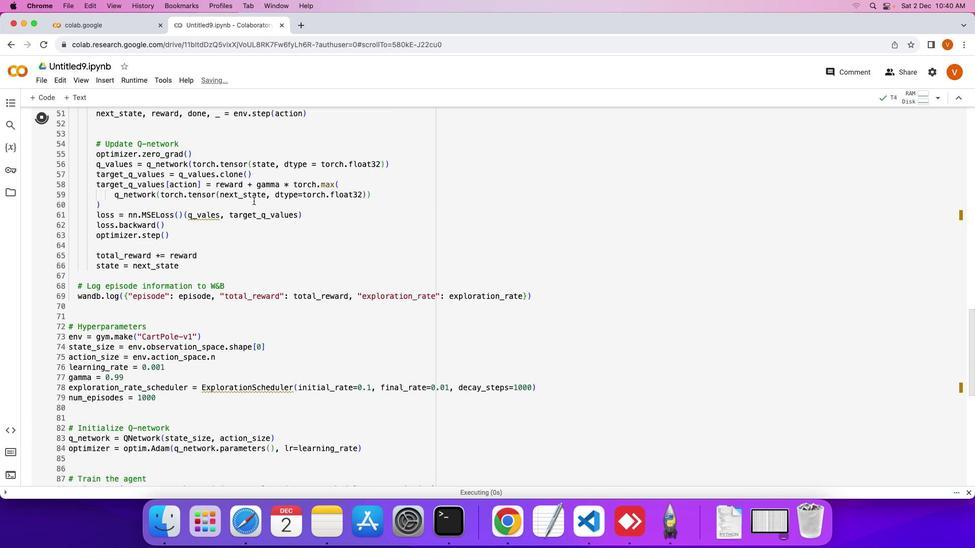 
Action: Mouse moved to (229, 178)
